 Task: Create a Psychology and Therapy Practice Website: Represents psychologists, therapists, or counseling services.
Action: Mouse moved to (865, 104)
Screenshot: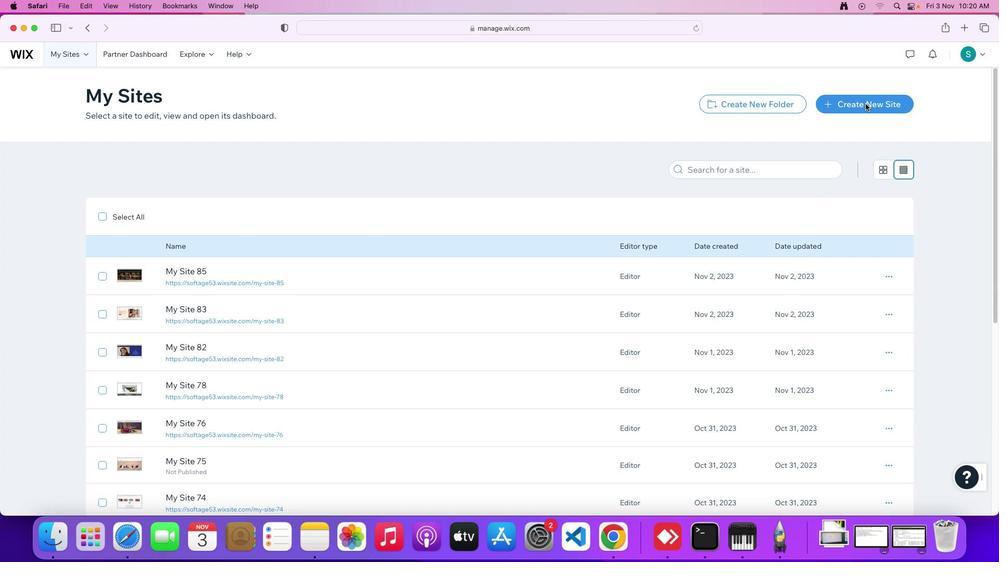 
Action: Mouse pressed left at (865, 104)
Screenshot: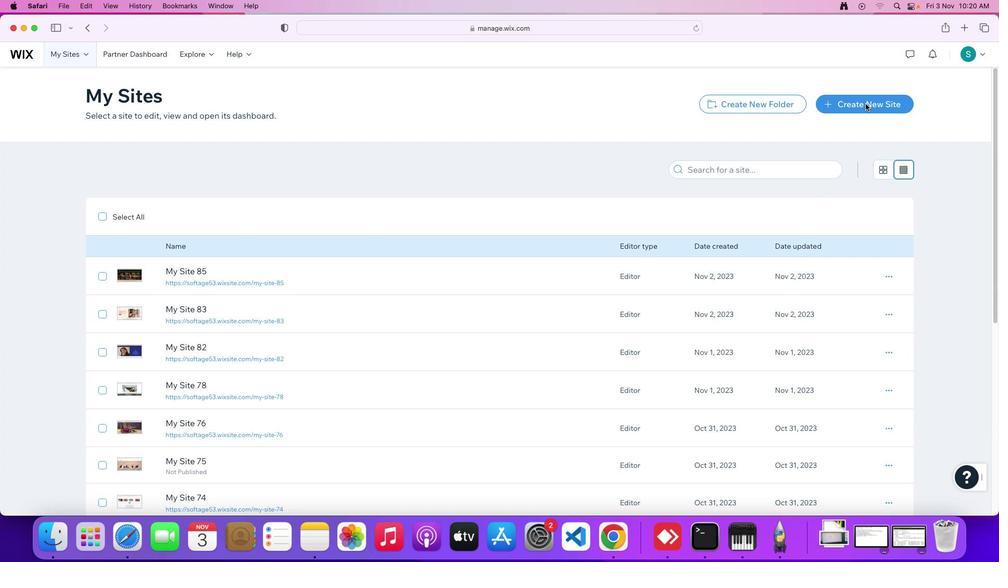 
Action: Mouse pressed left at (865, 104)
Screenshot: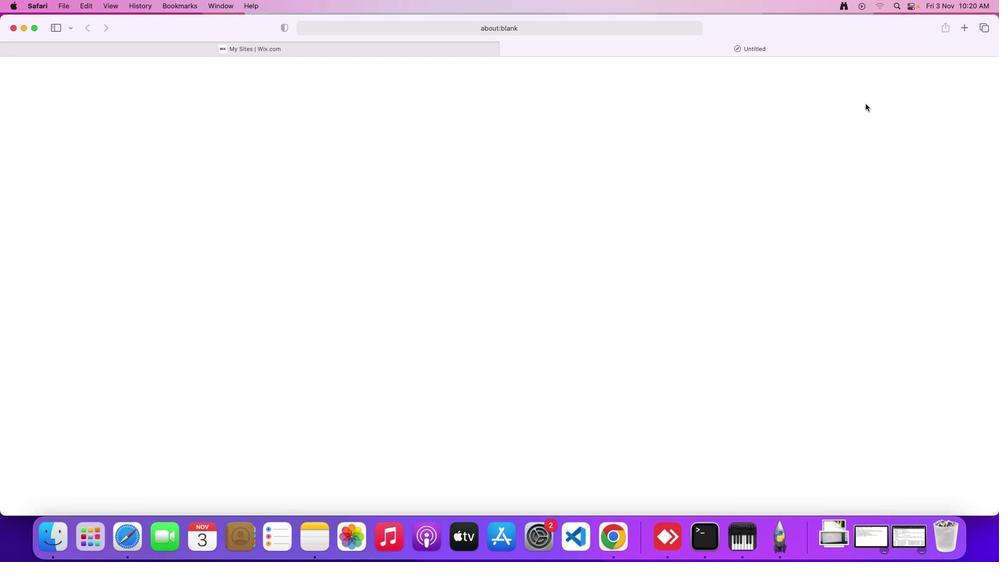 
Action: Mouse moved to (355, 241)
Screenshot: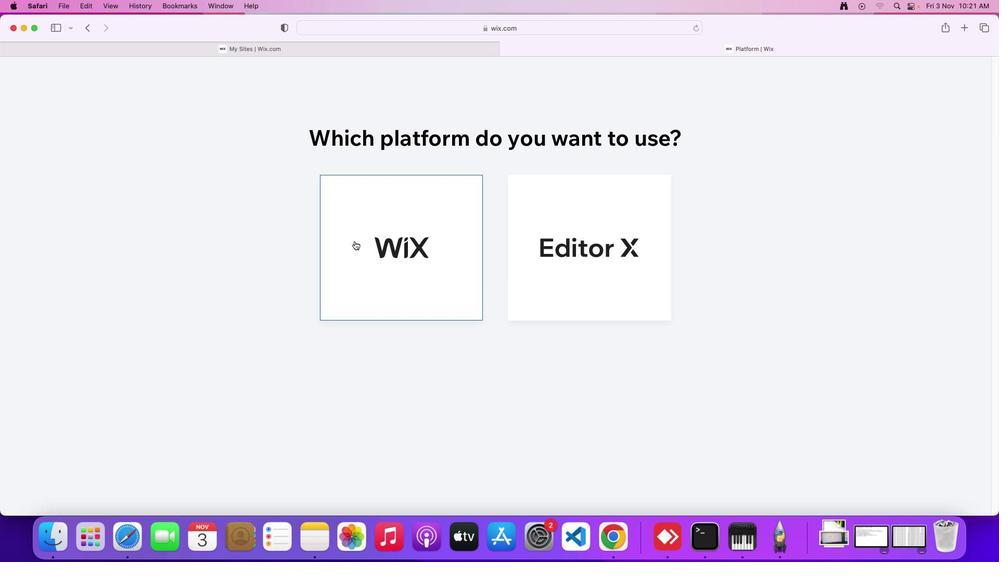 
Action: Mouse pressed left at (355, 241)
Screenshot: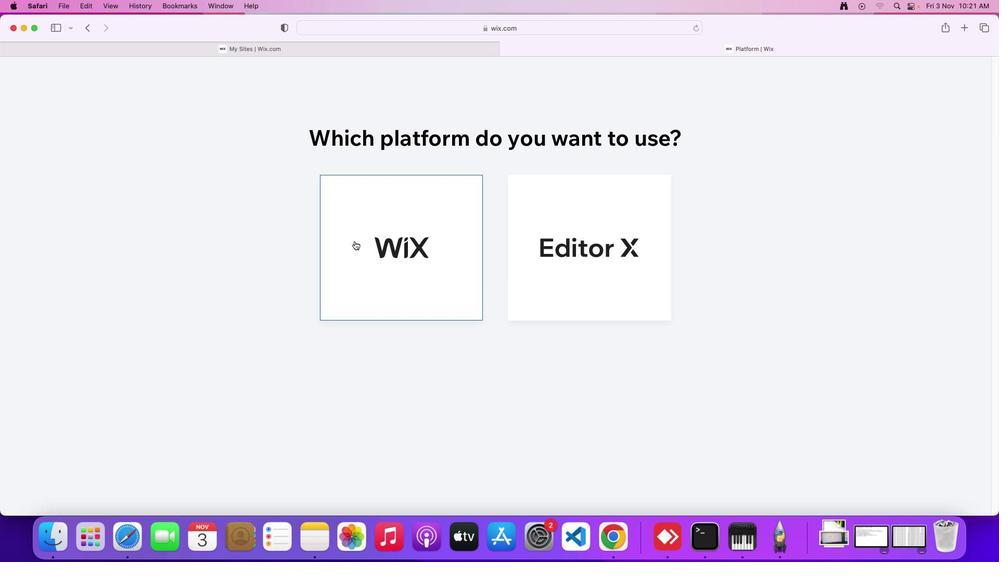 
Action: Mouse moved to (965, 487)
Screenshot: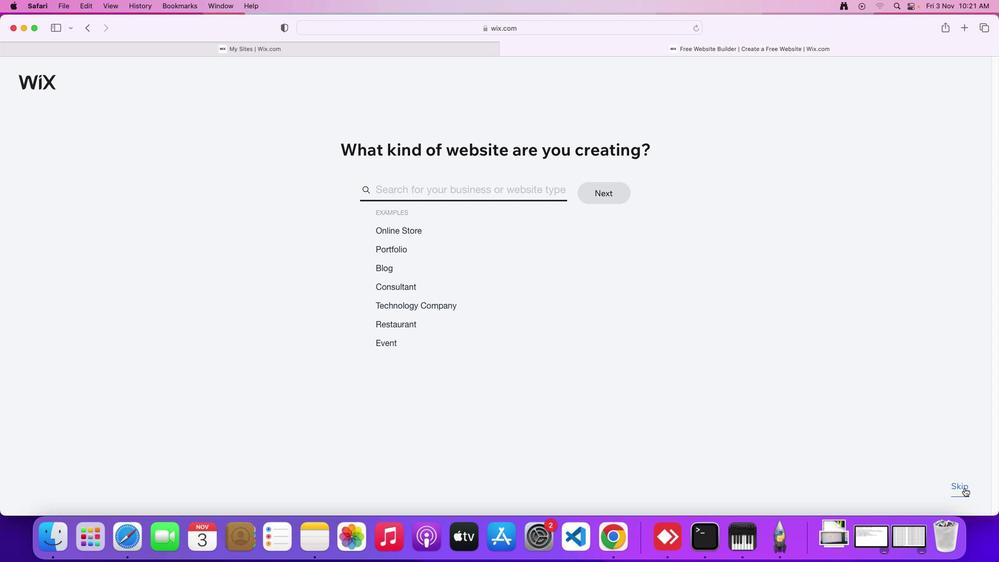 
Action: Mouse pressed left at (965, 487)
Screenshot: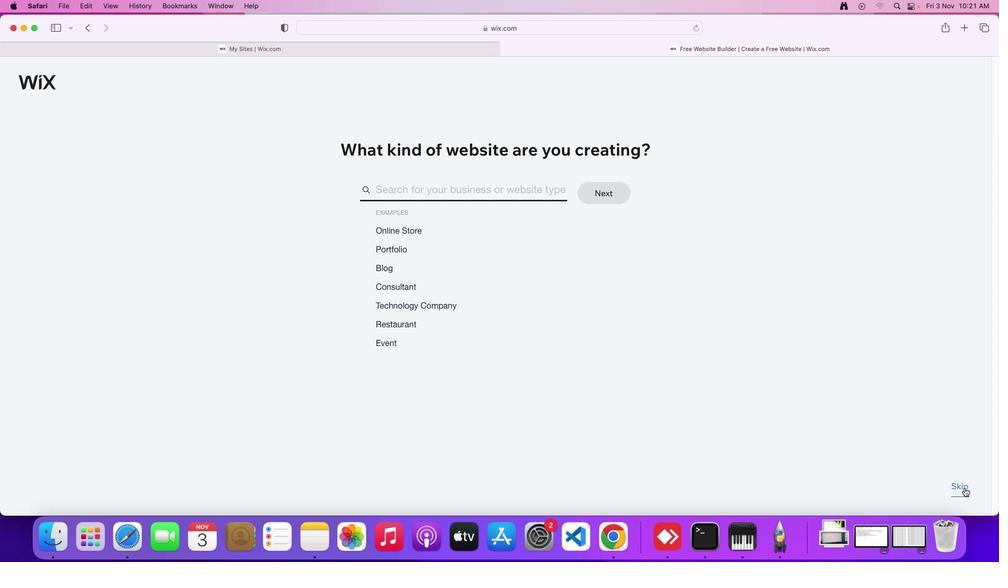 
Action: Mouse pressed left at (965, 487)
Screenshot: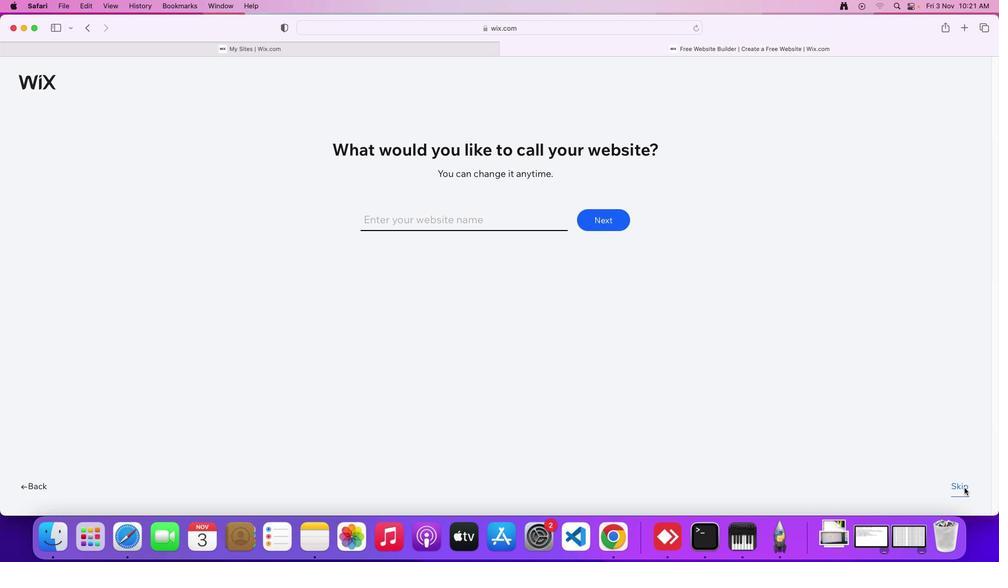 
Action: Mouse pressed left at (965, 487)
Screenshot: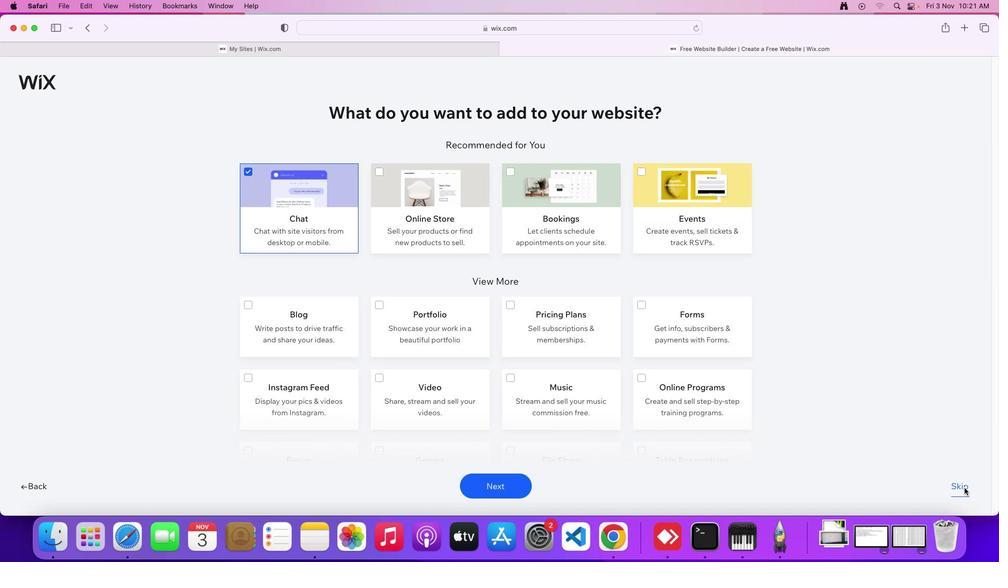 
Action: Mouse moved to (337, 287)
Screenshot: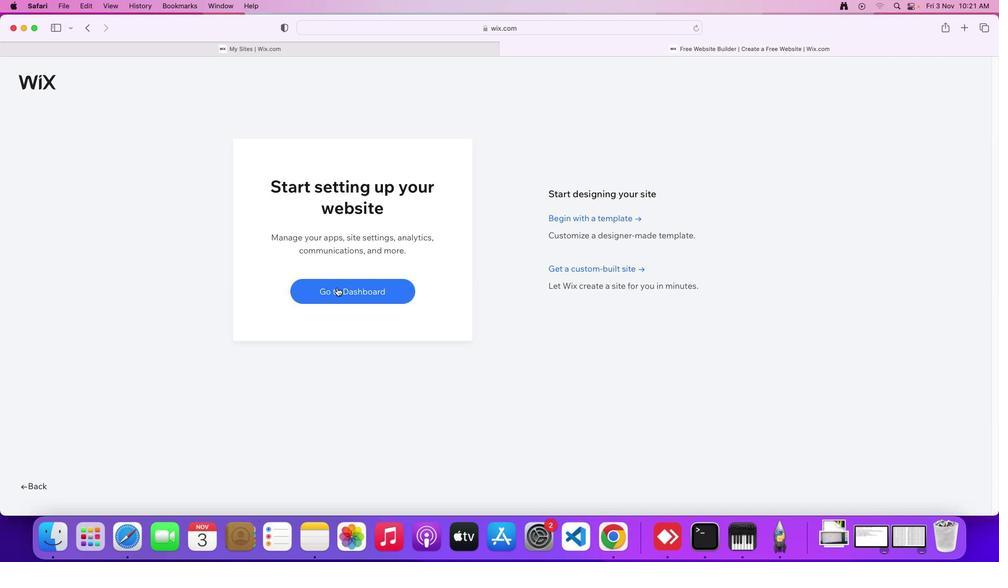 
Action: Mouse pressed left at (337, 287)
Screenshot: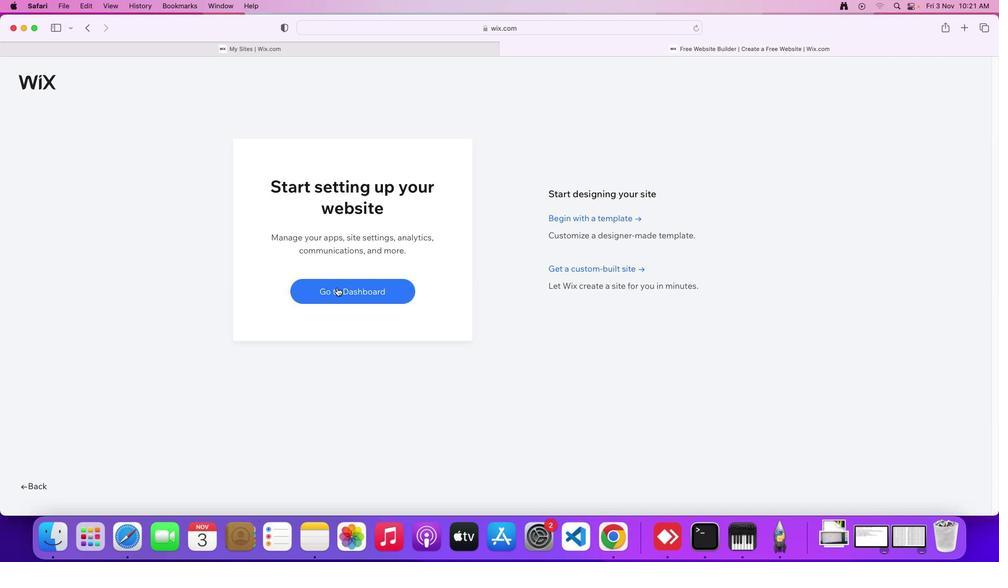 
Action: Mouse moved to (762, 293)
Screenshot: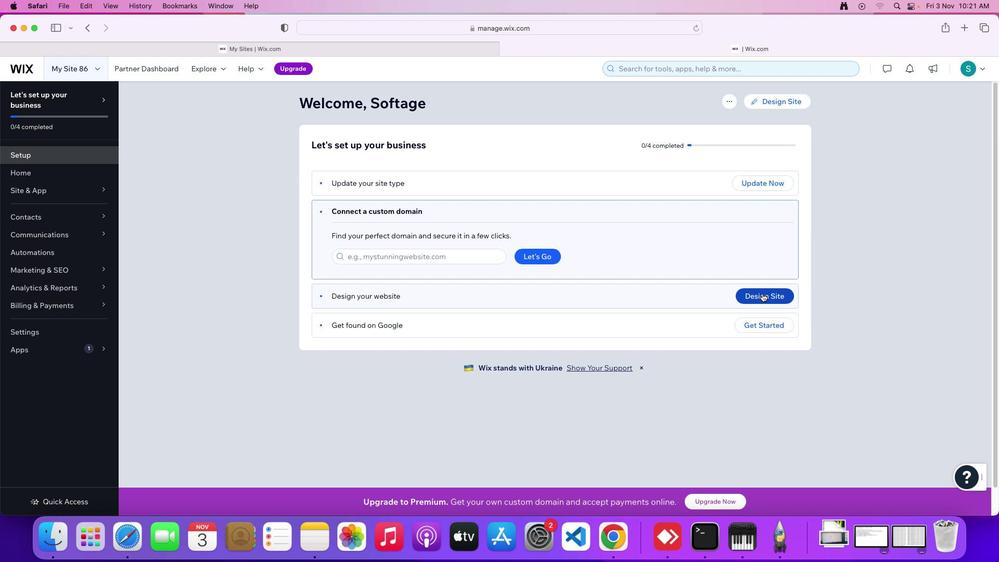 
Action: Mouse pressed left at (762, 293)
Screenshot: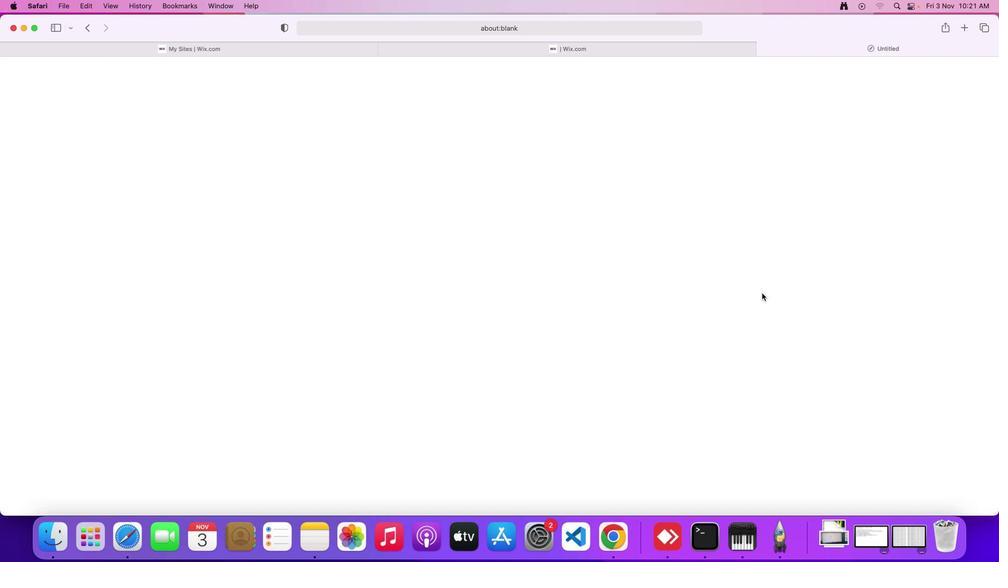
Action: Mouse moved to (618, 346)
Screenshot: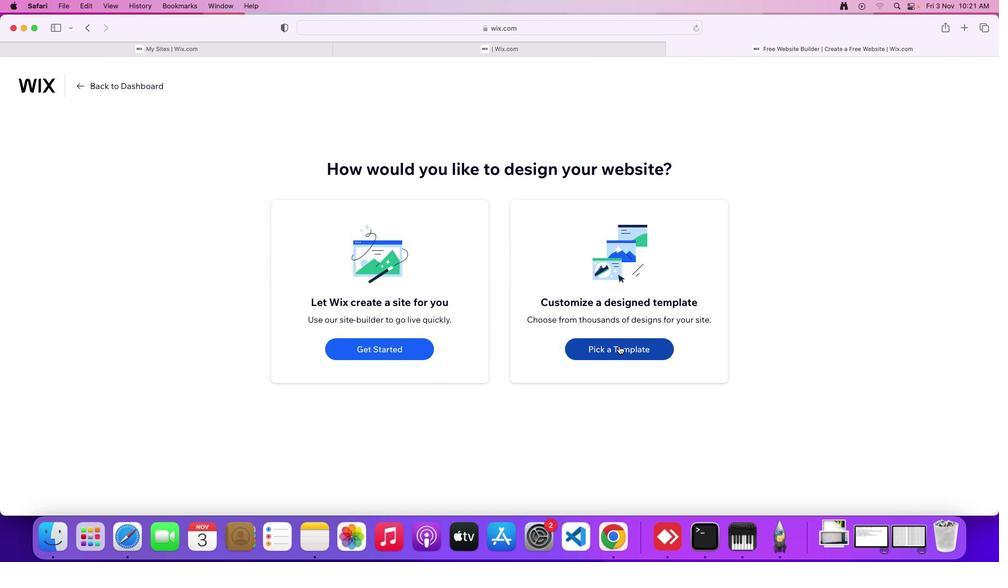 
Action: Mouse pressed left at (618, 346)
Screenshot: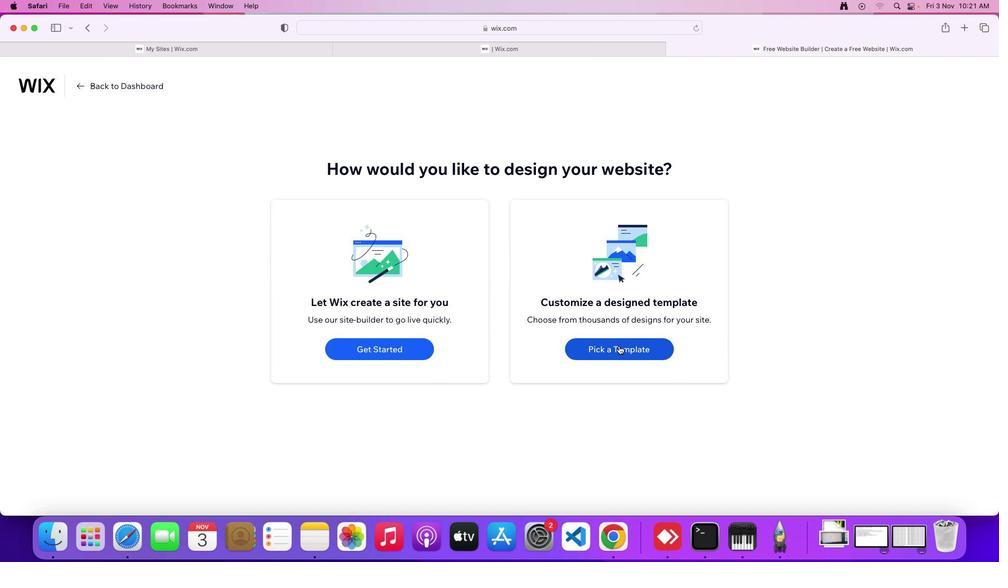 
Action: Mouse moved to (823, 132)
Screenshot: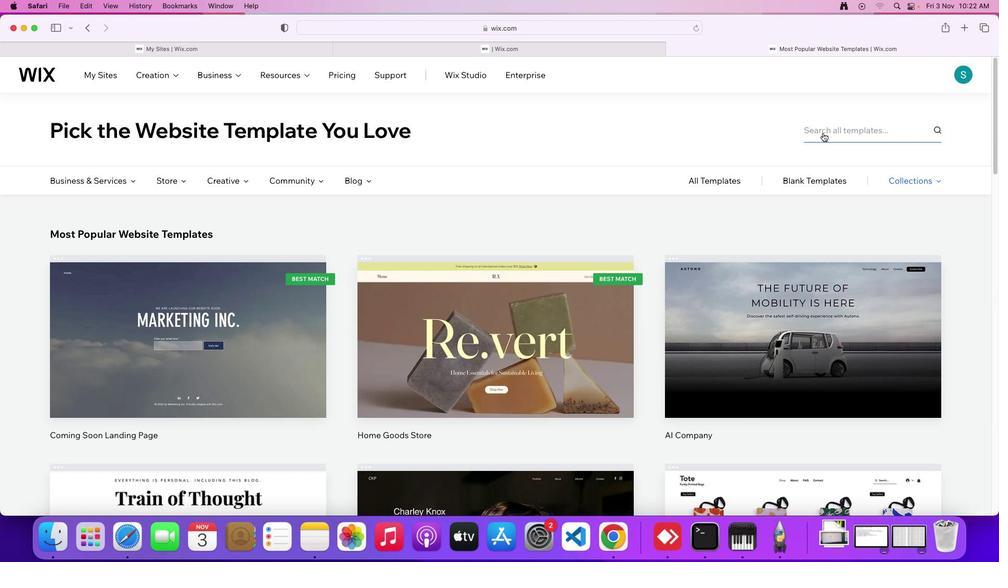 
Action: Mouse pressed left at (823, 132)
Screenshot: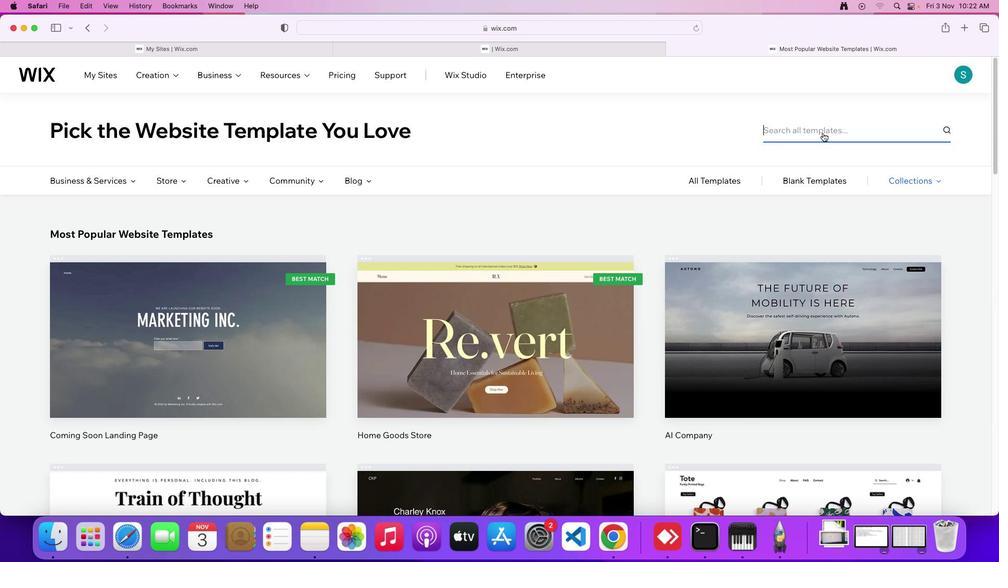 
Action: Mouse moved to (826, 239)
Screenshot: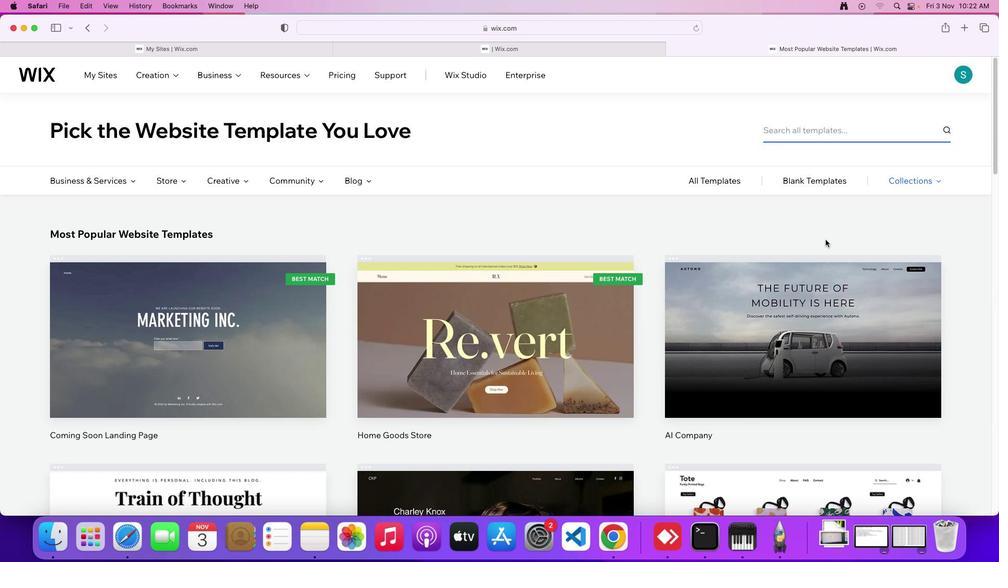 
Action: Key pressed 'P'Key.caps_lock'y'Key.backspace's''y''c''h''o''l''o''g''y'Key.space'a''n''d'Key.space't''h''e''r''a''p''y'Key.space's''i''t''e'Key.enter
Screenshot: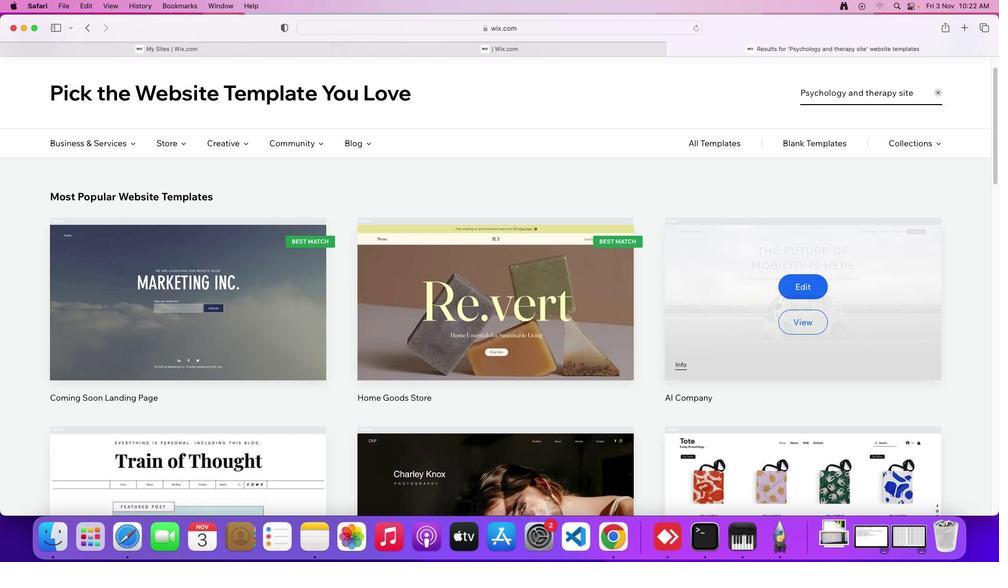 
Action: Mouse moved to (640, 327)
Screenshot: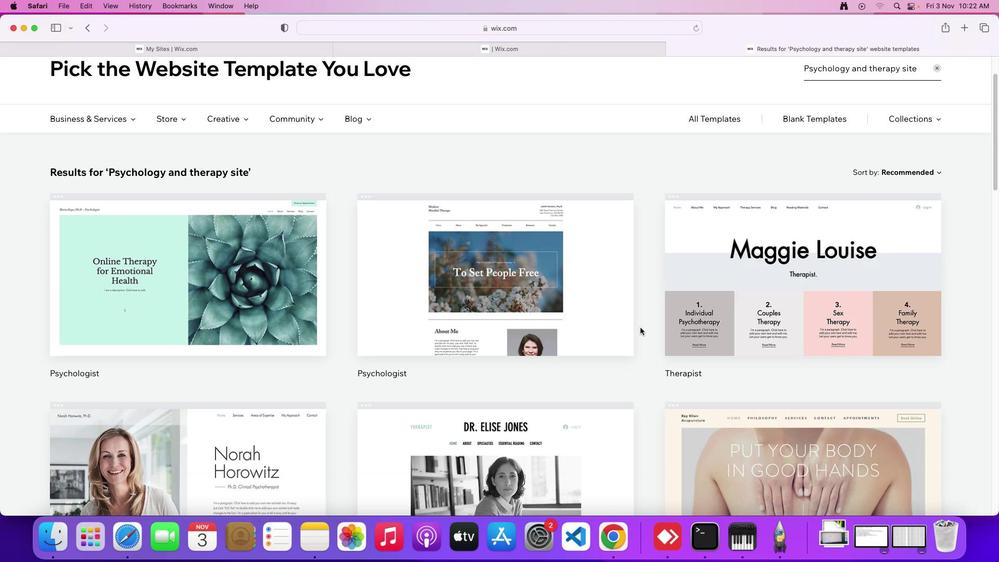 
Action: Mouse scrolled (640, 327) with delta (0, 0)
Screenshot: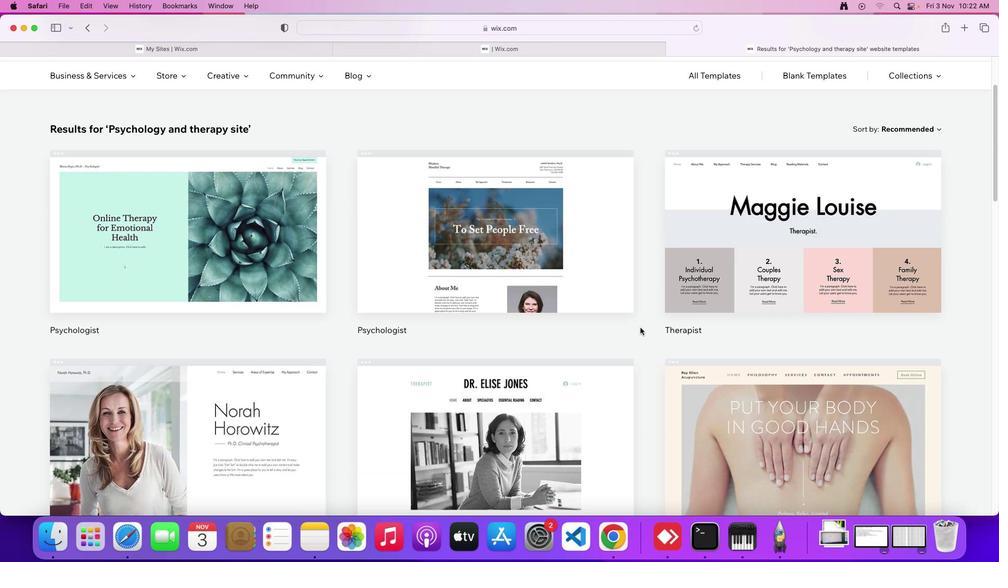 
Action: Mouse scrolled (640, 327) with delta (0, 0)
Screenshot: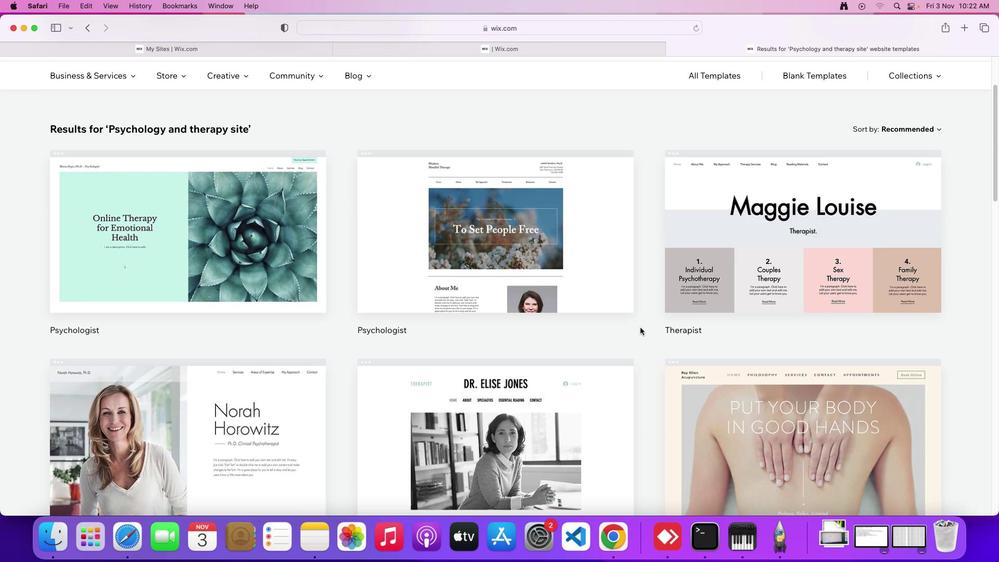 
Action: Mouse scrolled (640, 327) with delta (0, -1)
Screenshot: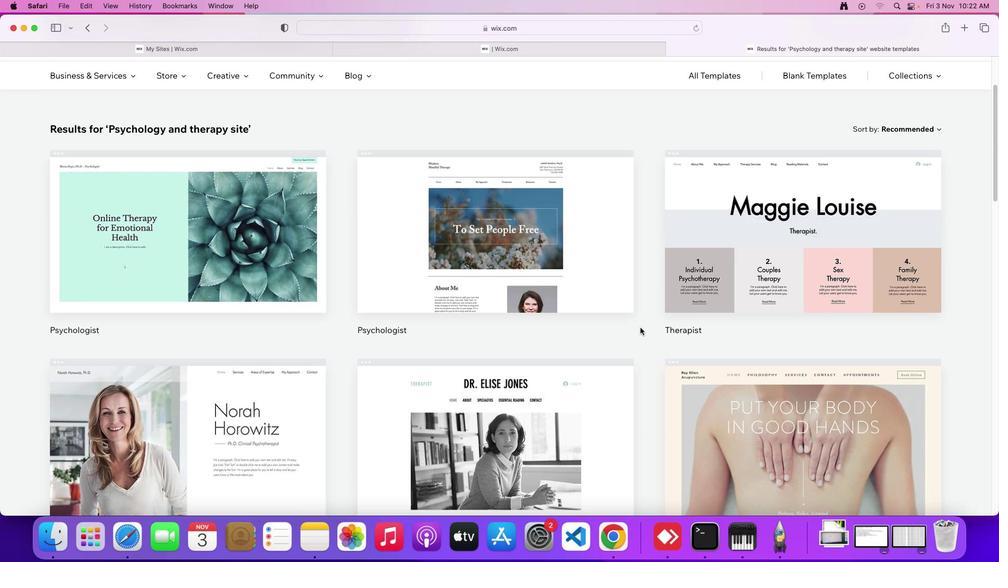 
Action: Mouse scrolled (640, 327) with delta (0, 0)
Screenshot: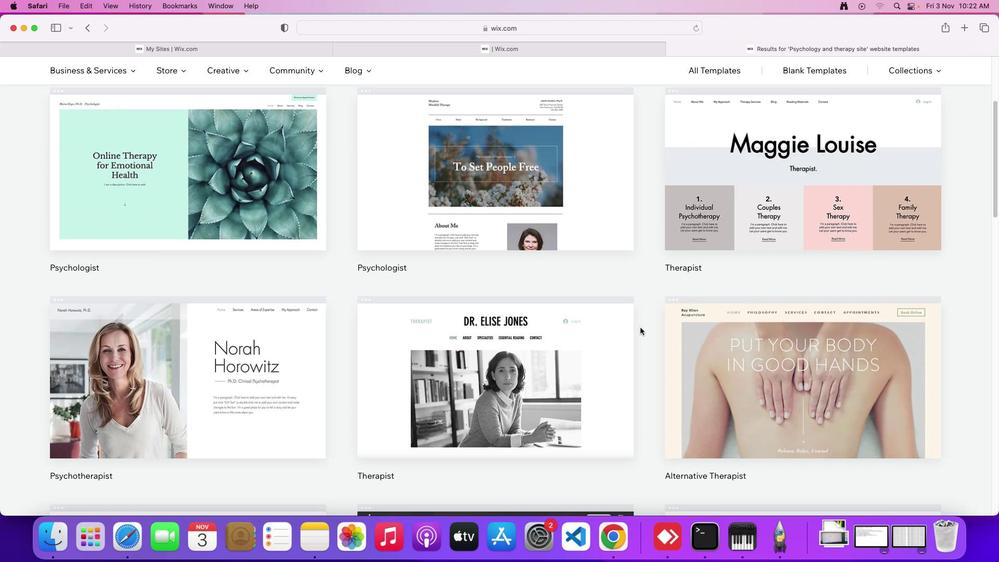
Action: Mouse scrolled (640, 327) with delta (0, 0)
Screenshot: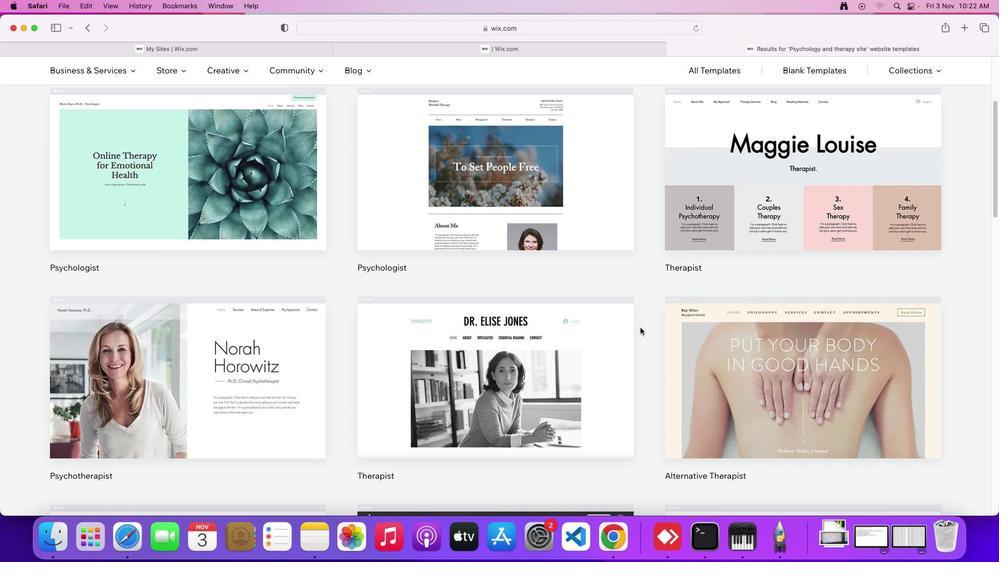 
Action: Mouse scrolled (640, 327) with delta (0, 0)
Screenshot: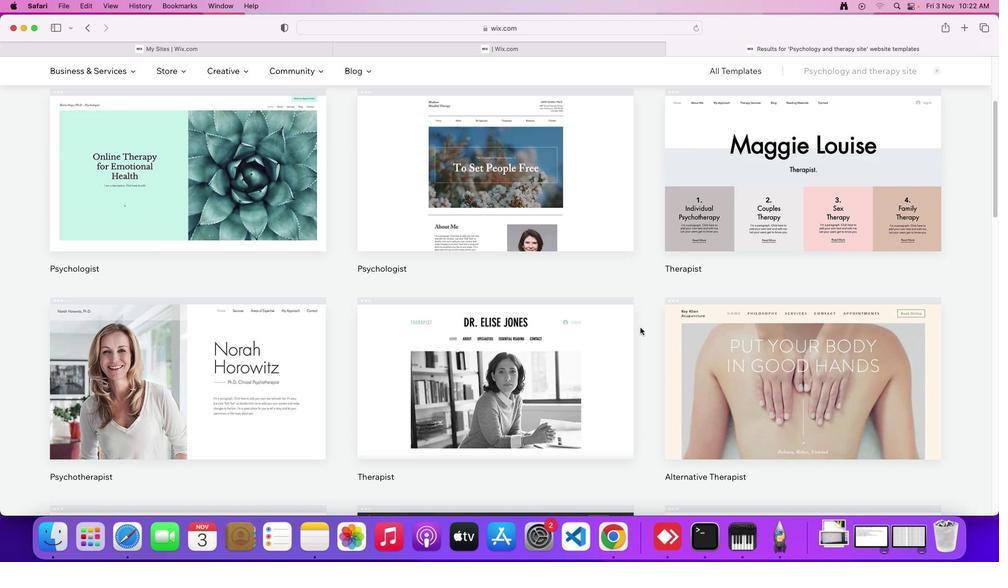 
Action: Mouse scrolled (640, 327) with delta (0, 0)
Screenshot: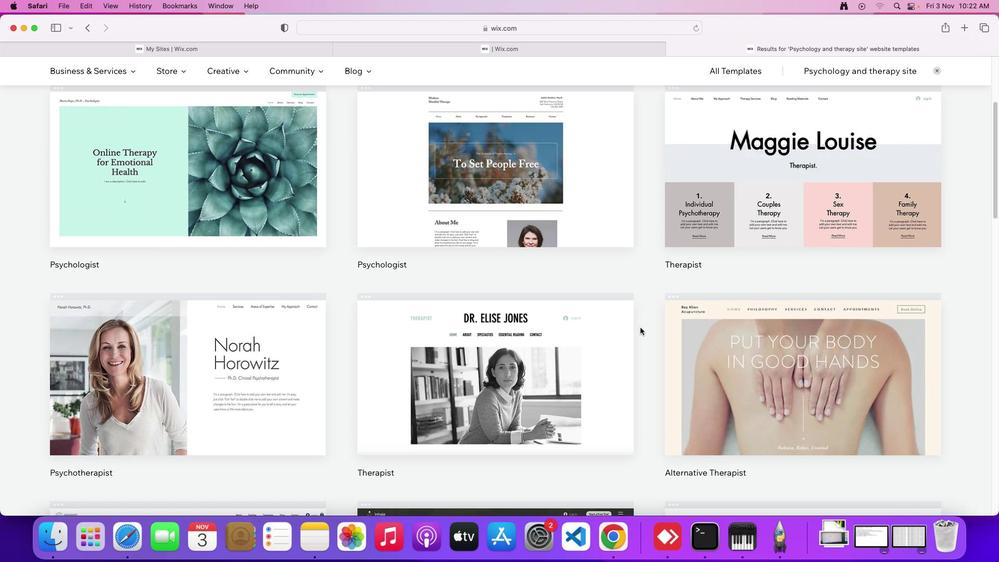 
Action: Mouse scrolled (640, 327) with delta (0, 0)
Screenshot: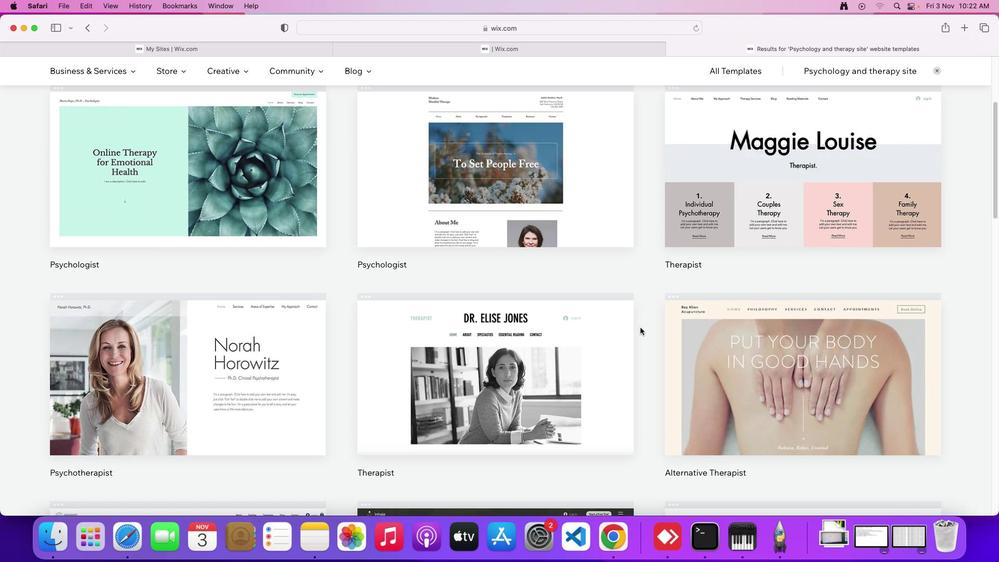 
Action: Mouse scrolled (640, 327) with delta (0, 0)
Screenshot: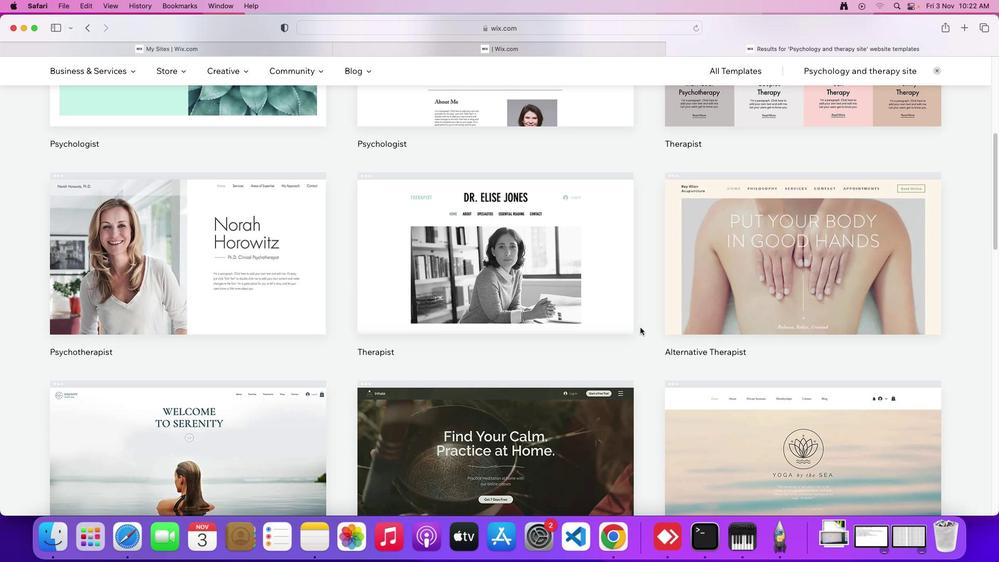 
Action: Mouse scrolled (640, 327) with delta (0, 0)
Screenshot: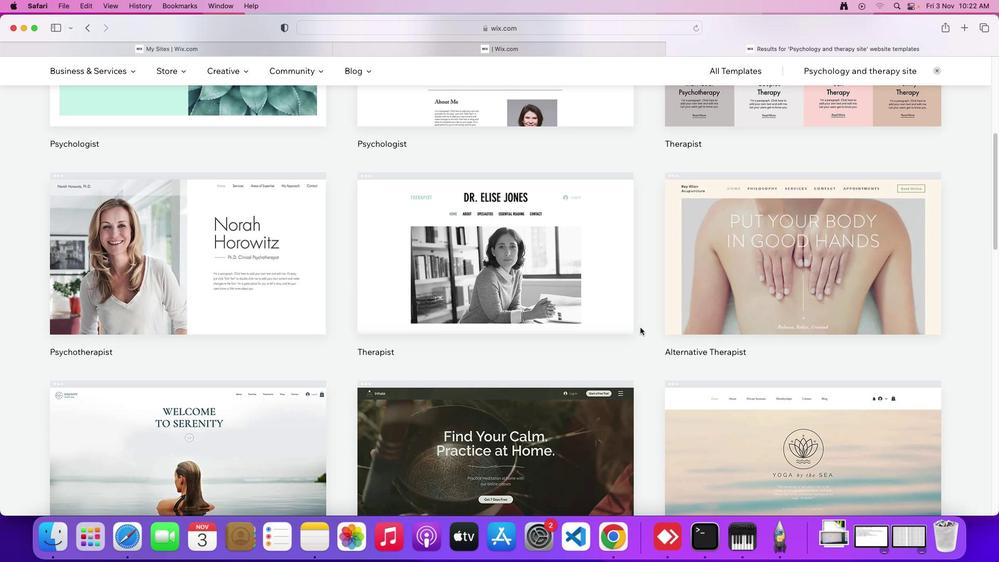 
Action: Mouse scrolled (640, 327) with delta (0, -2)
Screenshot: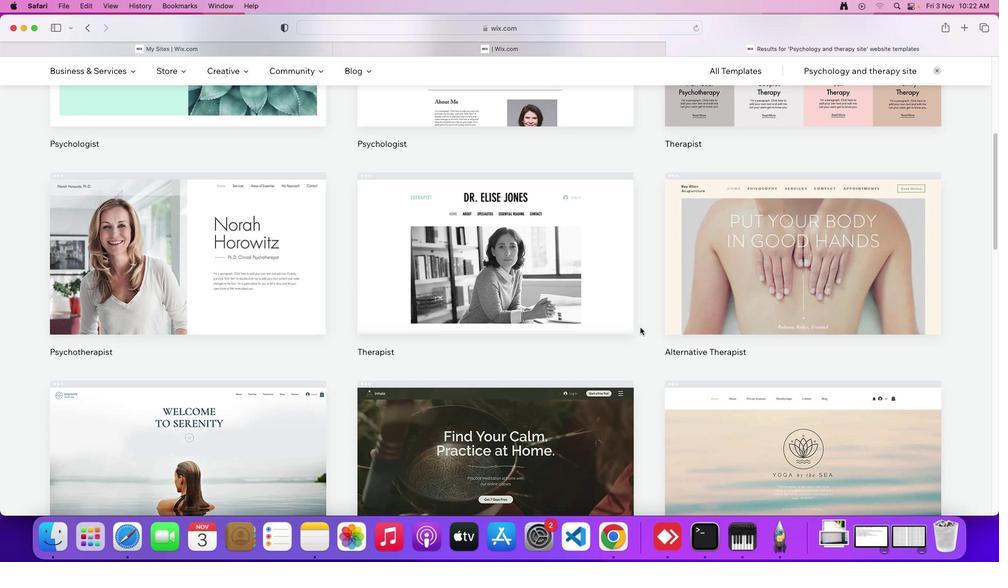 
Action: Mouse scrolled (640, 327) with delta (0, 0)
Screenshot: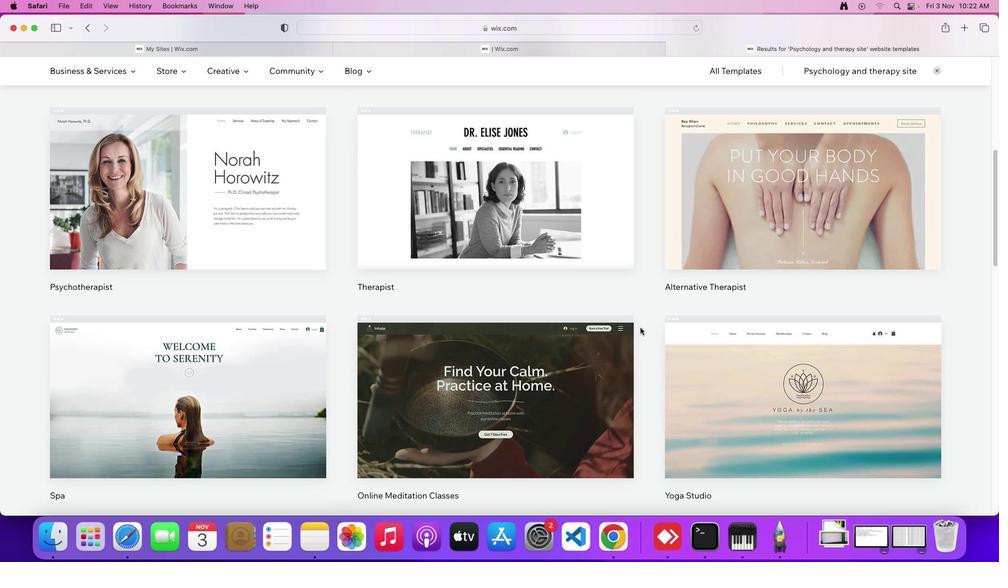 
Action: Mouse scrolled (640, 327) with delta (0, 0)
Screenshot: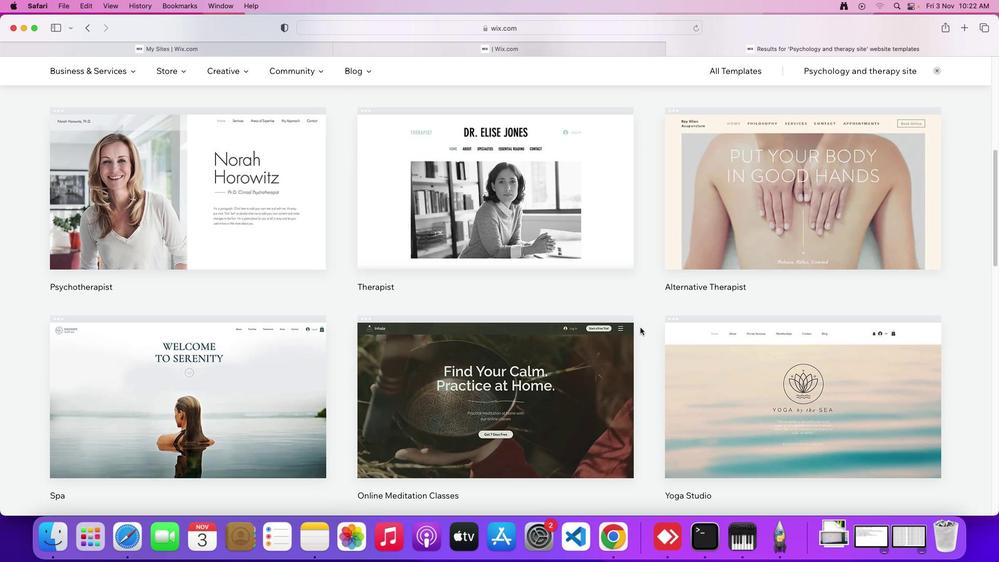 
Action: Mouse scrolled (640, 327) with delta (0, -1)
Screenshot: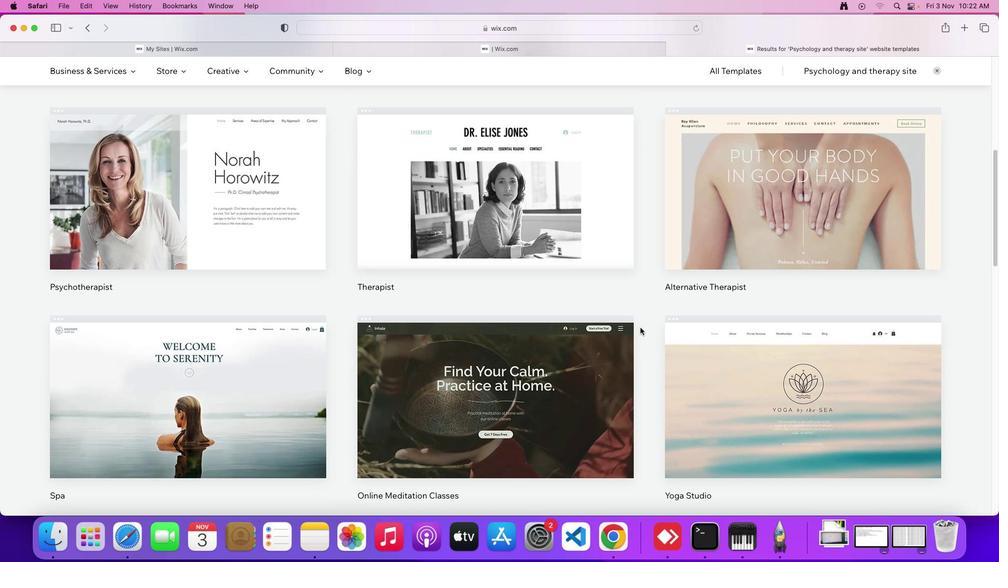
Action: Mouse scrolled (640, 327) with delta (0, 0)
Screenshot: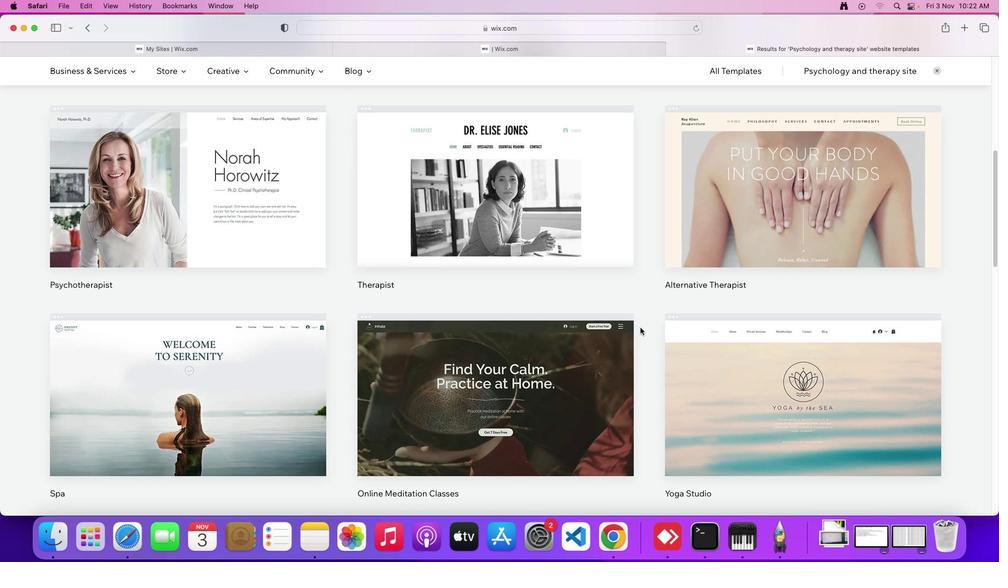 
Action: Mouse scrolled (640, 327) with delta (0, 0)
Screenshot: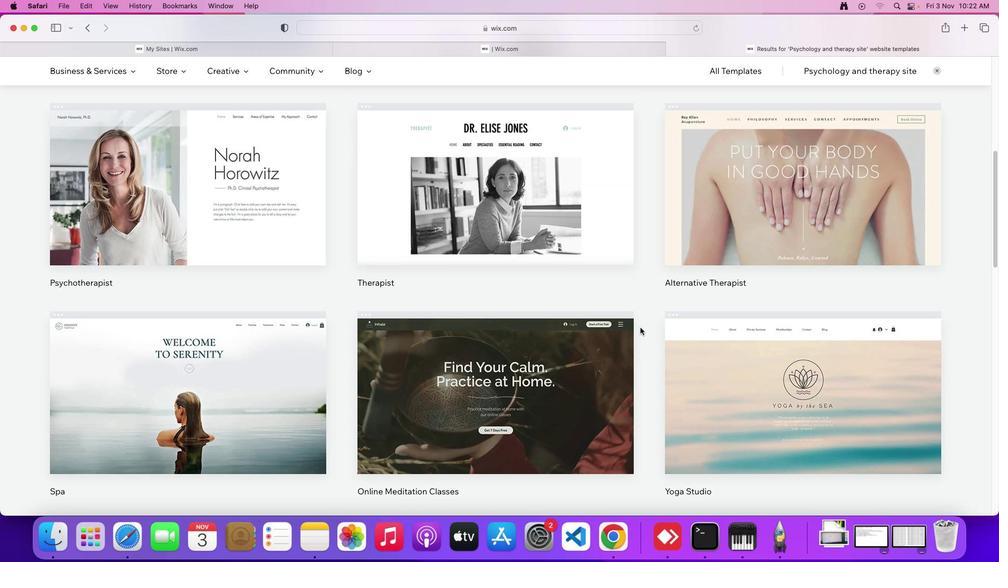 
Action: Mouse scrolled (640, 327) with delta (0, 0)
Screenshot: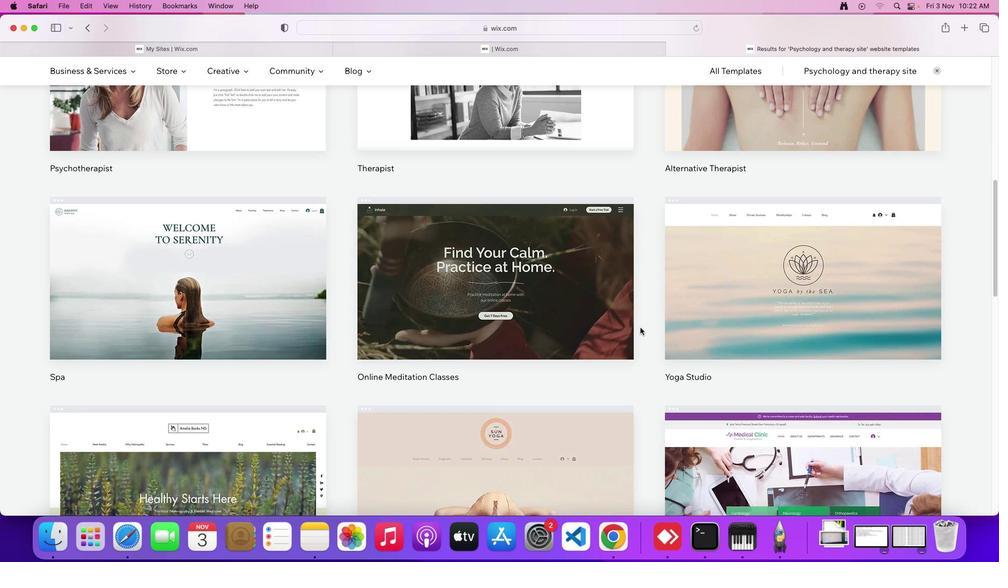 
Action: Mouse scrolled (640, 327) with delta (0, 0)
Screenshot: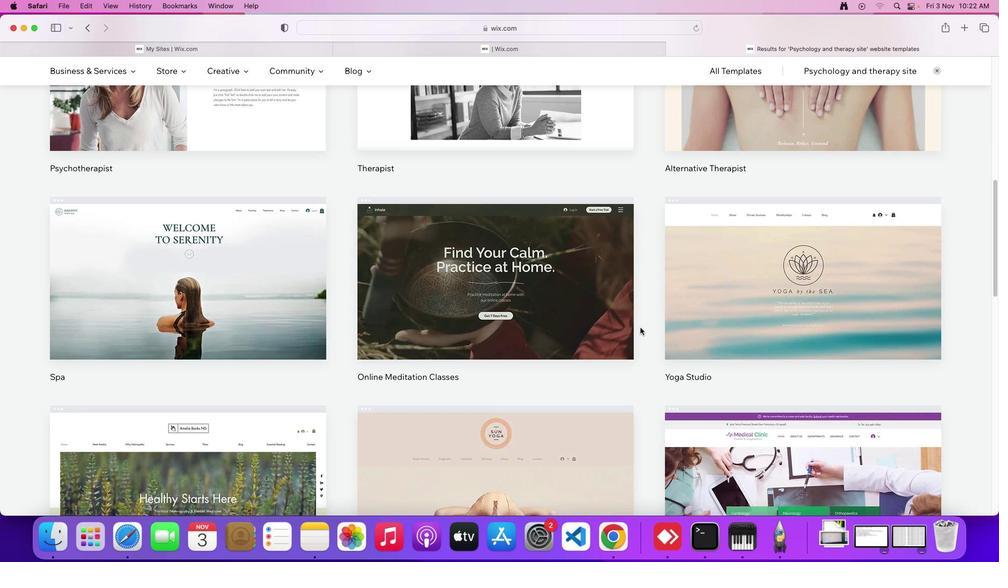 
Action: Mouse scrolled (640, 327) with delta (0, -2)
Screenshot: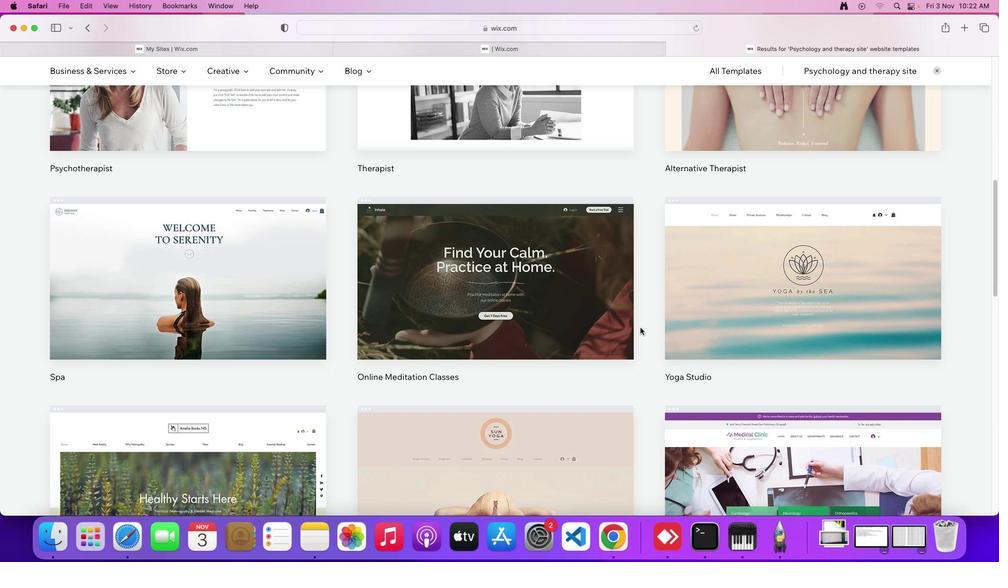 
Action: Mouse scrolled (640, 327) with delta (0, 0)
Screenshot: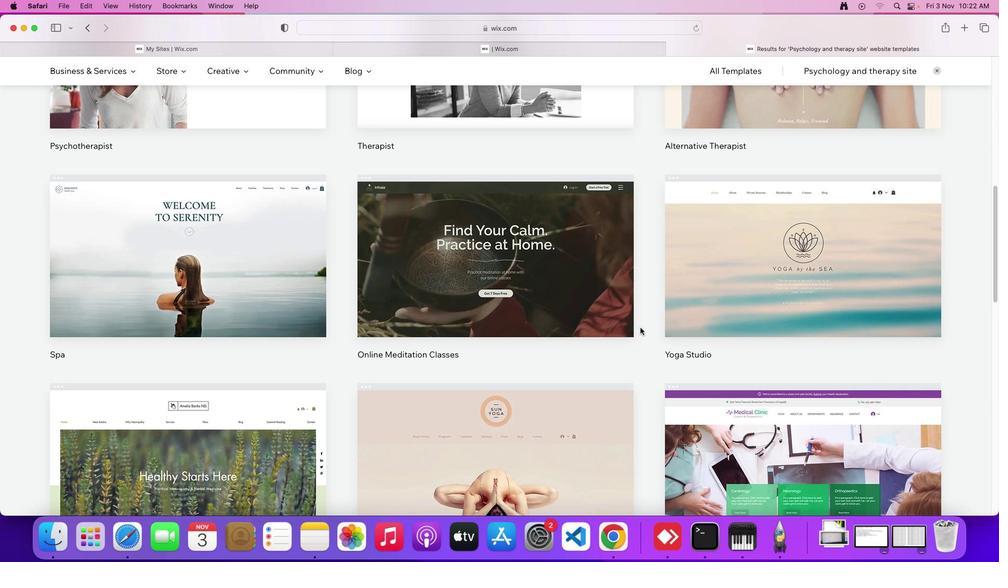 
Action: Mouse scrolled (640, 327) with delta (0, 0)
Screenshot: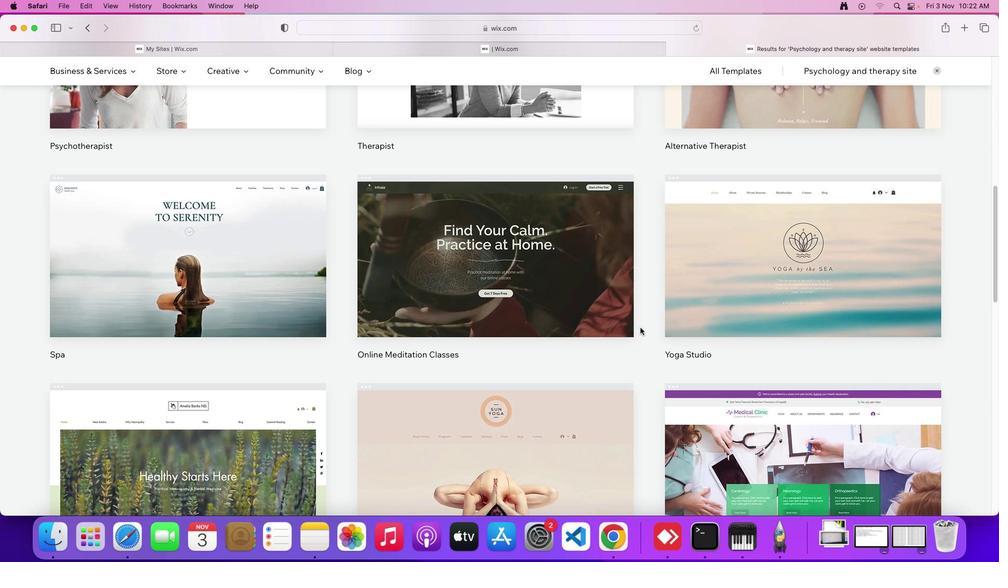 
Action: Mouse scrolled (640, 327) with delta (0, 0)
Screenshot: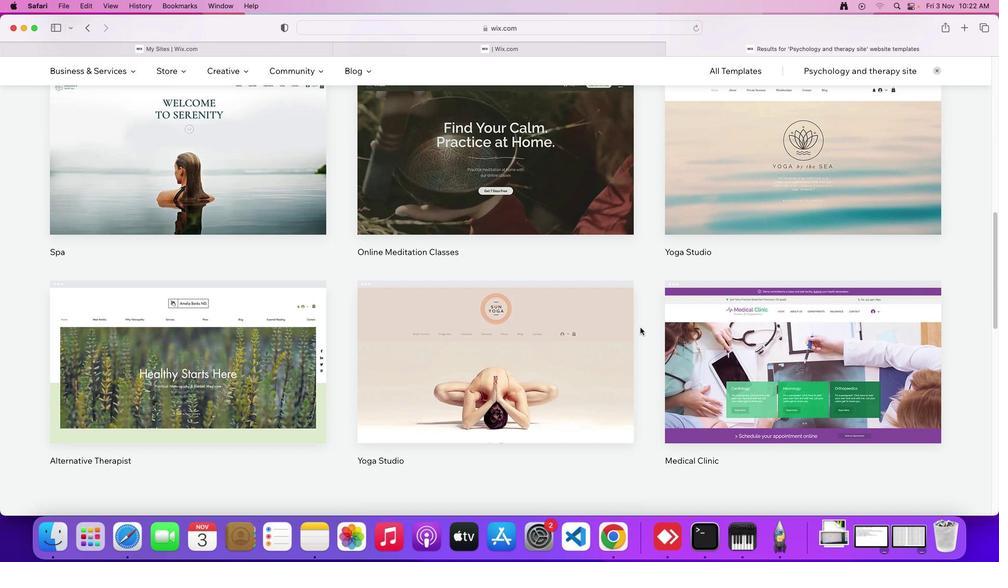 
Action: Mouse scrolled (640, 327) with delta (0, 0)
Screenshot: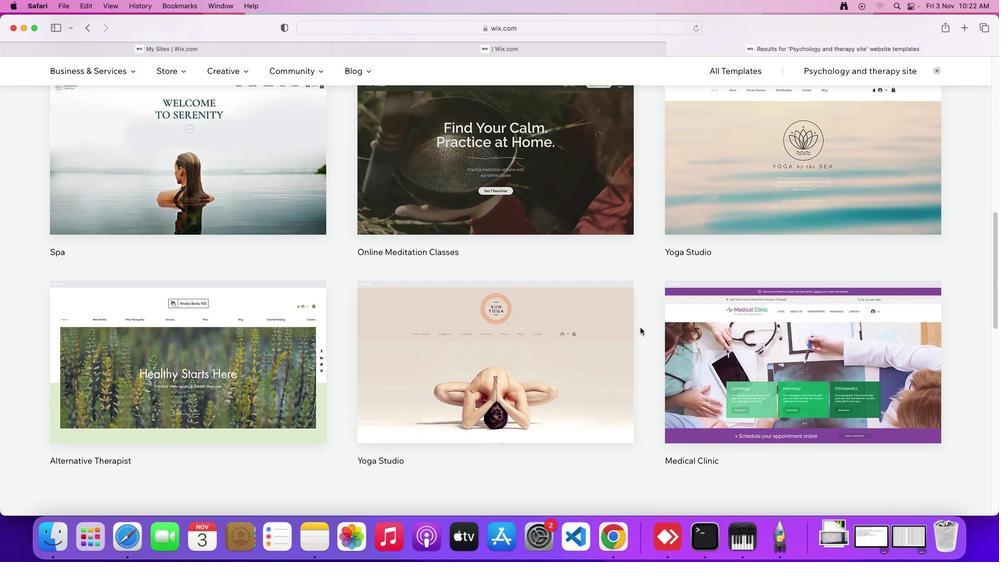 
Action: Mouse scrolled (640, 327) with delta (0, -1)
Screenshot: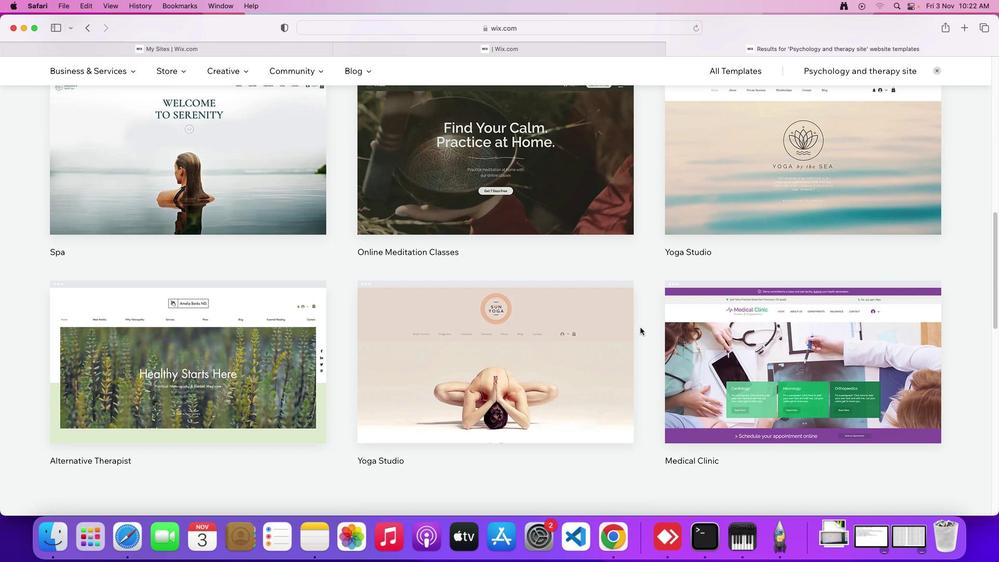 
Action: Mouse scrolled (640, 327) with delta (0, 0)
Screenshot: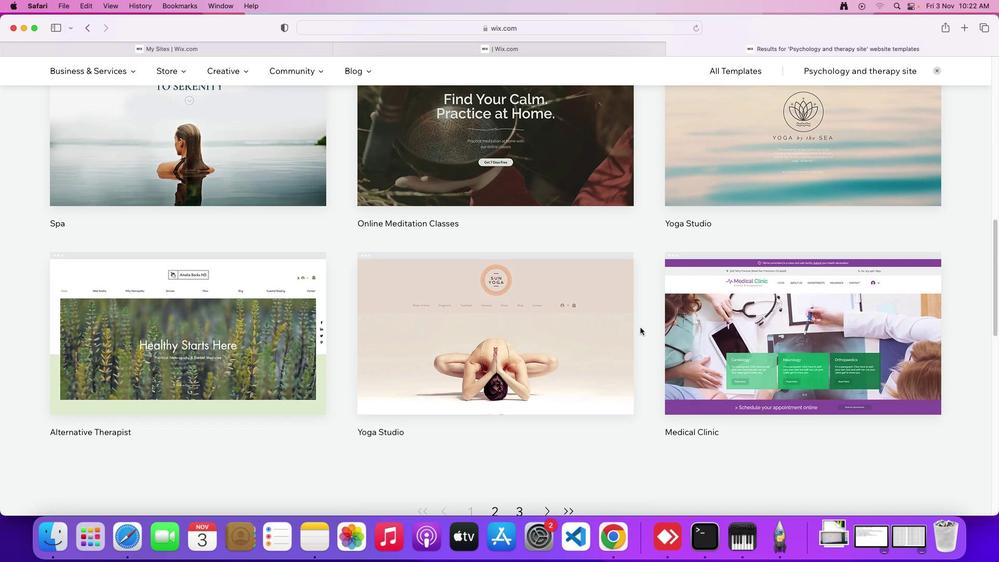 
Action: Mouse scrolled (640, 327) with delta (0, 0)
Screenshot: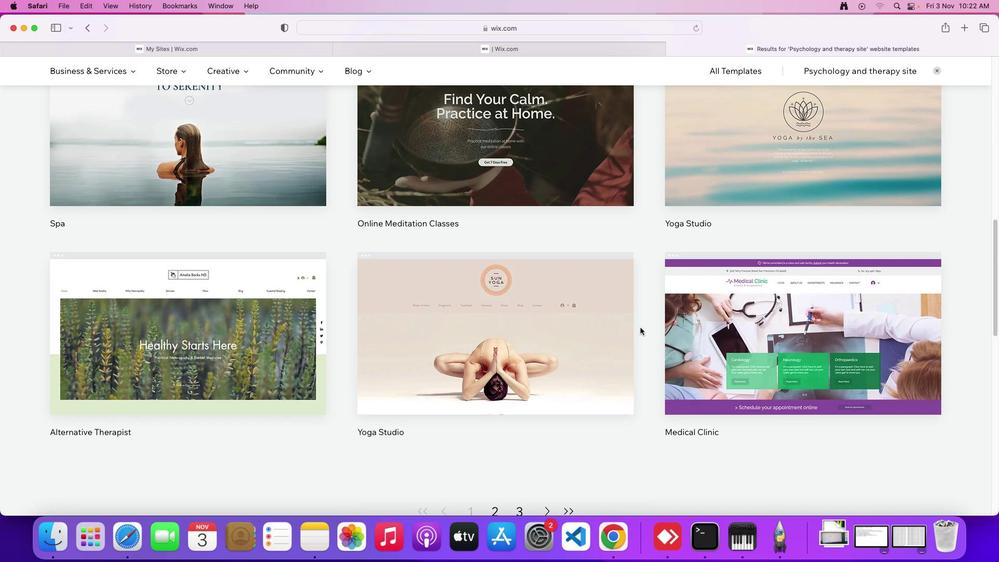 
Action: Mouse scrolled (640, 327) with delta (0, 0)
Screenshot: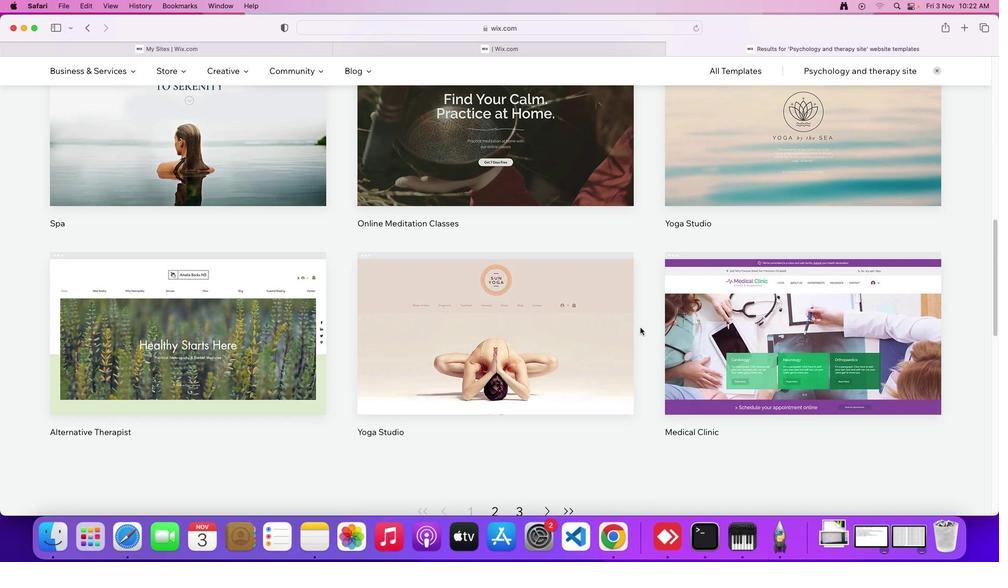 
Action: Mouse scrolled (640, 327) with delta (0, 0)
Screenshot: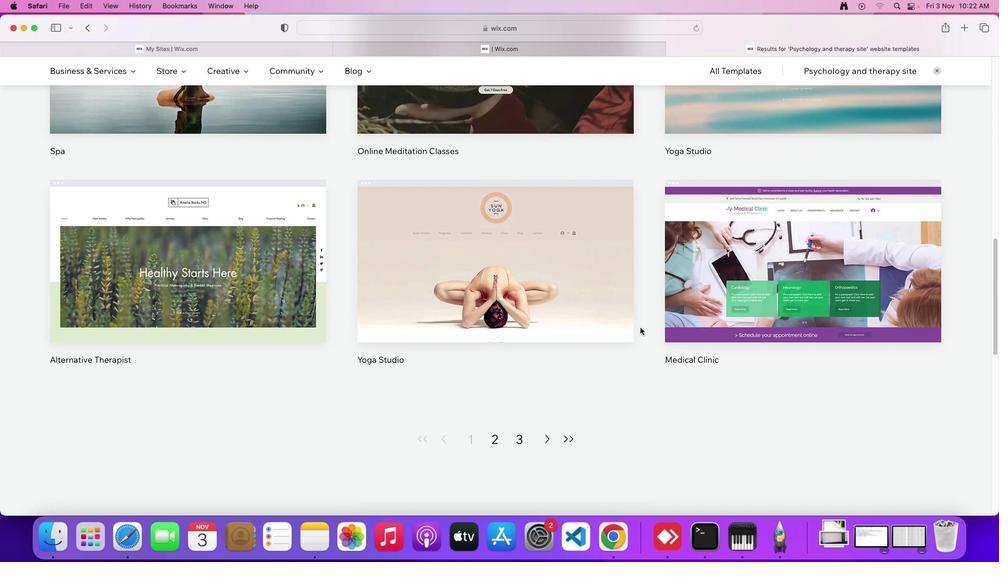 
Action: Mouse scrolled (640, 327) with delta (0, 0)
Screenshot: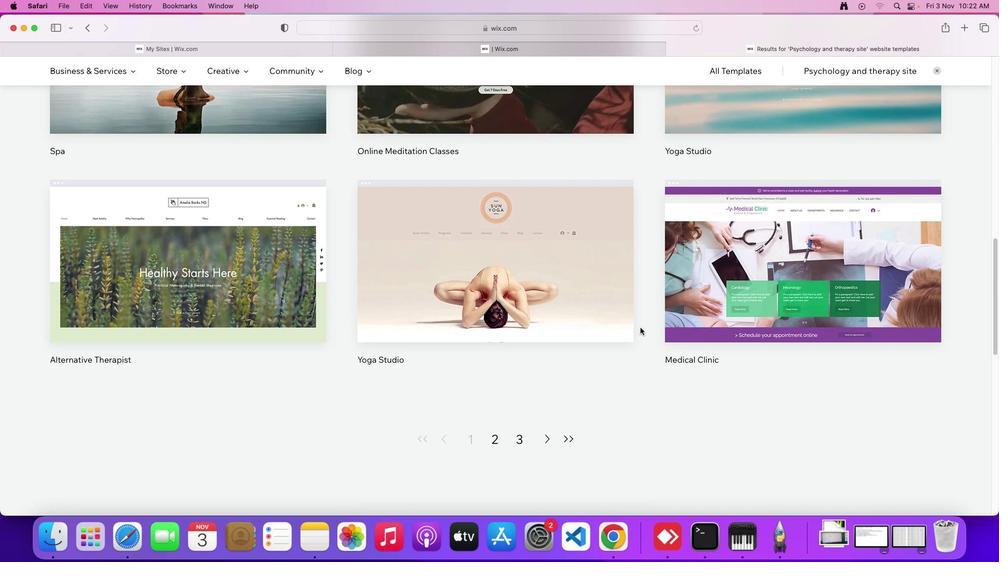 
Action: Mouse scrolled (640, 327) with delta (0, -1)
Screenshot: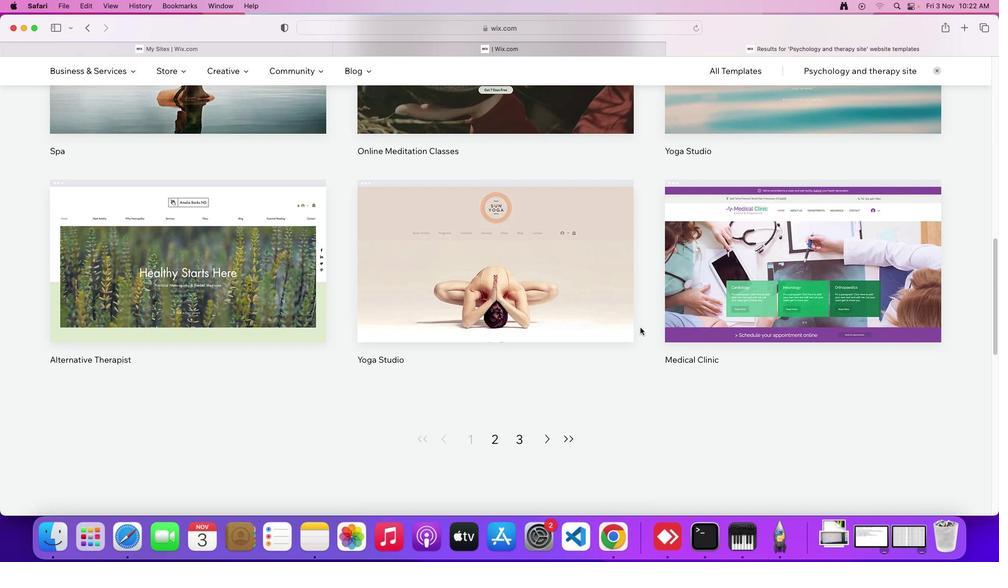 
Action: Mouse scrolled (640, 327) with delta (0, 0)
Screenshot: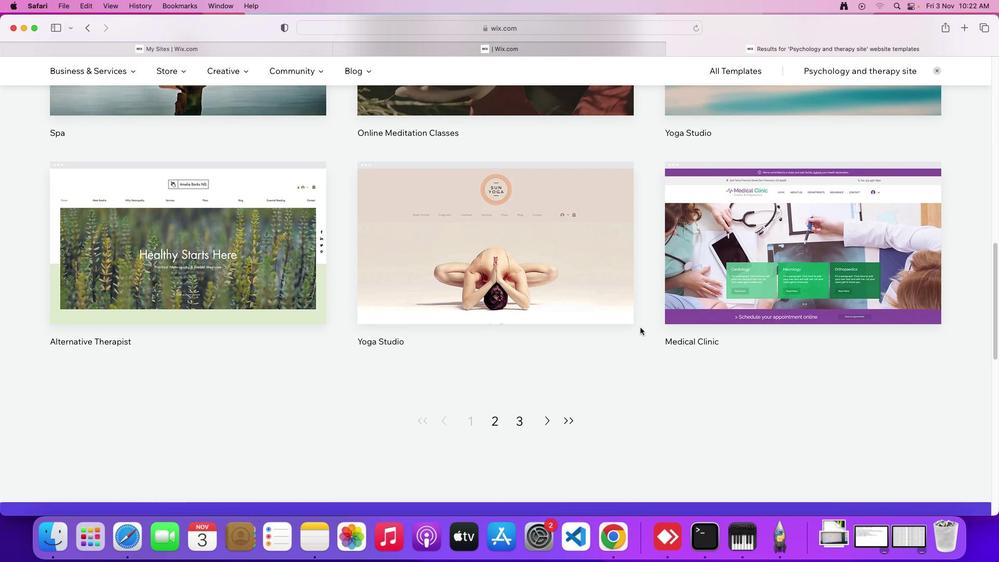 
Action: Mouse scrolled (640, 327) with delta (0, 0)
Screenshot: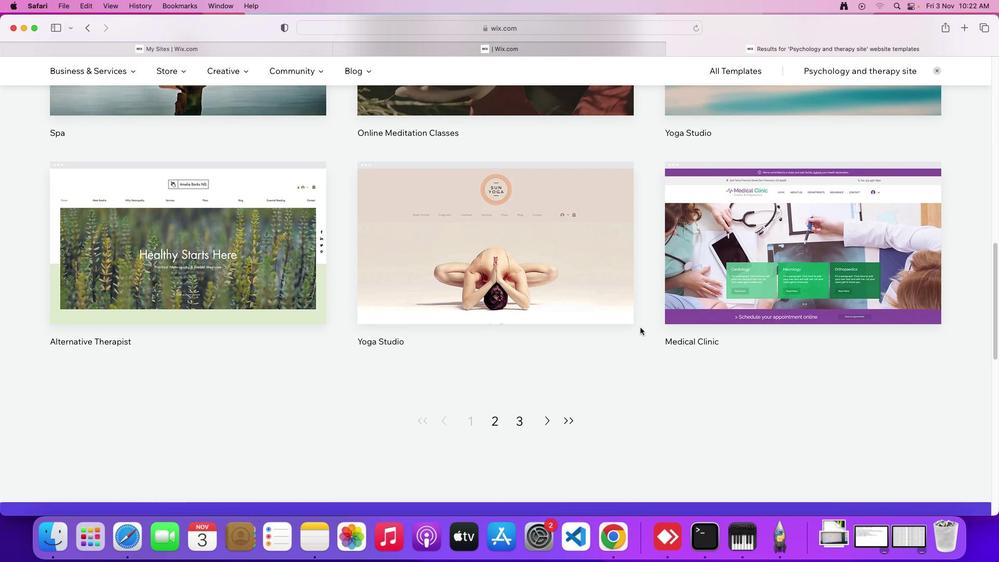 
Action: Mouse moved to (496, 421)
Screenshot: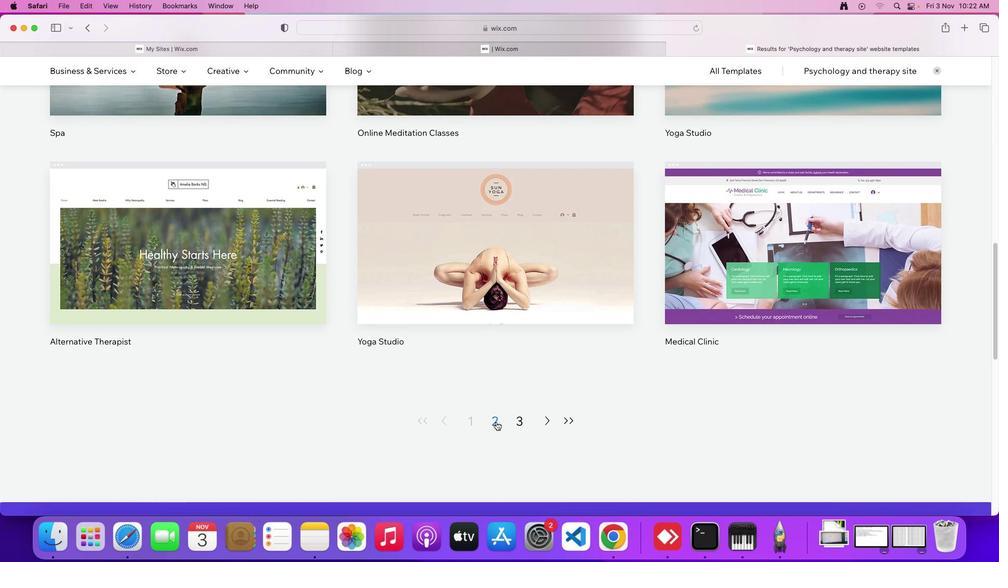 
Action: Mouse pressed left at (496, 421)
Screenshot: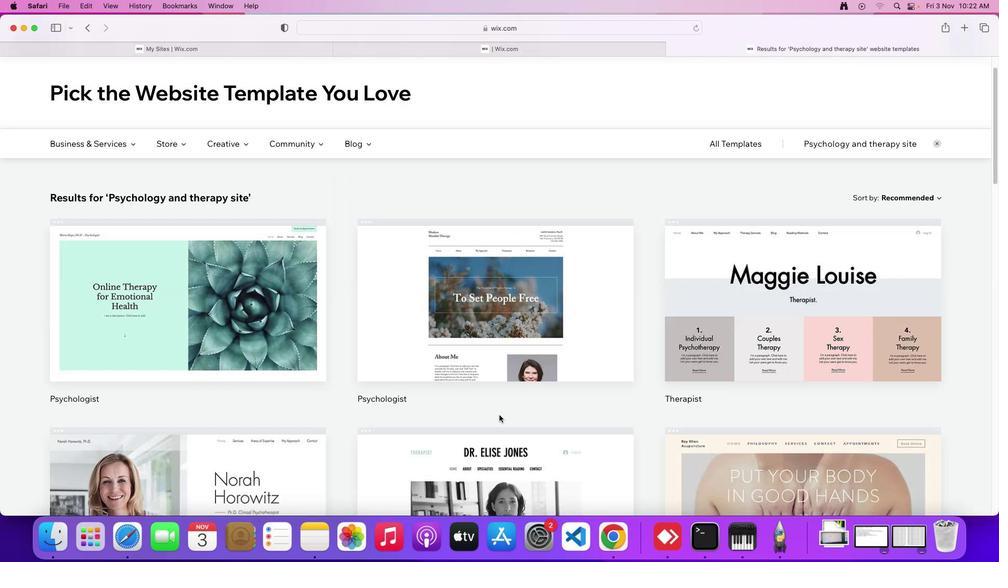 
Action: Mouse moved to (610, 395)
Screenshot: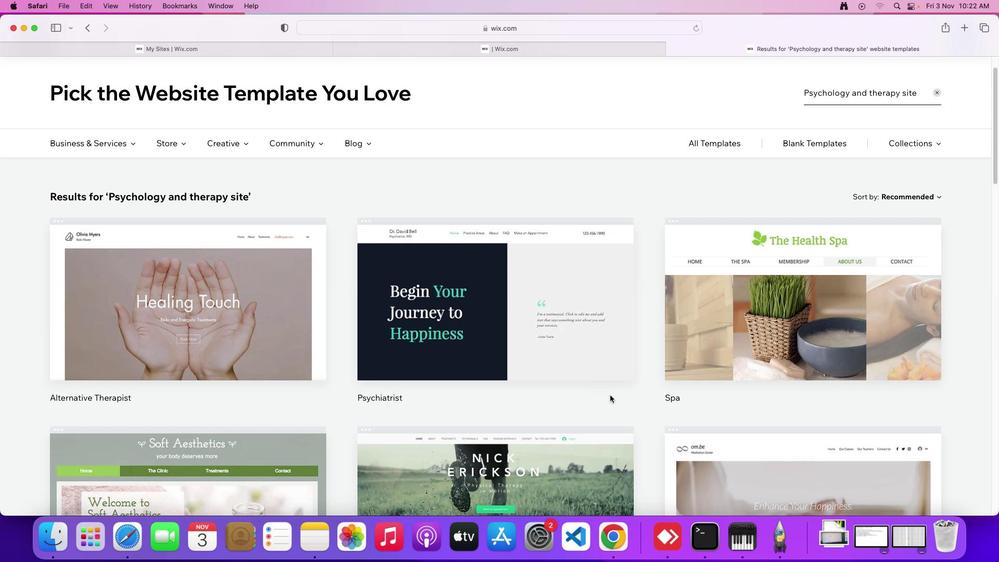 
Action: Mouse scrolled (610, 395) with delta (0, 0)
Screenshot: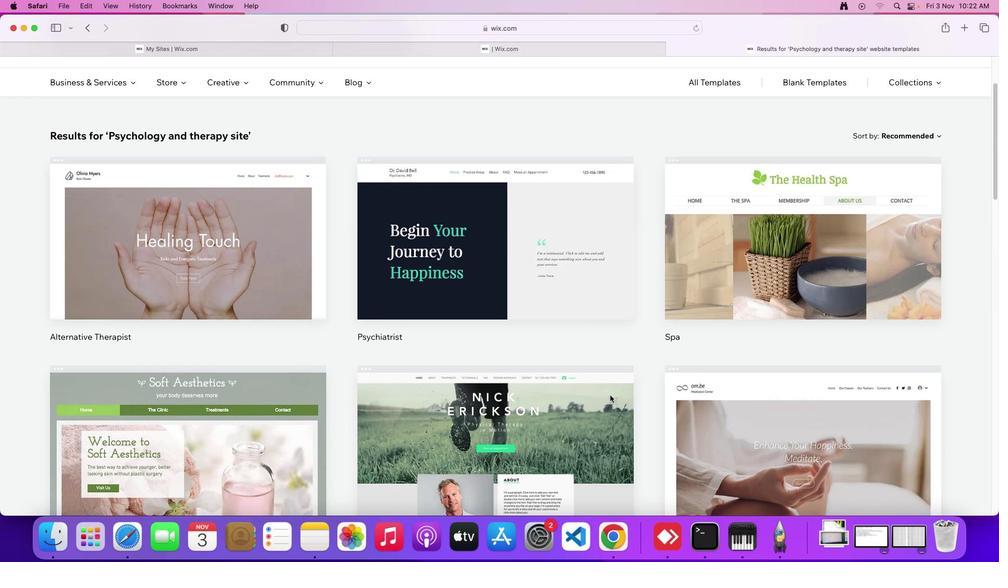 
Action: Mouse scrolled (610, 395) with delta (0, 0)
Screenshot: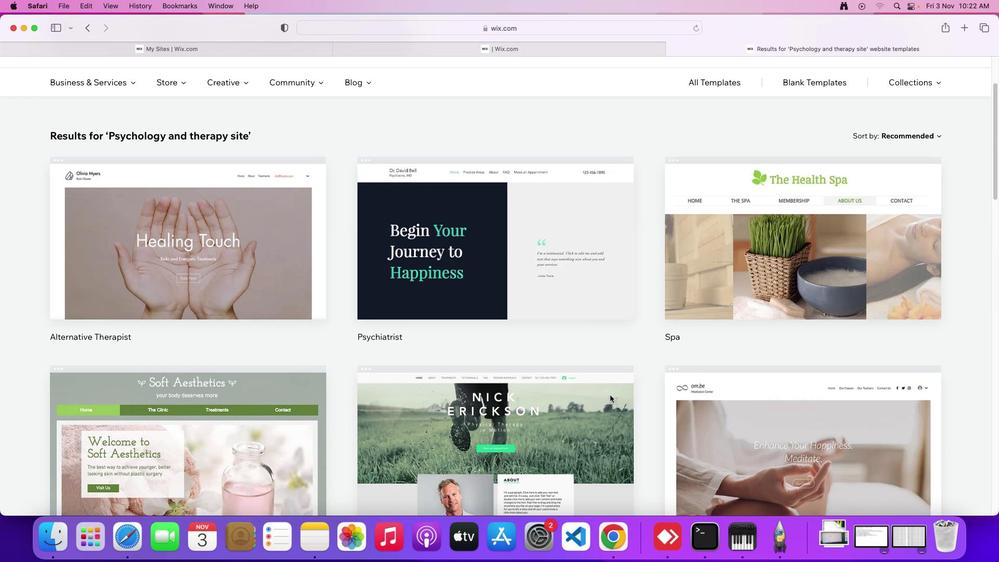 
Action: Mouse scrolled (610, 395) with delta (0, -1)
Screenshot: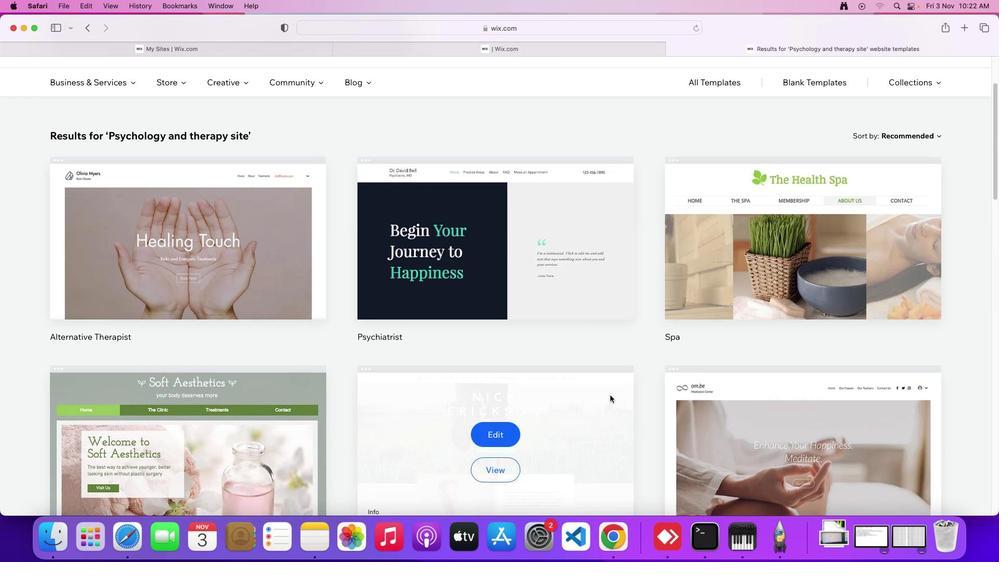 
Action: Mouse scrolled (610, 395) with delta (0, 0)
Screenshot: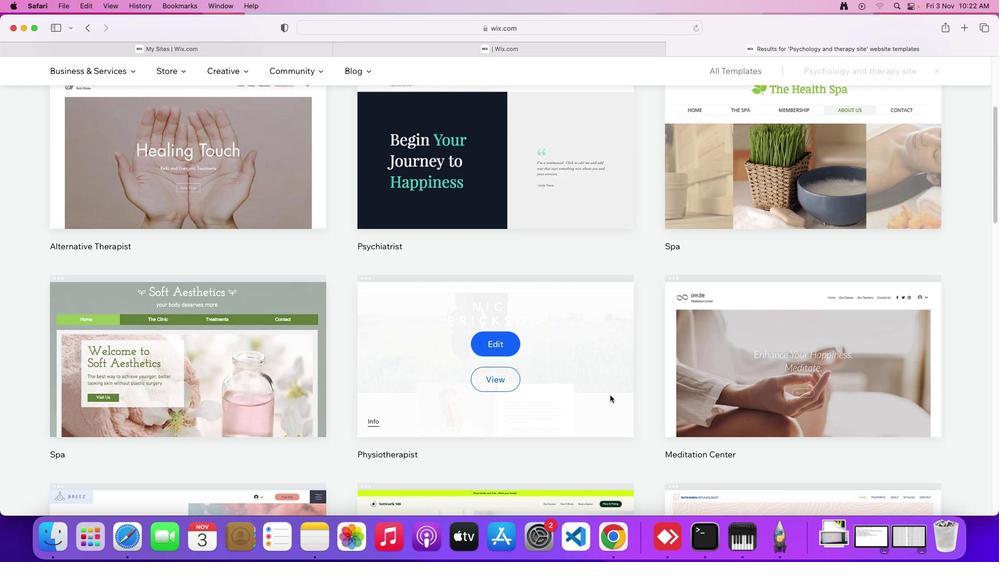 
Action: Mouse scrolled (610, 395) with delta (0, 0)
Screenshot: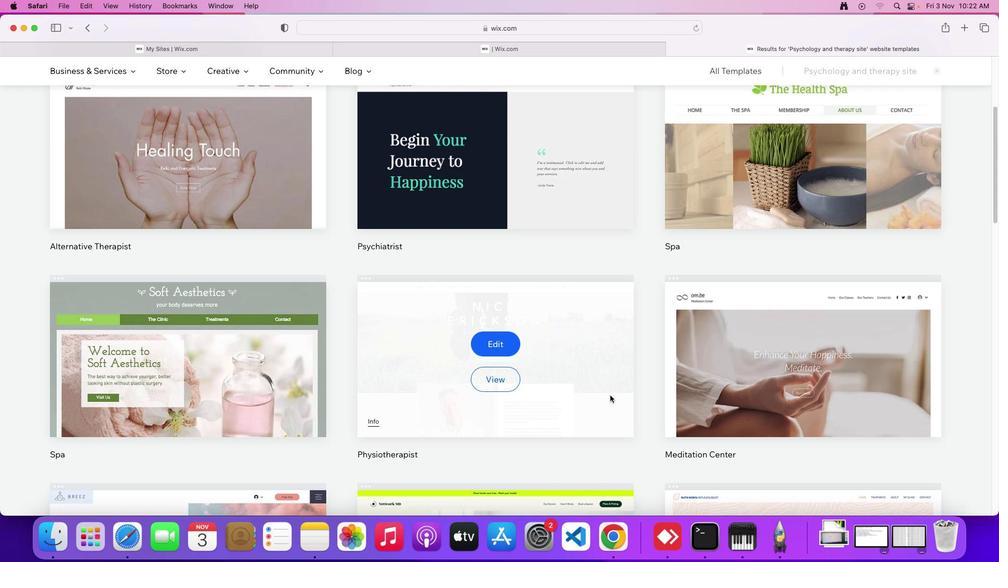 
Action: Mouse scrolled (610, 395) with delta (0, -1)
Screenshot: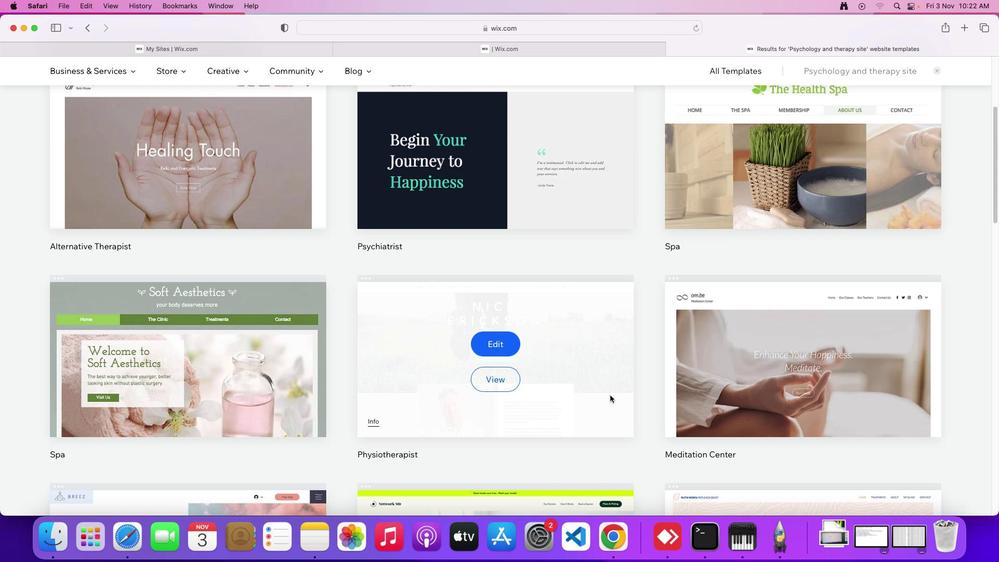 
Action: Mouse scrolled (610, 395) with delta (0, 0)
Screenshot: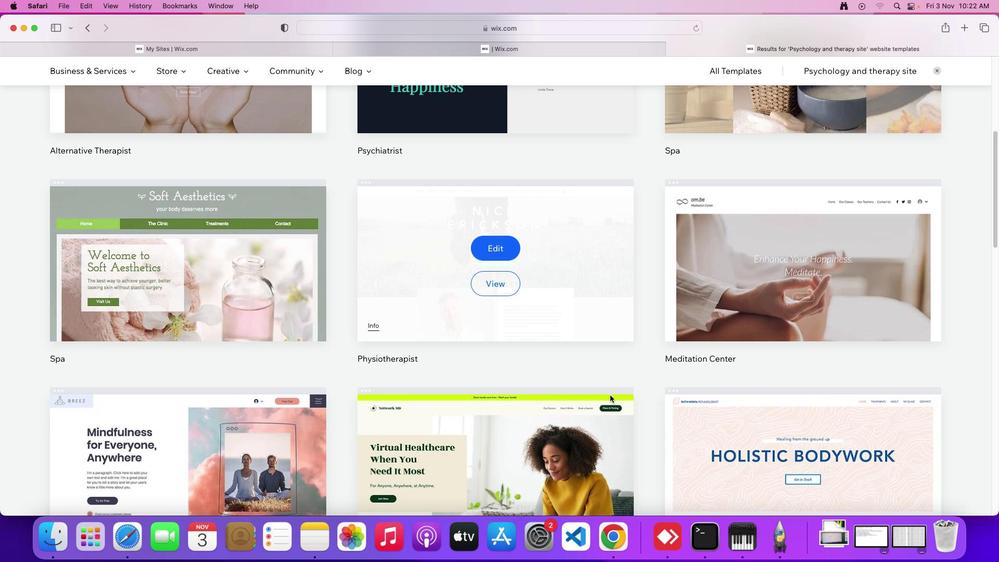 
Action: Mouse scrolled (610, 395) with delta (0, 0)
Screenshot: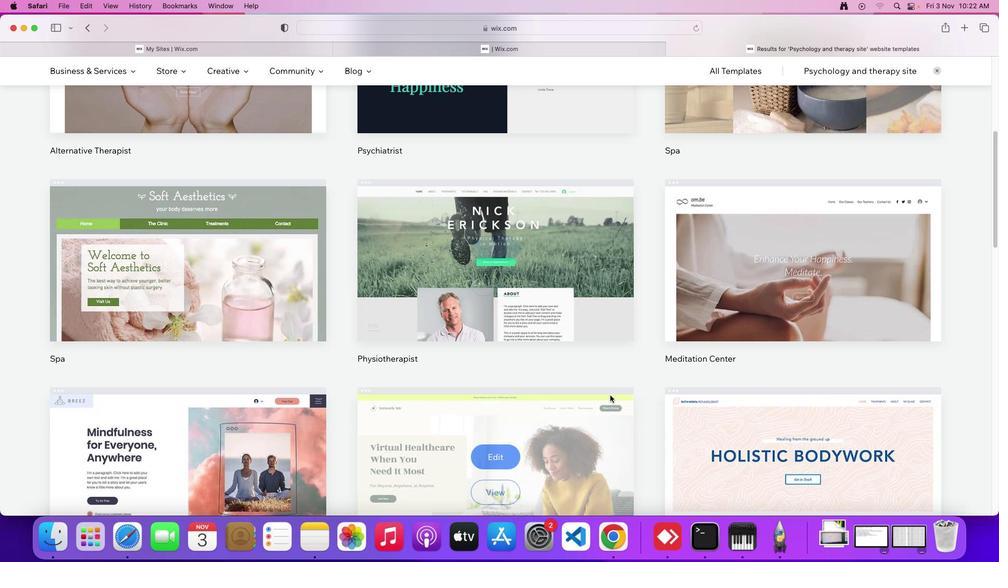 
Action: Mouse scrolled (610, 395) with delta (0, -1)
Screenshot: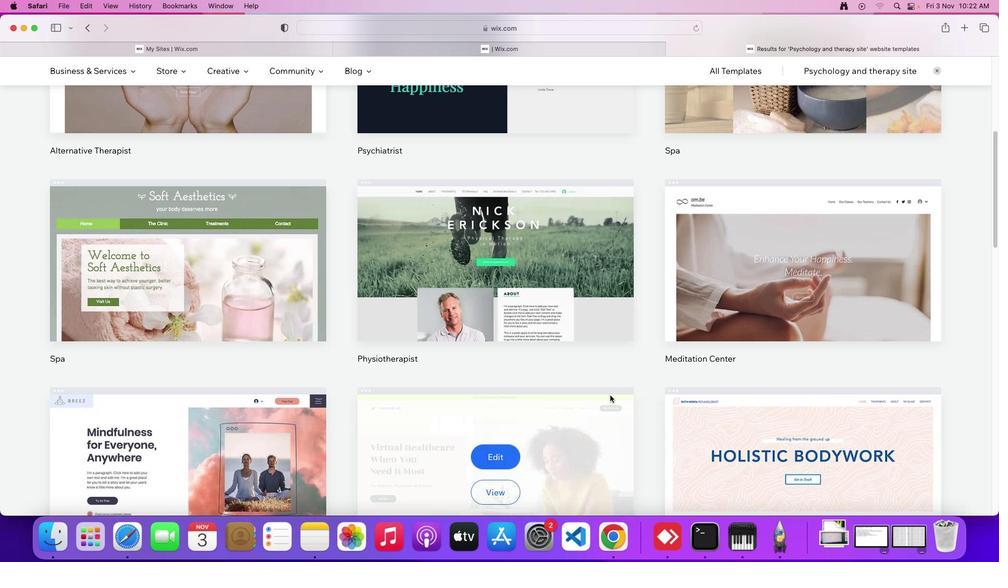 
Action: Mouse scrolled (610, 395) with delta (0, 0)
Screenshot: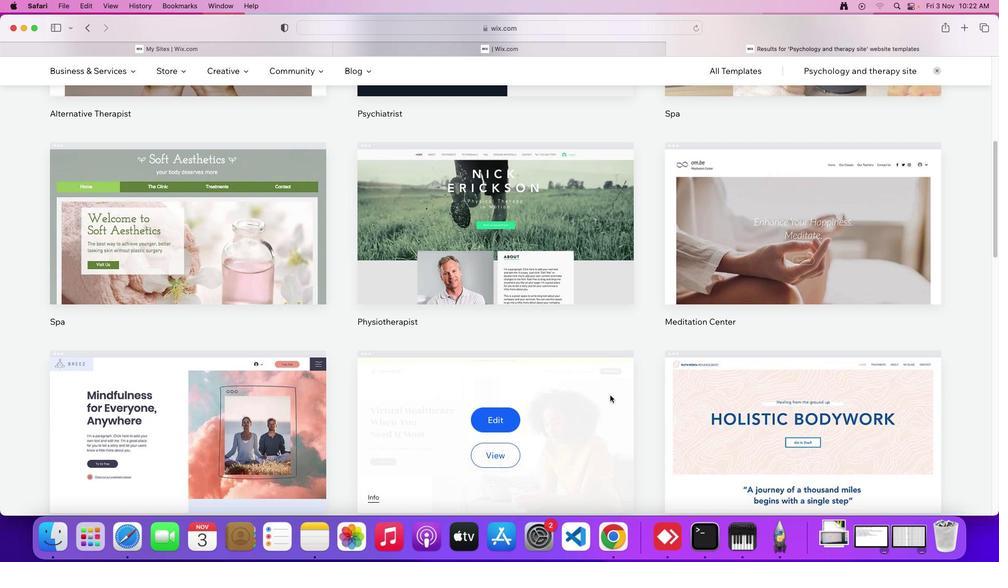 
Action: Mouse scrolled (610, 395) with delta (0, 0)
Screenshot: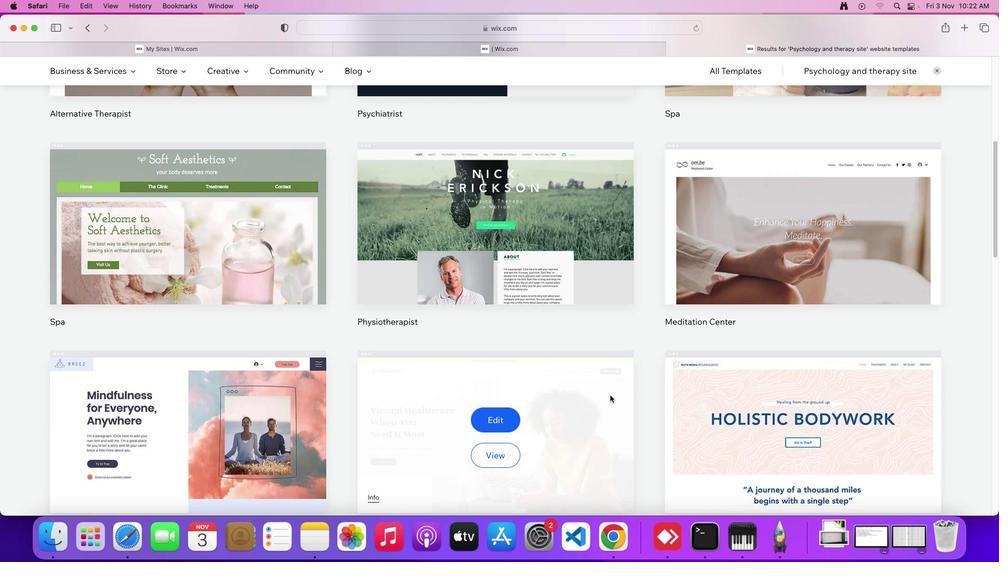 
Action: Mouse scrolled (610, 395) with delta (0, 0)
Screenshot: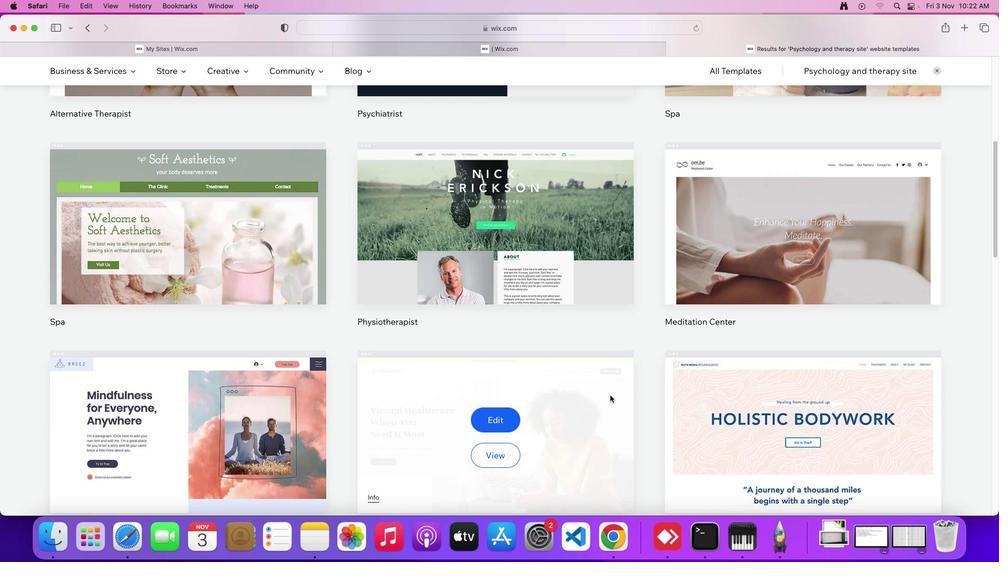 
Action: Mouse moved to (642, 396)
Screenshot: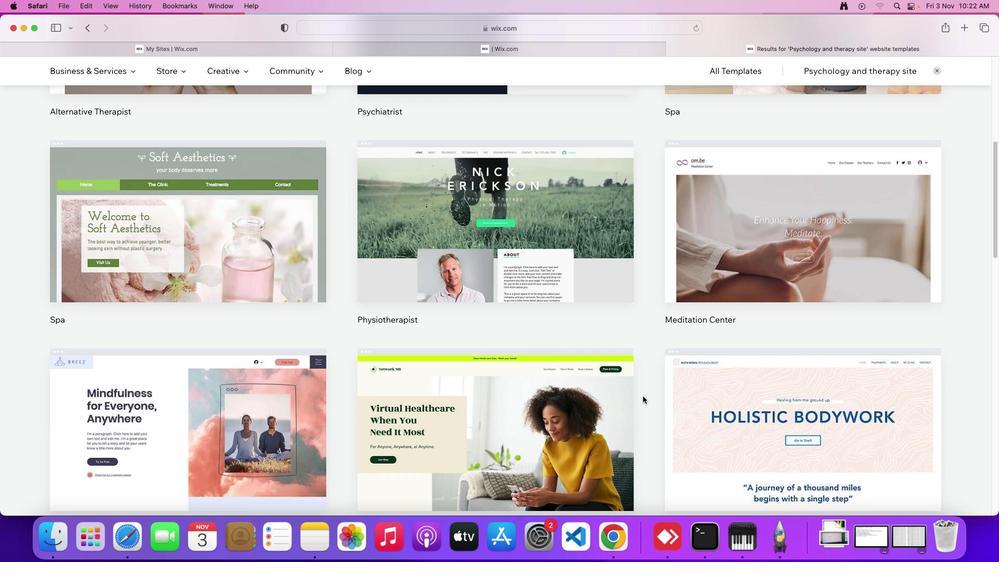 
Action: Mouse scrolled (642, 396) with delta (0, 0)
Screenshot: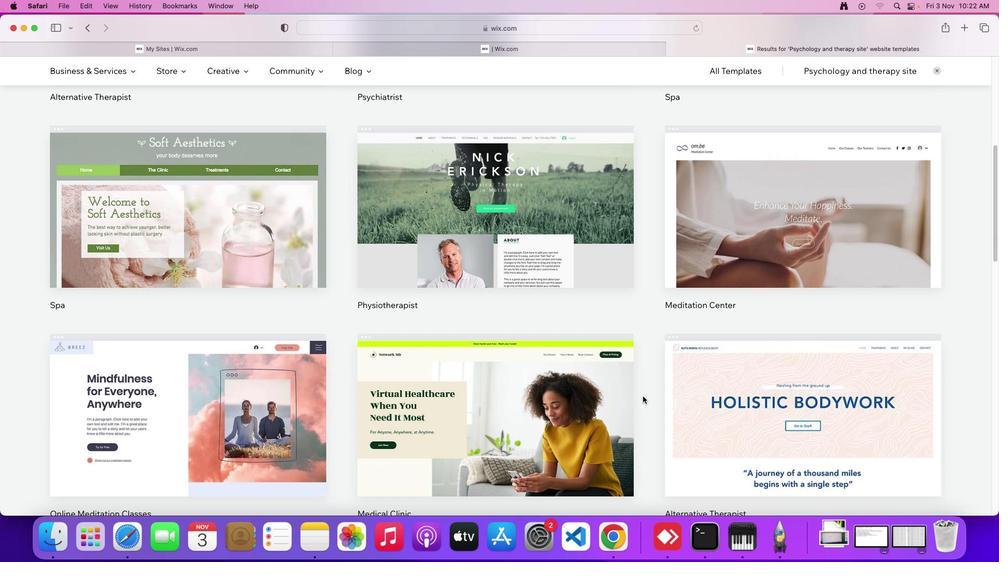
Action: Mouse scrolled (642, 396) with delta (0, 0)
Screenshot: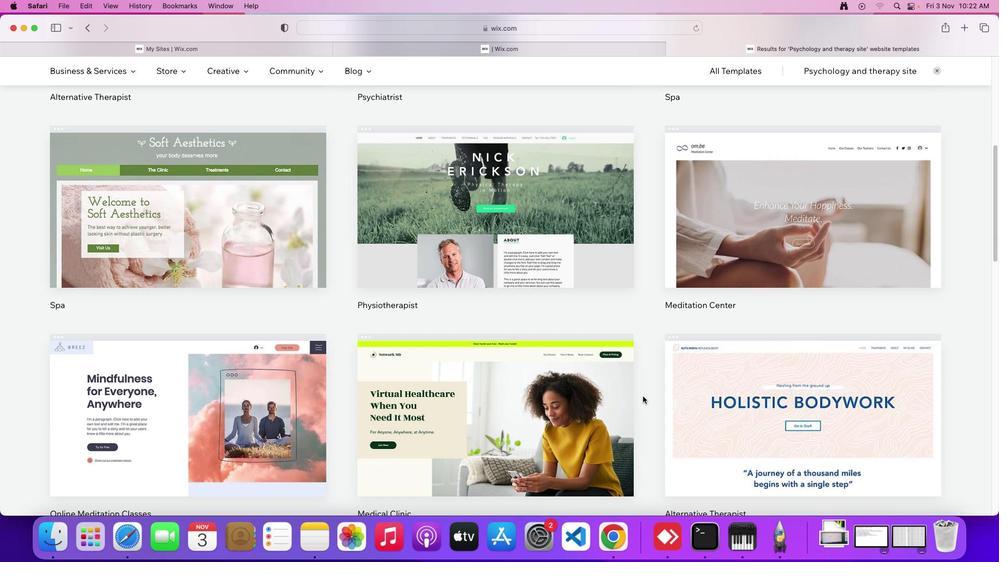 
Action: Mouse scrolled (642, 396) with delta (0, 0)
Screenshot: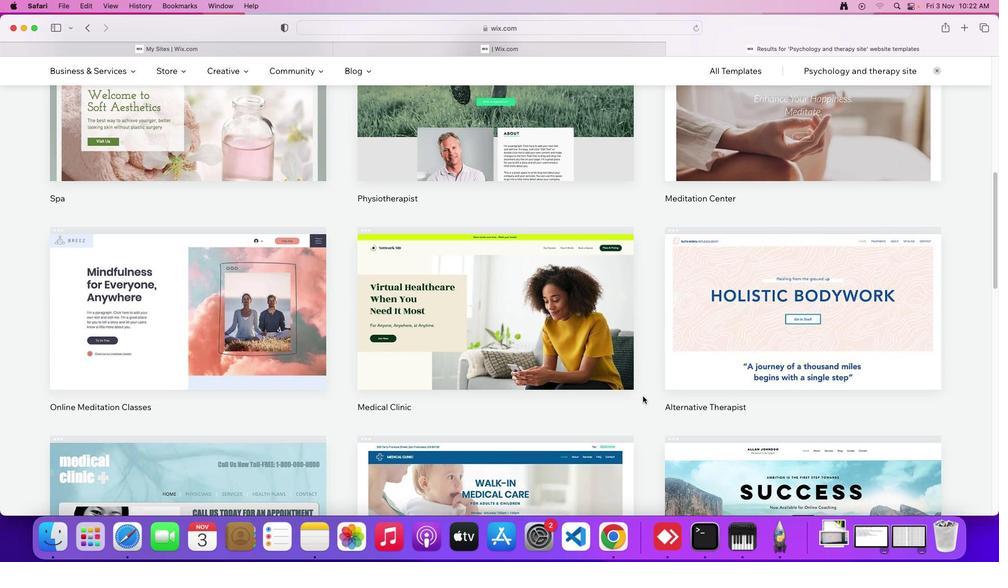 
Action: Mouse scrolled (642, 396) with delta (0, 0)
Screenshot: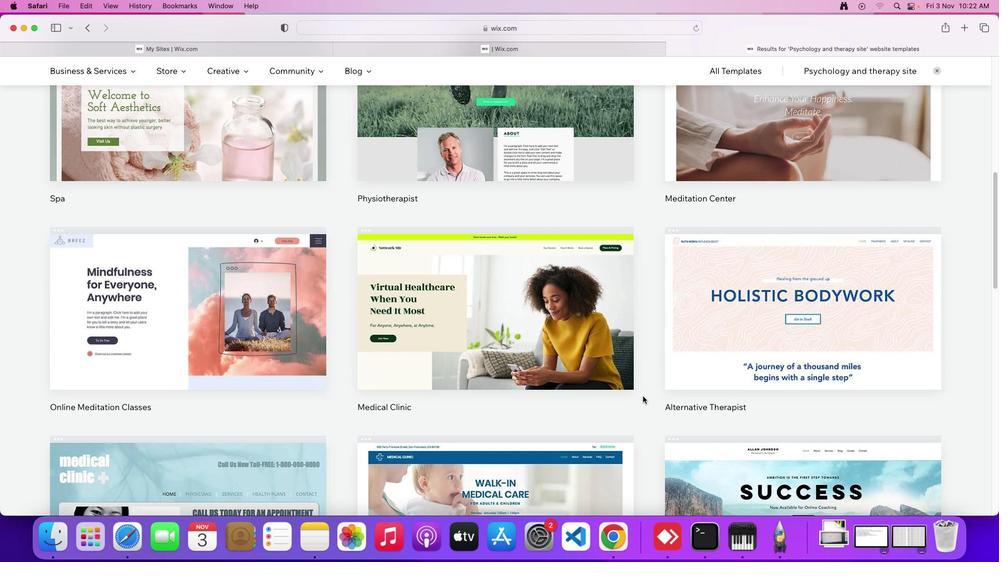 
Action: Mouse scrolled (642, 396) with delta (0, -1)
Screenshot: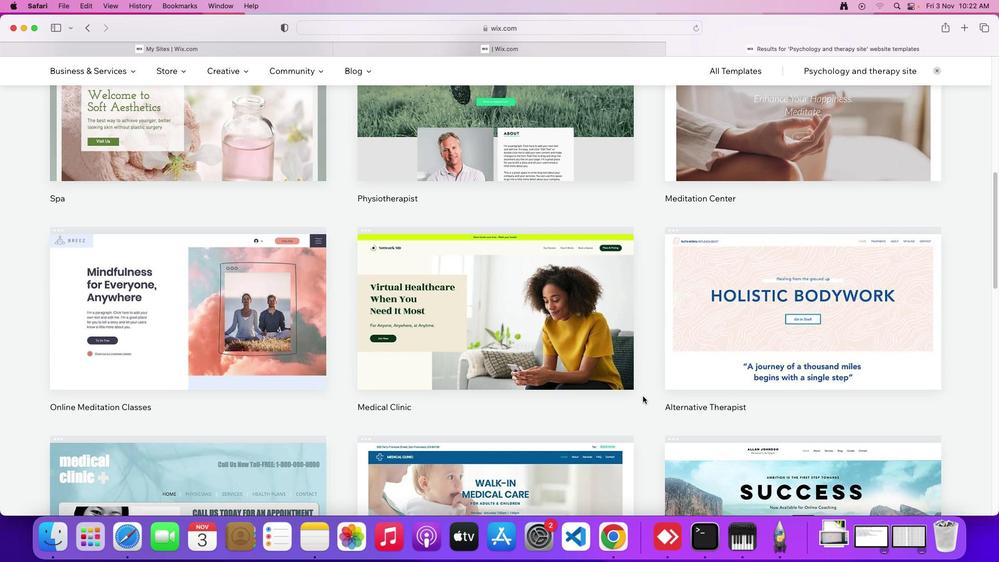 
Action: Mouse scrolled (642, 396) with delta (0, 0)
Screenshot: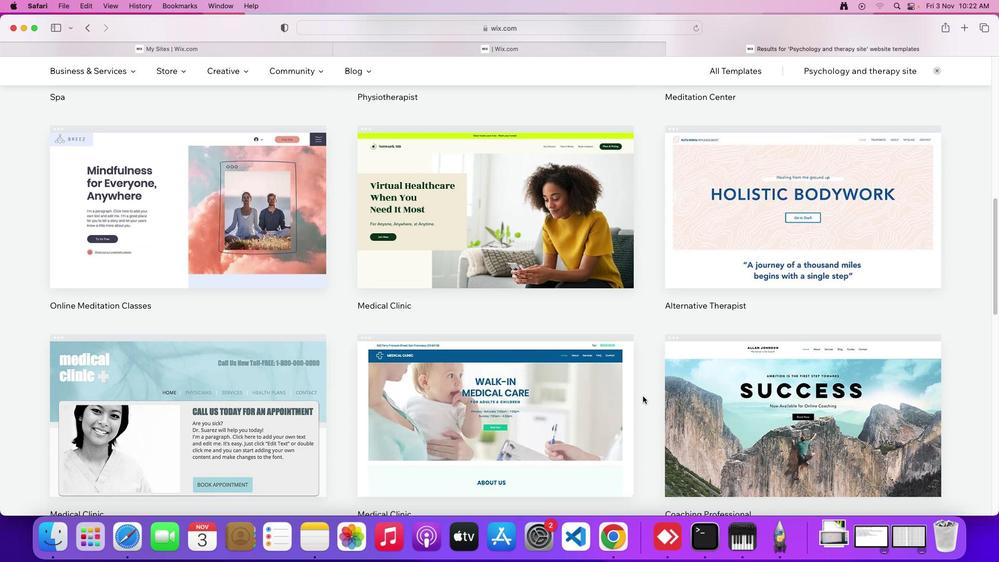 
Action: Mouse scrolled (642, 396) with delta (0, 0)
Screenshot: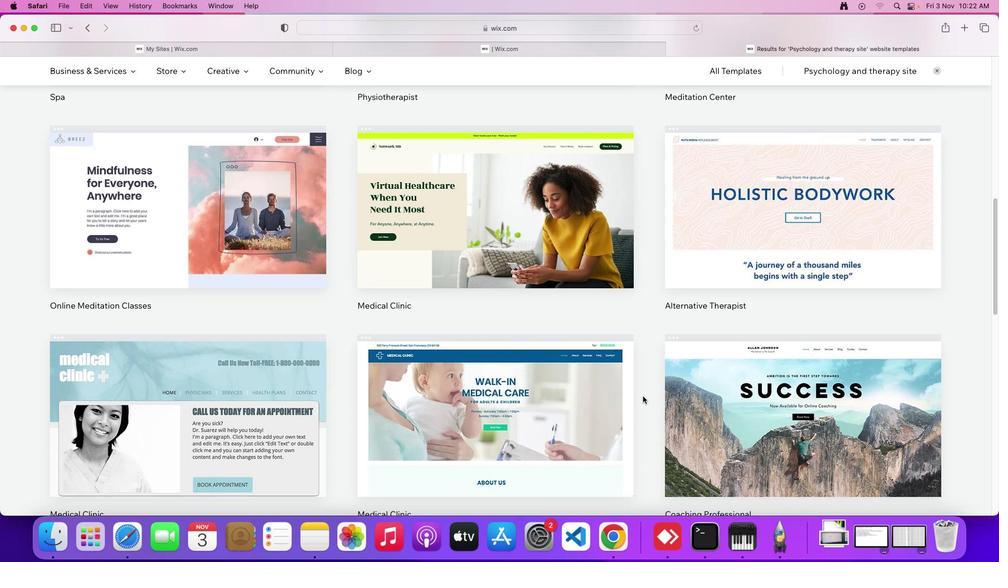 
Action: Mouse scrolled (642, 396) with delta (0, -1)
Screenshot: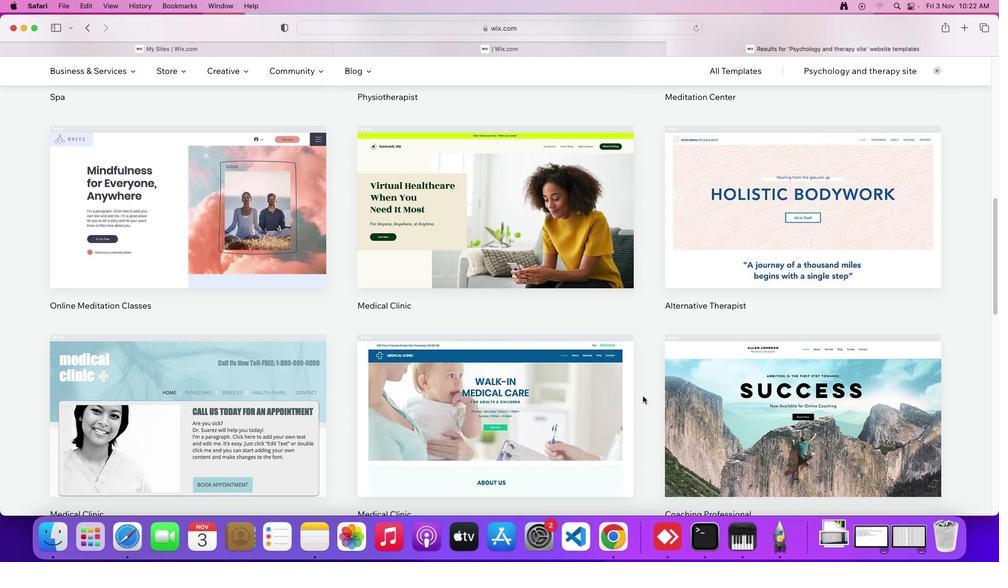 
Action: Mouse scrolled (642, 396) with delta (0, 0)
Screenshot: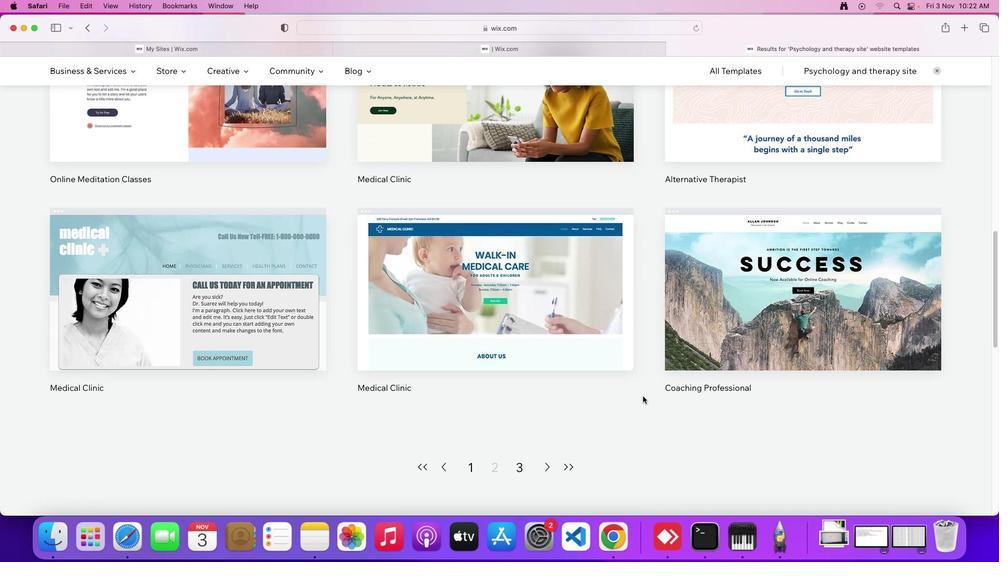 
Action: Mouse scrolled (642, 396) with delta (0, 0)
Screenshot: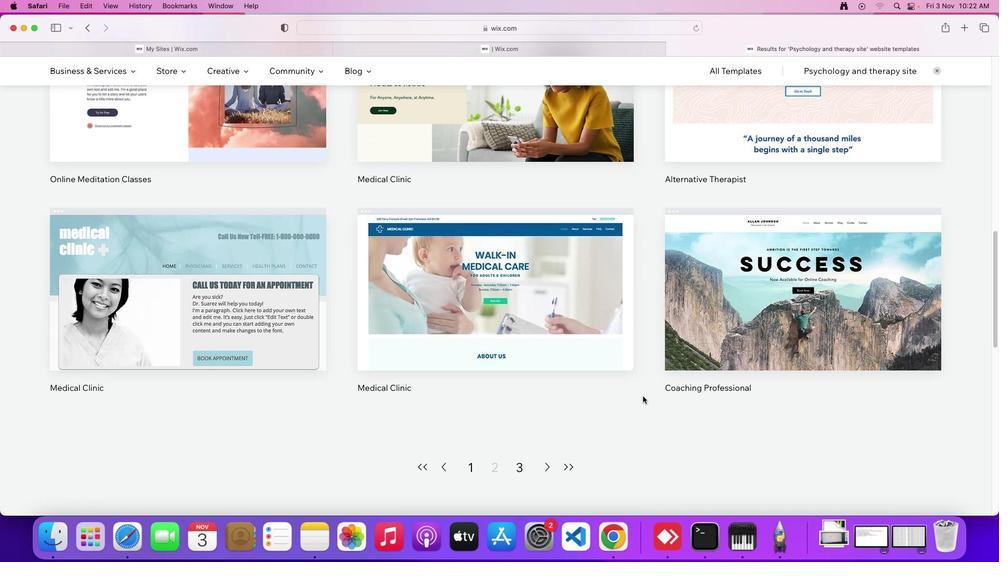 
Action: Mouse scrolled (642, 396) with delta (0, -2)
Screenshot: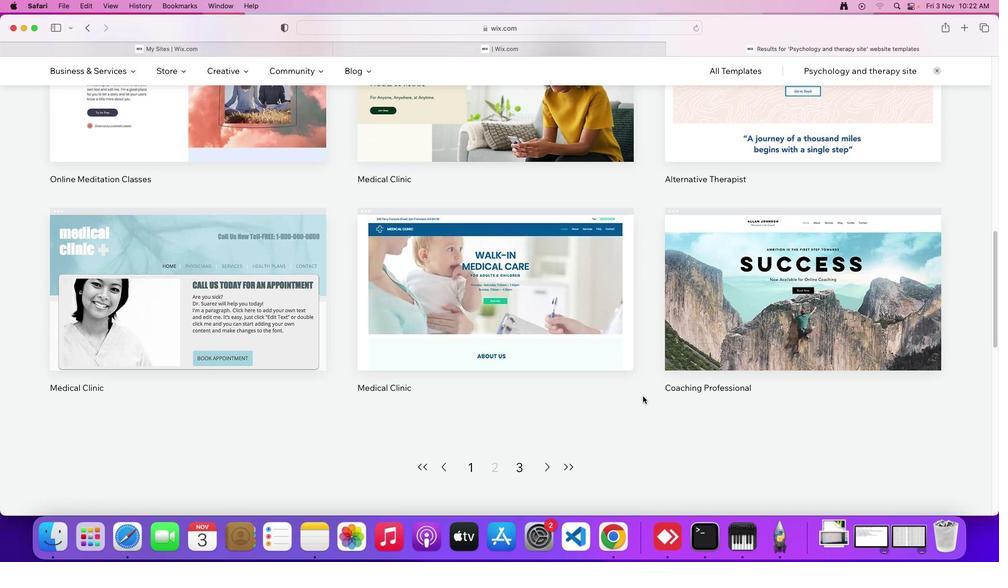 
Action: Mouse scrolled (642, 396) with delta (0, 0)
Screenshot: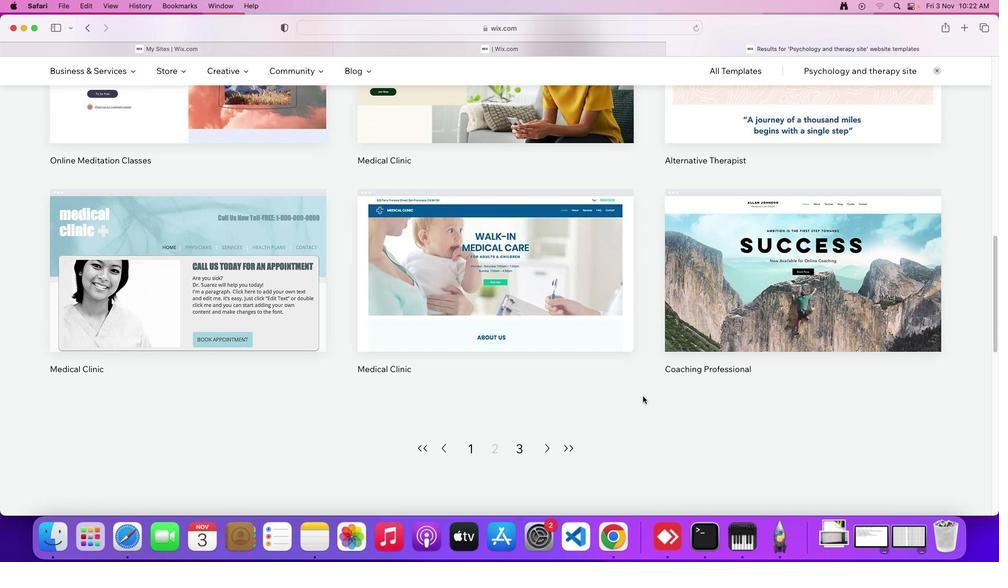 
Action: Mouse scrolled (642, 396) with delta (0, 0)
Screenshot: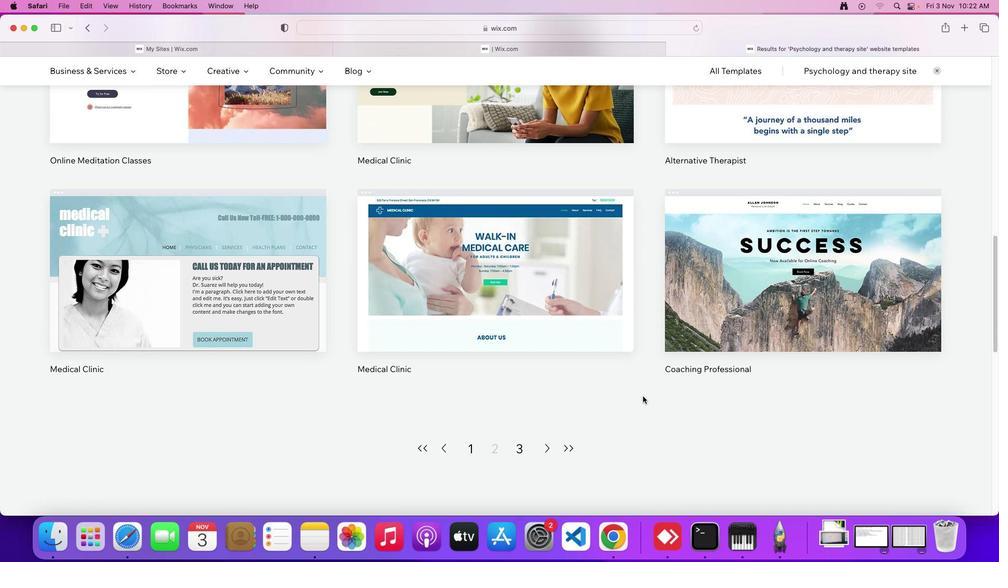 
Action: Mouse moved to (521, 445)
Screenshot: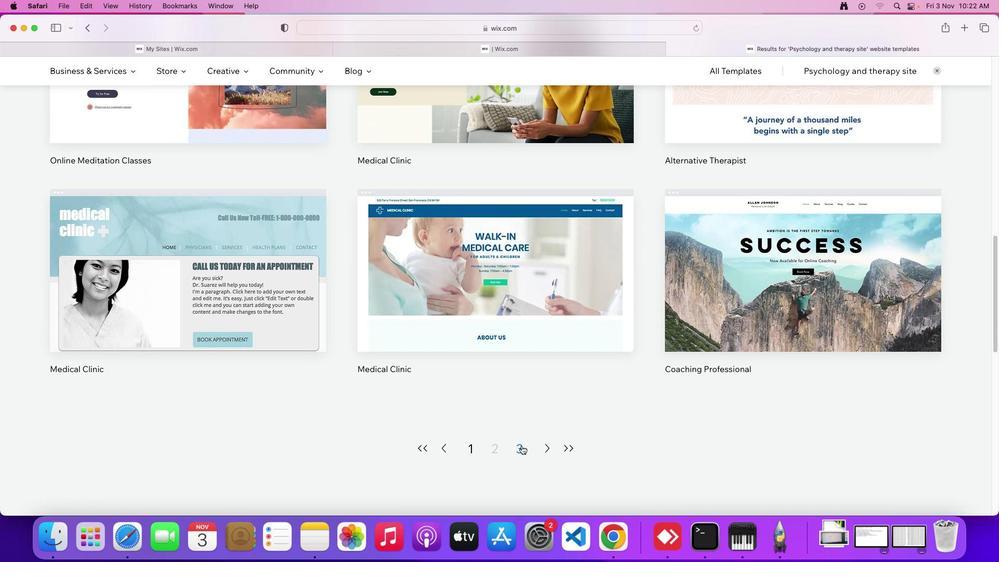 
Action: Mouse pressed left at (521, 445)
Screenshot: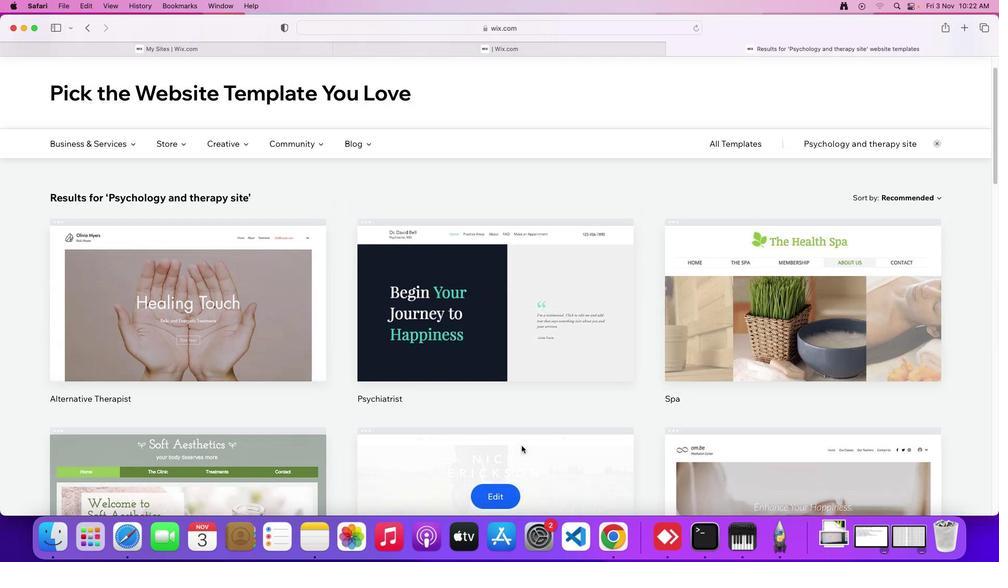 
Action: Mouse moved to (589, 409)
Screenshot: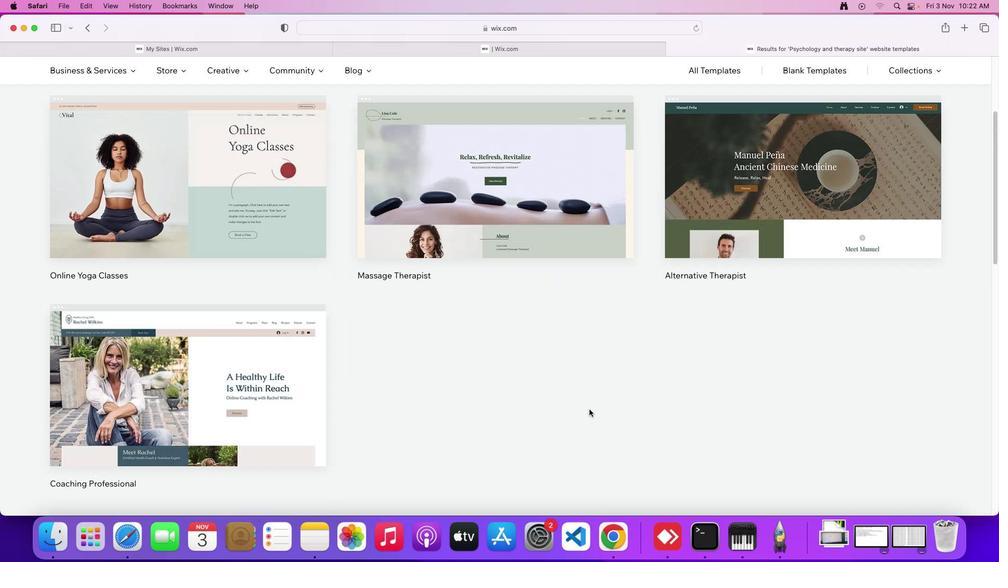 
Action: Mouse scrolled (589, 409) with delta (0, 0)
Screenshot: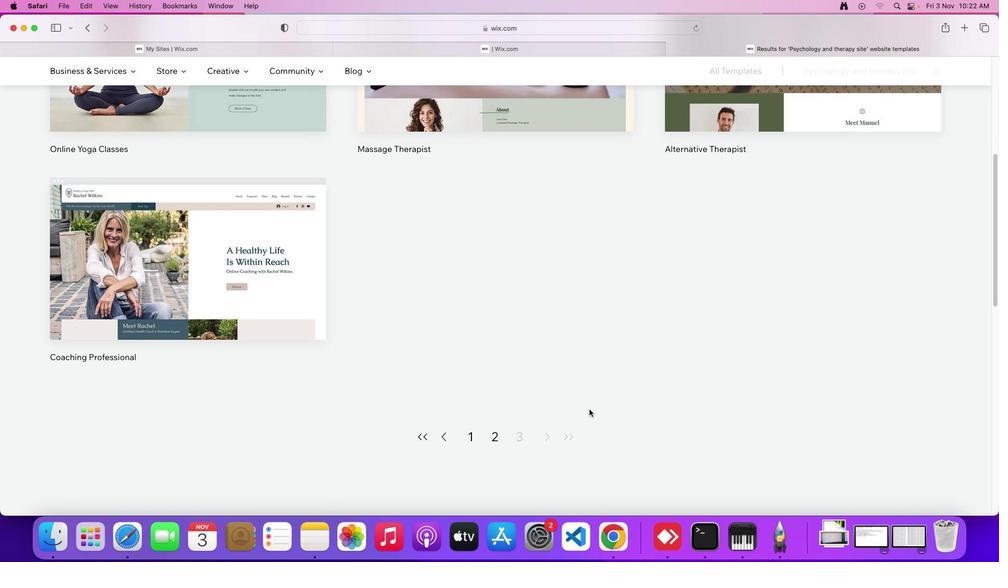 
Action: Mouse scrolled (589, 409) with delta (0, 0)
Screenshot: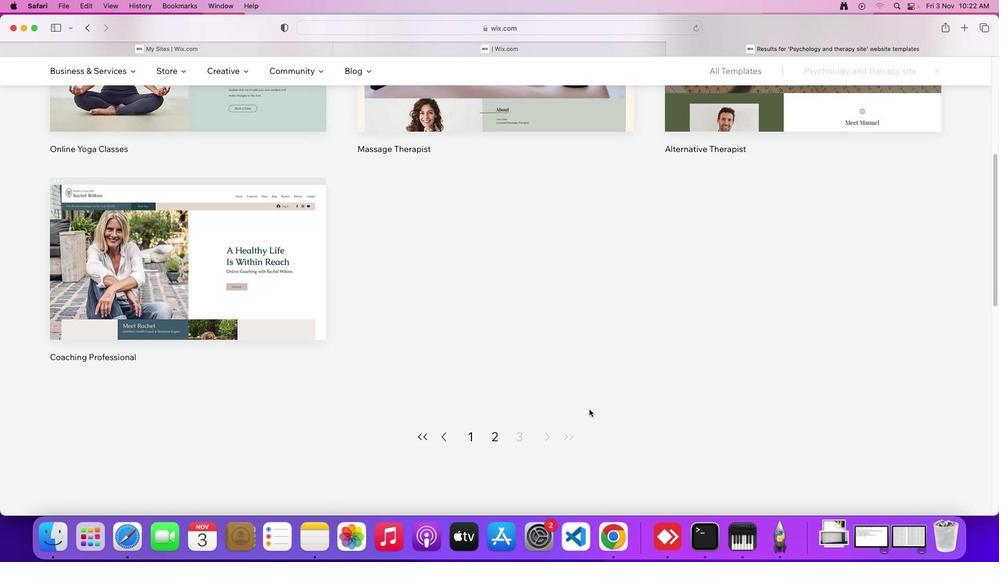 
Action: Mouse scrolled (589, 409) with delta (0, -2)
Screenshot: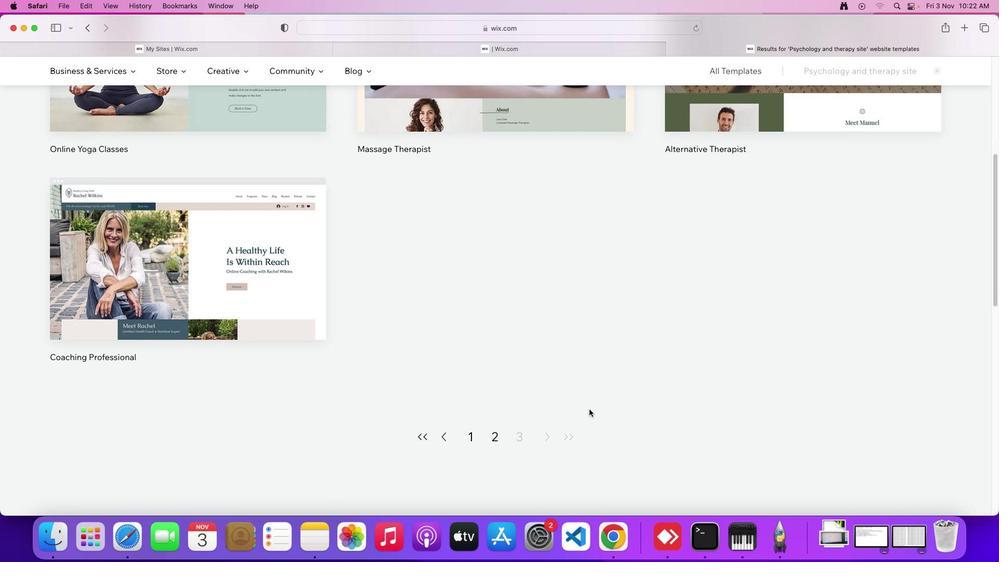 
Action: Mouse scrolled (589, 409) with delta (0, -3)
Screenshot: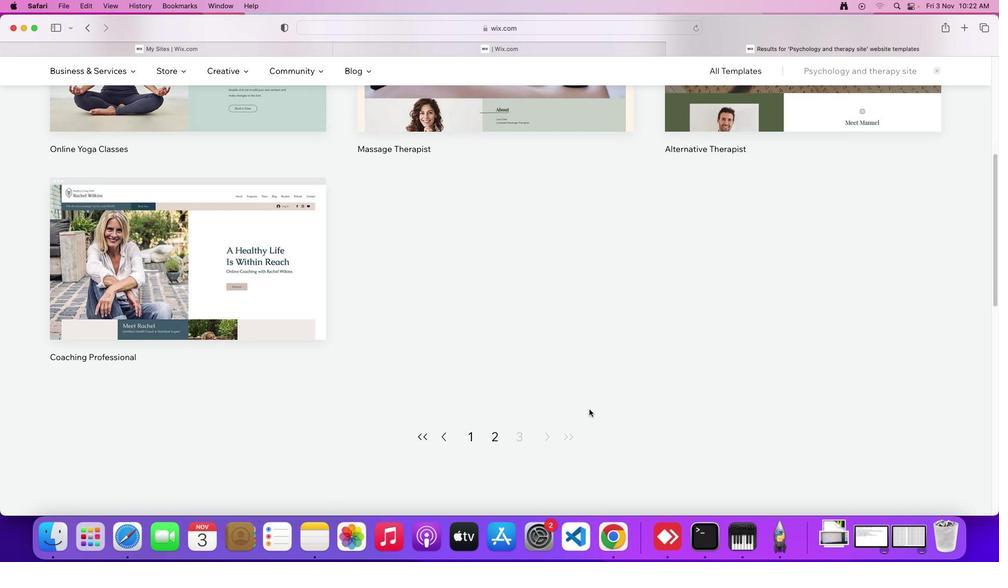 
Action: Mouse moved to (473, 440)
Screenshot: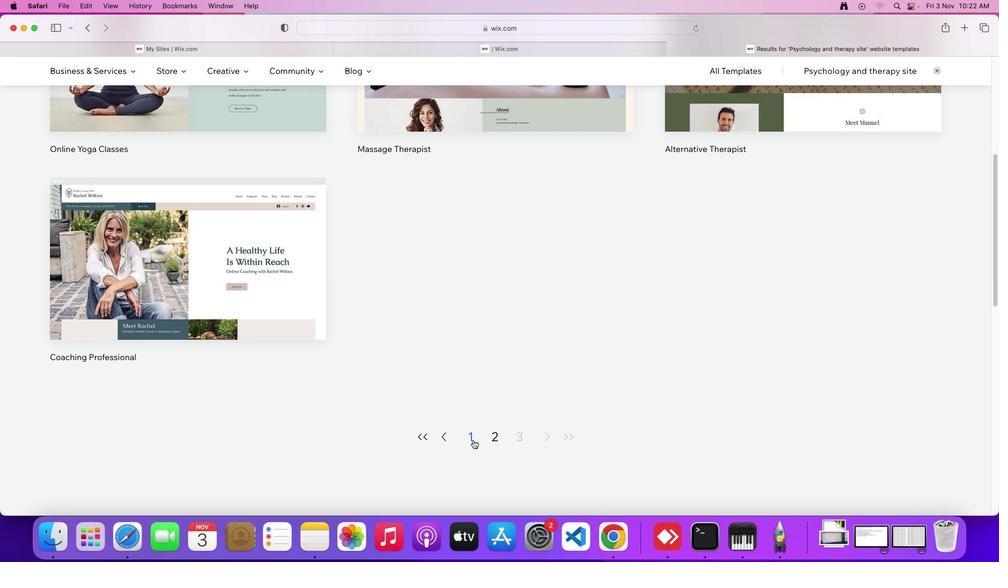 
Action: Mouse pressed left at (473, 440)
Screenshot: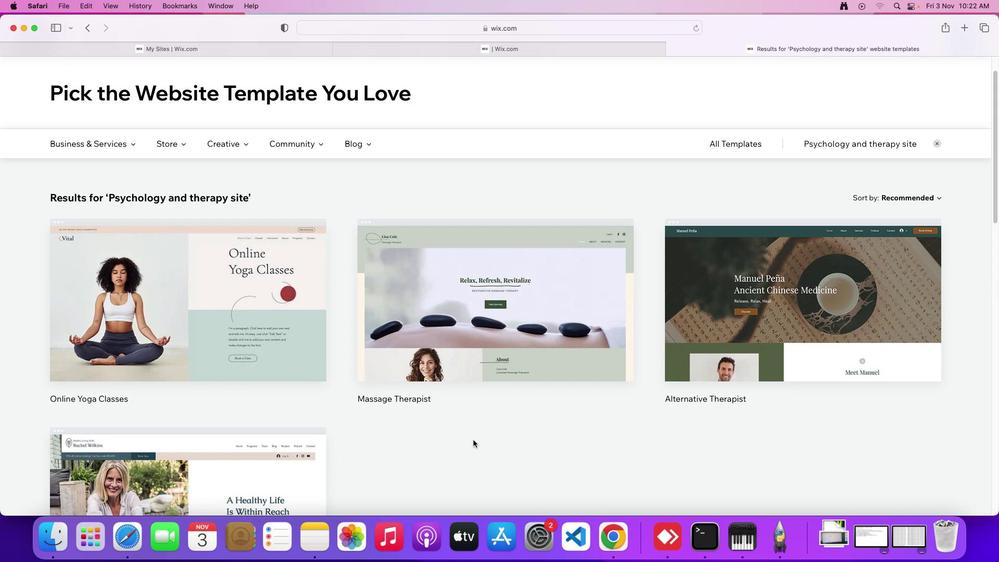
Action: Mouse moved to (623, 396)
Screenshot: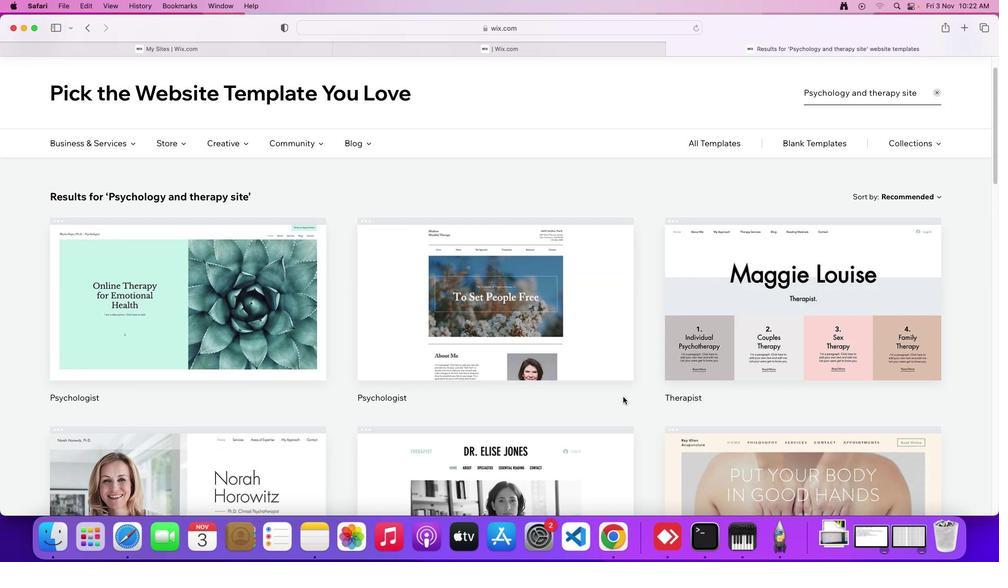 
Action: Mouse scrolled (623, 396) with delta (0, 0)
Screenshot: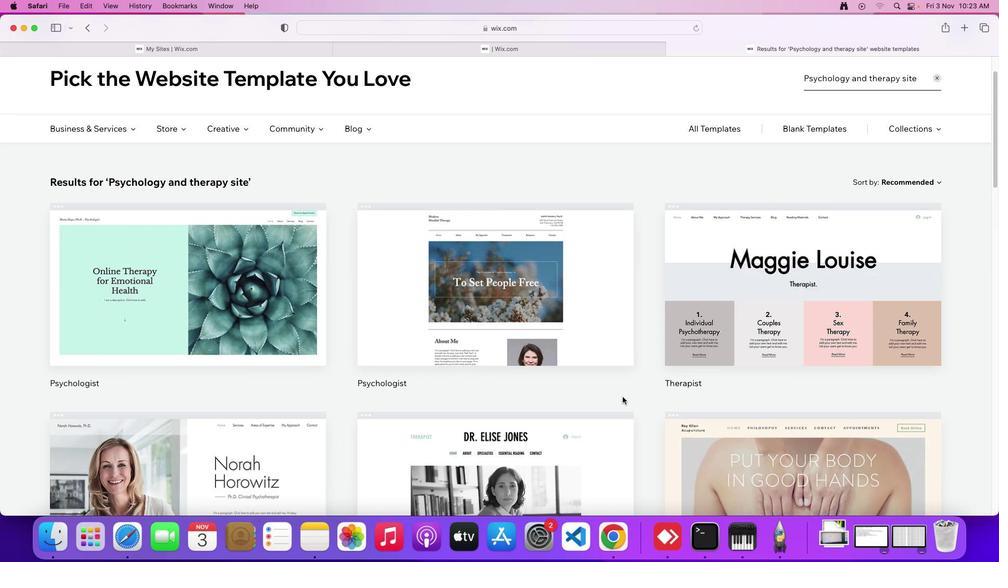 
Action: Mouse scrolled (623, 396) with delta (0, 0)
Screenshot: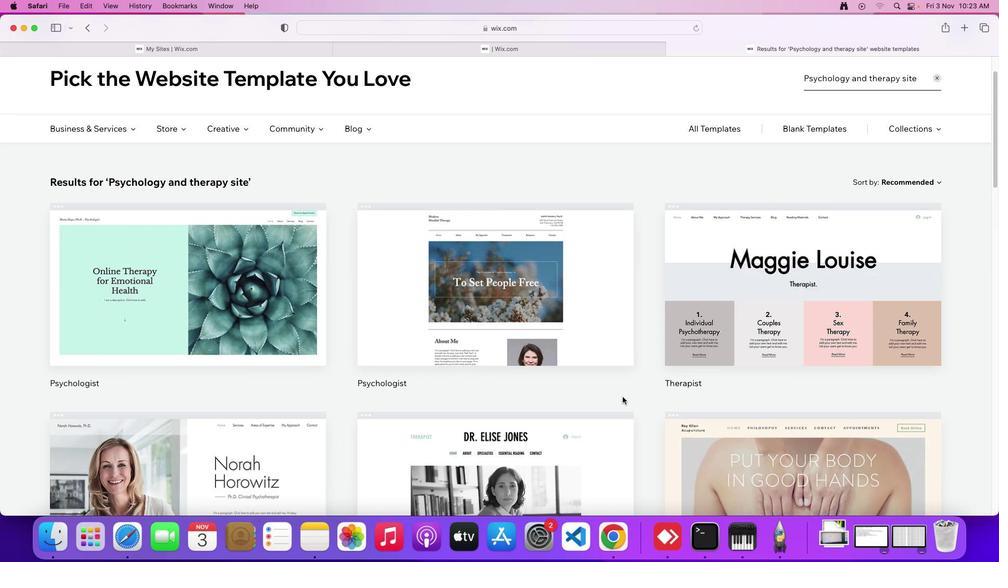 
Action: Mouse moved to (623, 397)
Screenshot: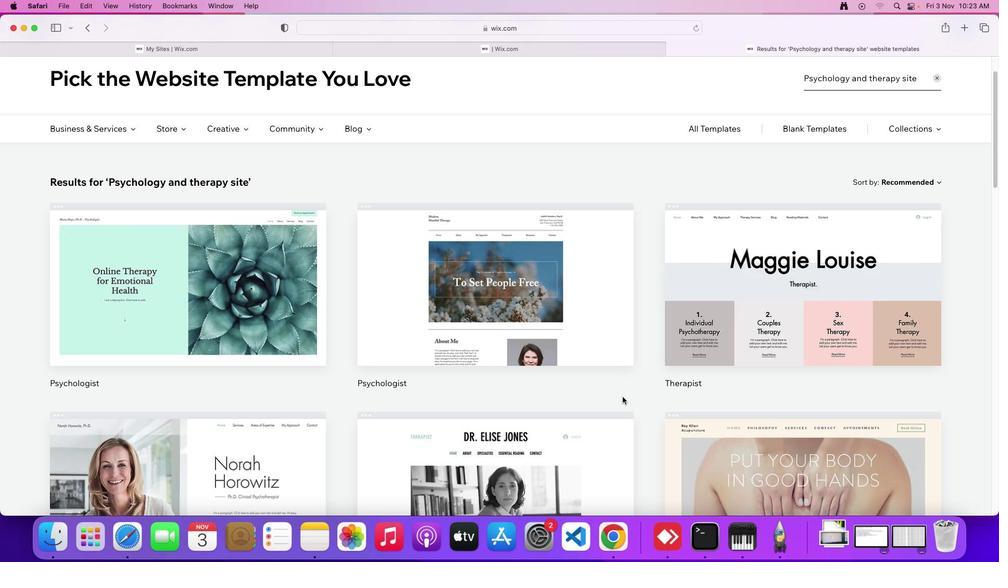 
Action: Mouse scrolled (623, 397) with delta (0, 0)
Screenshot: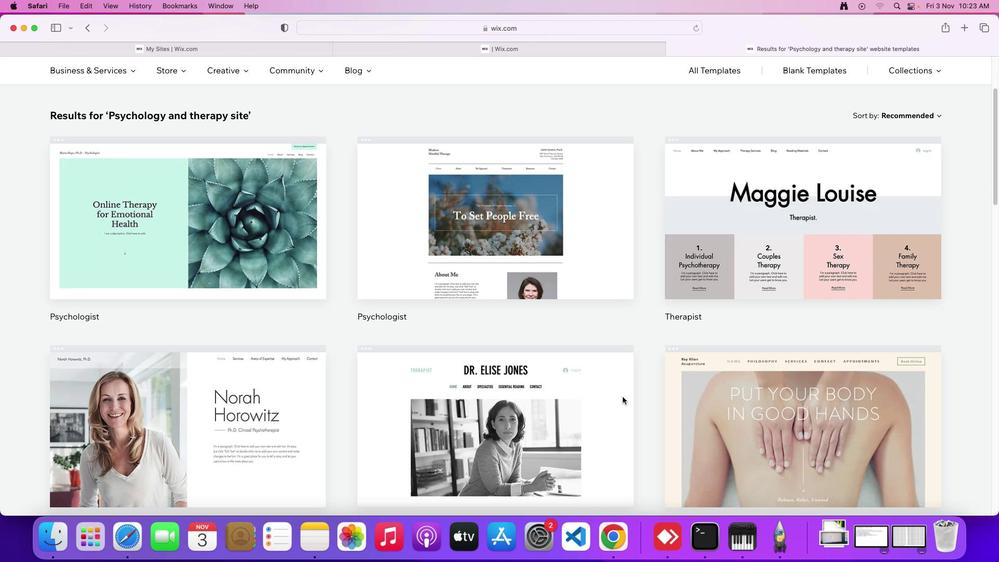 
Action: Mouse scrolled (623, 397) with delta (0, 0)
Screenshot: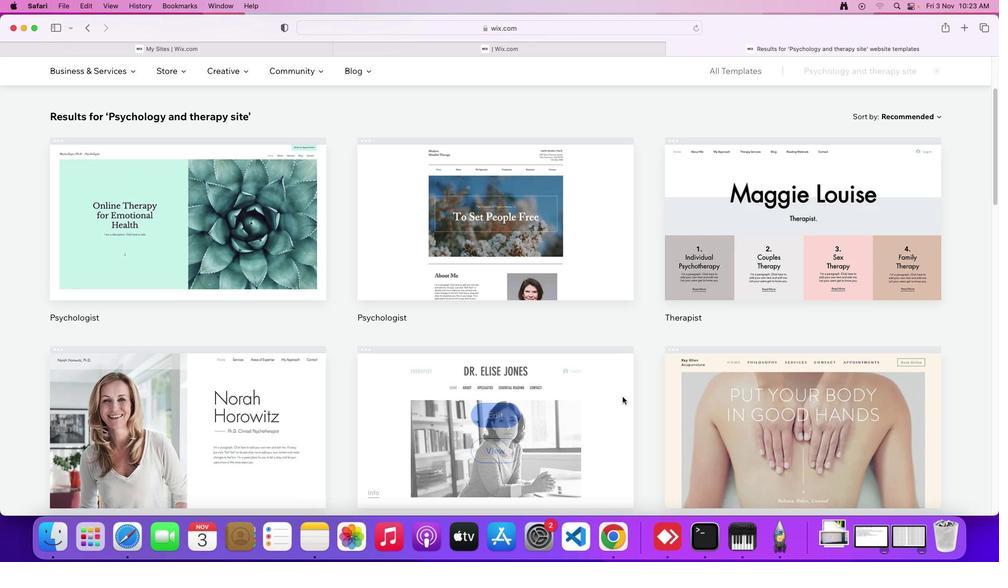 
Action: Mouse scrolled (623, 397) with delta (0, -1)
Screenshot: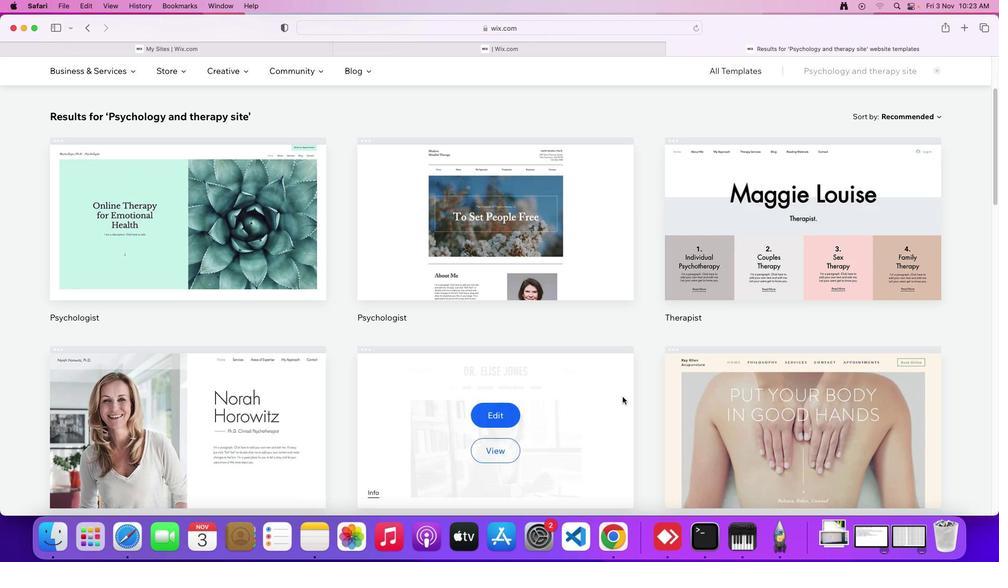 
Action: Mouse moved to (635, 393)
Screenshot: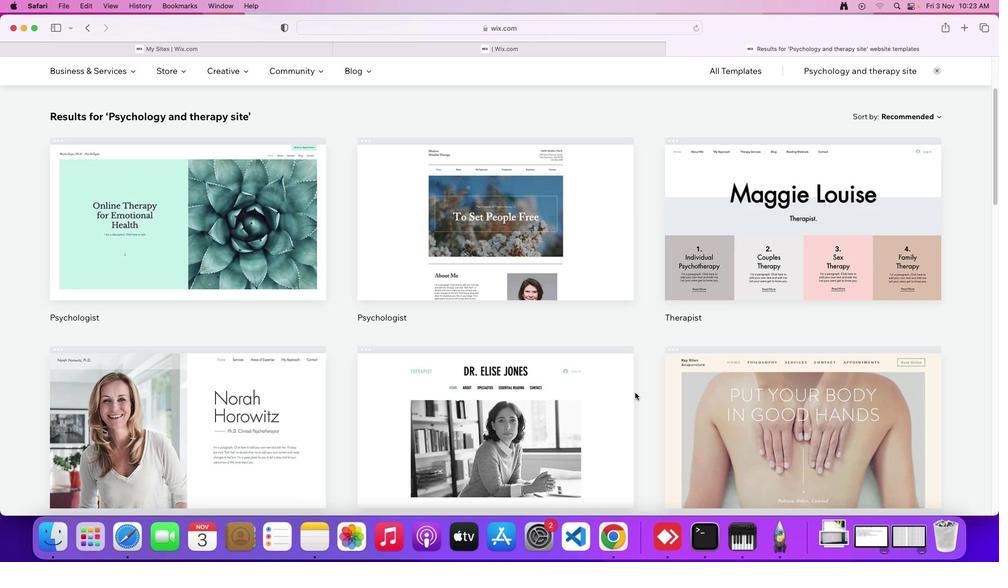
Action: Mouse scrolled (635, 393) with delta (0, 0)
Screenshot: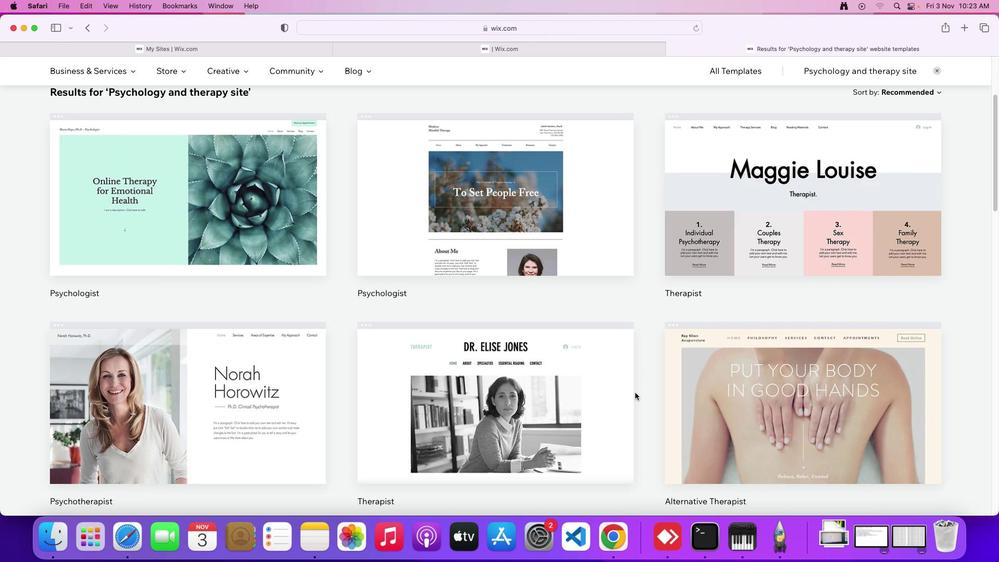 
Action: Mouse scrolled (635, 393) with delta (0, 0)
Screenshot: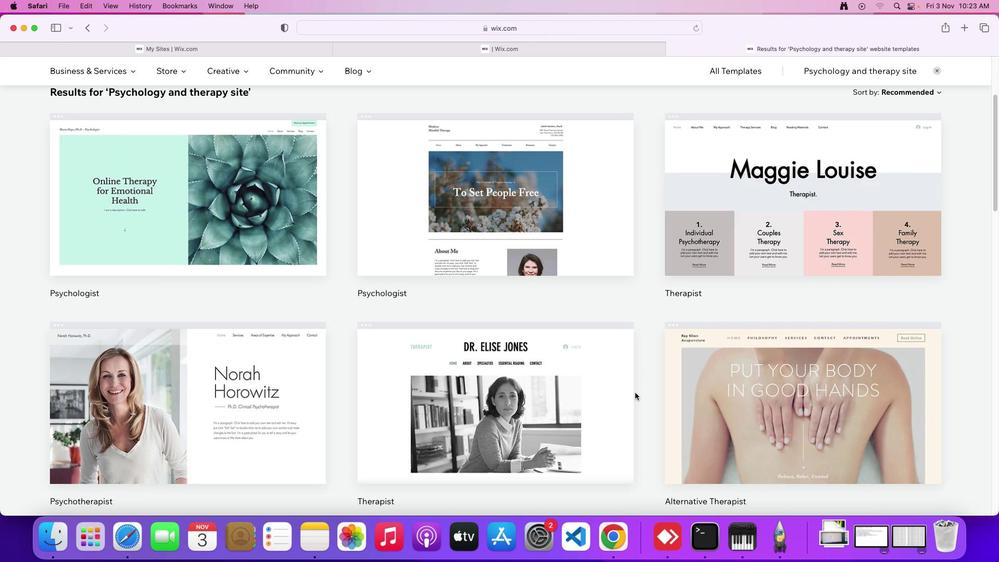 
Action: Mouse scrolled (635, 393) with delta (0, 0)
Screenshot: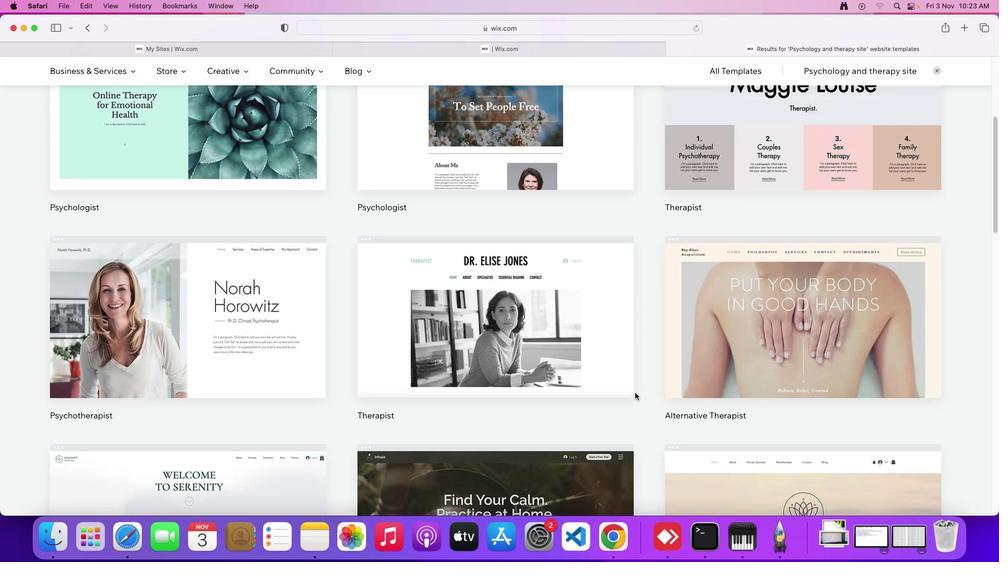 
Action: Mouse scrolled (635, 393) with delta (0, 0)
Screenshot: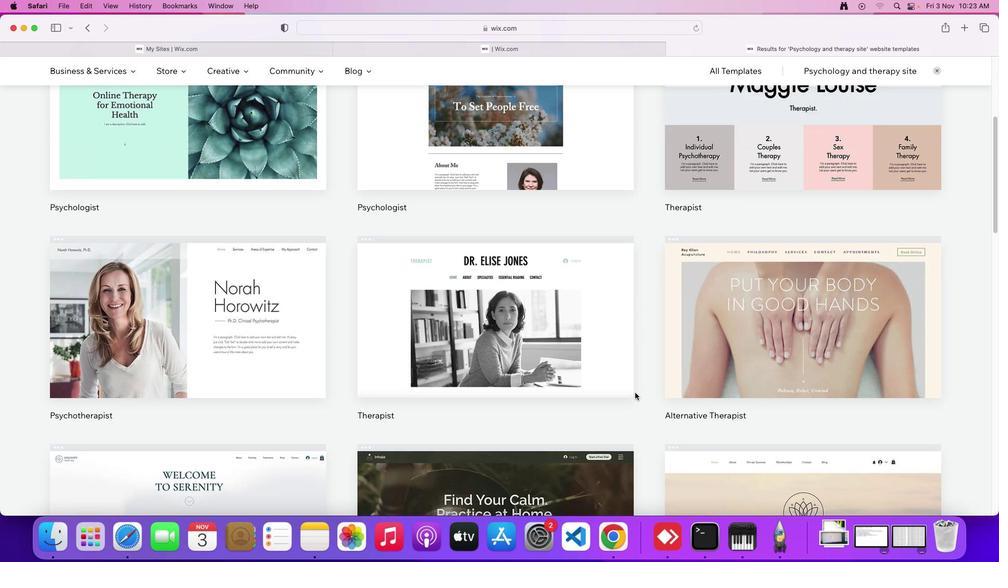 
Action: Mouse scrolled (635, 393) with delta (0, -1)
Screenshot: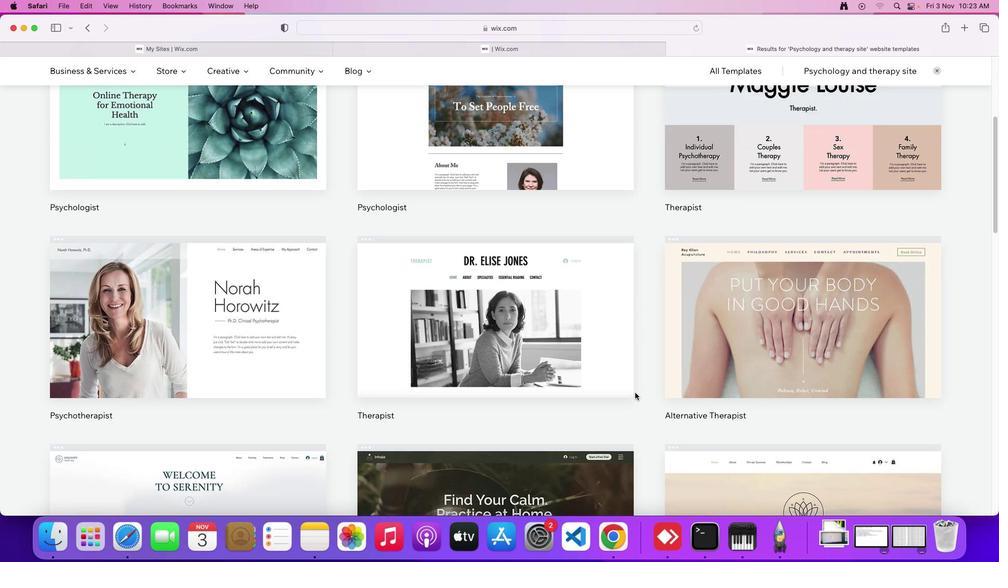 
Action: Mouse scrolled (635, 393) with delta (0, 0)
Screenshot: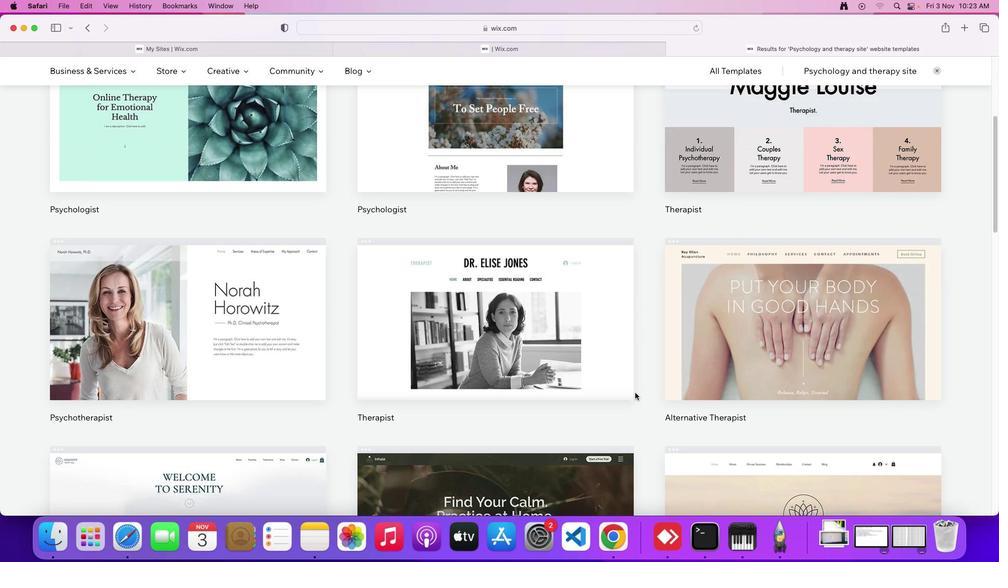 
Action: Mouse scrolled (635, 393) with delta (0, 0)
Screenshot: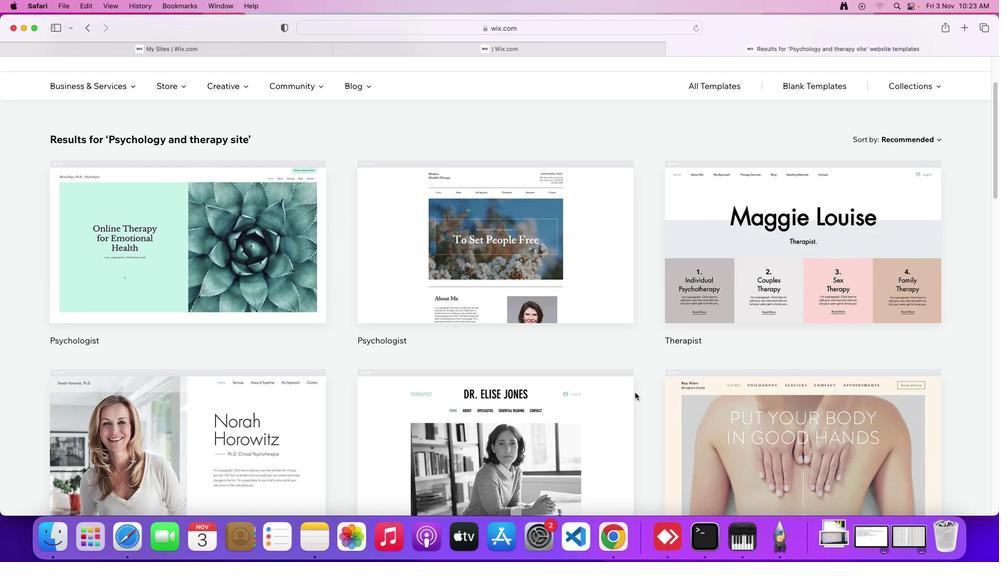 
Action: Mouse scrolled (635, 393) with delta (0, 0)
Screenshot: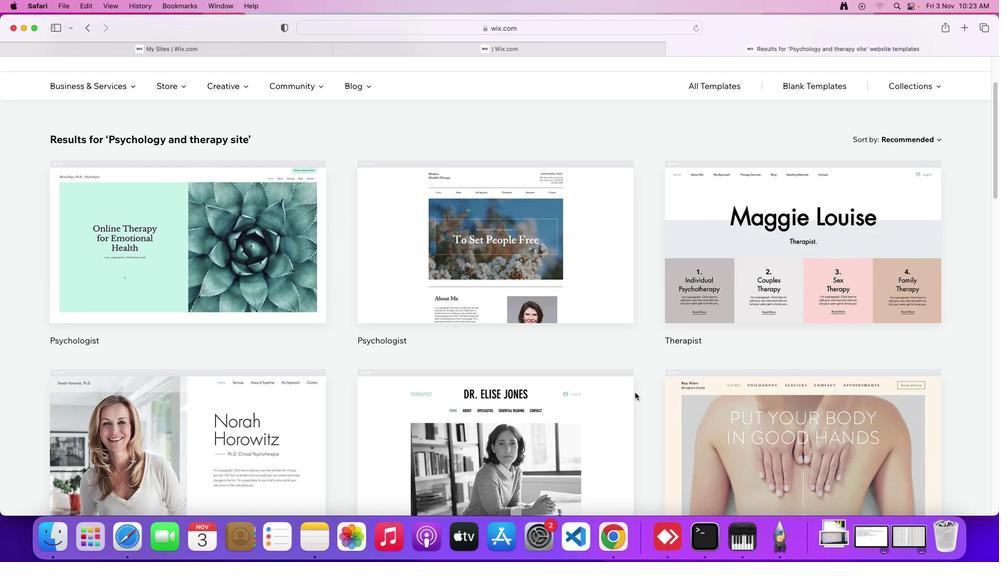 
Action: Mouse scrolled (635, 393) with delta (0, 2)
Screenshot: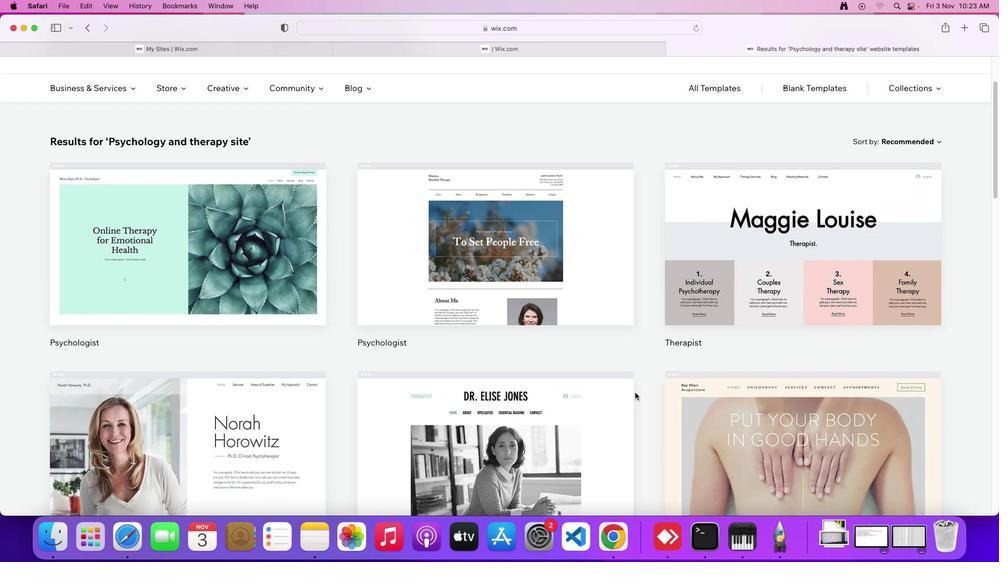 
Action: Mouse scrolled (635, 393) with delta (0, 0)
Screenshot: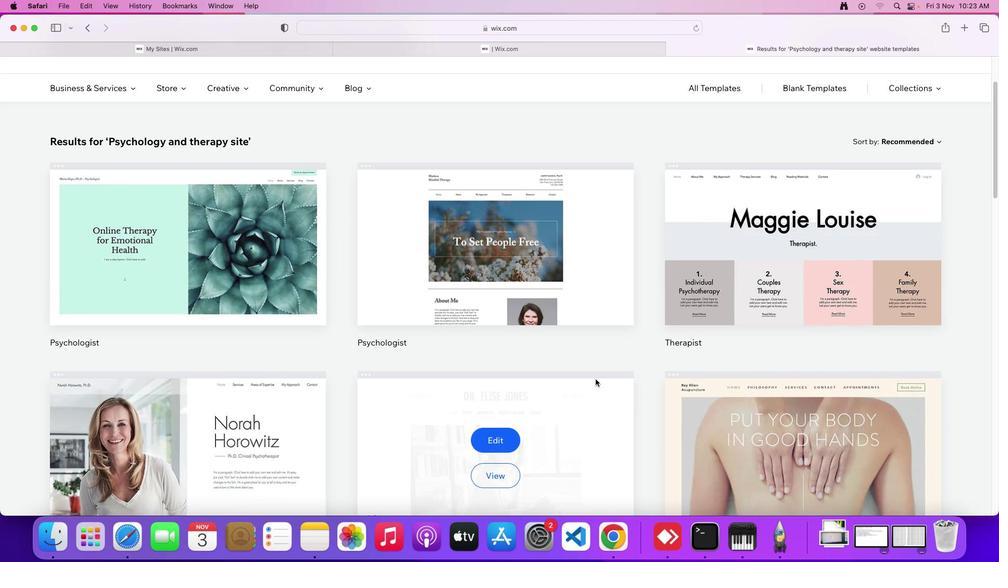 
Action: Mouse moved to (492, 231)
Screenshot: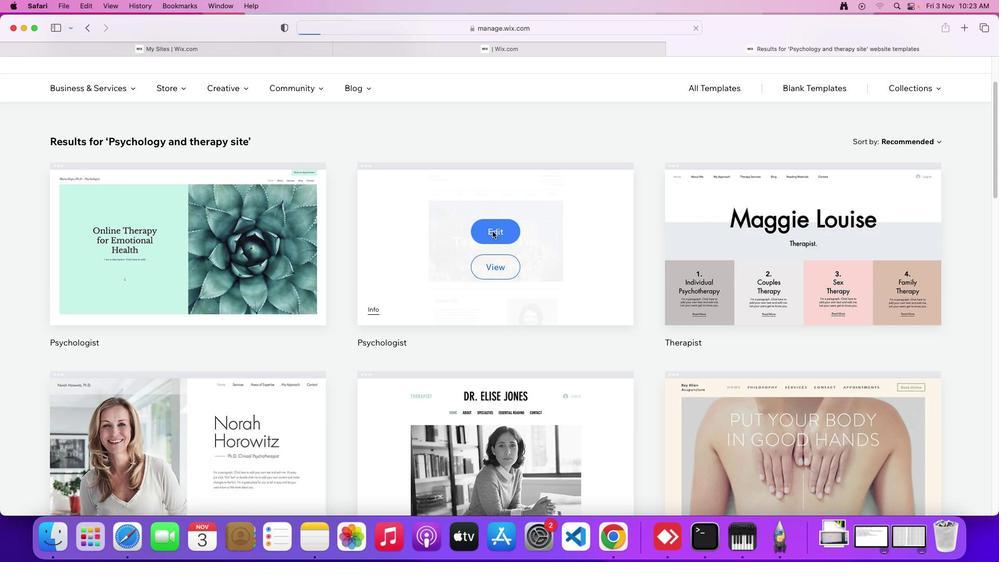 
Action: Mouse pressed left at (492, 231)
Screenshot: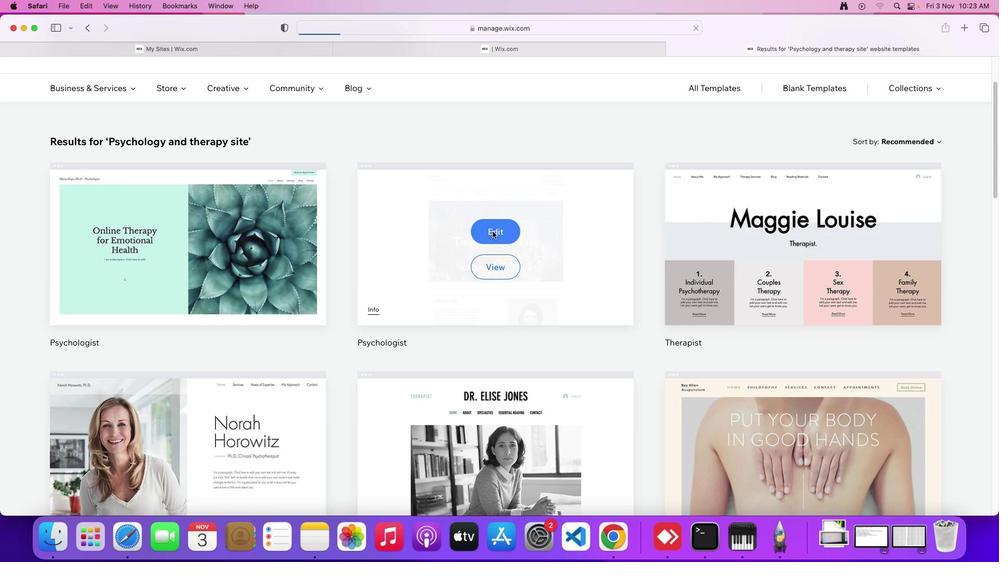 
Action: Mouse moved to (660, 110)
Screenshot: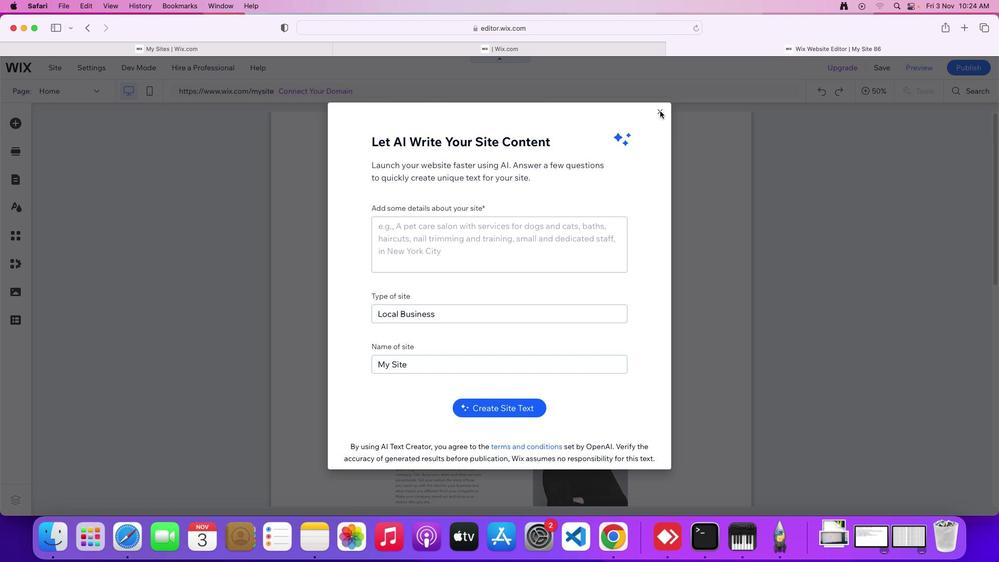 
Action: Mouse pressed left at (660, 110)
Screenshot: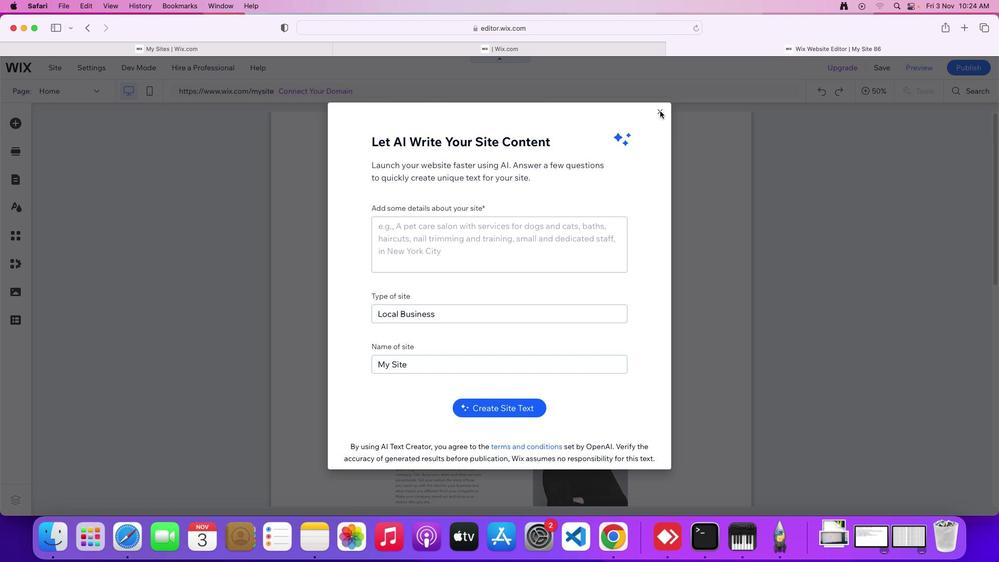 
Action: Mouse moved to (658, 111)
Screenshot: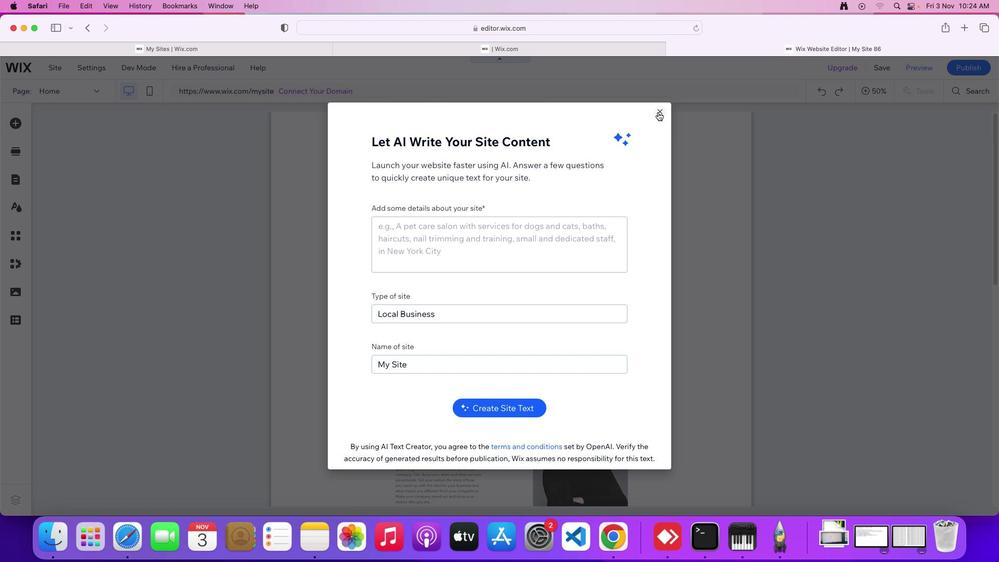 
Action: Mouse pressed left at (658, 111)
Screenshot: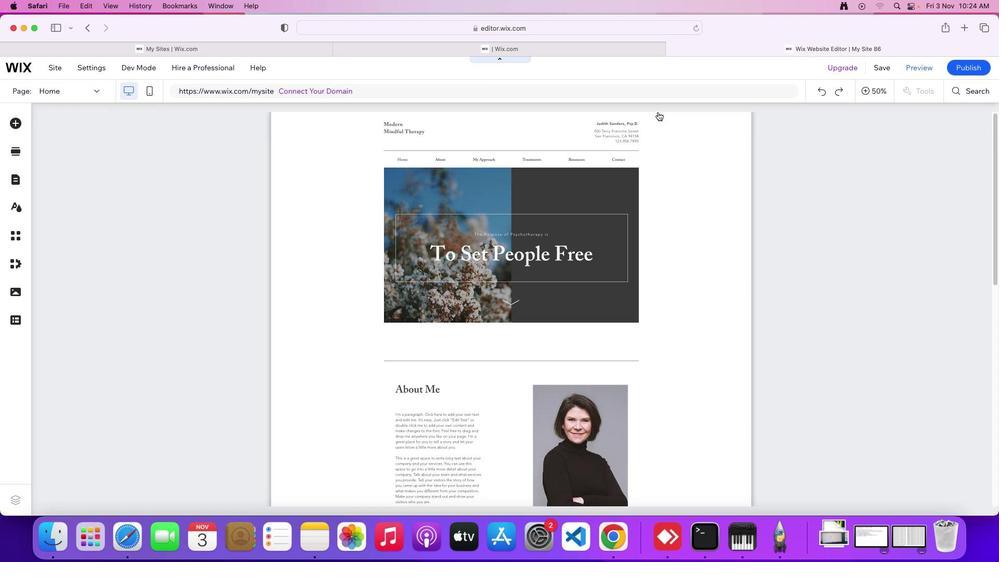 
Action: Mouse moved to (716, 274)
Screenshot: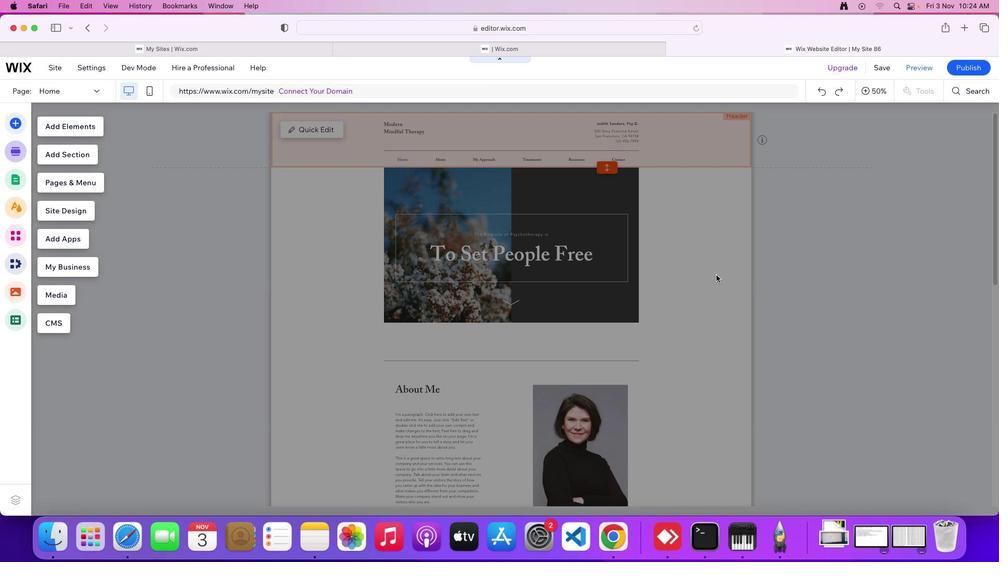 
Action: Mouse pressed left at (716, 274)
Screenshot: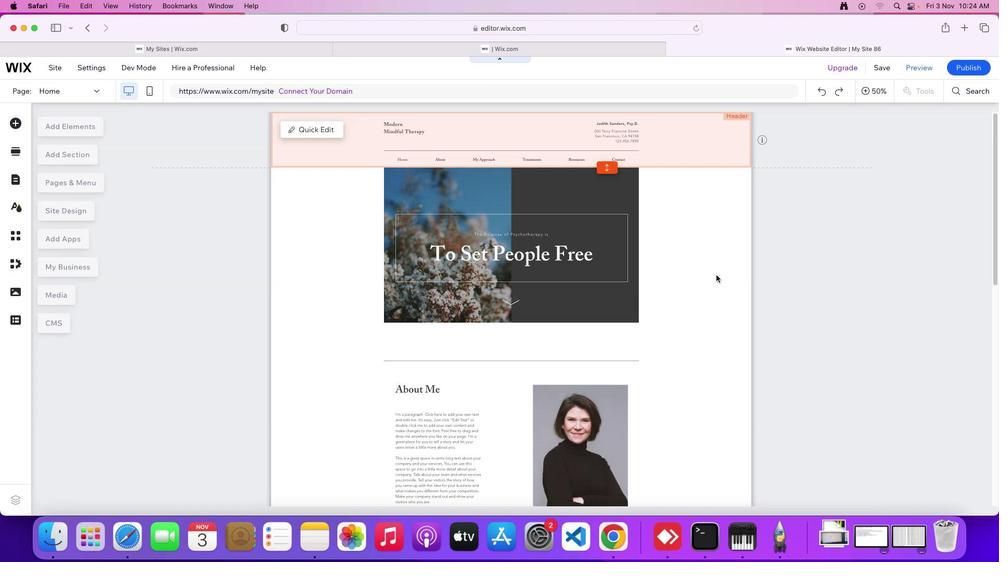 
Action: Mouse moved to (347, 148)
Screenshot: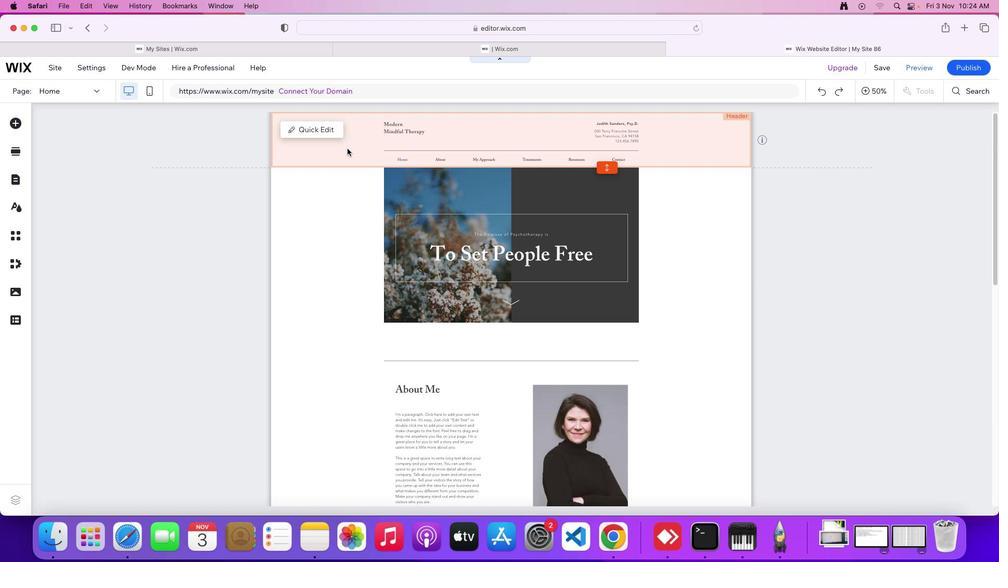
Action: Mouse pressed left at (347, 148)
Screenshot: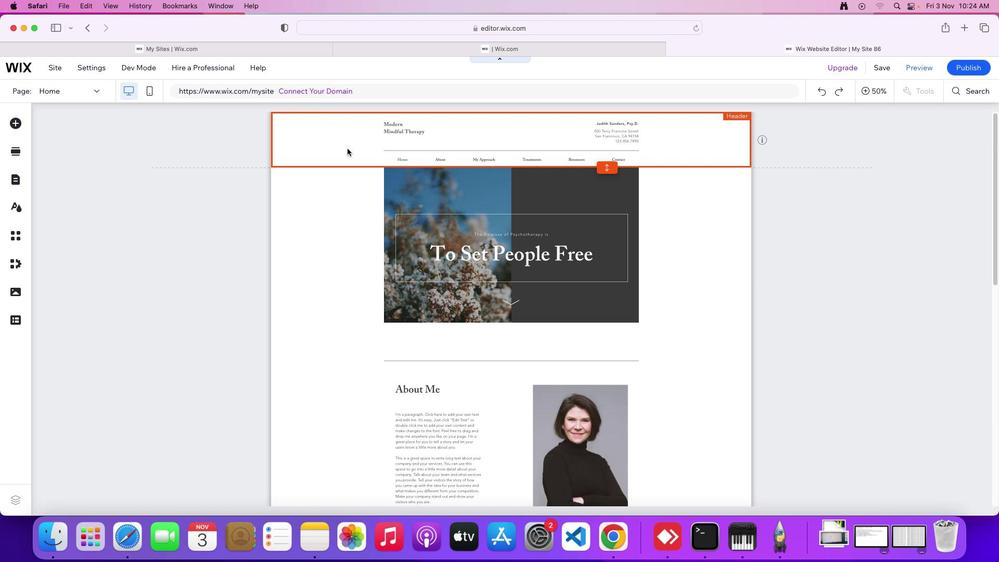 
Action: Mouse pressed left at (347, 148)
Screenshot: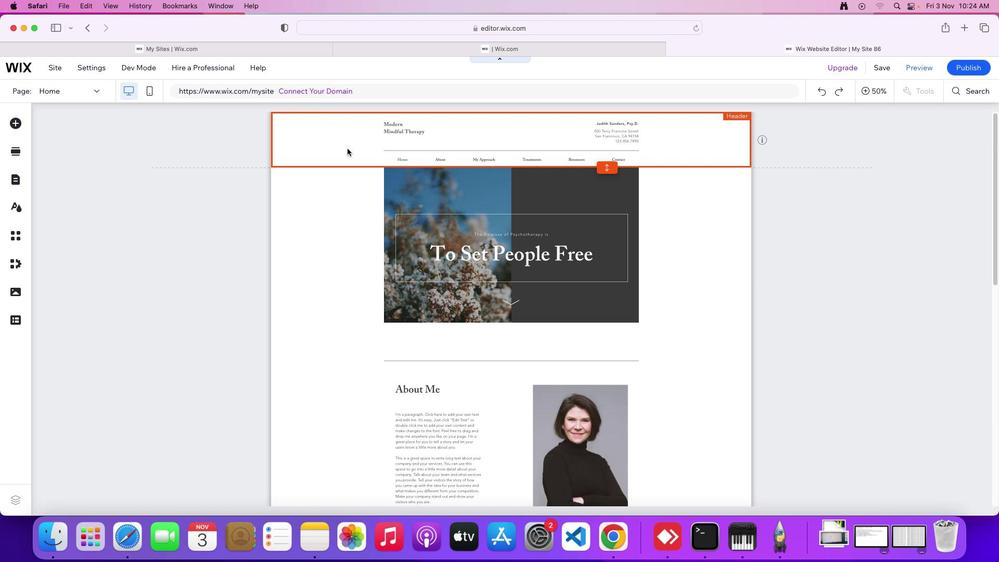 
Action: Mouse moved to (799, 343)
Screenshot: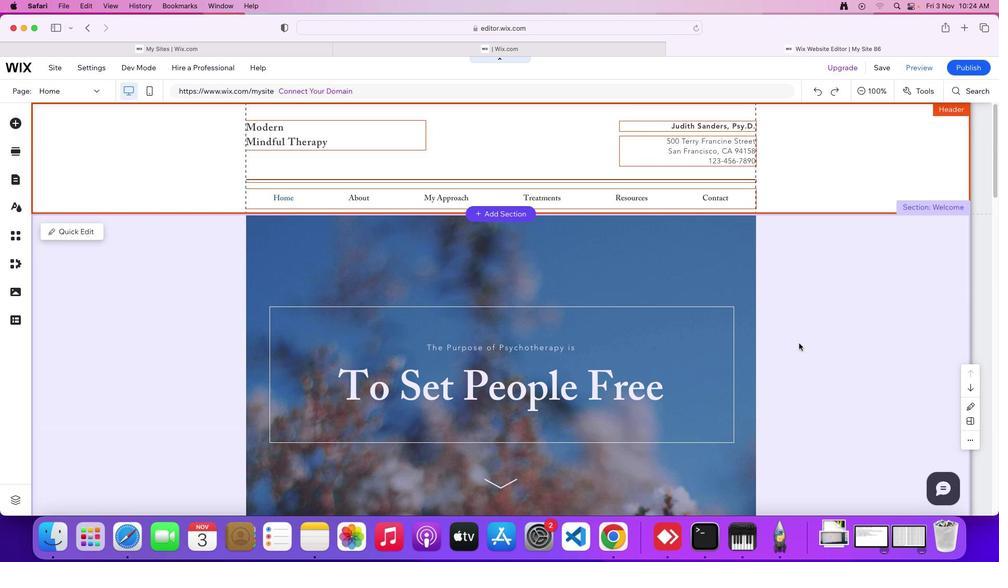 
Action: Mouse scrolled (799, 343) with delta (0, 0)
Screenshot: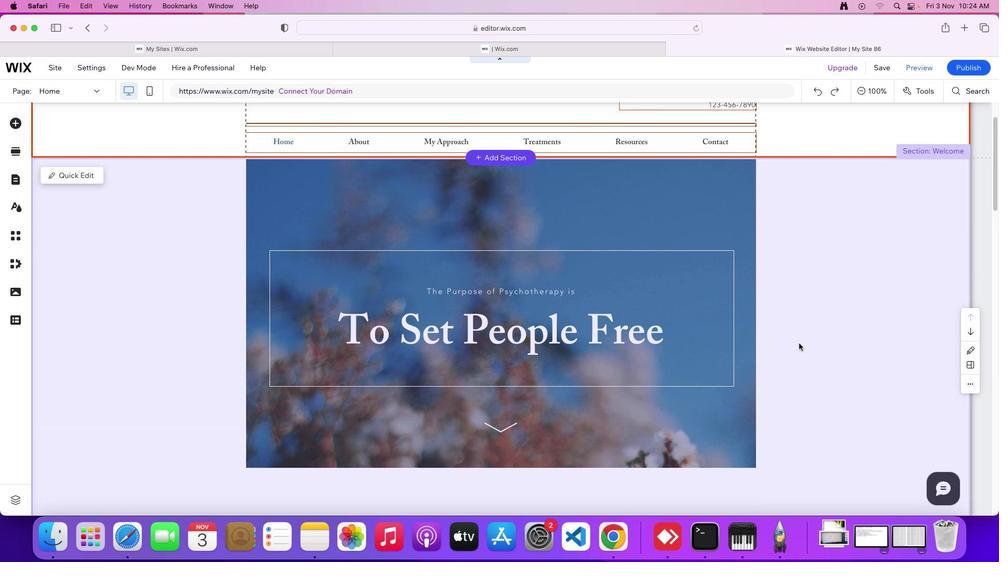 
Action: Mouse scrolled (799, 343) with delta (0, 0)
Screenshot: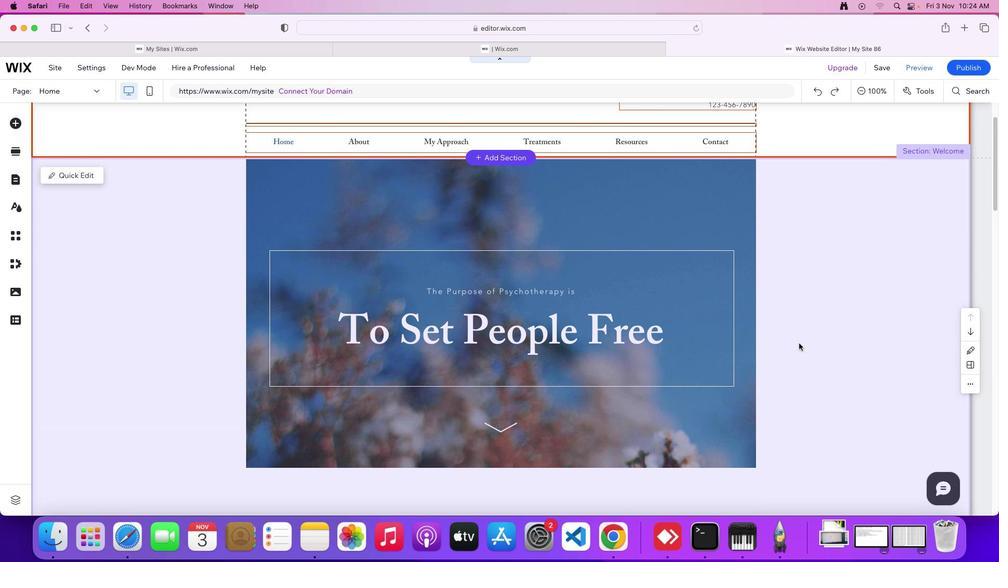 
Action: Mouse scrolled (799, 343) with delta (0, 0)
Screenshot: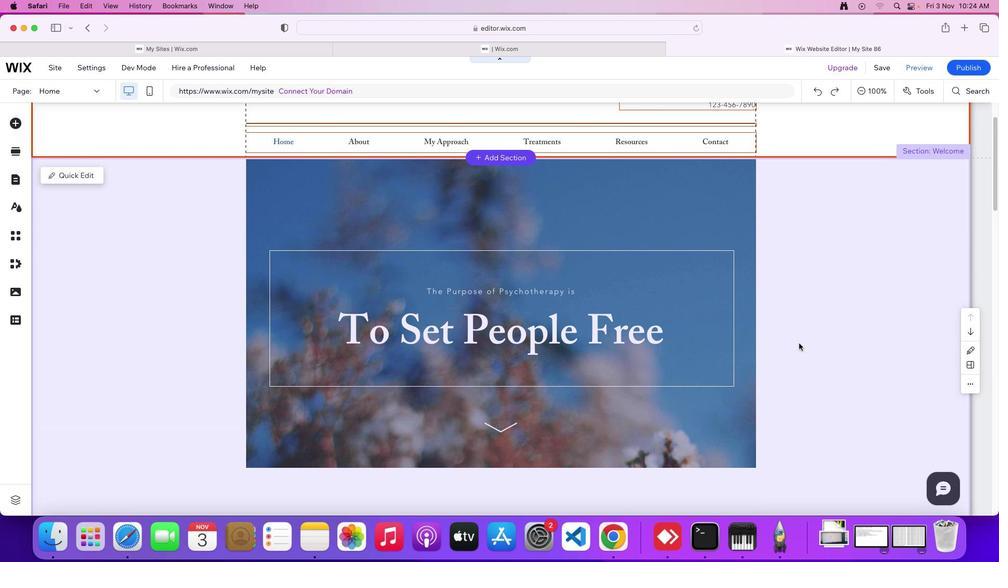 
Action: Mouse moved to (797, 344)
Screenshot: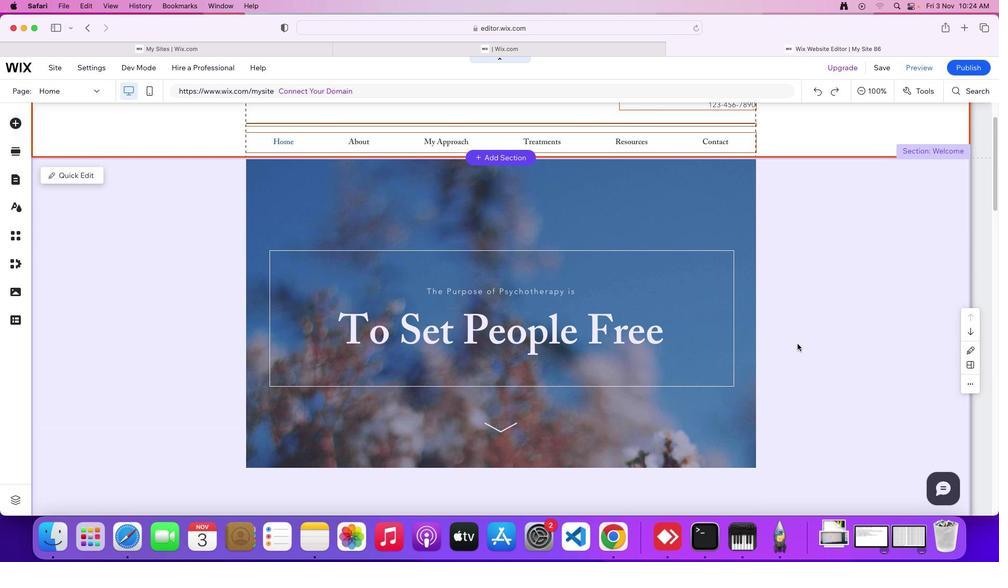
Action: Mouse scrolled (797, 344) with delta (0, 0)
Screenshot: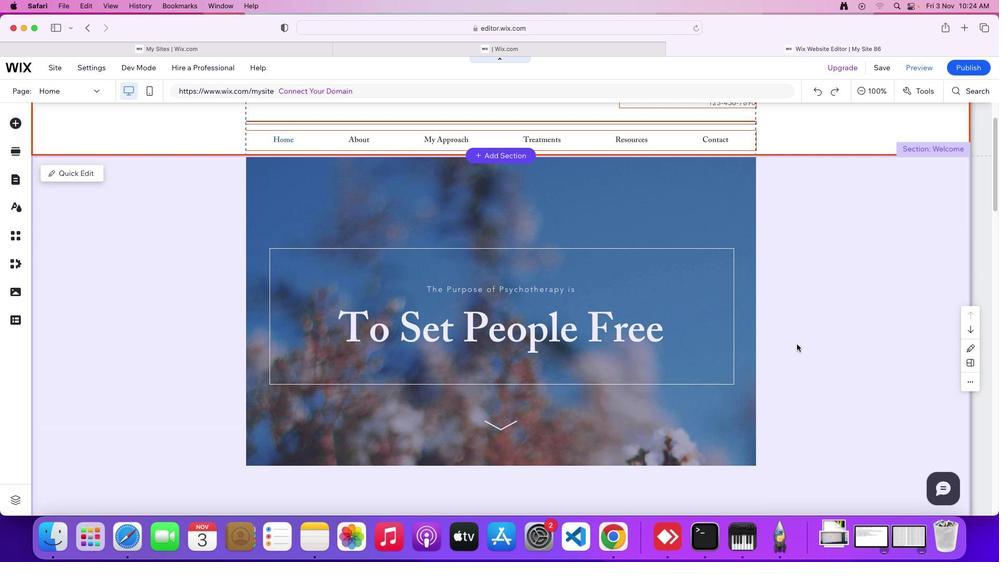 
Action: Mouse moved to (797, 344)
Screenshot: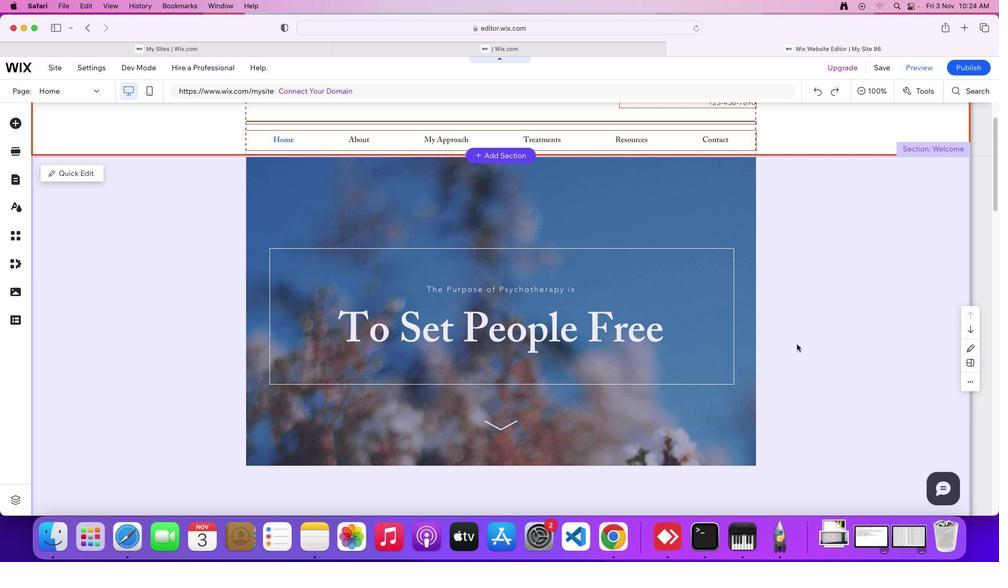 
Action: Mouse scrolled (797, 344) with delta (0, 0)
Screenshot: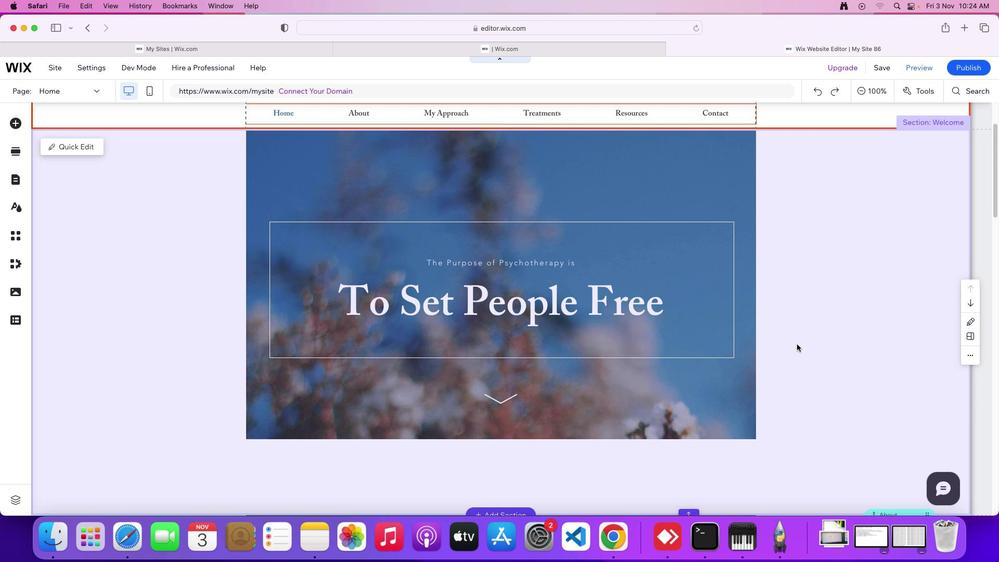 
Action: Mouse scrolled (797, 344) with delta (0, 0)
Screenshot: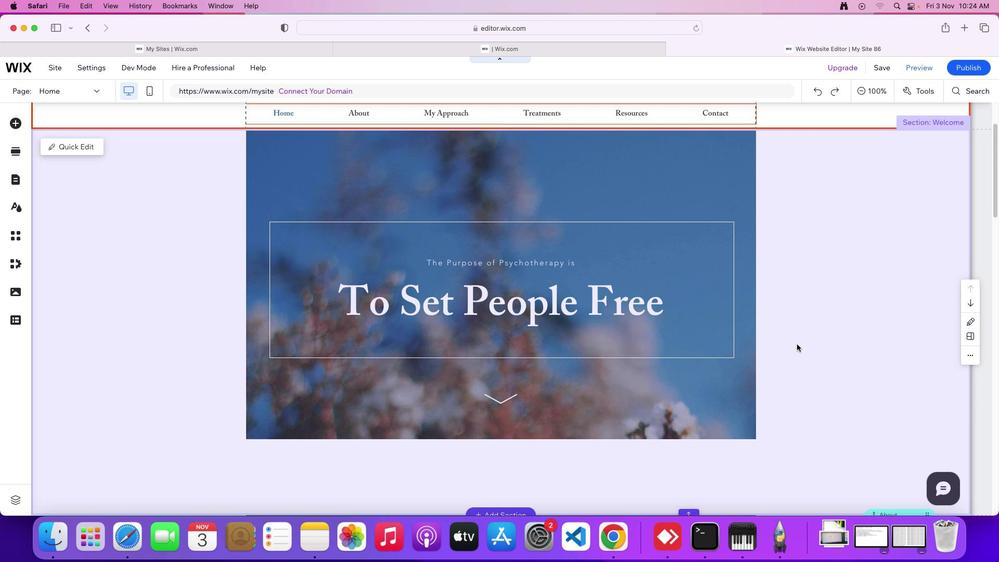 
Action: Mouse scrolled (797, 344) with delta (0, 0)
Screenshot: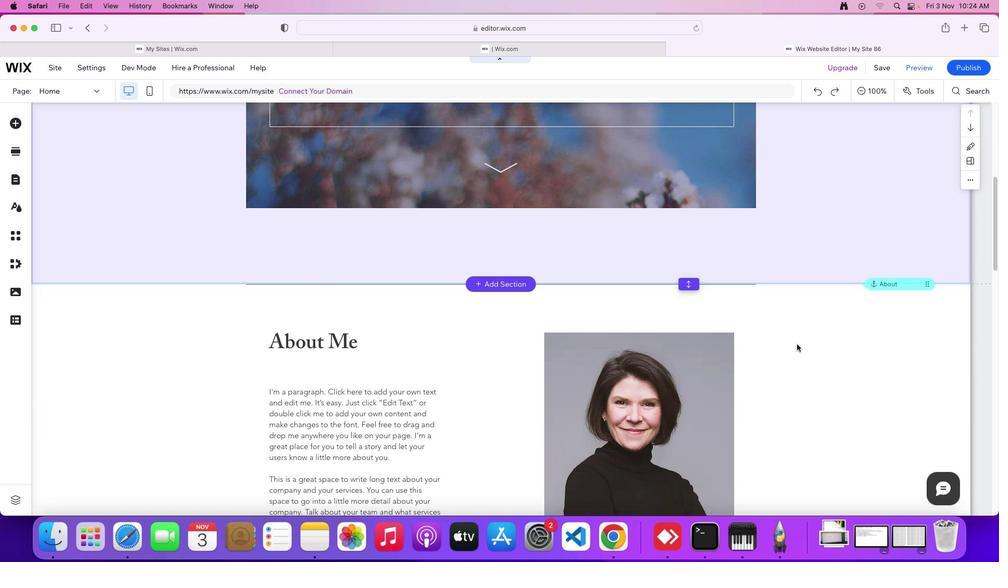 
Action: Mouse scrolled (797, 344) with delta (0, 0)
Screenshot: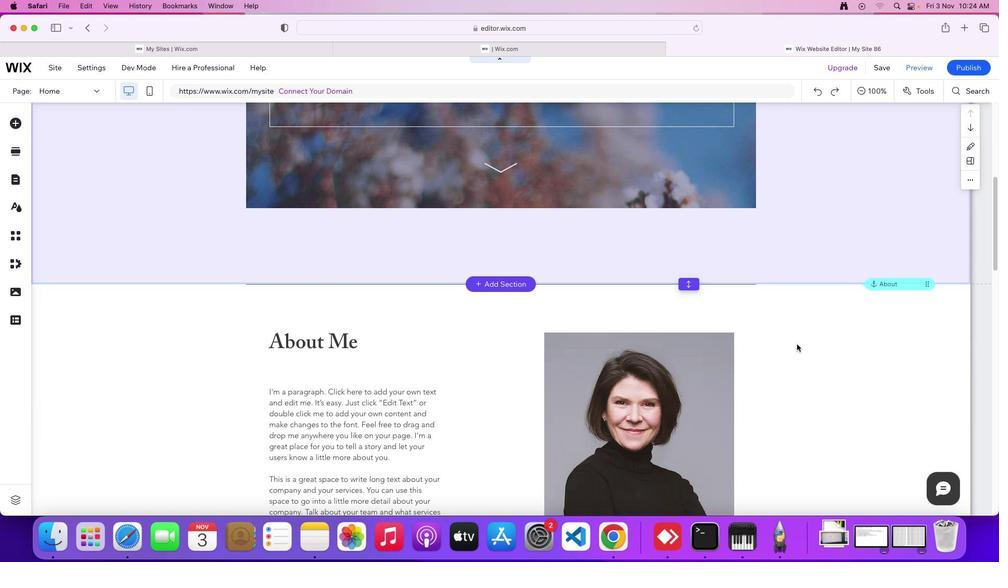 
Action: Mouse scrolled (797, 344) with delta (0, -2)
Screenshot: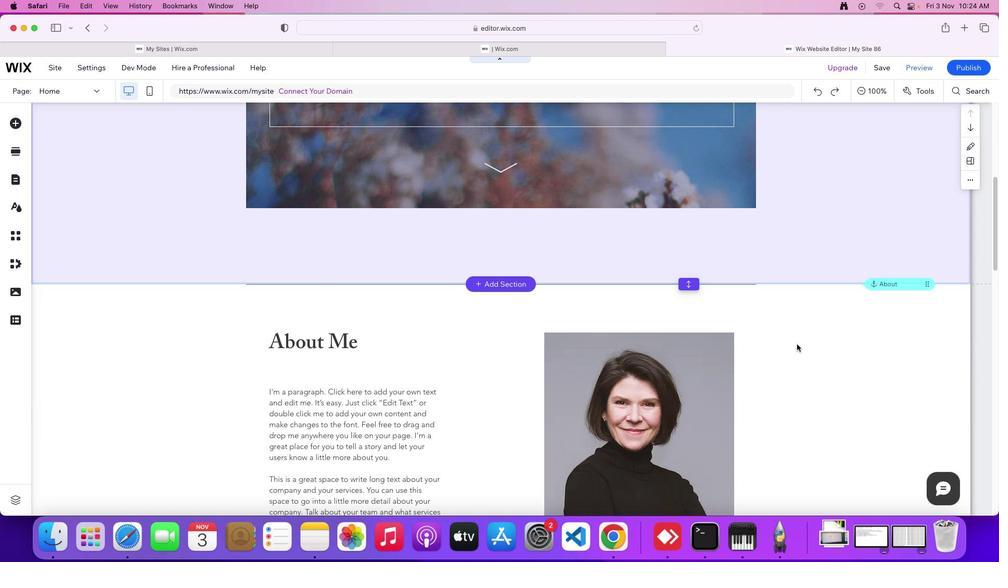 
Action: Mouse scrolled (797, 344) with delta (0, -2)
Screenshot: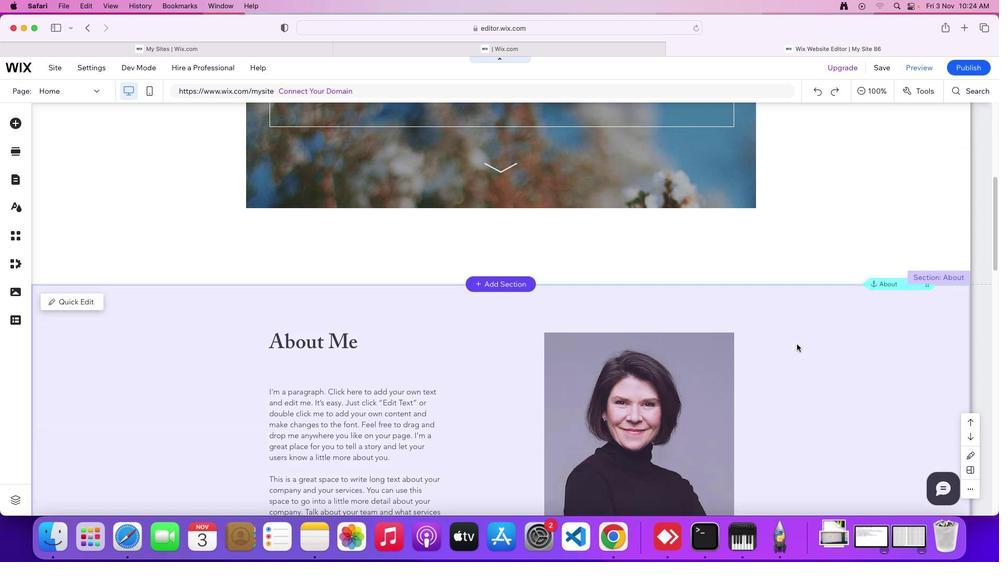 
Action: Mouse scrolled (797, 344) with delta (0, 0)
Screenshot: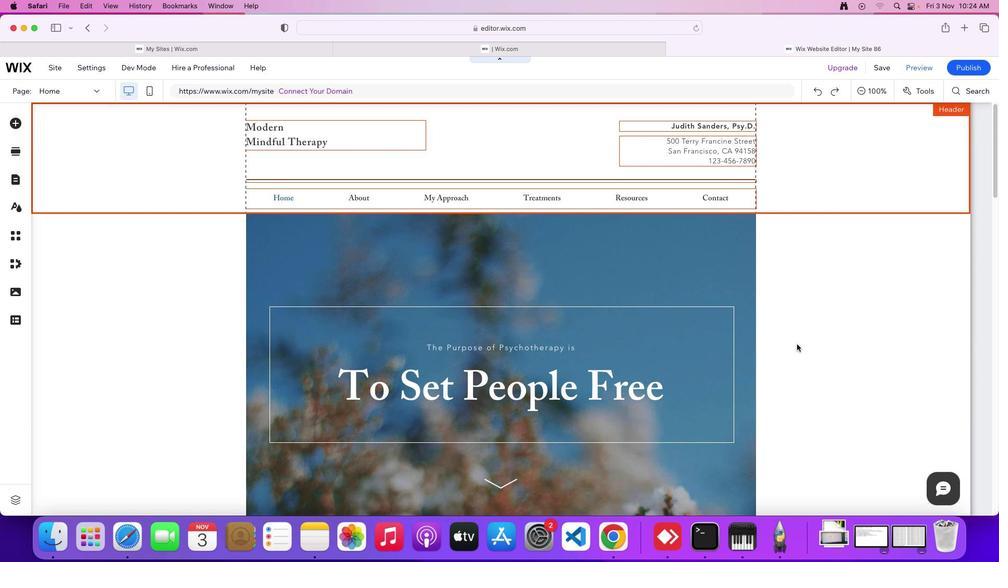 
Action: Mouse scrolled (797, 344) with delta (0, 0)
Screenshot: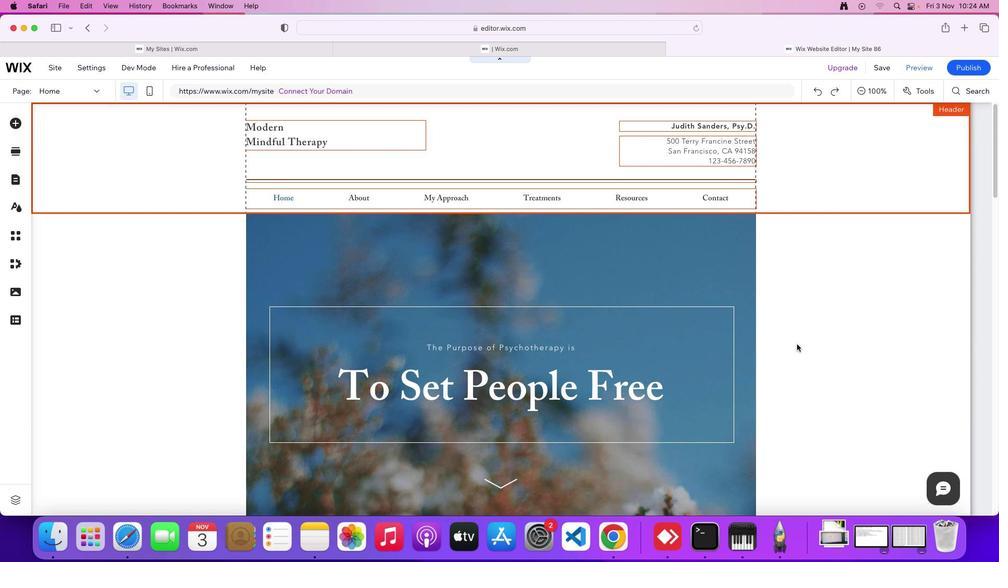 
Action: Mouse scrolled (797, 344) with delta (0, 2)
Screenshot: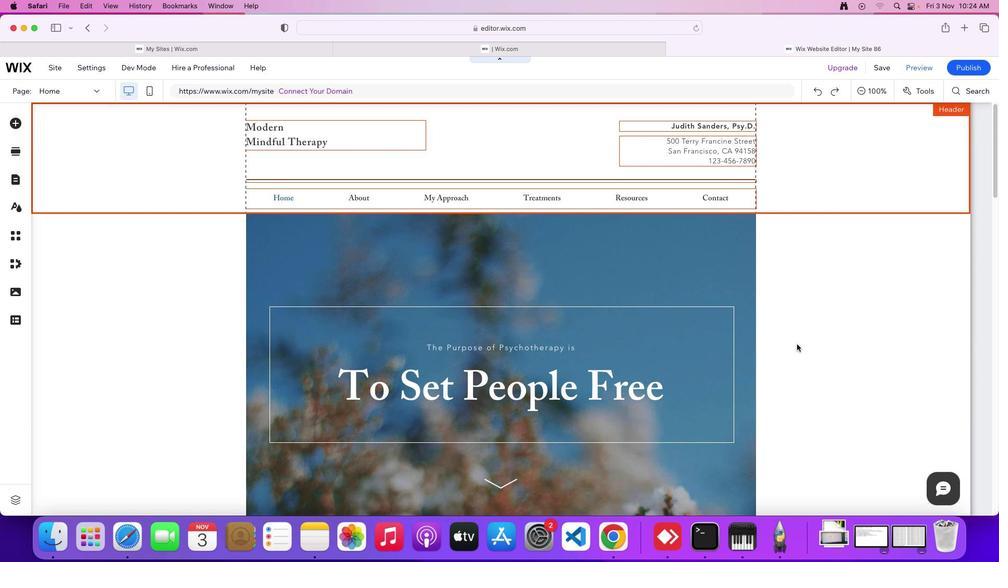 
Action: Mouse scrolled (797, 344) with delta (0, 4)
Screenshot: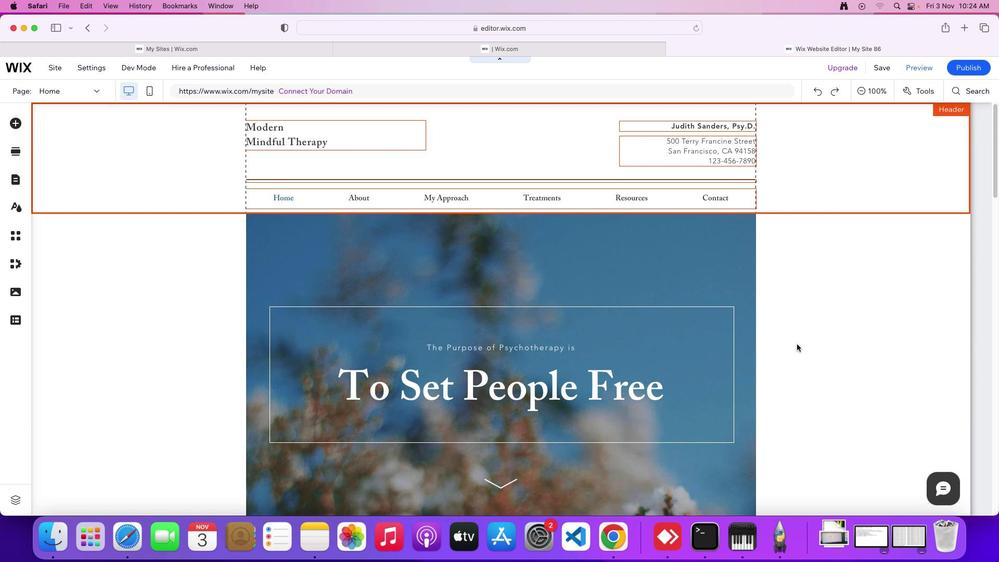 
Action: Mouse scrolled (797, 344) with delta (0, 0)
Screenshot: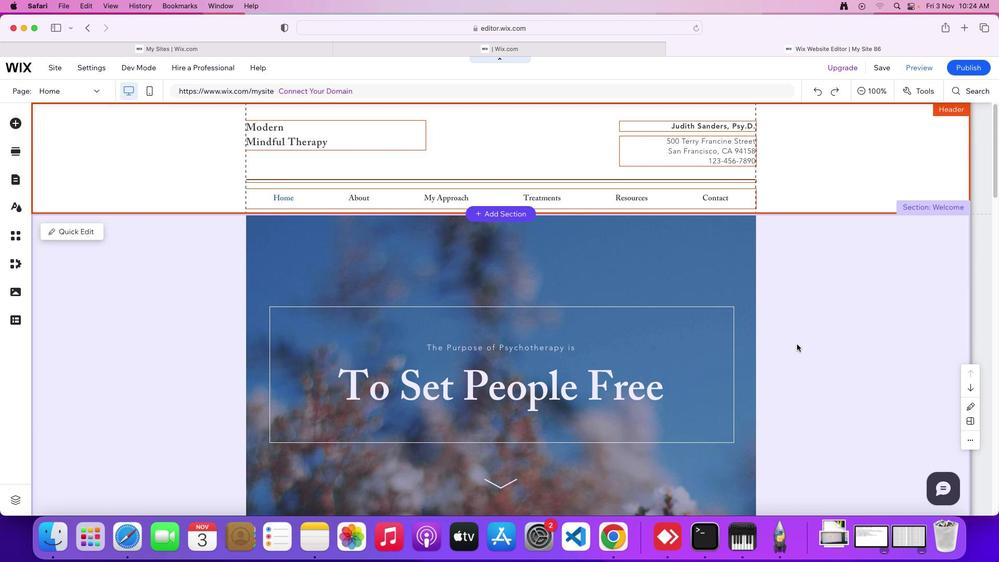 
Action: Mouse scrolled (797, 344) with delta (0, 0)
Screenshot: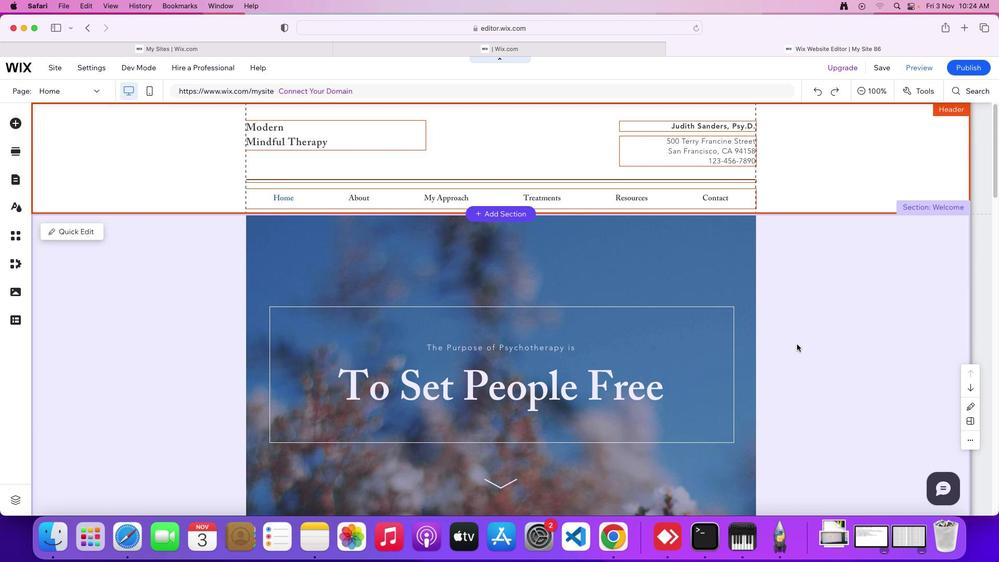 
Action: Mouse moved to (450, 255)
Screenshot: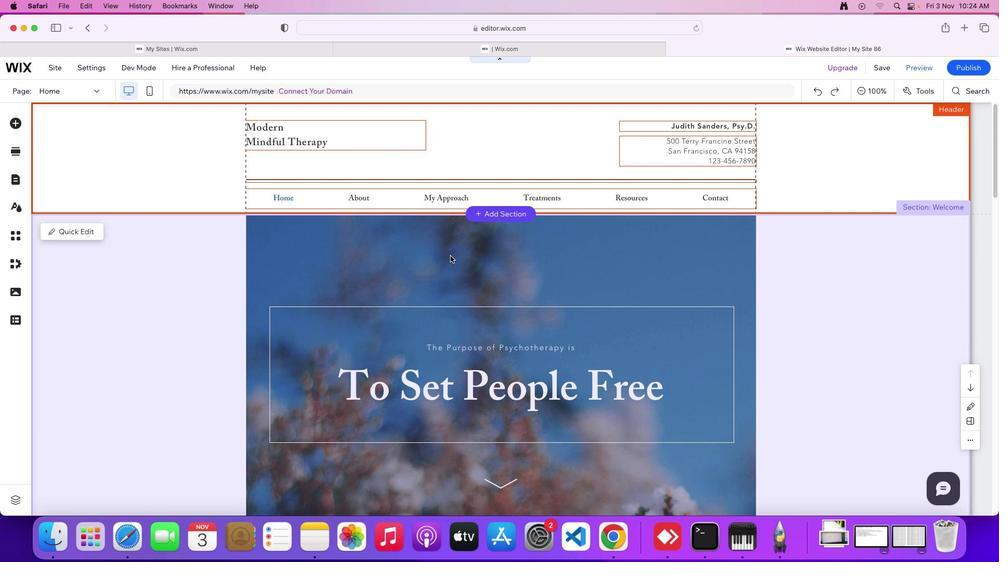 
Action: Mouse pressed left at (450, 255)
Screenshot: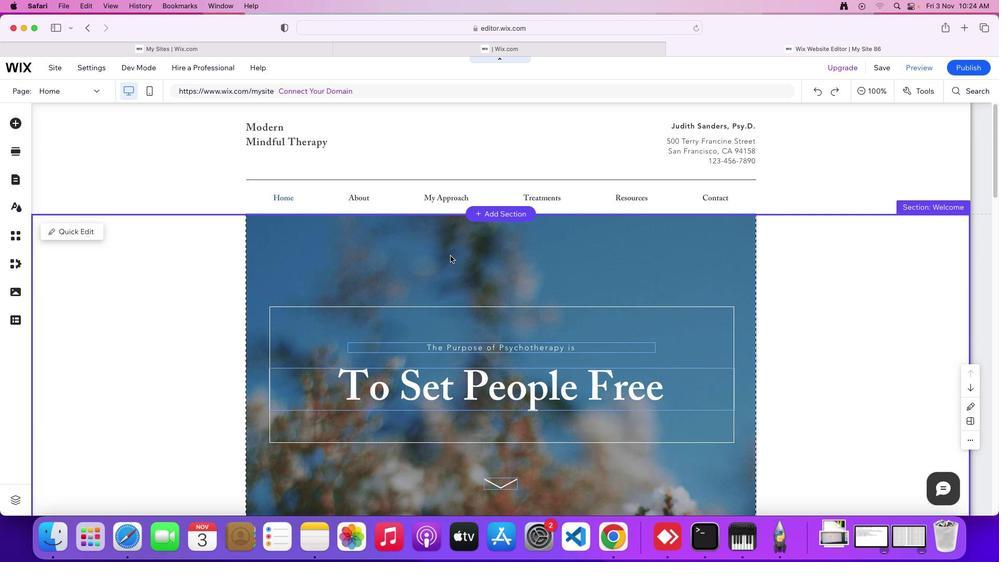 
Action: Mouse pressed left at (450, 255)
Screenshot: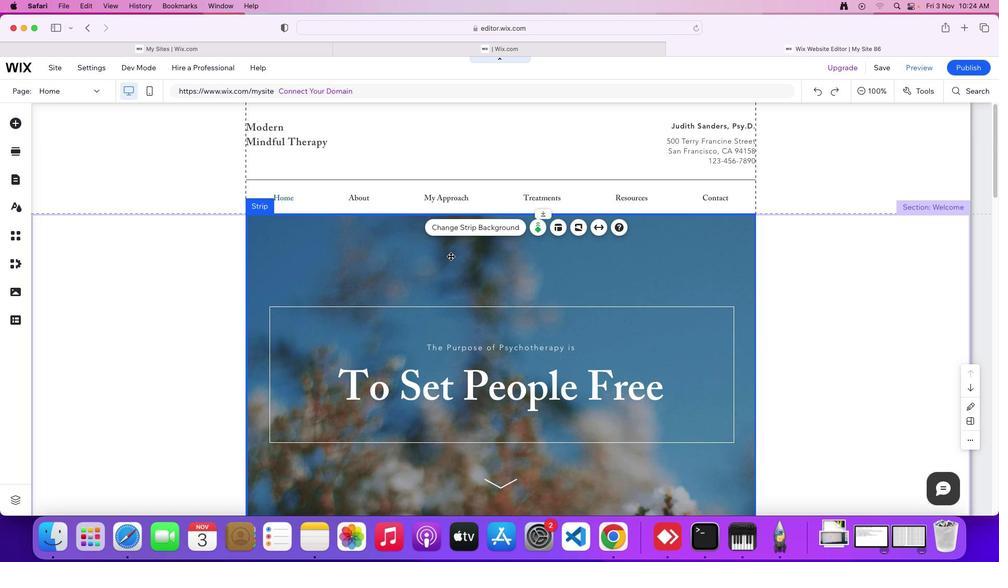 
Action: Mouse moved to (470, 231)
Screenshot: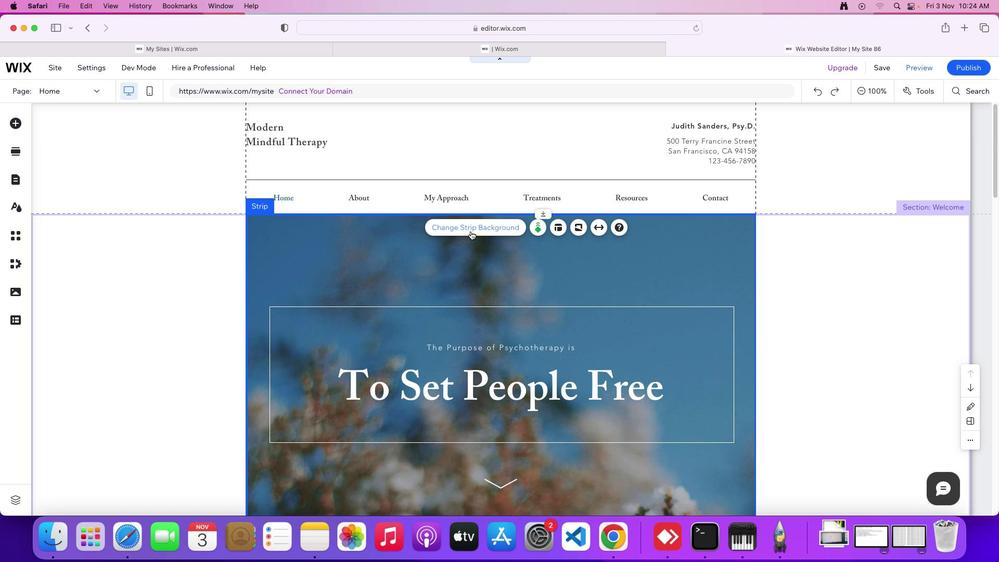 
Action: Mouse pressed left at (470, 231)
Screenshot: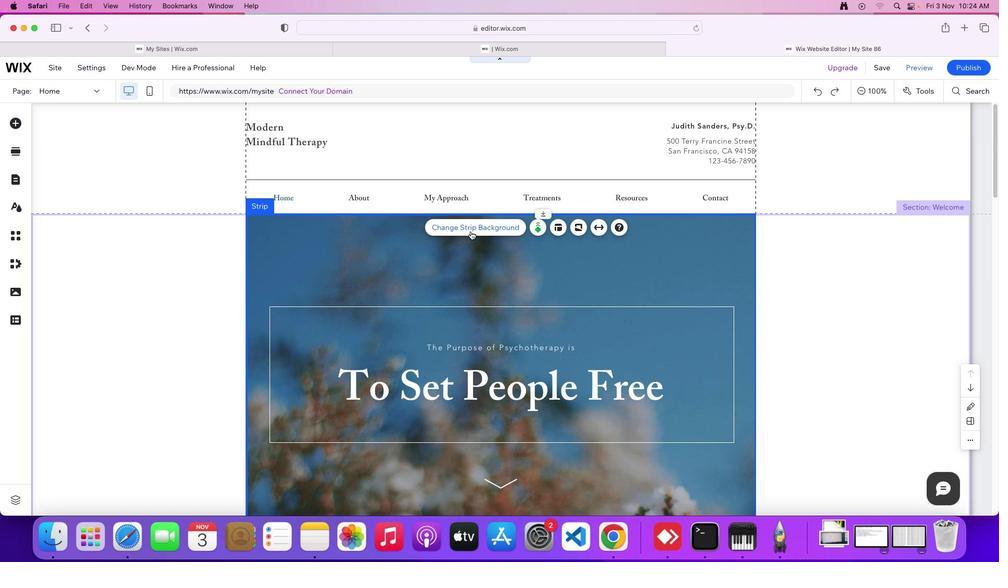
Action: Mouse moved to (853, 307)
Screenshot: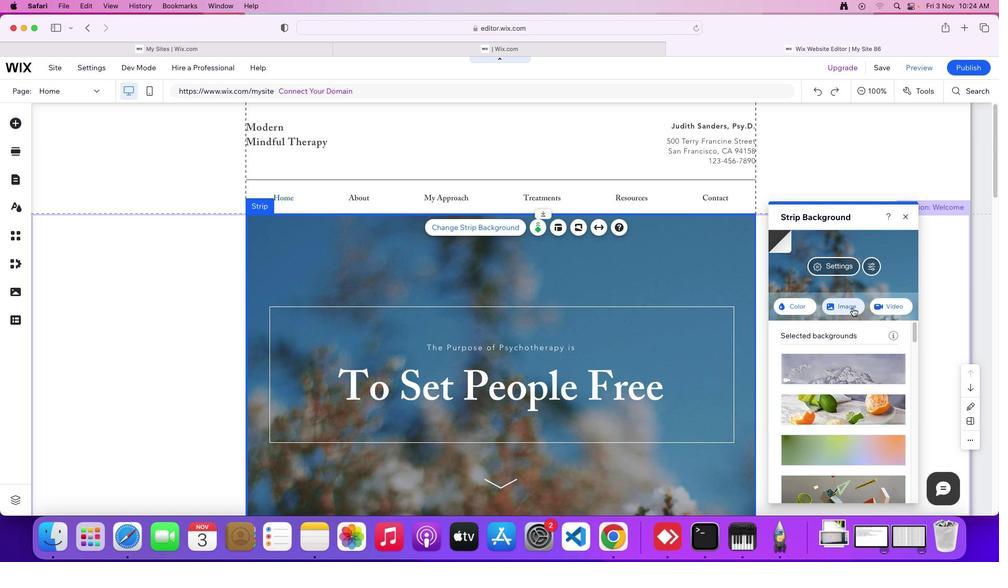
Action: Mouse pressed left at (853, 307)
Screenshot: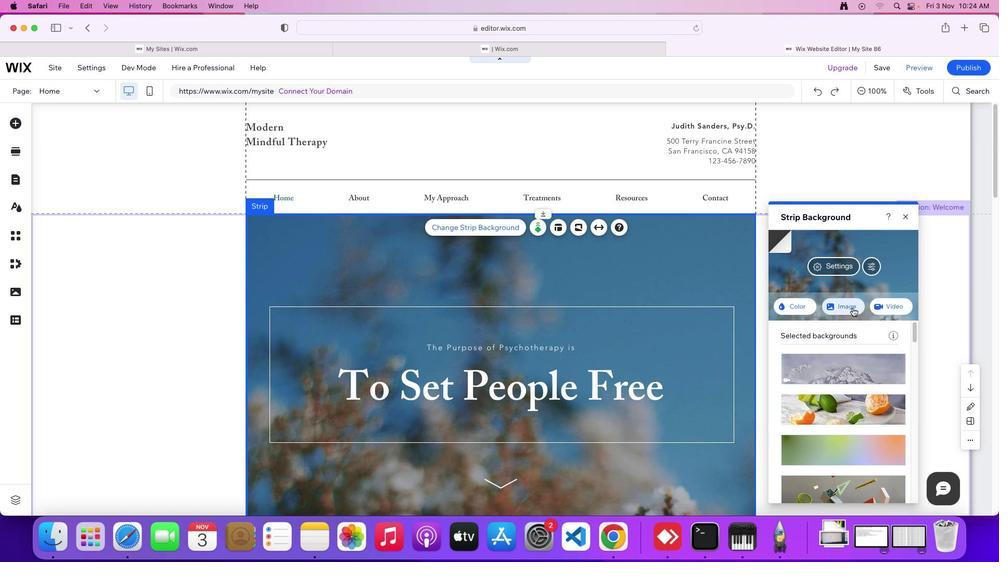 
Action: Mouse moved to (253, 139)
Screenshot: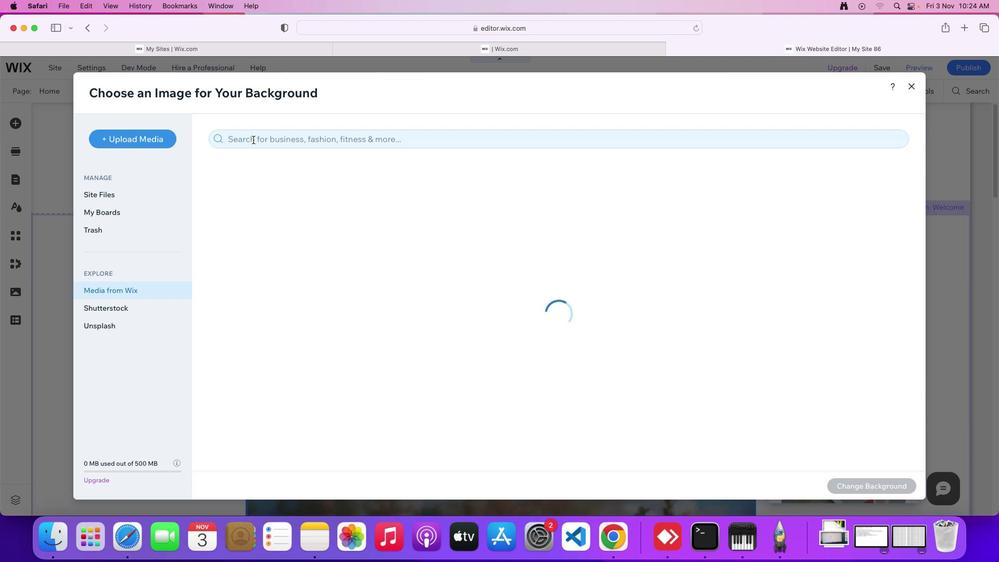
Action: Mouse pressed left at (253, 139)
Screenshot: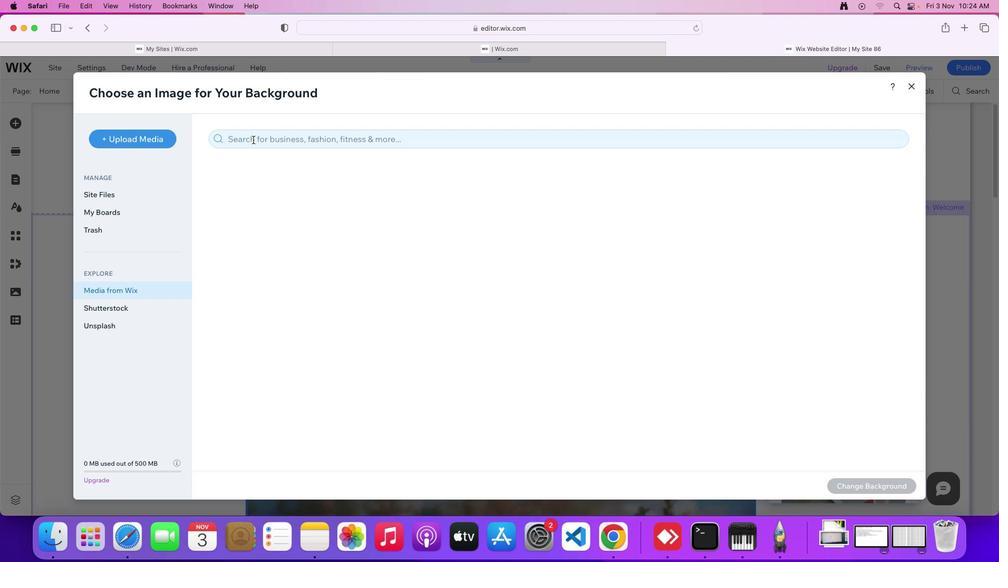 
Action: Key pressed Key.shift'T''h''e''r''a''p''y'Key.enter
Screenshot: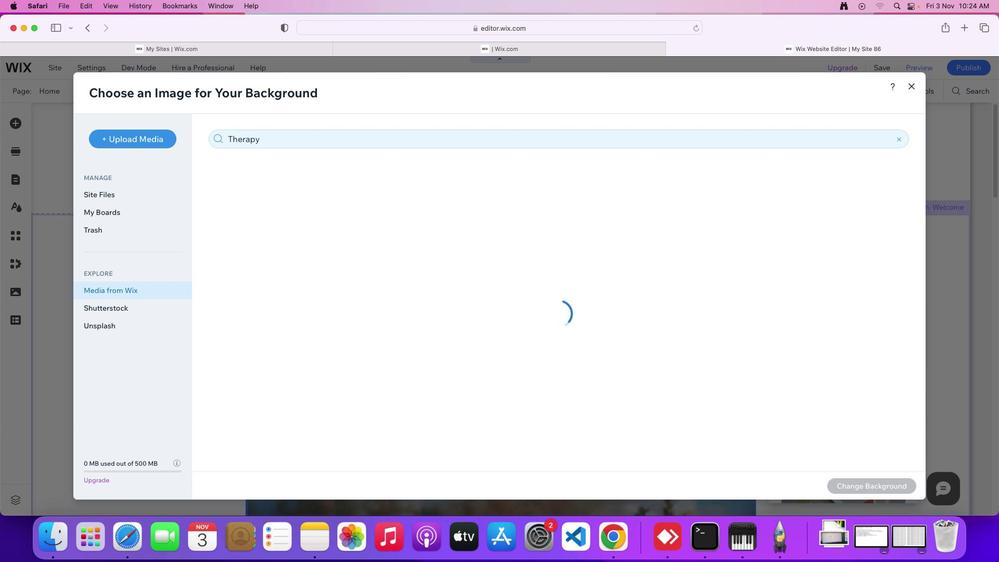 
Action: Mouse moved to (556, 382)
Screenshot: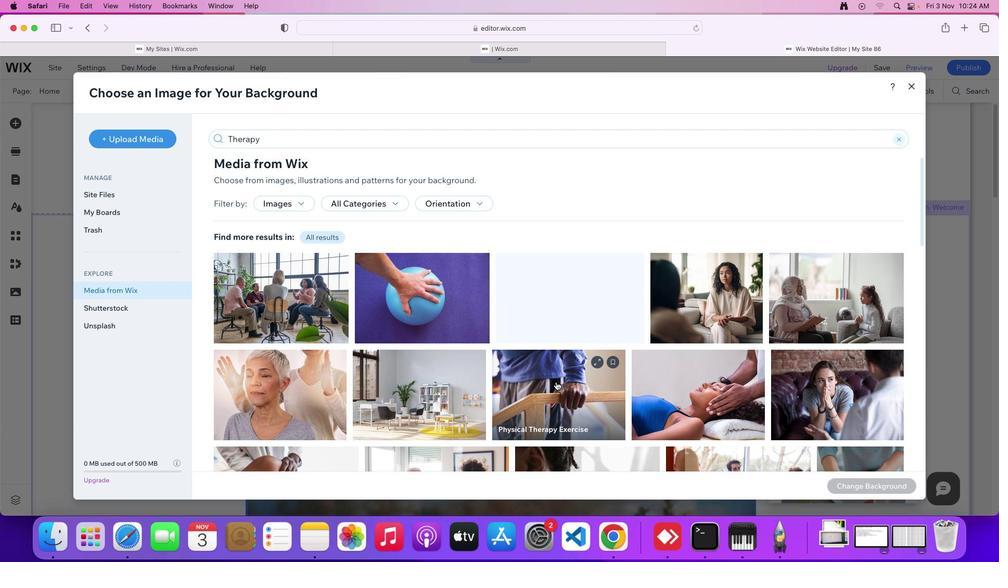 
Action: Mouse scrolled (556, 382) with delta (0, 0)
Screenshot: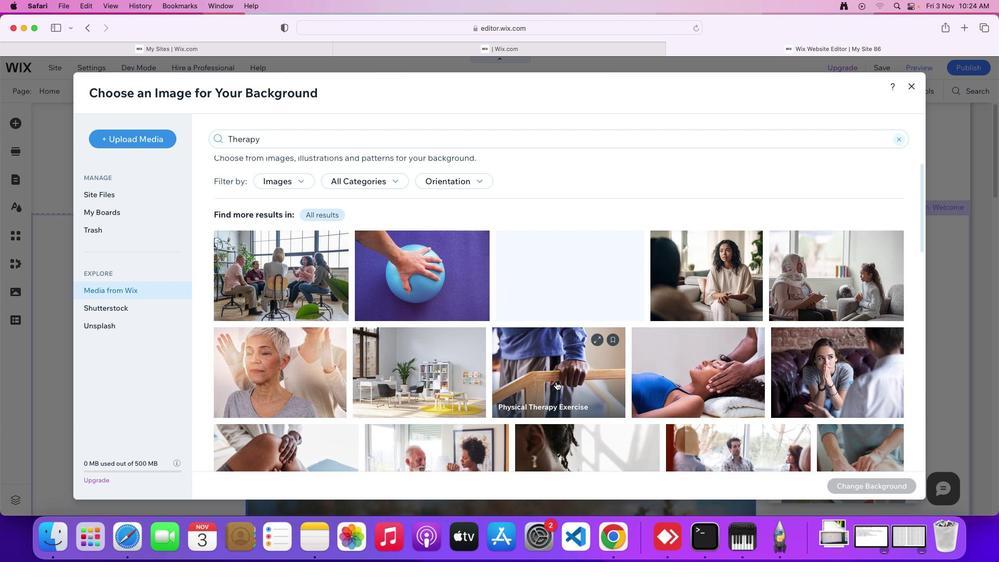
Action: Mouse scrolled (556, 382) with delta (0, 0)
Screenshot: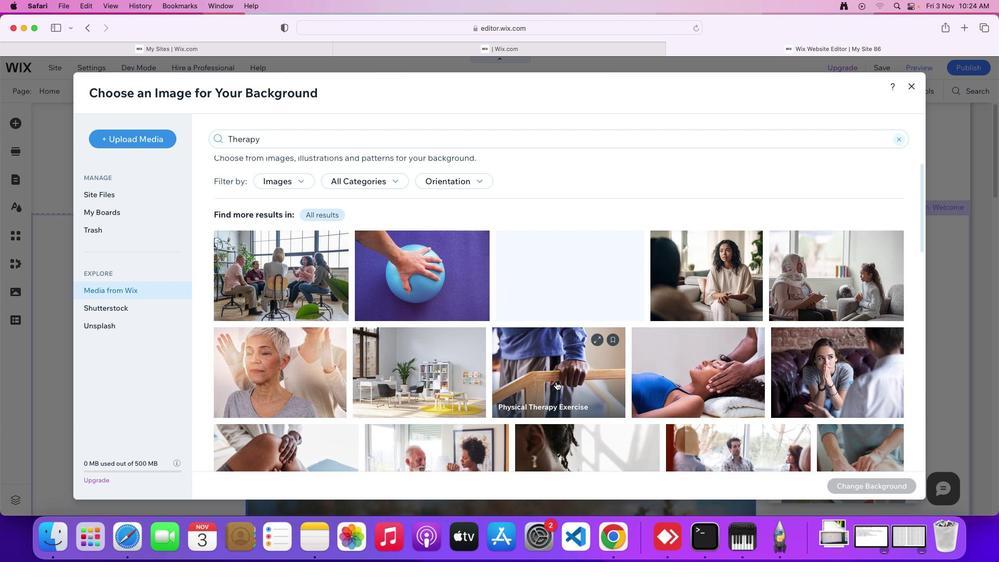 
Action: Mouse scrolled (556, 382) with delta (0, 0)
Screenshot: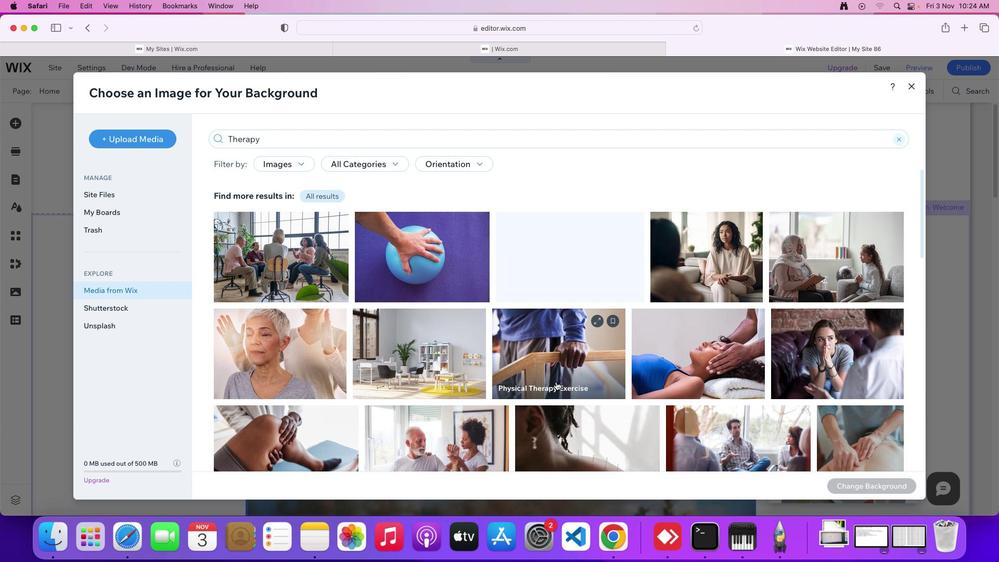 
Action: Mouse scrolled (556, 382) with delta (0, 0)
Screenshot: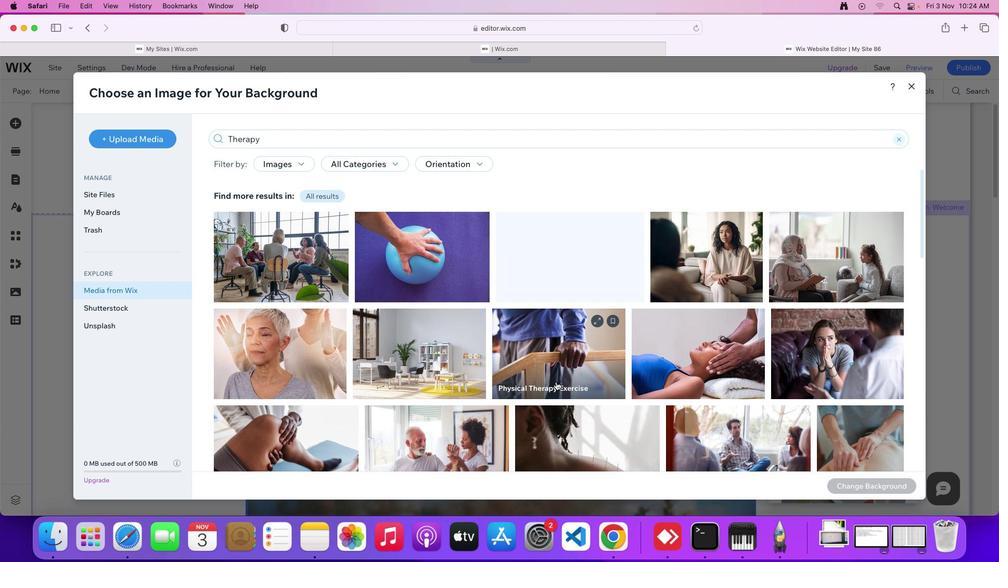 
Action: Mouse moved to (556, 382)
Screenshot: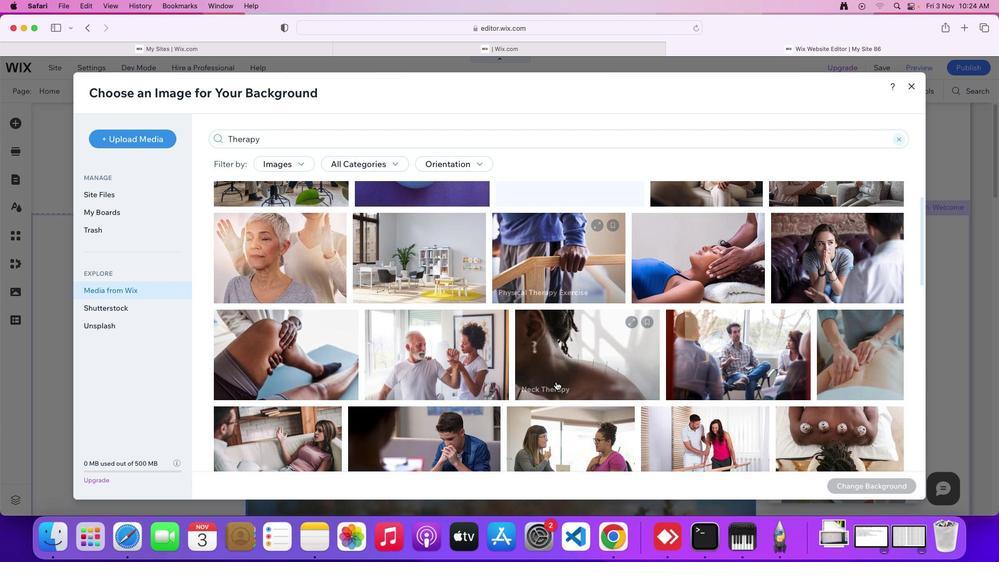 
Action: Mouse scrolled (556, 382) with delta (0, 0)
Screenshot: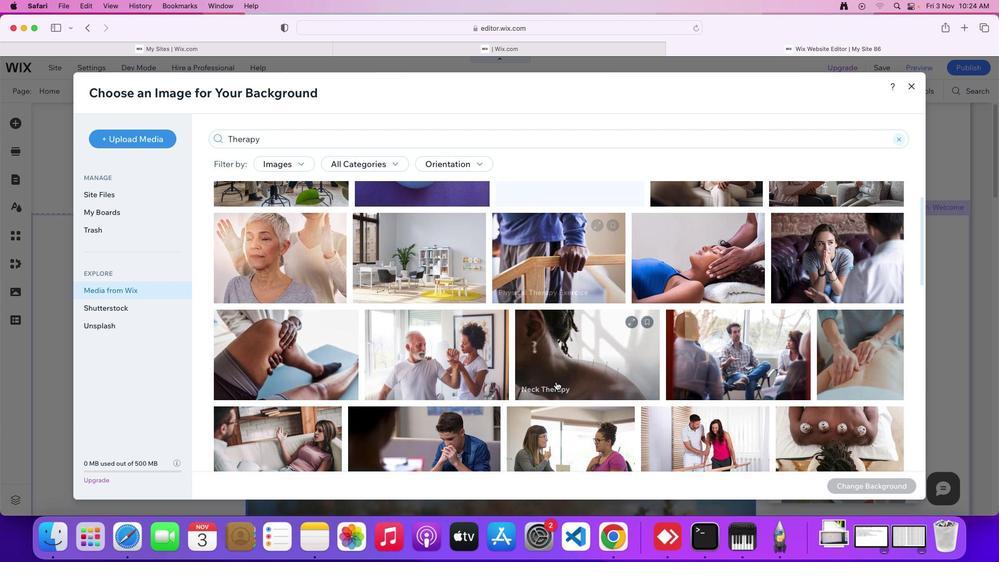 
Action: Mouse scrolled (556, 382) with delta (0, 0)
Screenshot: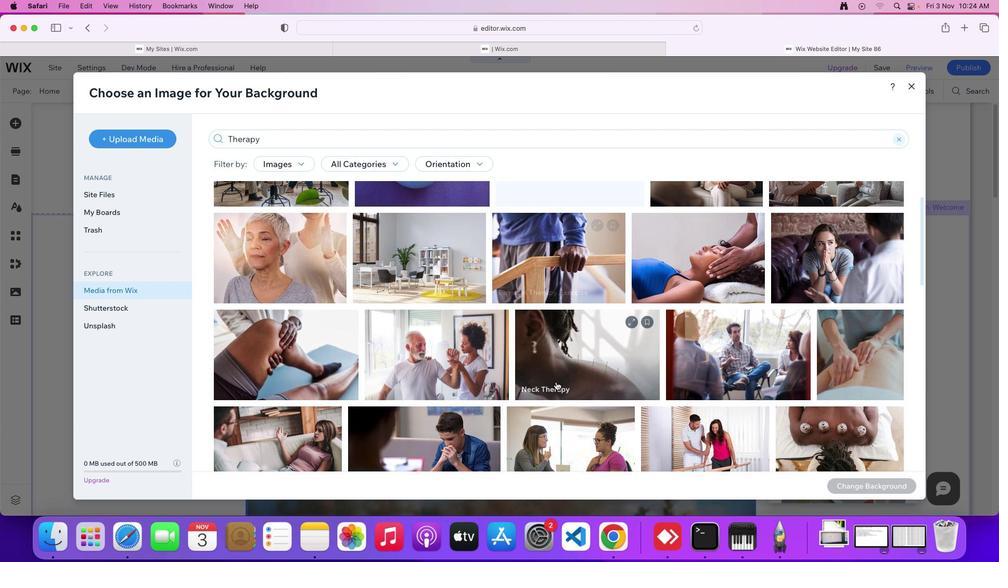 
Action: Mouse scrolled (556, 382) with delta (0, -1)
Screenshot: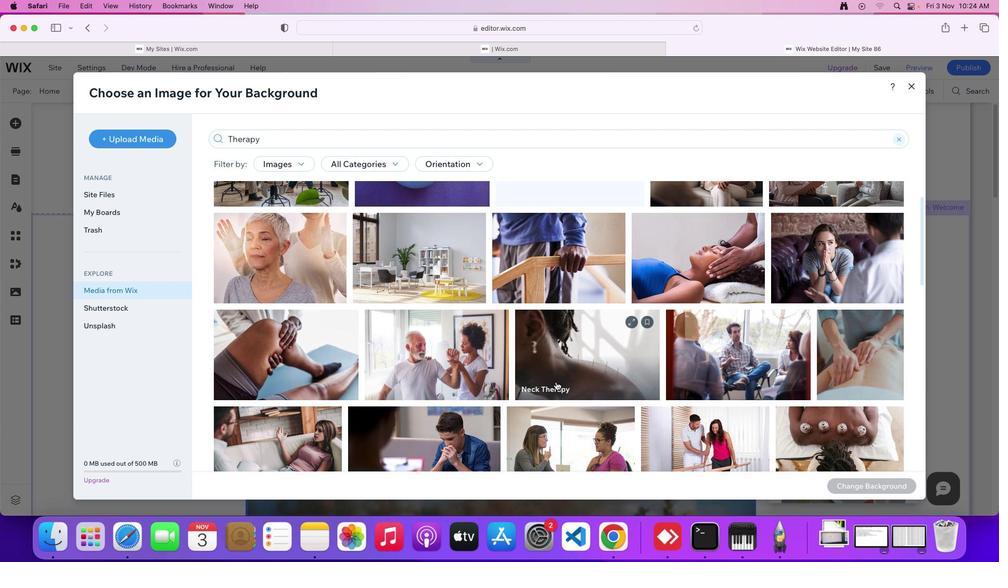 
Action: Mouse scrolled (556, 382) with delta (0, 0)
Screenshot: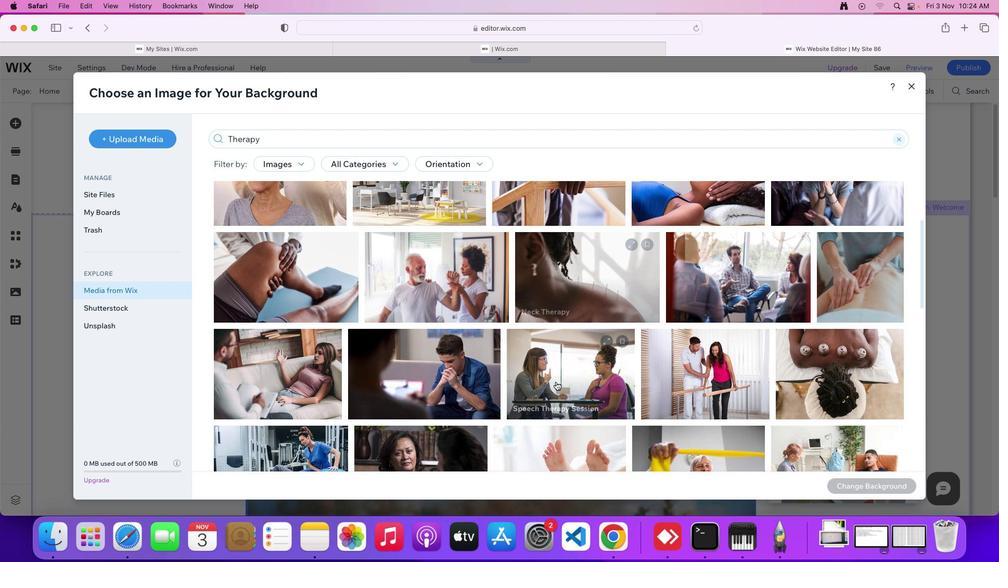 
Action: Mouse scrolled (556, 382) with delta (0, 0)
Screenshot: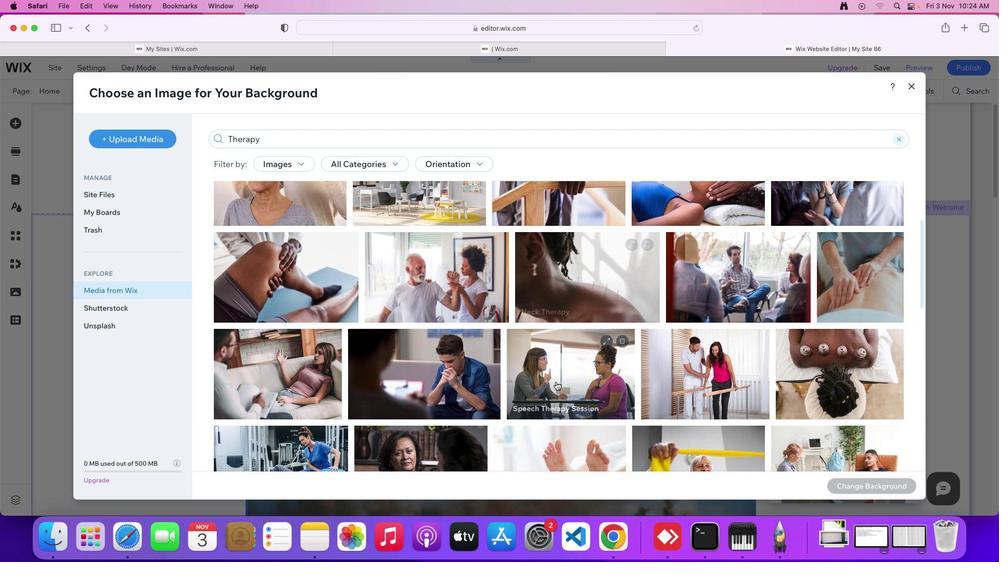
Action: Mouse scrolled (556, 382) with delta (0, -1)
Screenshot: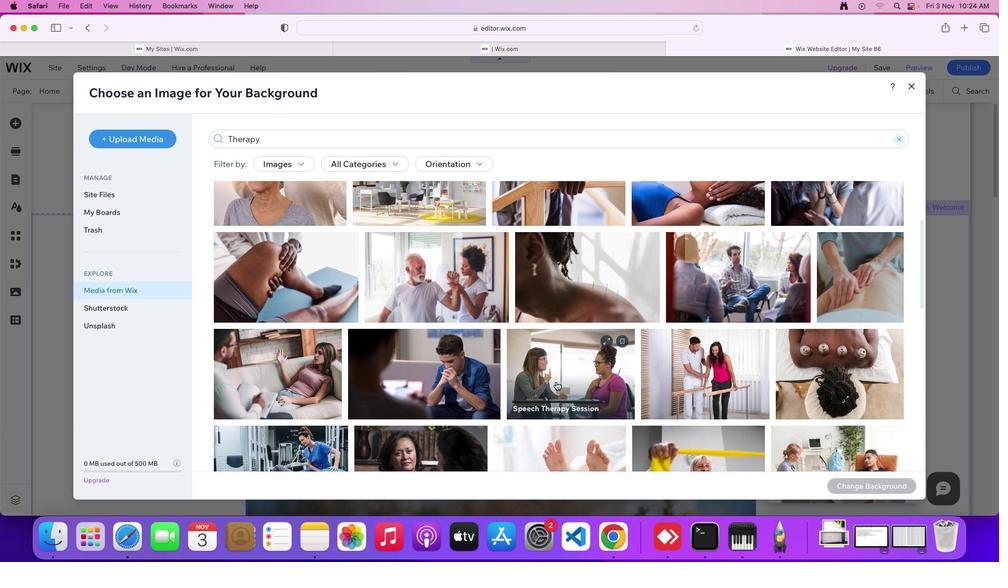 
Action: Mouse scrolled (556, 382) with delta (0, 0)
Screenshot: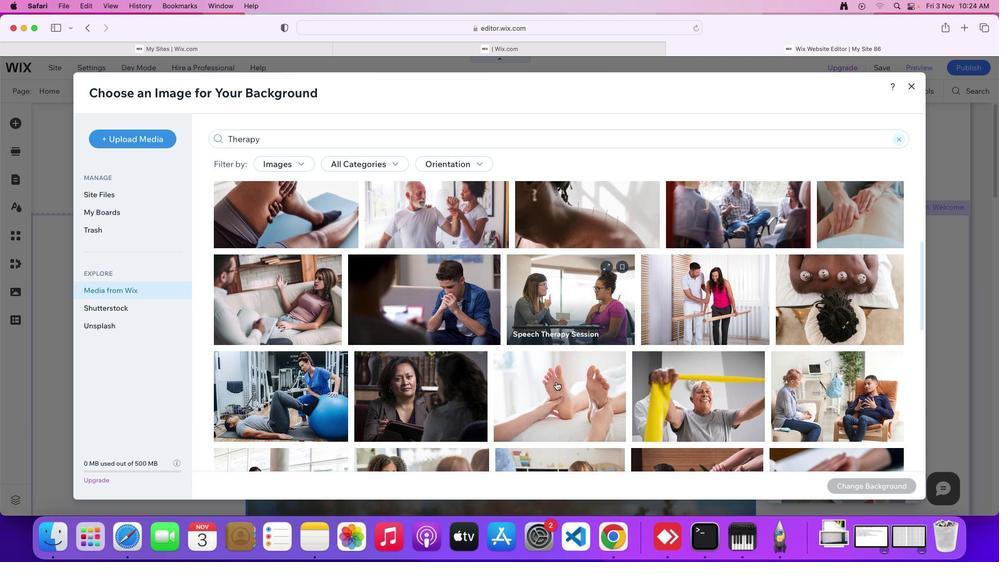 
Action: Mouse scrolled (556, 382) with delta (0, 0)
Screenshot: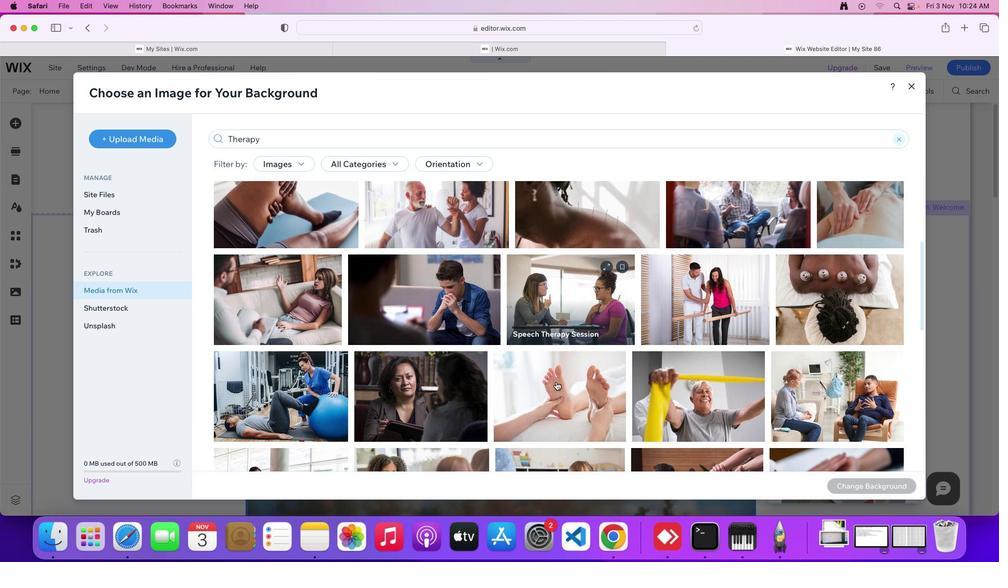 
Action: Mouse scrolled (556, 382) with delta (0, -1)
Screenshot: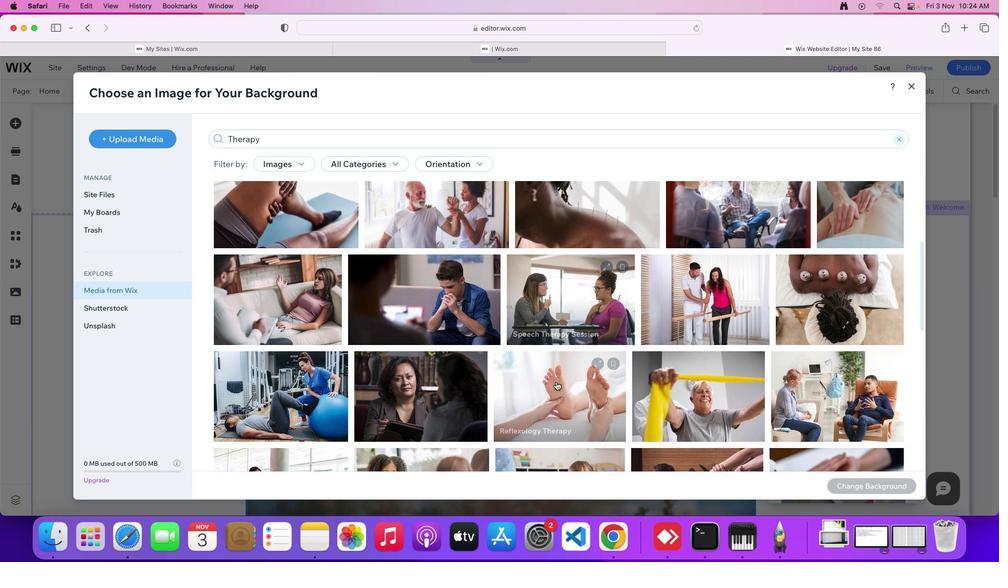 
Action: Mouse scrolled (556, 382) with delta (0, 0)
Screenshot: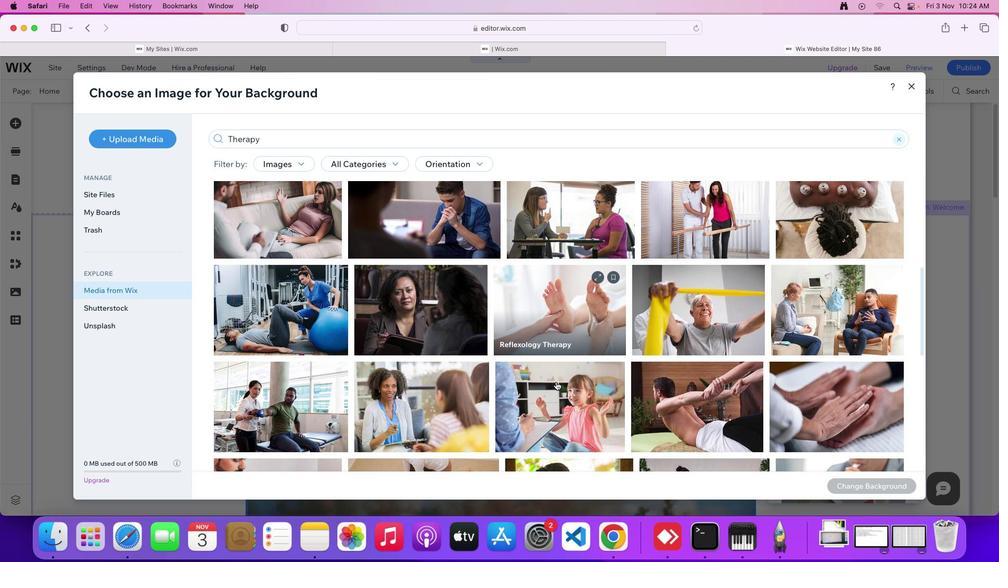
Action: Mouse scrolled (556, 382) with delta (0, 0)
Screenshot: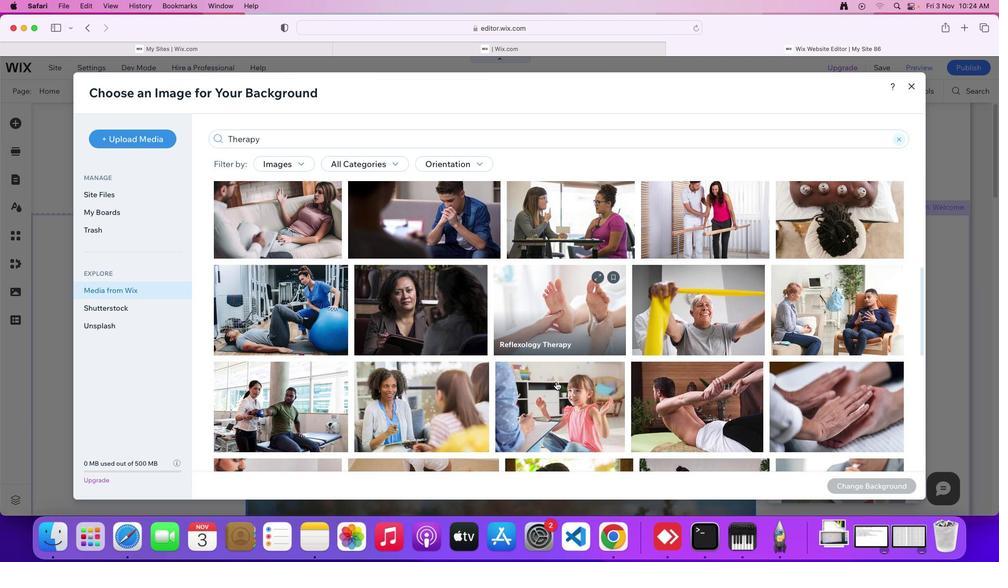 
Action: Mouse scrolled (556, 382) with delta (0, -1)
Screenshot: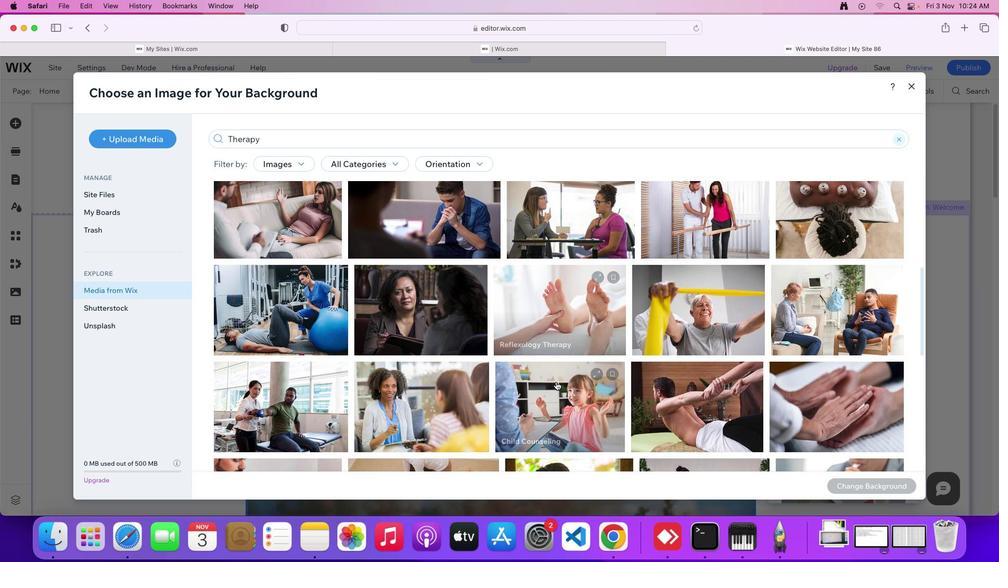
Action: Mouse scrolled (556, 382) with delta (0, 0)
Screenshot: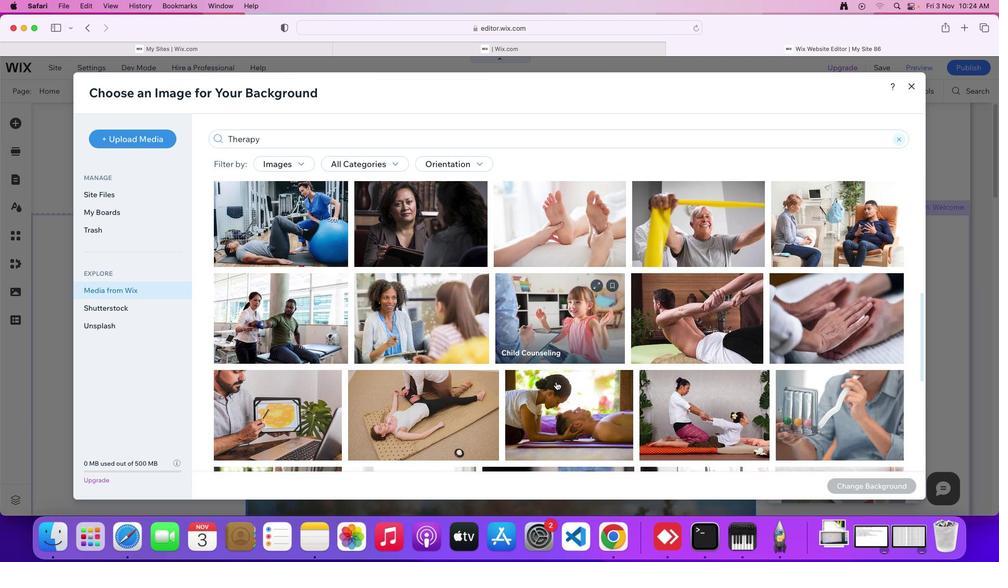 
Action: Mouse scrolled (556, 382) with delta (0, 0)
Screenshot: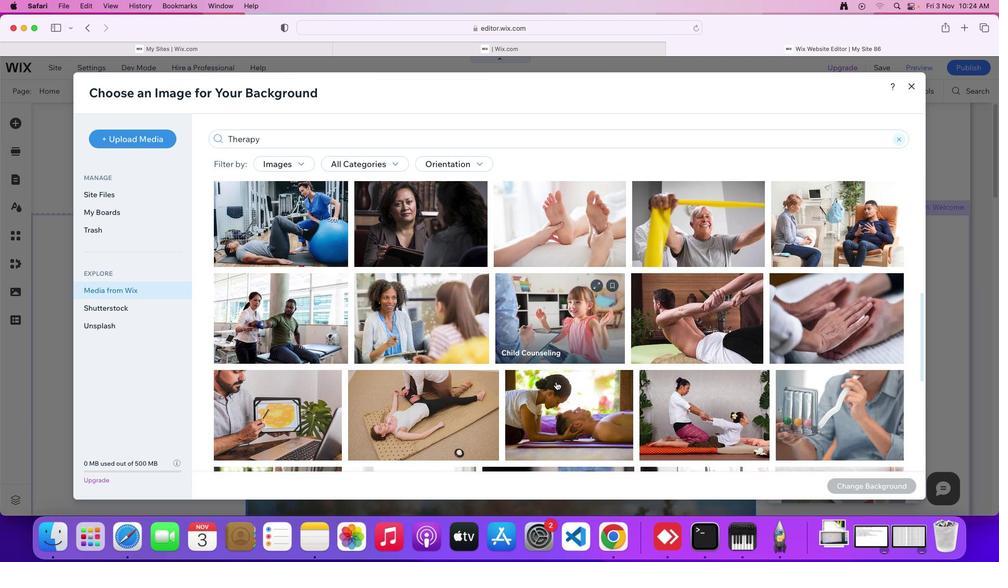 
Action: Mouse scrolled (556, 382) with delta (0, -1)
Screenshot: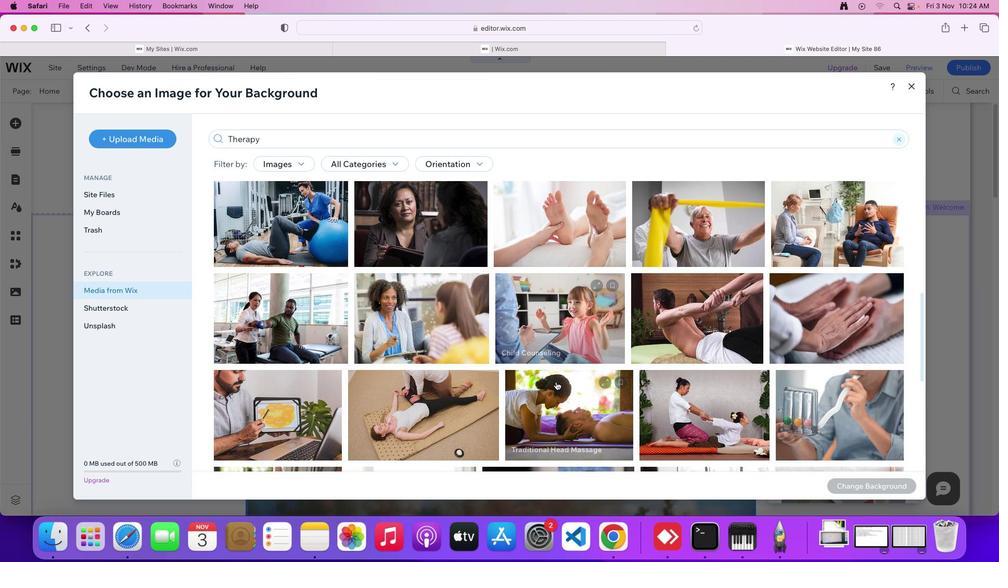 
Action: Mouse scrolled (556, 382) with delta (0, 0)
Screenshot: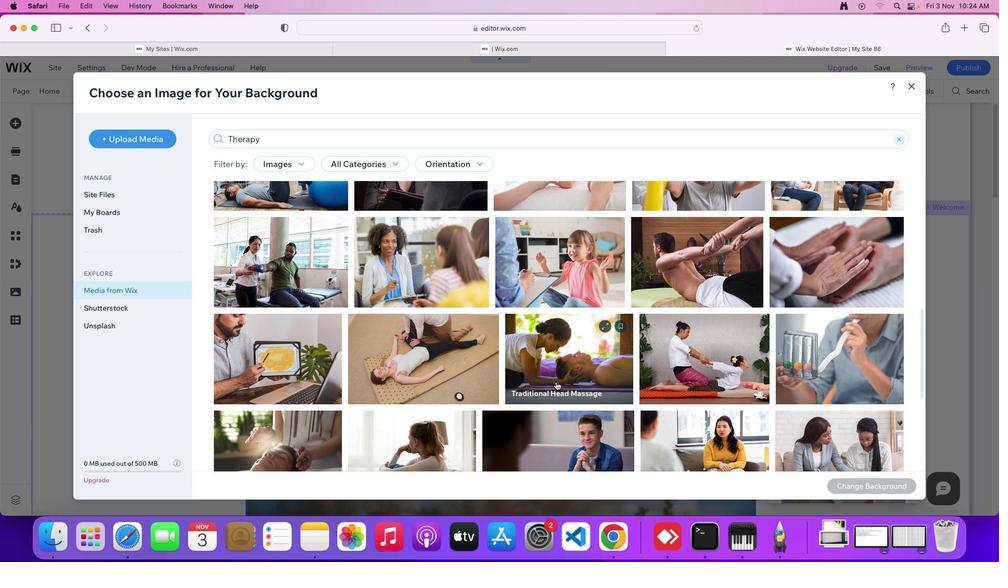
Action: Mouse scrolled (556, 382) with delta (0, 0)
Screenshot: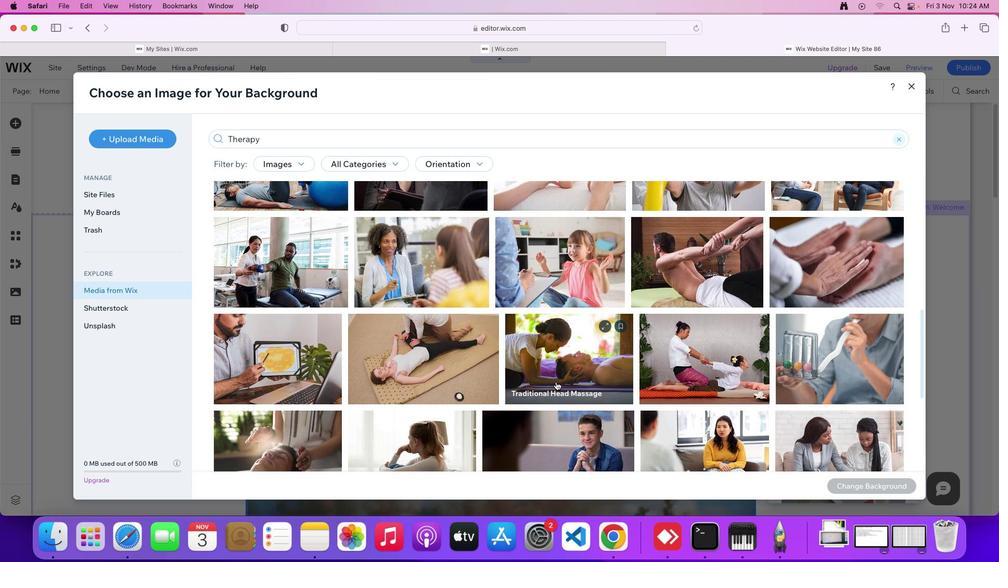 
Action: Mouse scrolled (556, 382) with delta (0, 0)
Screenshot: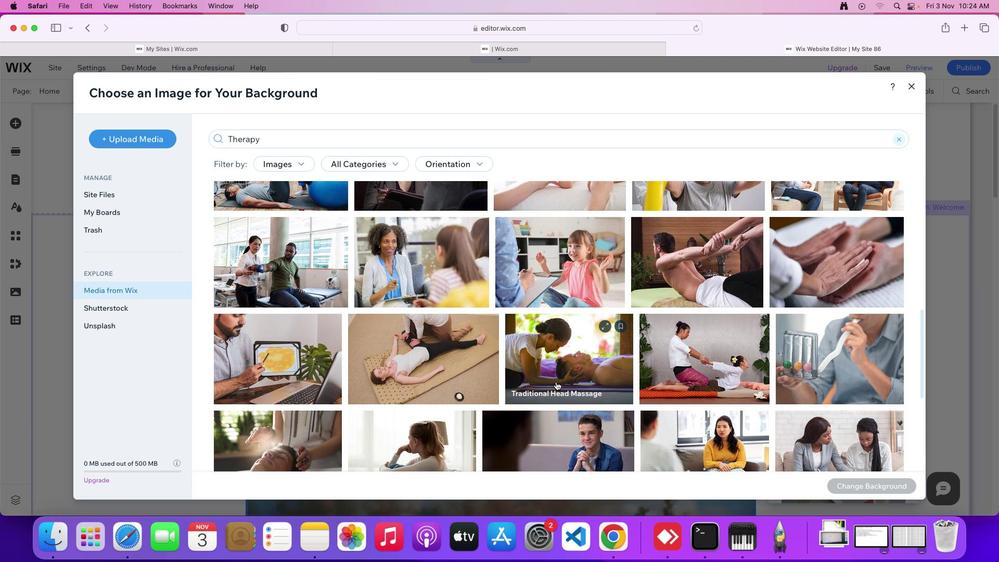 
Action: Mouse scrolled (556, 382) with delta (0, 0)
Screenshot: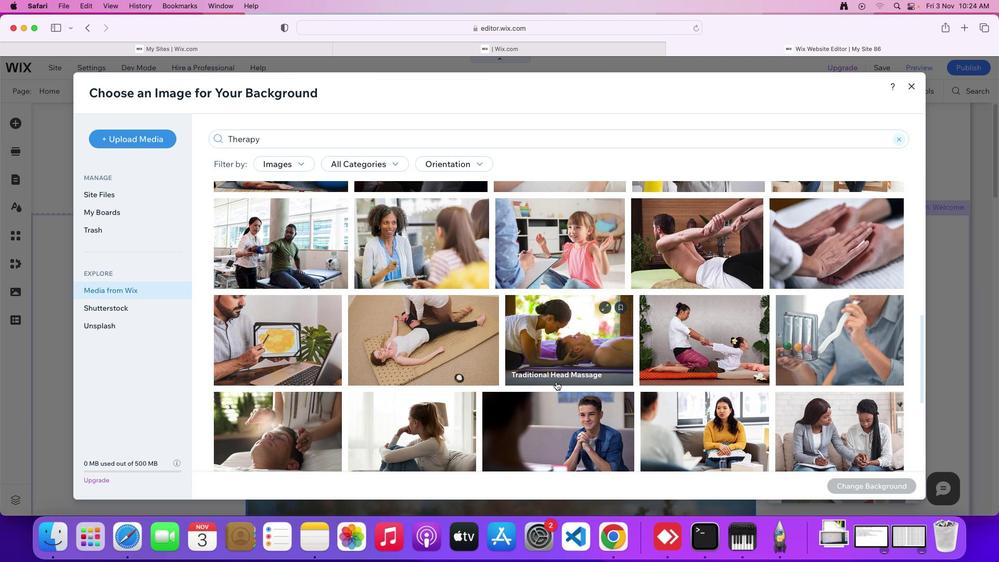 
Action: Mouse scrolled (556, 382) with delta (0, 0)
Screenshot: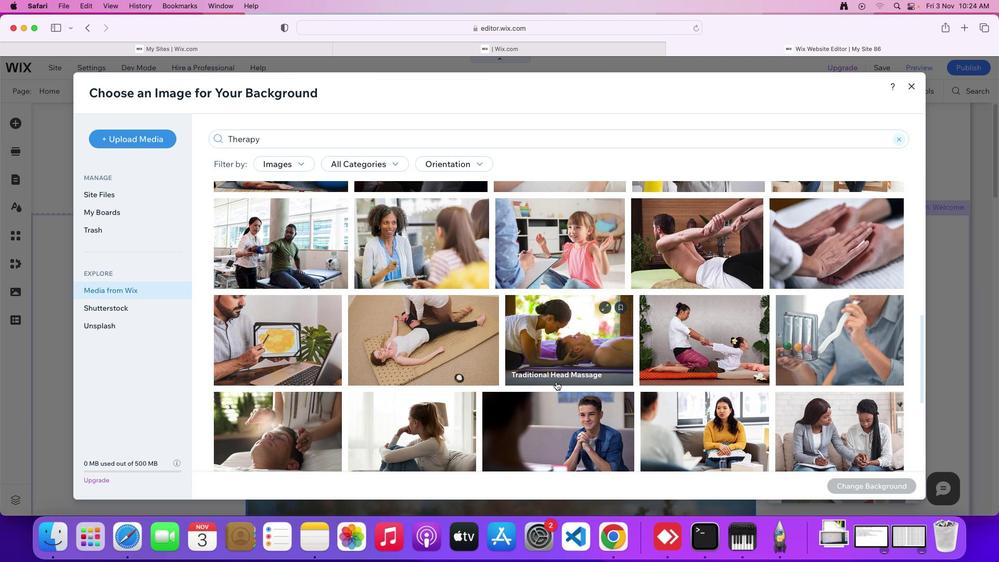 
Action: Mouse scrolled (556, 382) with delta (0, 0)
Screenshot: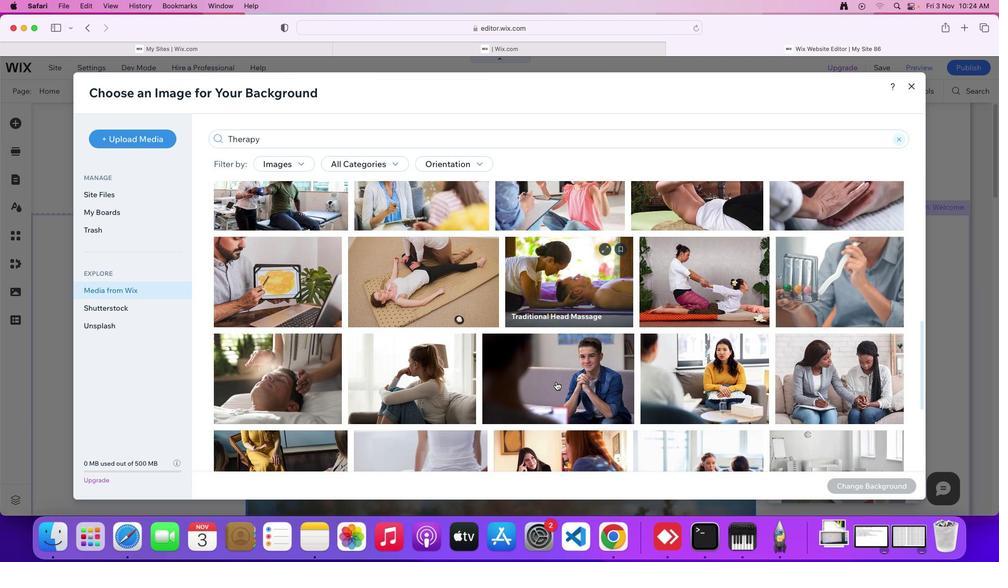 
Action: Mouse scrolled (556, 382) with delta (0, 0)
Screenshot: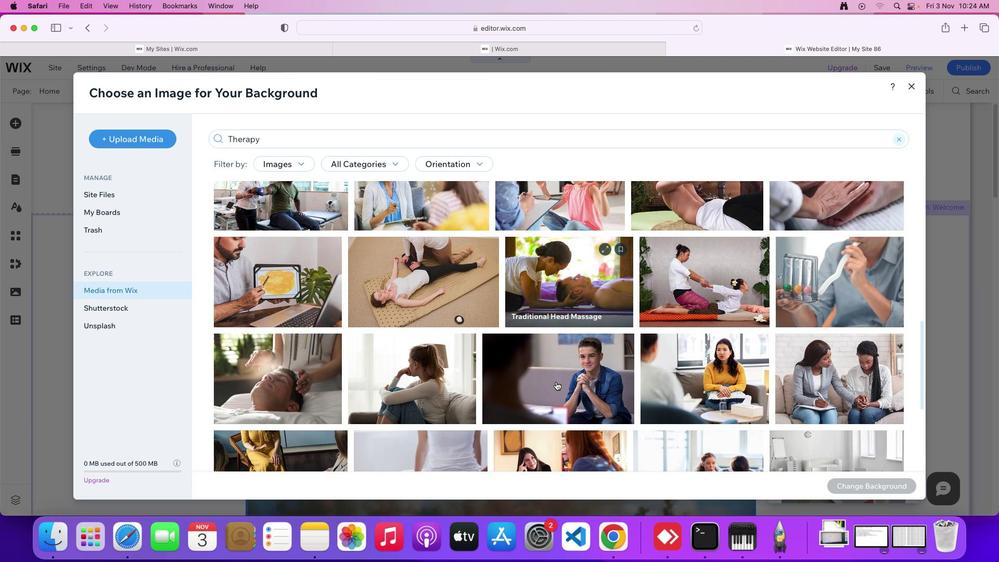 
Action: Mouse scrolled (556, 382) with delta (0, 0)
Screenshot: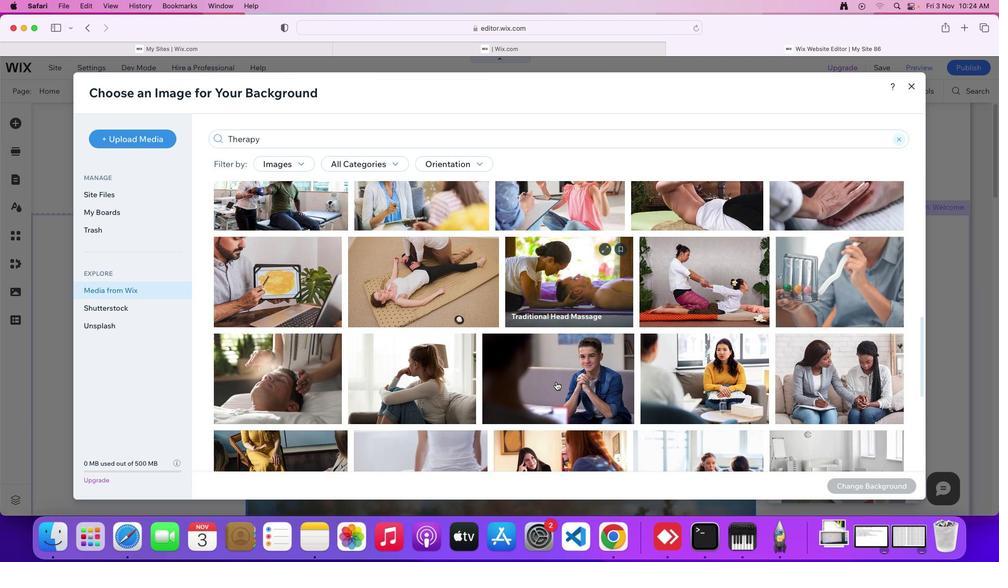 
Action: Mouse scrolled (556, 382) with delta (0, 0)
Screenshot: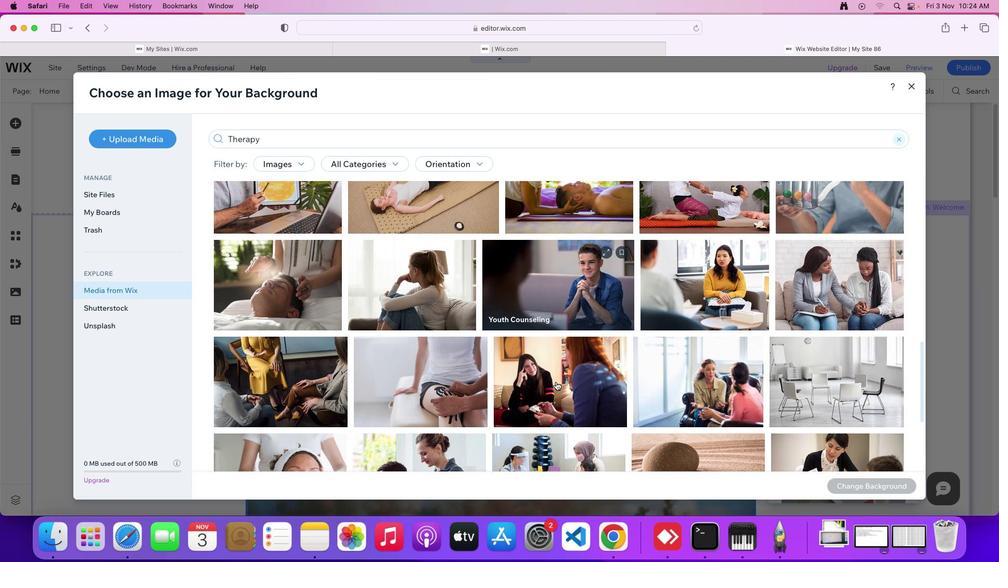 
Action: Mouse scrolled (556, 382) with delta (0, 0)
Screenshot: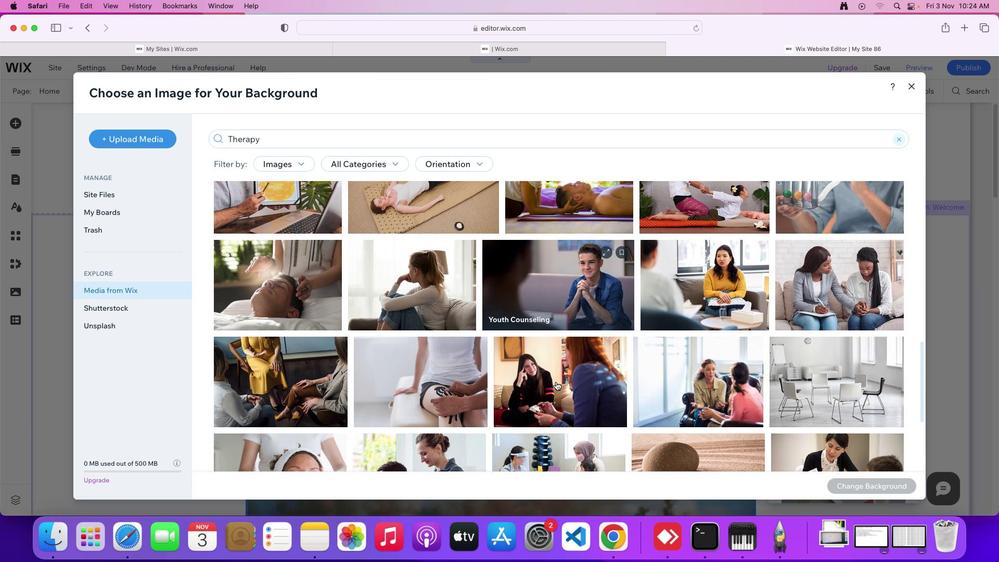 
Action: Mouse scrolled (556, 382) with delta (0, -1)
Screenshot: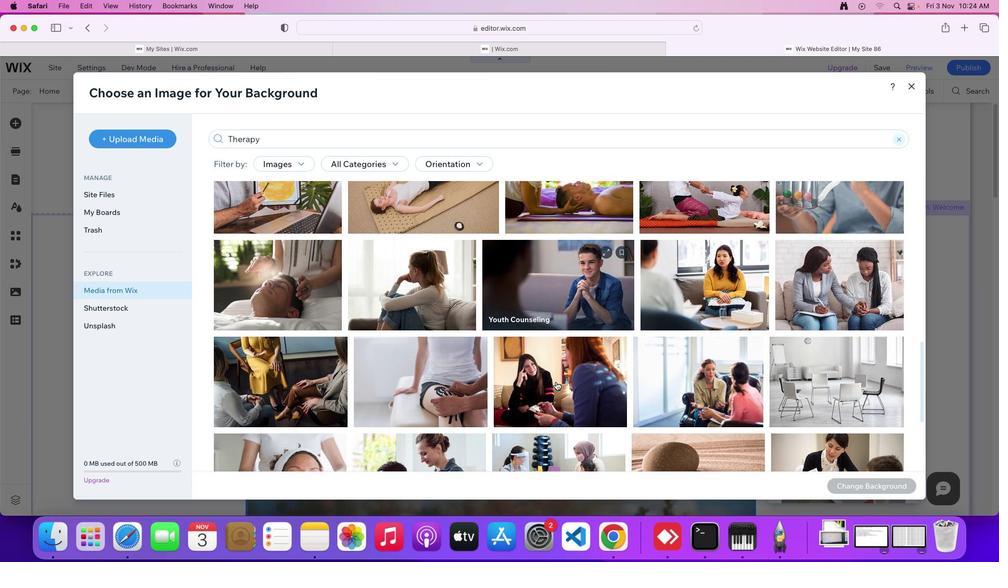 
Action: Mouse scrolled (556, 382) with delta (0, 0)
Screenshot: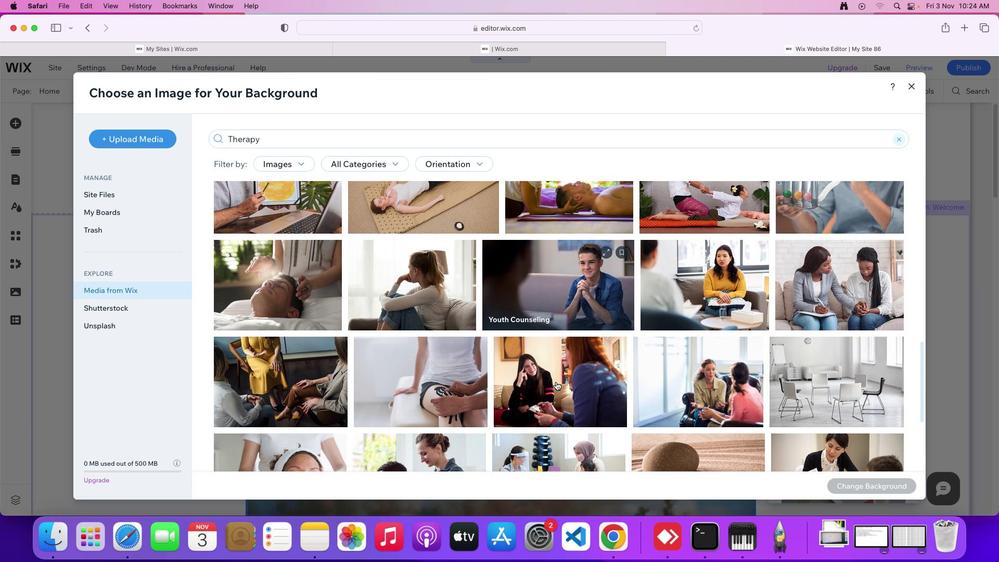 
Action: Mouse scrolled (556, 382) with delta (0, 0)
Screenshot: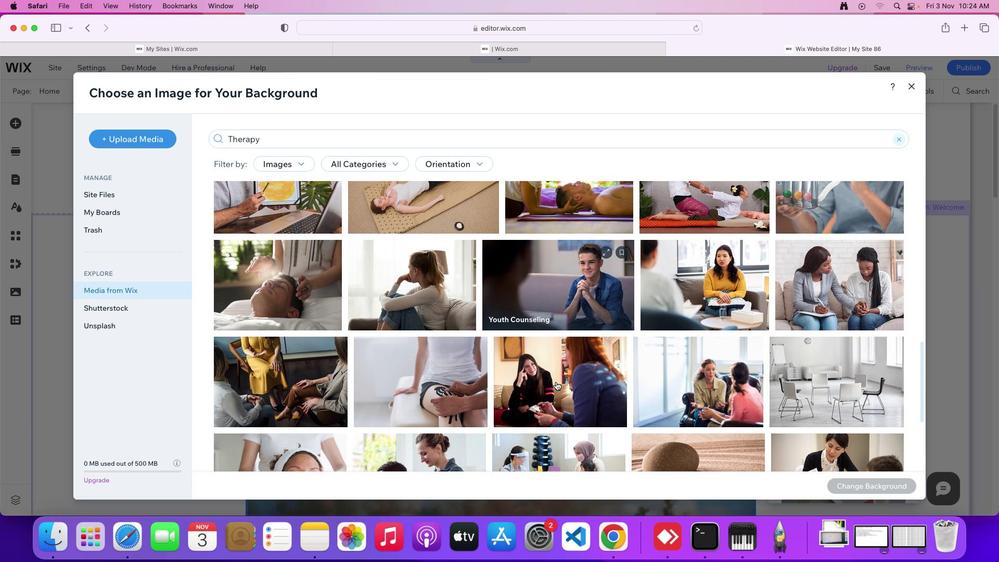 
Action: Mouse scrolled (556, 382) with delta (0, -1)
Screenshot: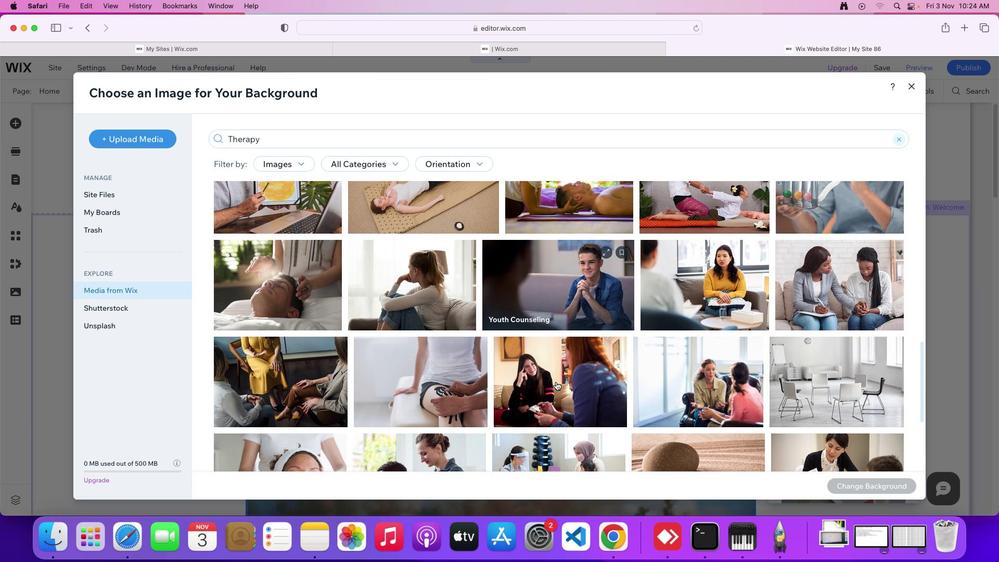 
Action: Mouse scrolled (556, 382) with delta (0, 0)
Screenshot: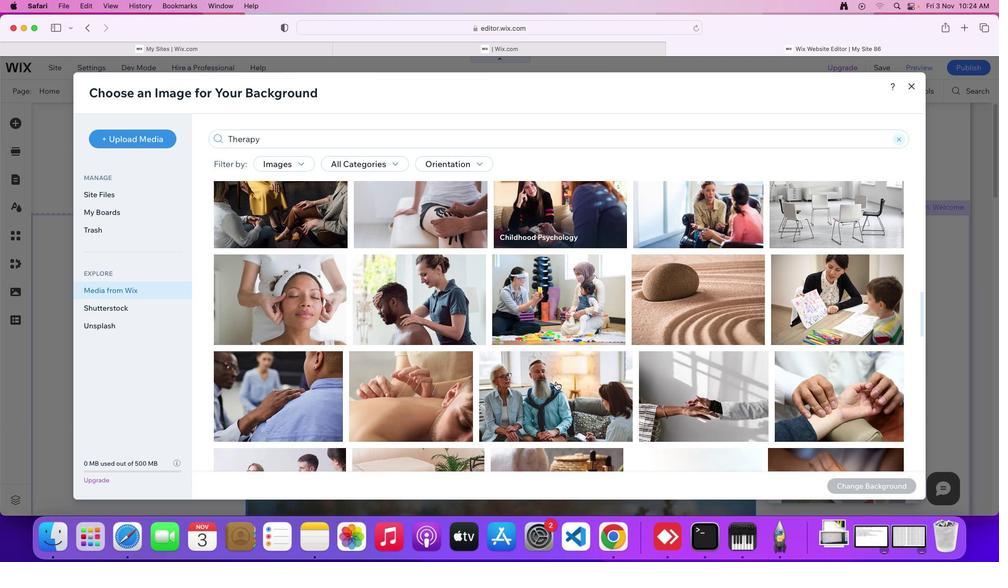 
Action: Mouse scrolled (556, 382) with delta (0, 0)
Screenshot: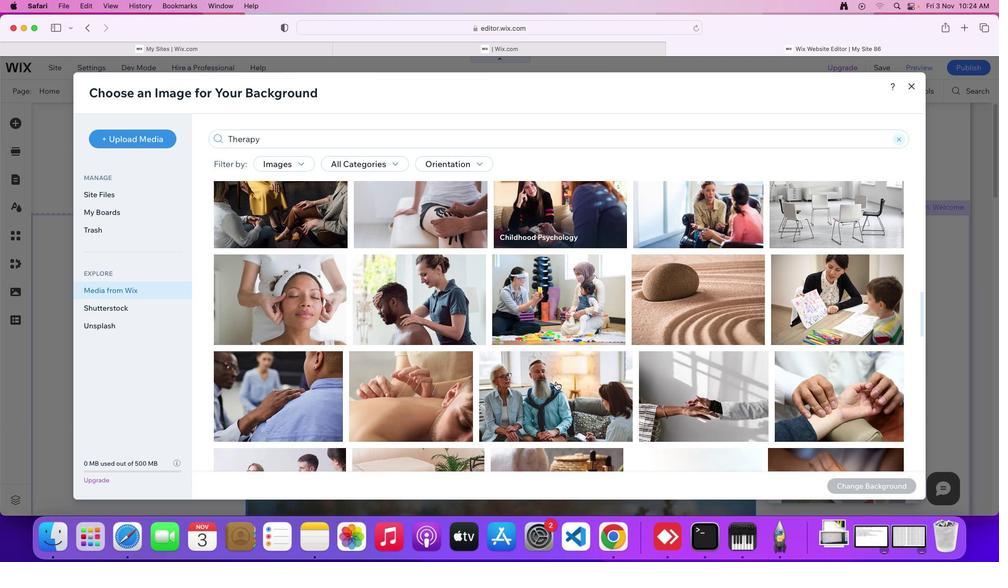 
Action: Mouse scrolled (556, 382) with delta (0, -1)
Screenshot: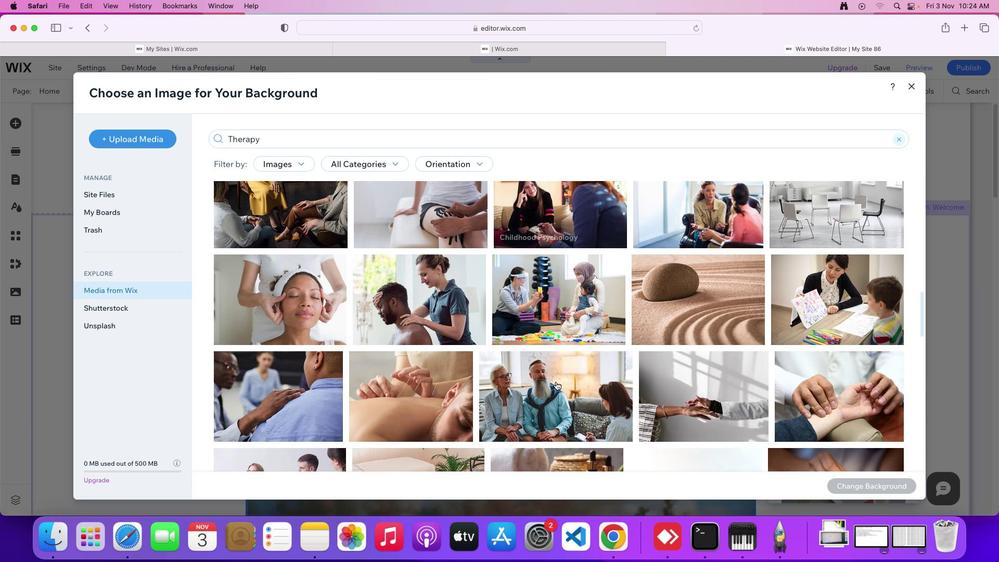 
Action: Mouse scrolled (556, 382) with delta (0, 0)
Screenshot: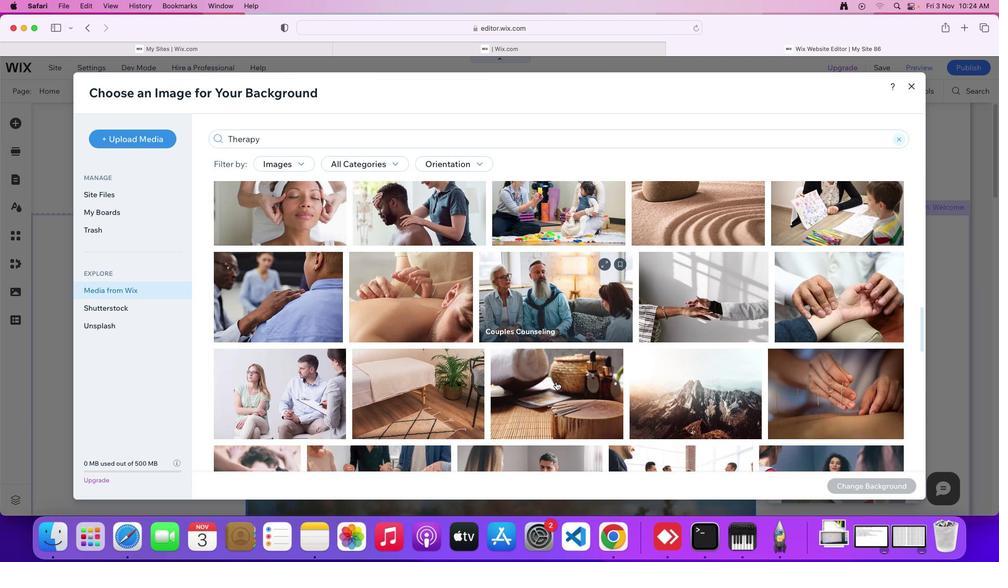 
Action: Mouse scrolled (556, 382) with delta (0, 0)
Screenshot: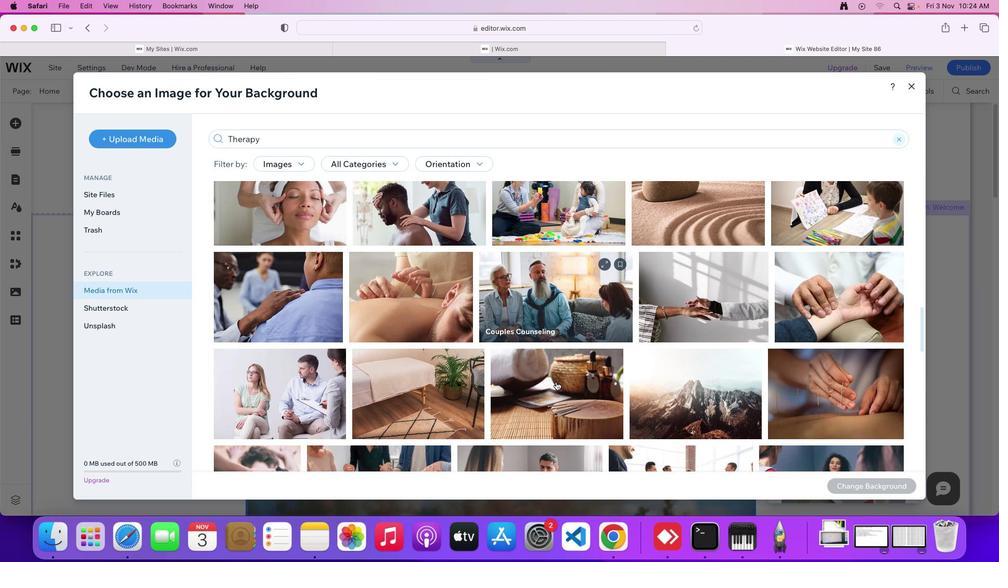 
Action: Mouse scrolled (556, 382) with delta (0, -1)
Screenshot: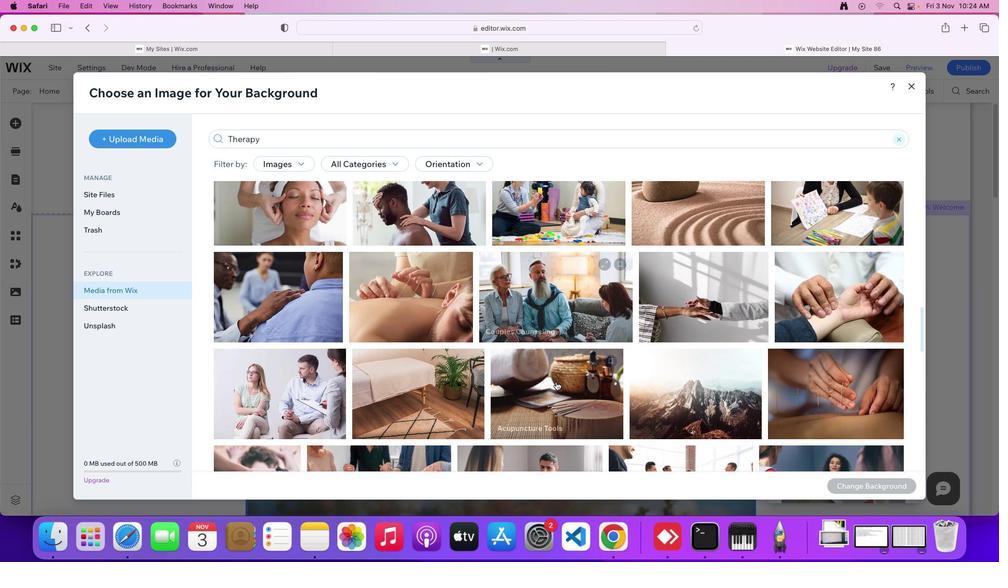 
Action: Mouse scrolled (556, 382) with delta (0, 0)
Screenshot: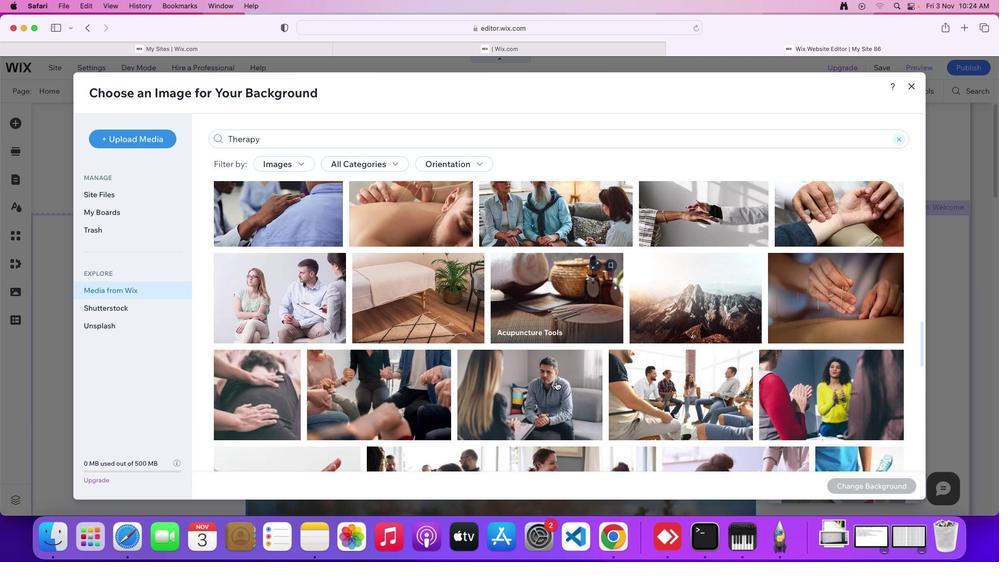 
Action: Mouse scrolled (556, 382) with delta (0, 0)
Screenshot: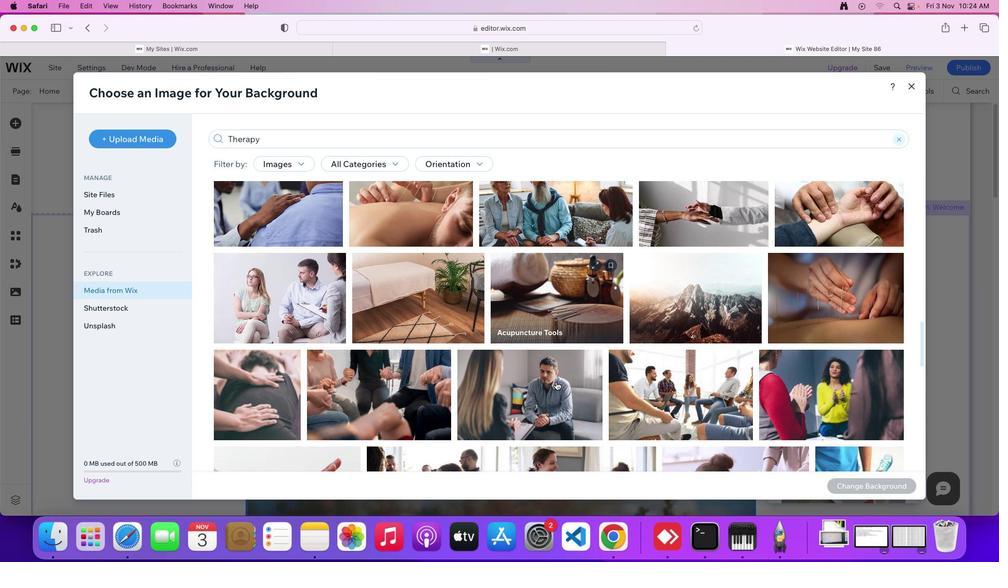 
Action: Mouse scrolled (556, 382) with delta (0, -1)
Screenshot: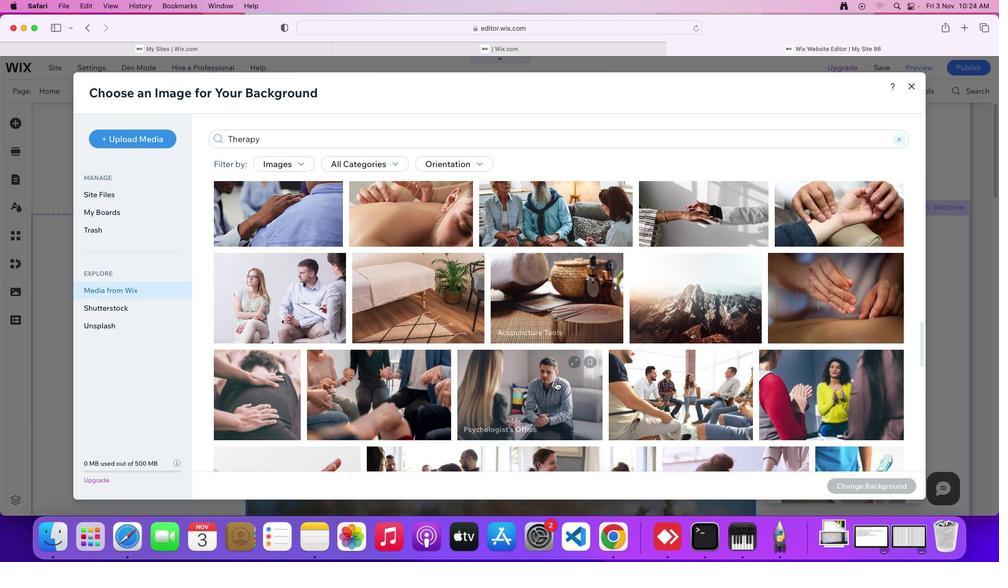 
Action: Mouse scrolled (556, 382) with delta (0, 0)
Screenshot: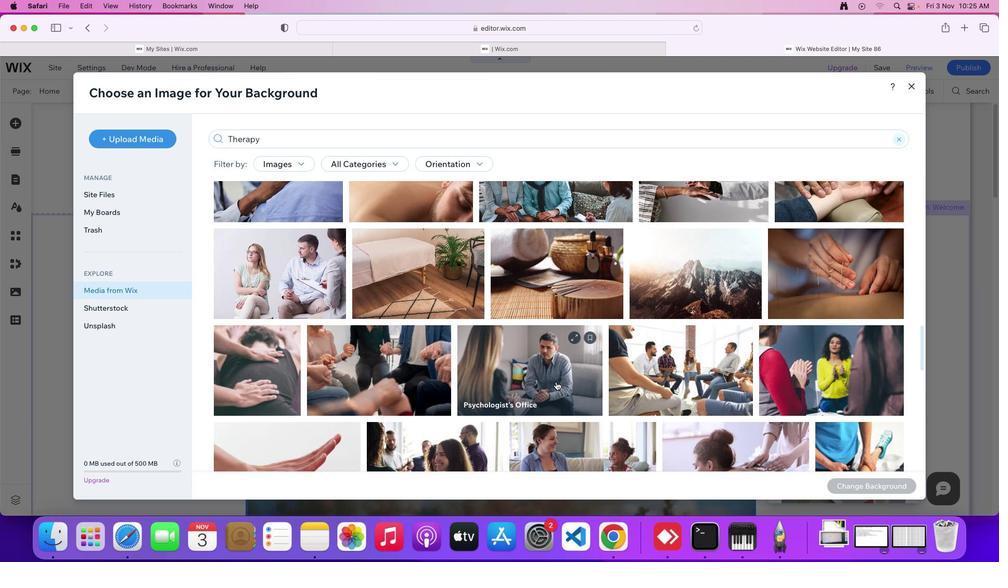 
Action: Mouse scrolled (556, 382) with delta (0, 0)
Screenshot: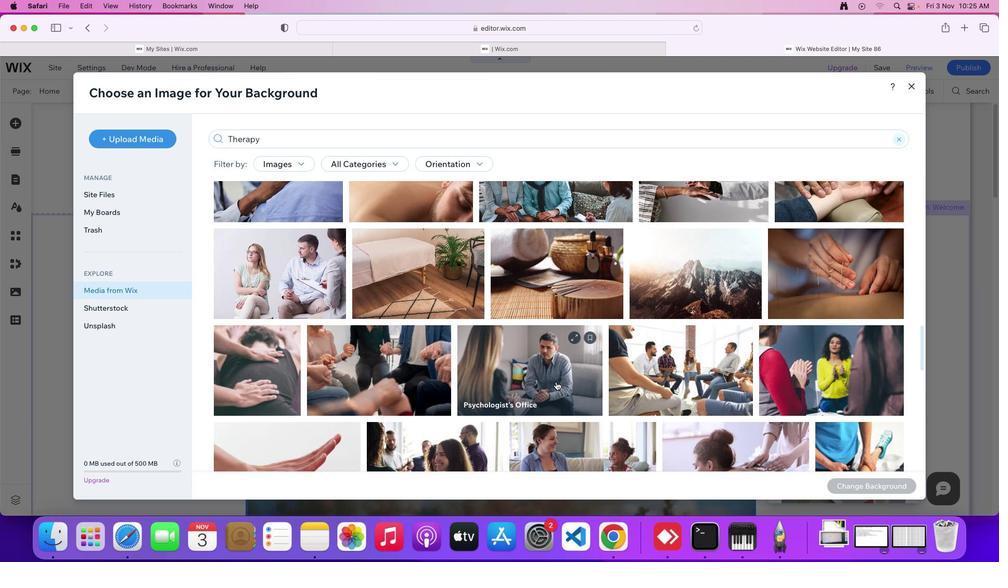 
Action: Mouse moved to (556, 381)
Screenshot: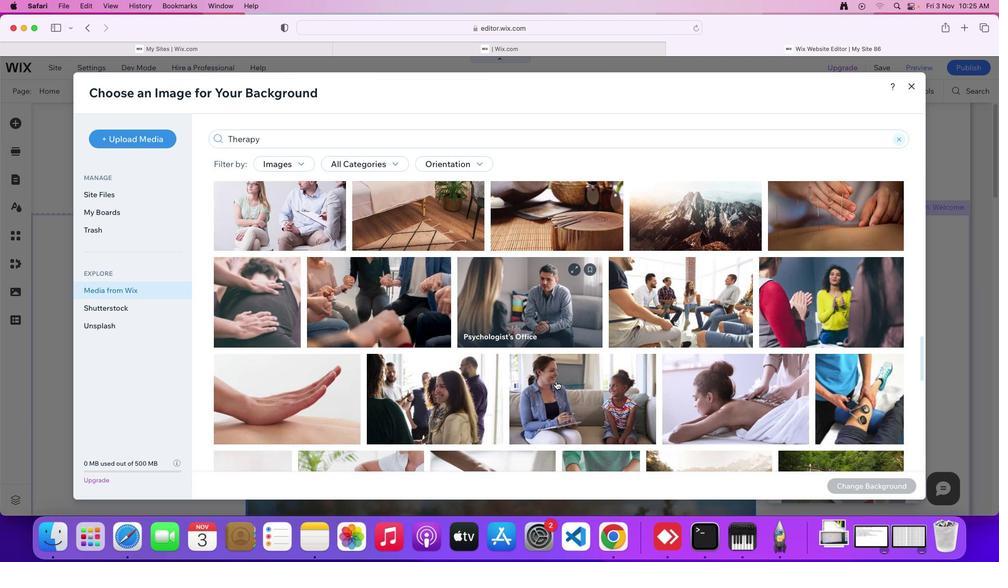 
Action: Mouse scrolled (556, 381) with delta (0, 0)
Screenshot: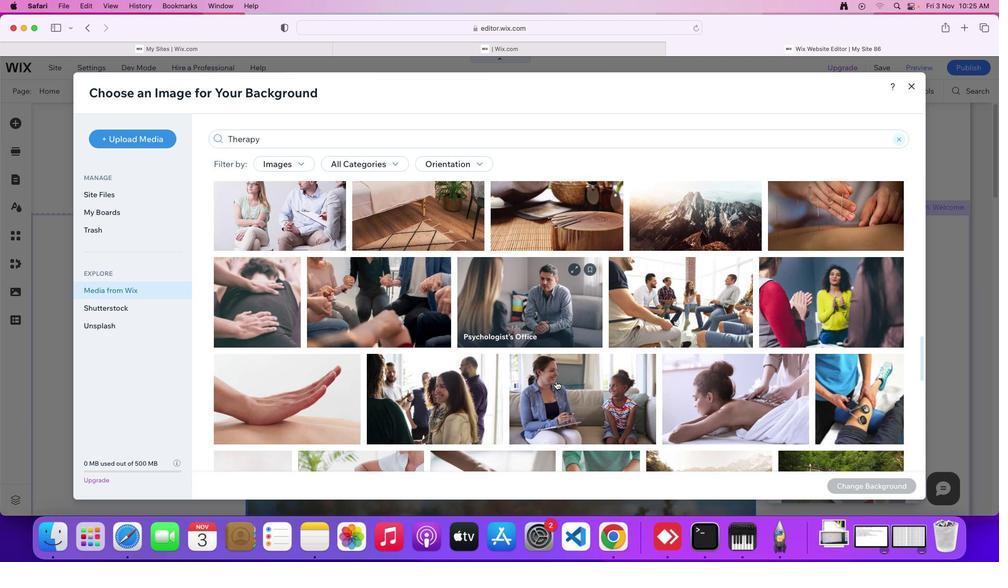 
Action: Mouse moved to (556, 381)
Screenshot: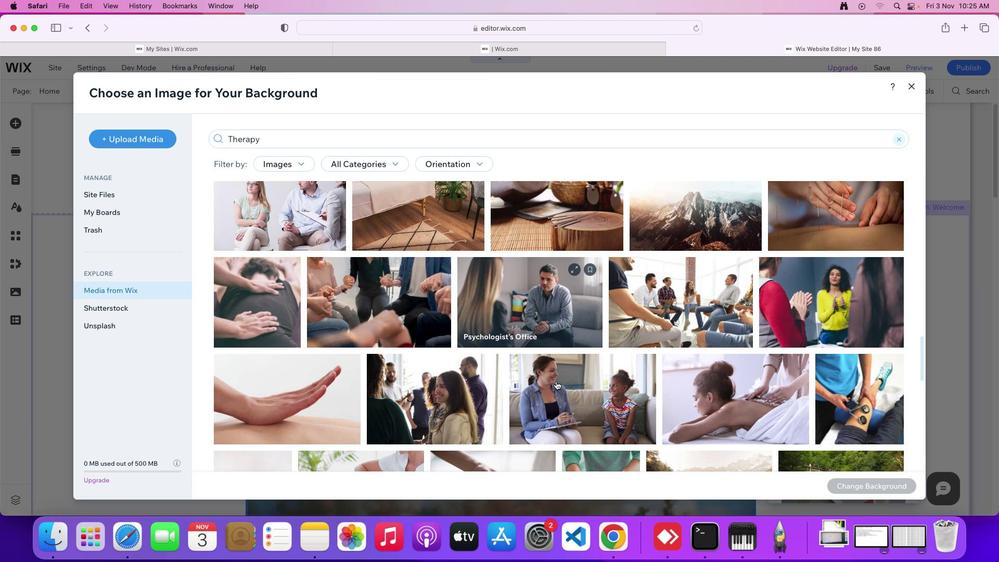 
Action: Mouse scrolled (556, 381) with delta (0, 0)
Screenshot: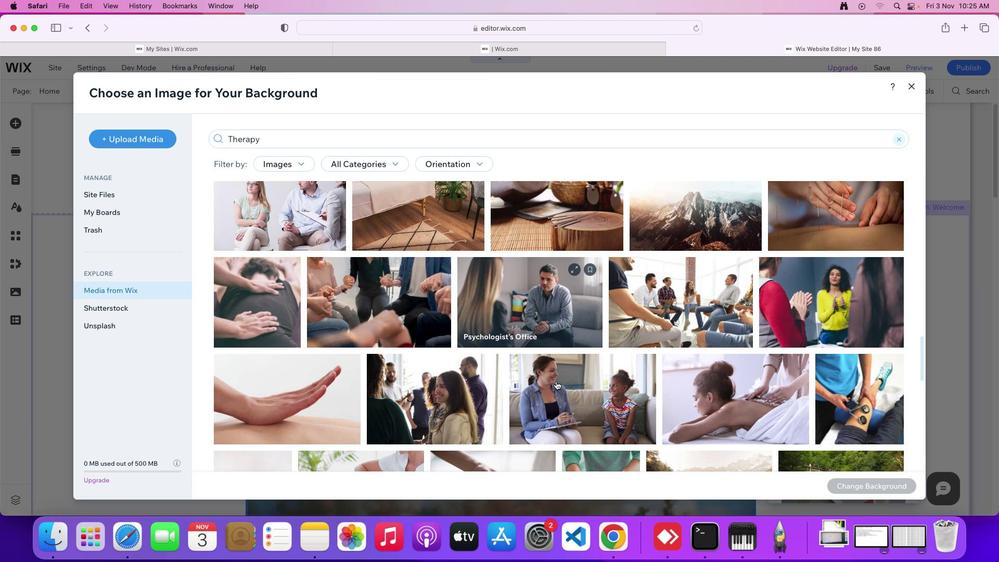 
Action: Mouse scrolled (556, 381) with delta (0, -1)
Screenshot: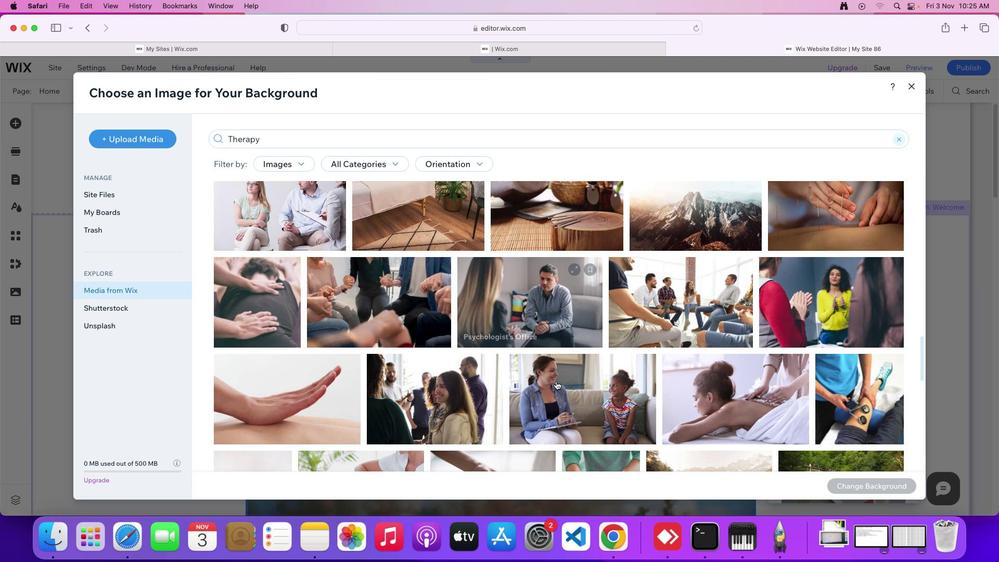 
Action: Mouse moved to (556, 381)
Screenshot: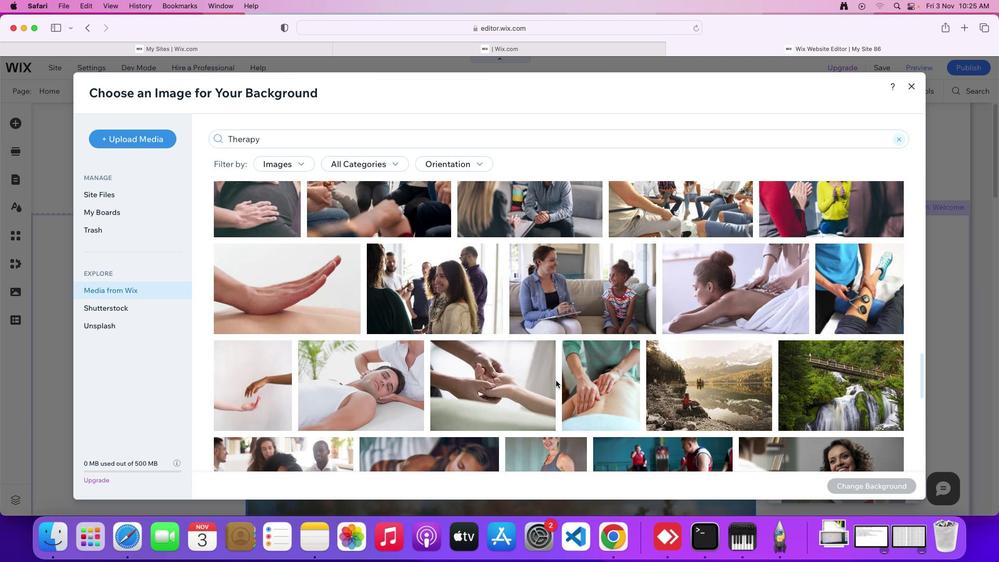 
Action: Mouse scrolled (556, 381) with delta (0, 0)
Screenshot: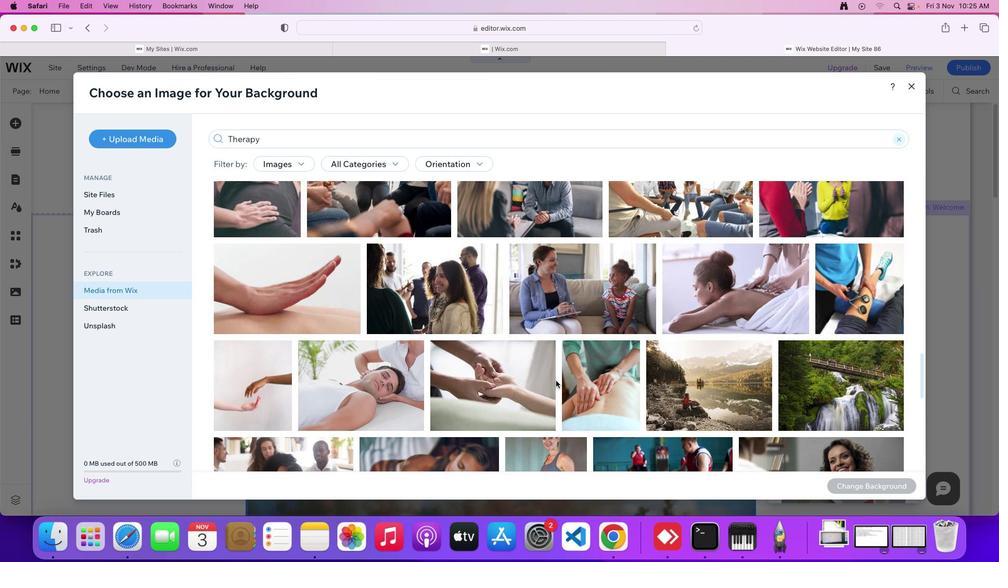 
Action: Mouse scrolled (556, 381) with delta (0, 0)
Screenshot: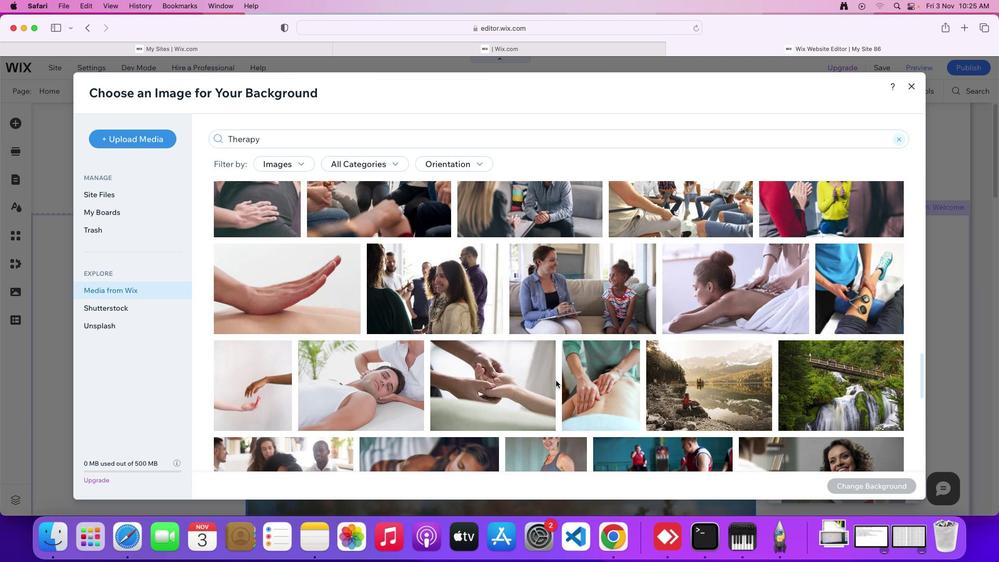 
Action: Mouse moved to (555, 381)
Screenshot: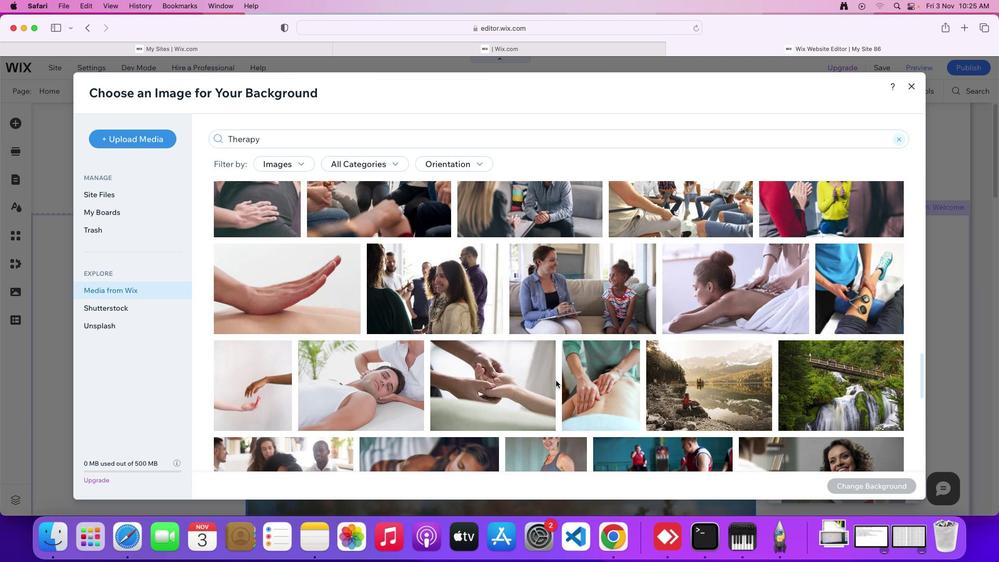 
Action: Mouse scrolled (555, 381) with delta (0, -2)
Screenshot: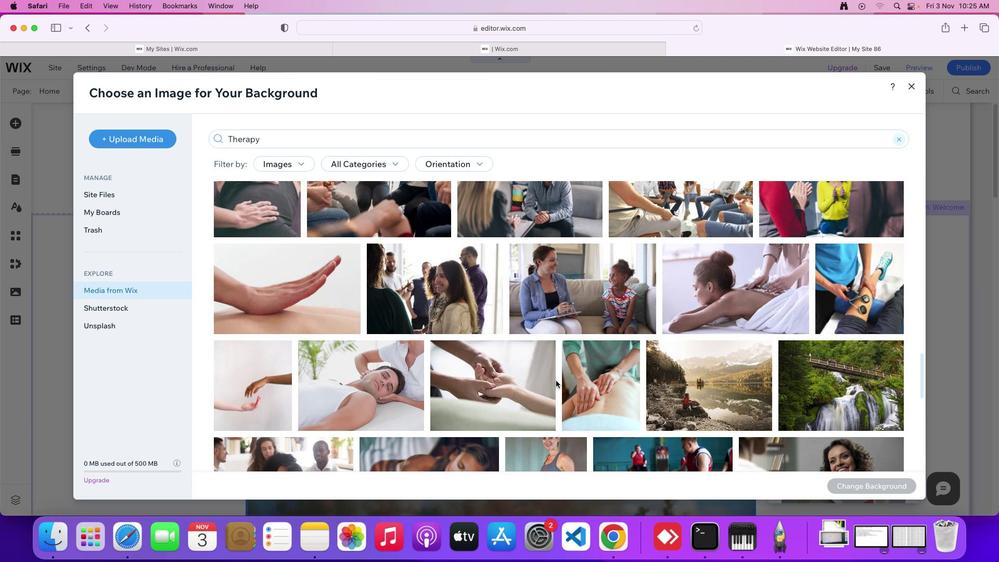 
Action: Mouse moved to (555, 380)
Screenshot: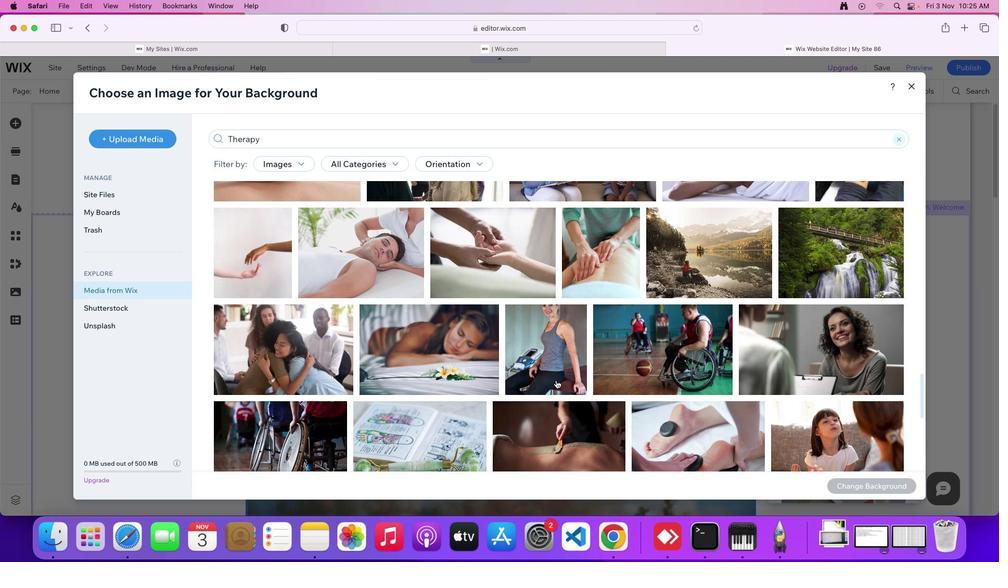 
Action: Mouse scrolled (555, 380) with delta (0, 0)
Screenshot: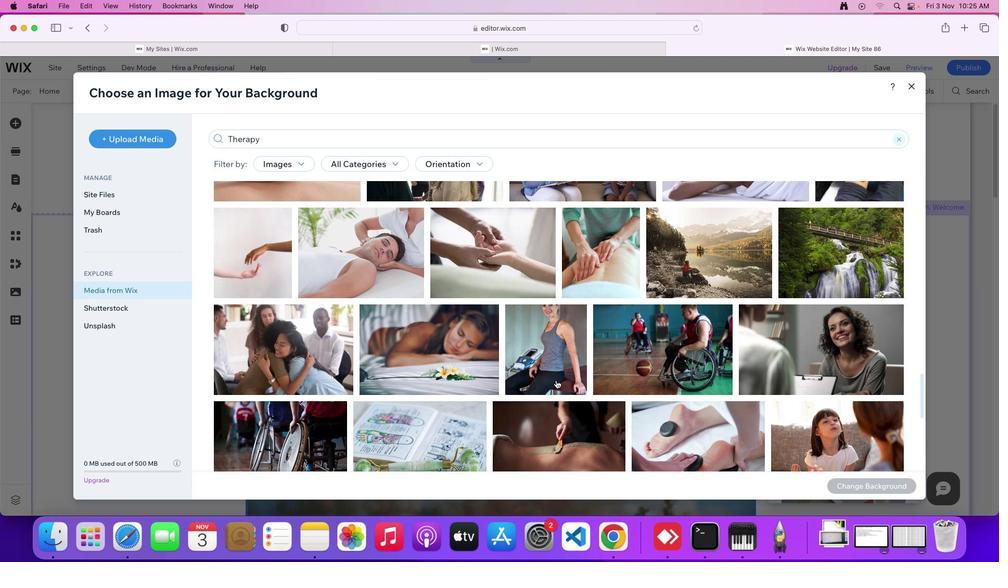 
Action: Mouse scrolled (555, 380) with delta (0, 0)
Screenshot: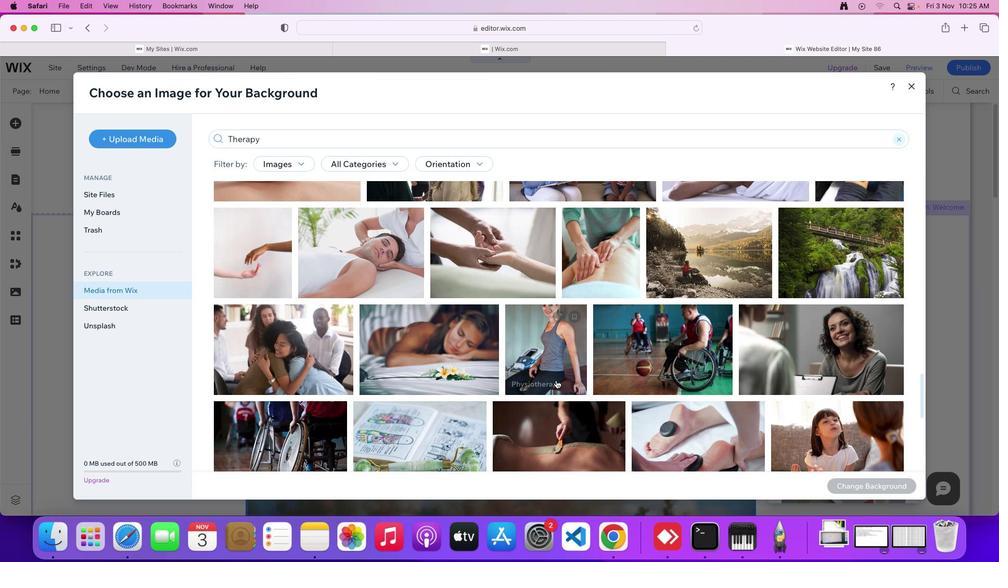 
Action: Mouse moved to (555, 380)
Screenshot: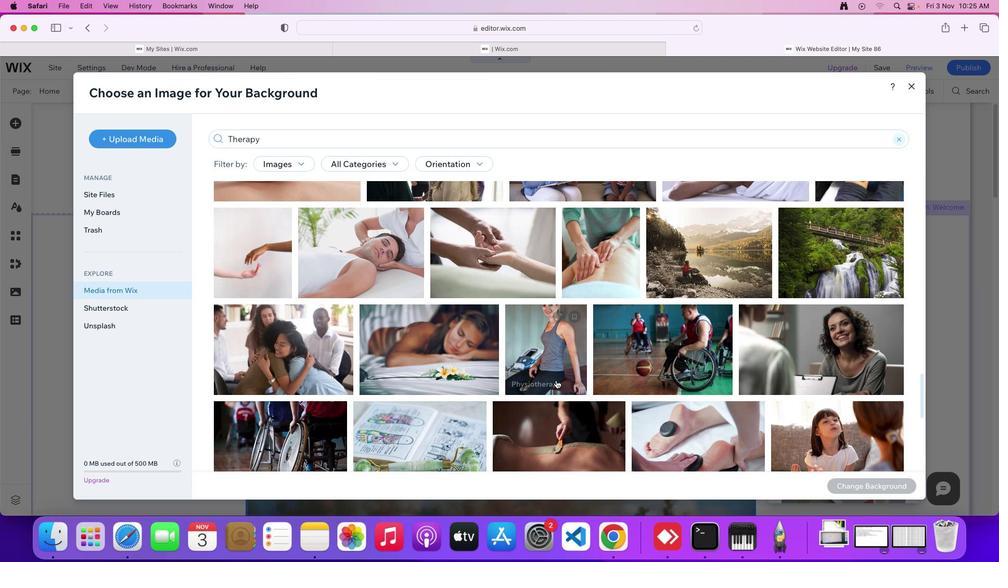 
Action: Mouse scrolled (555, 380) with delta (0, -2)
Screenshot: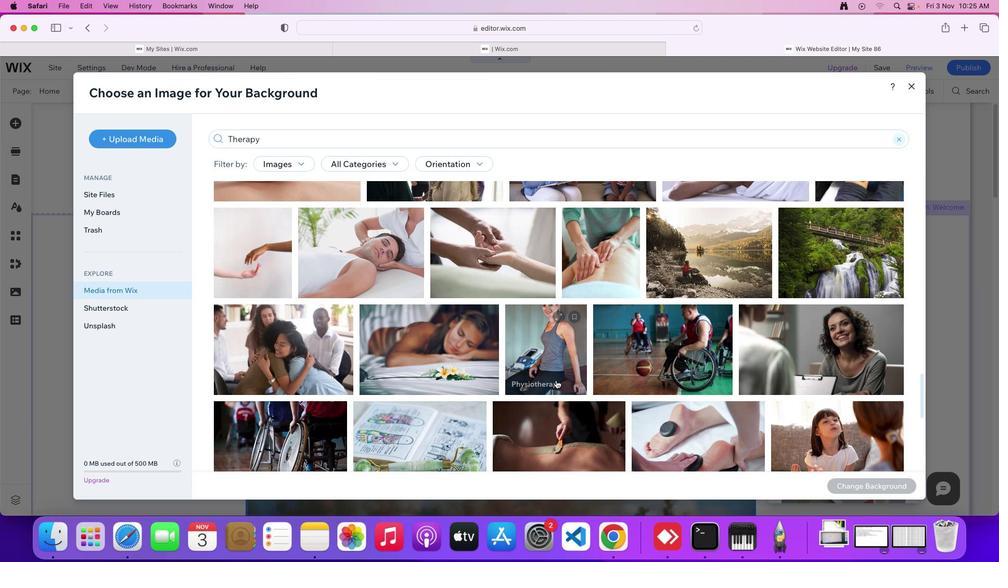 
Action: Mouse scrolled (555, 380) with delta (0, 0)
Screenshot: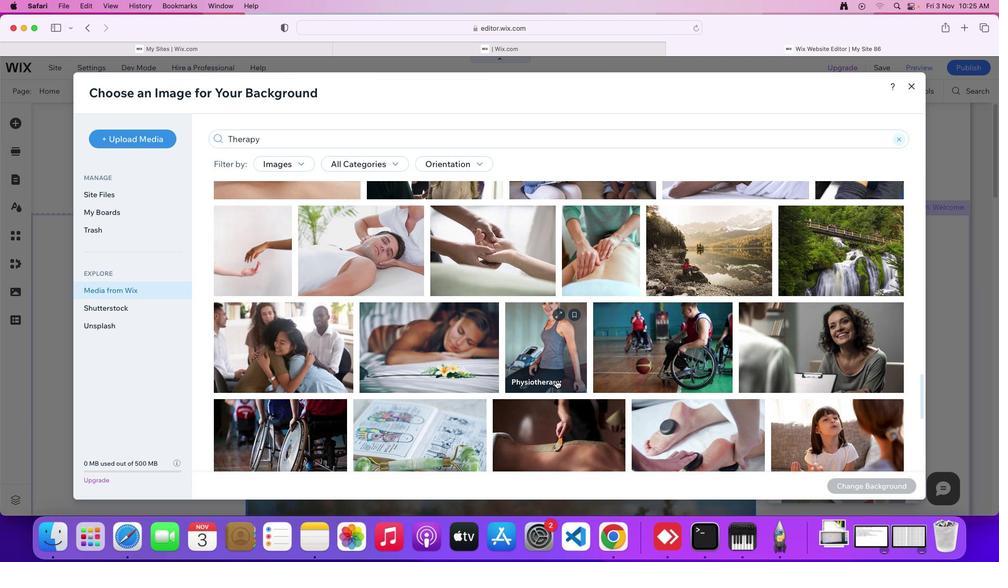 
Action: Mouse scrolled (555, 380) with delta (0, 0)
Screenshot: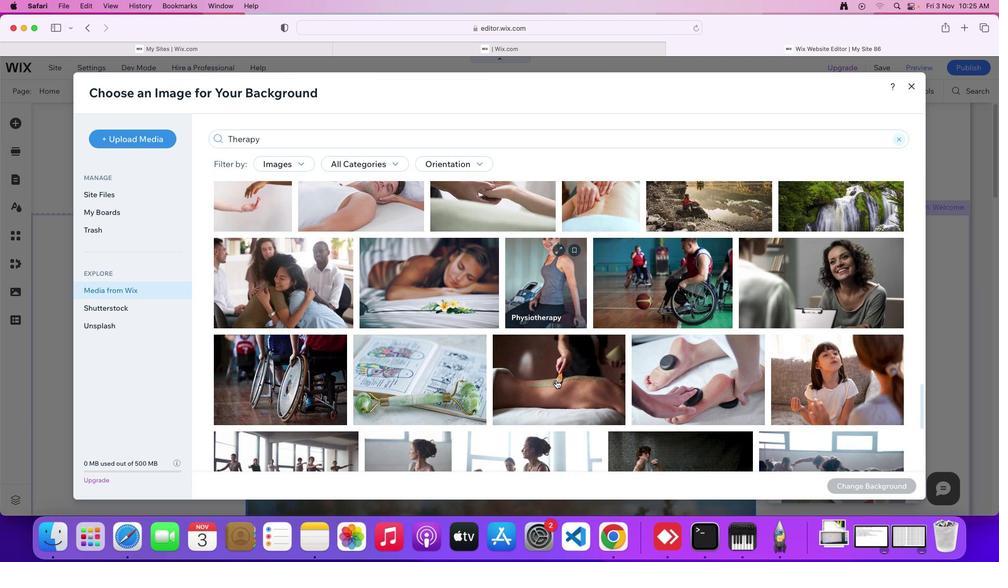 
Action: Mouse scrolled (555, 380) with delta (0, 0)
Screenshot: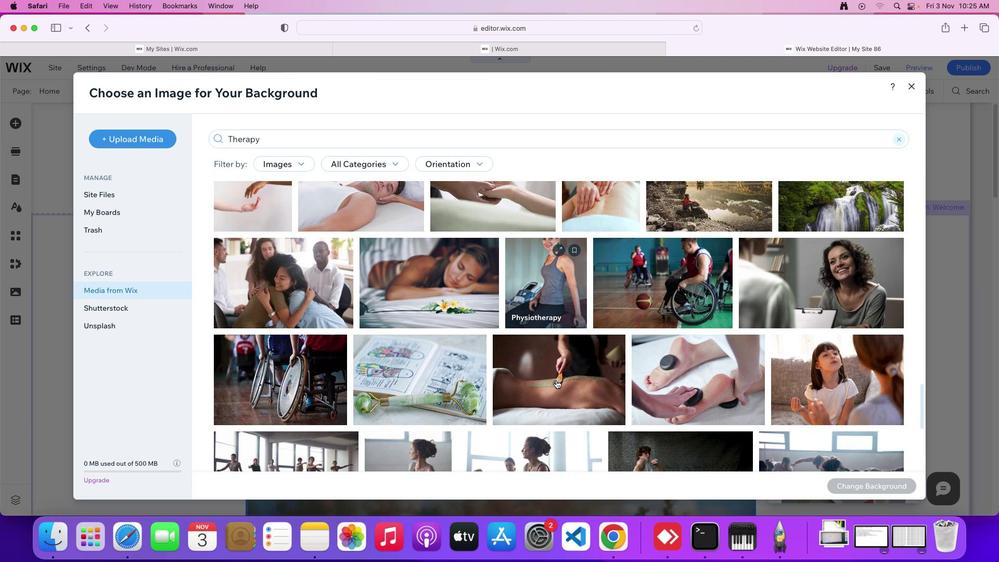 
Action: Mouse scrolled (555, 380) with delta (0, 0)
Screenshot: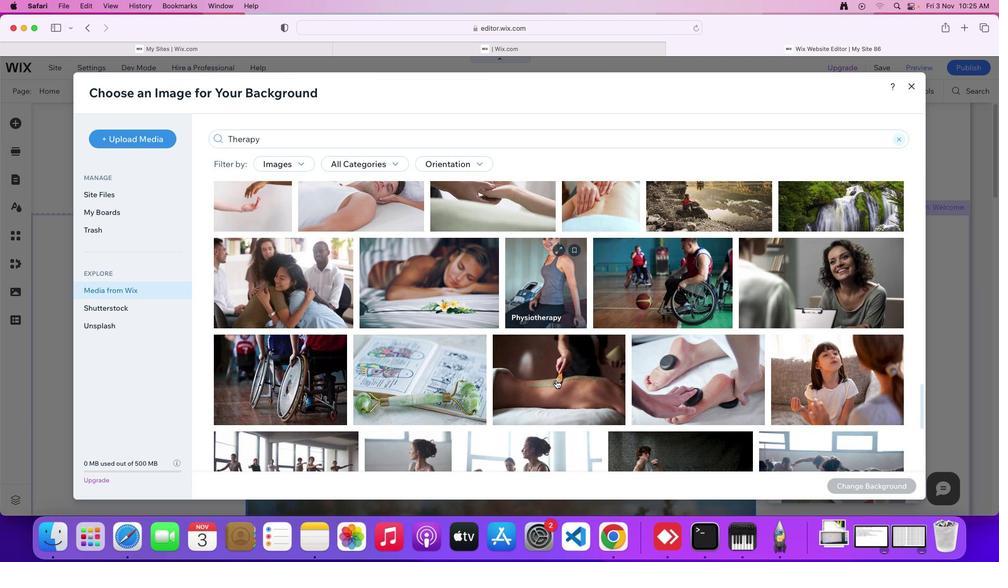 
Action: Mouse scrolled (555, 380) with delta (0, 0)
Screenshot: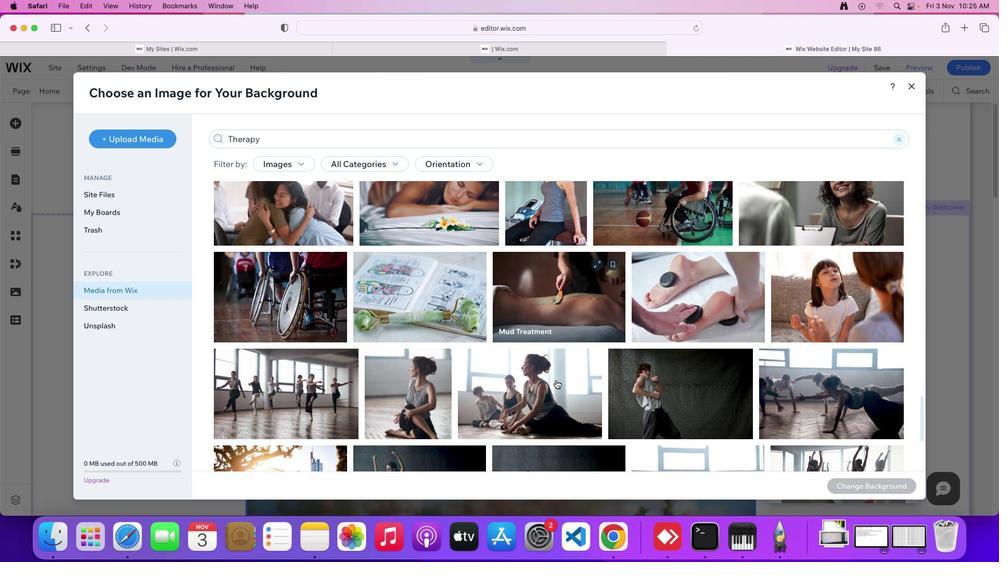 
Action: Mouse scrolled (555, 380) with delta (0, 0)
Screenshot: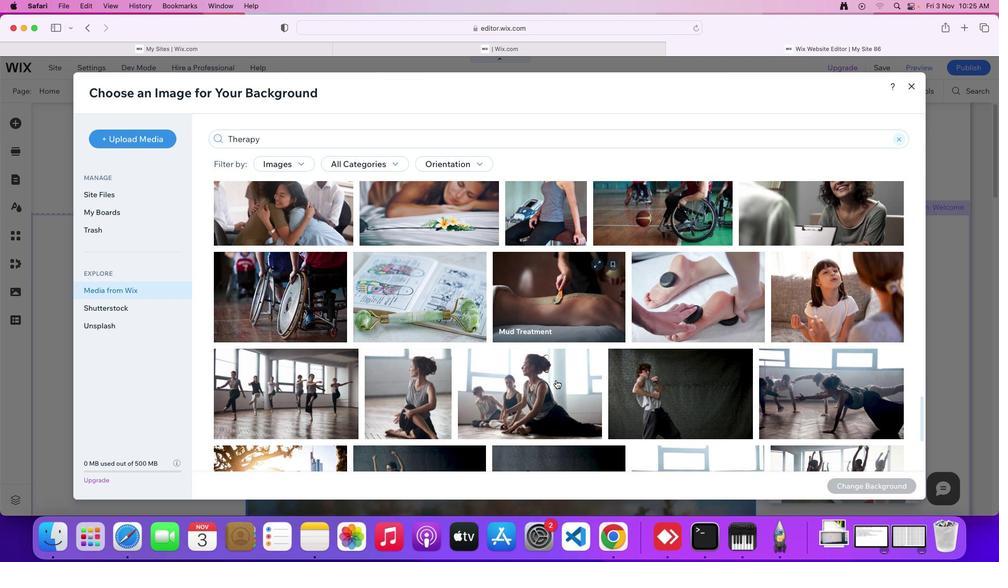 
Action: Mouse scrolled (555, 380) with delta (0, -1)
Screenshot: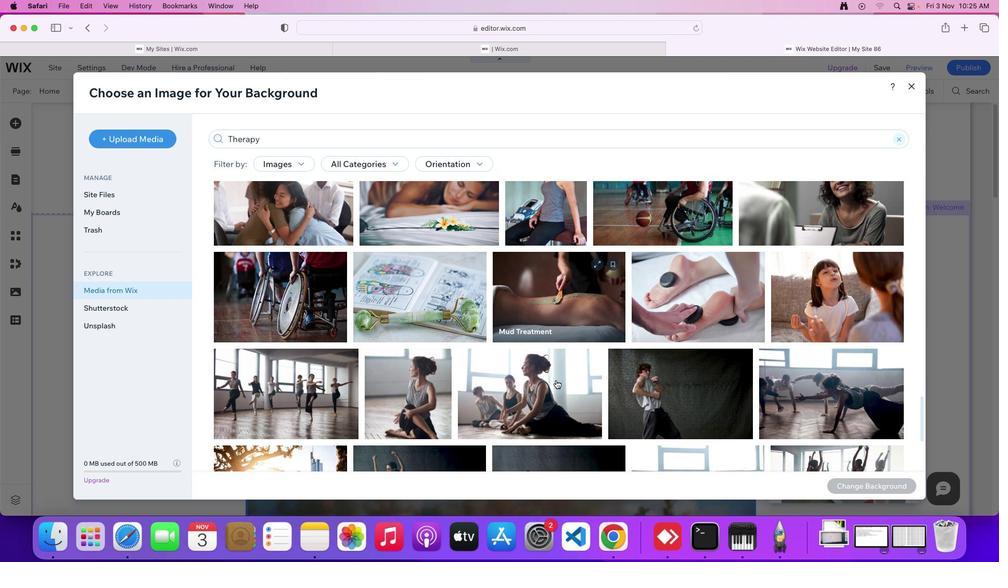 
Action: Mouse scrolled (555, 380) with delta (0, 0)
Screenshot: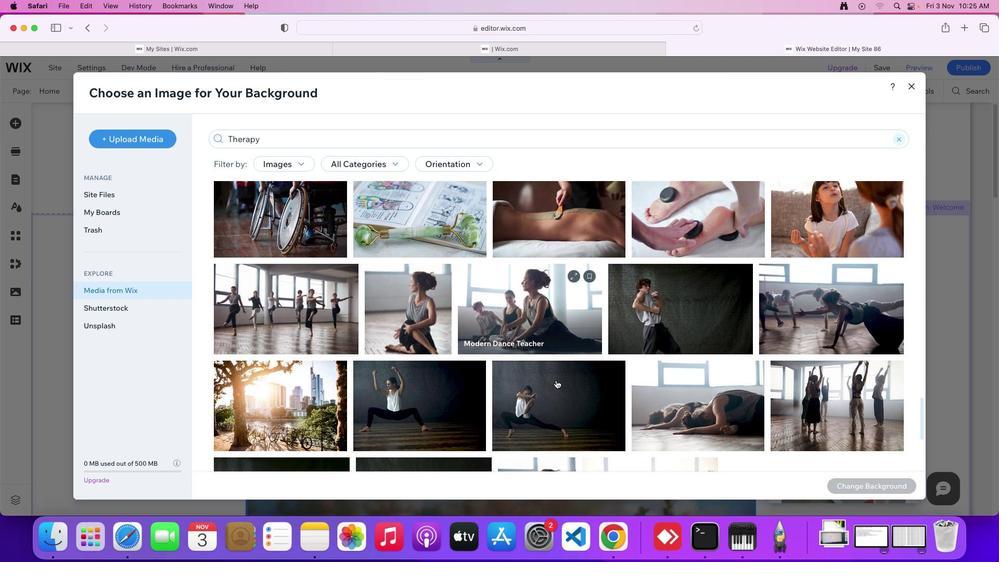 
Action: Mouse scrolled (555, 380) with delta (0, 0)
Screenshot: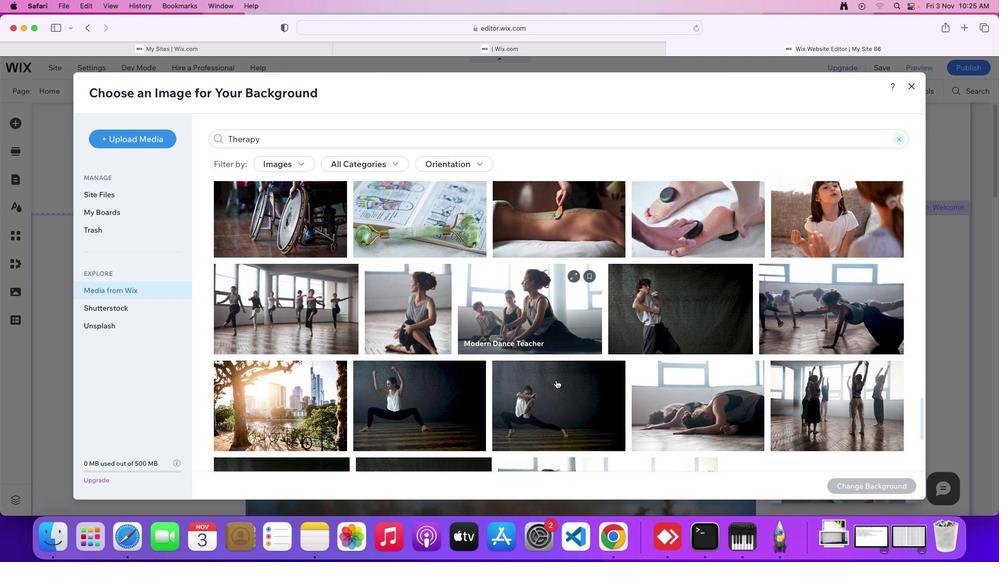 
Action: Mouse scrolled (555, 380) with delta (0, -1)
Screenshot: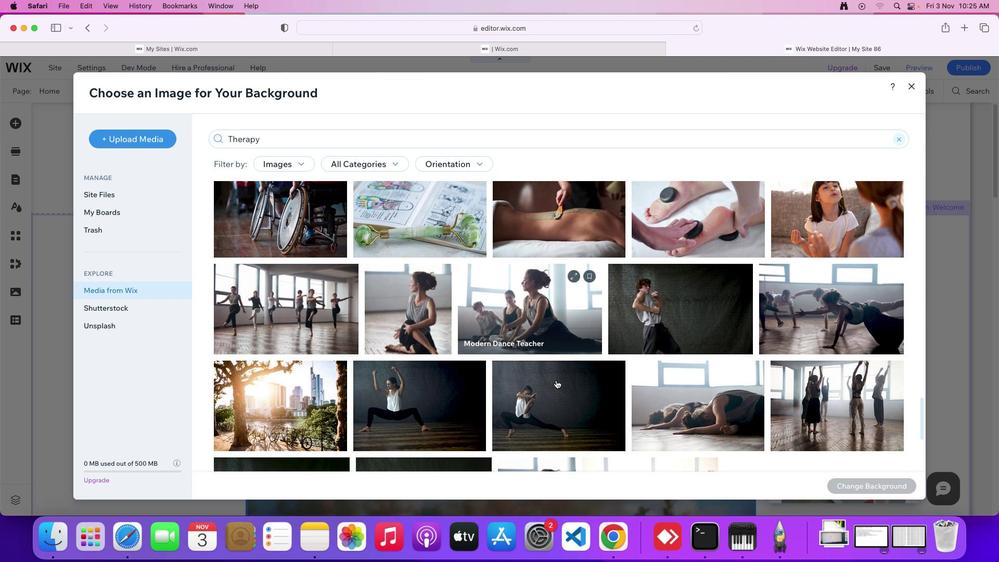
Action: Mouse scrolled (555, 380) with delta (0, 0)
Screenshot: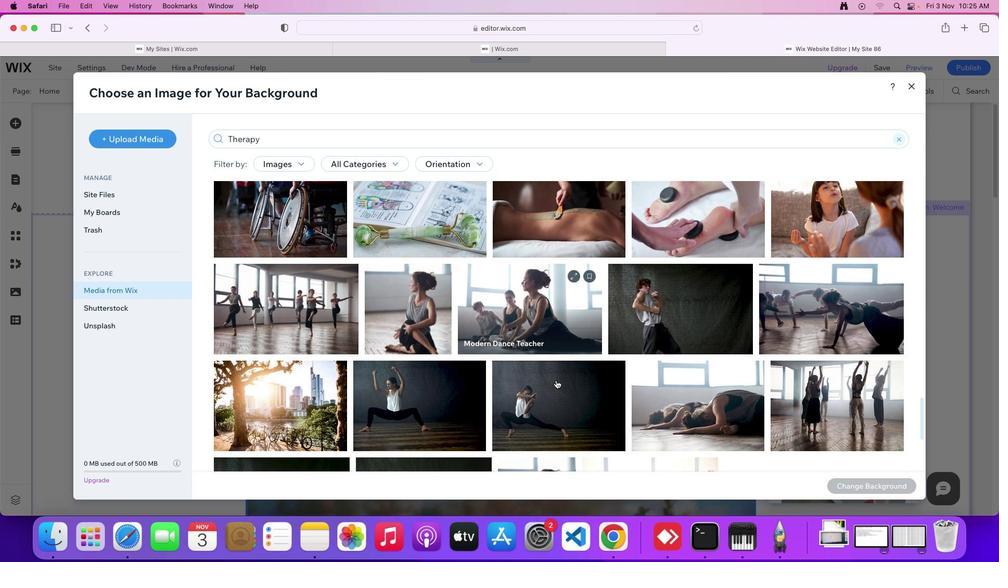 
Action: Mouse scrolled (555, 380) with delta (0, 0)
Screenshot: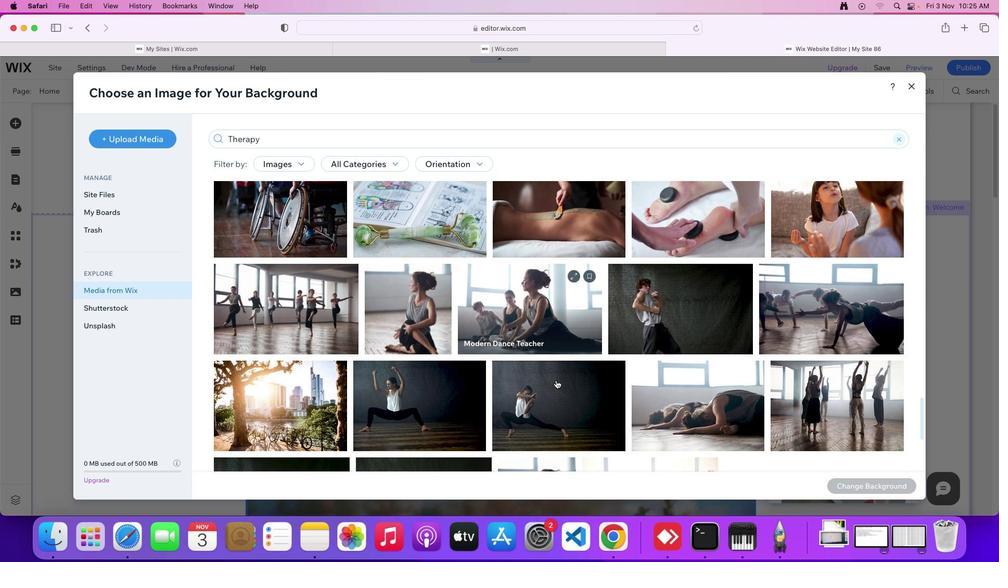 
Action: Mouse scrolled (555, 380) with delta (0, -2)
Screenshot: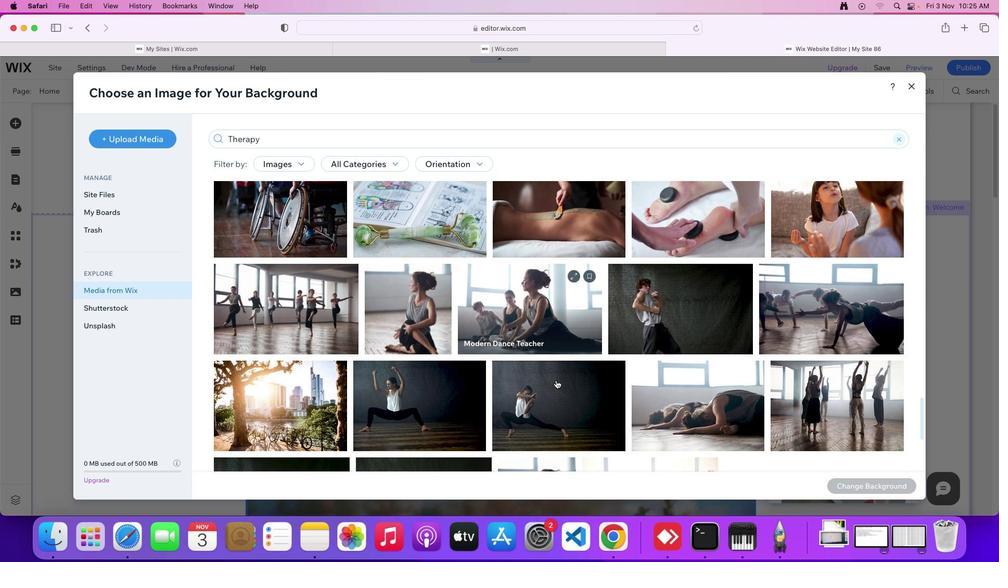 
Action: Mouse scrolled (555, 380) with delta (0, 0)
Screenshot: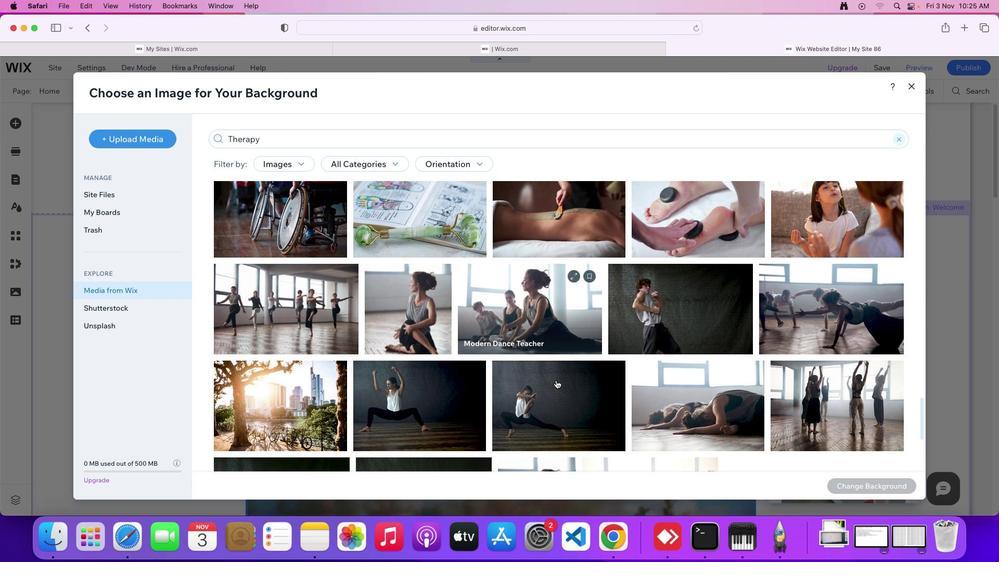 
Action: Mouse scrolled (555, 380) with delta (0, 0)
Screenshot: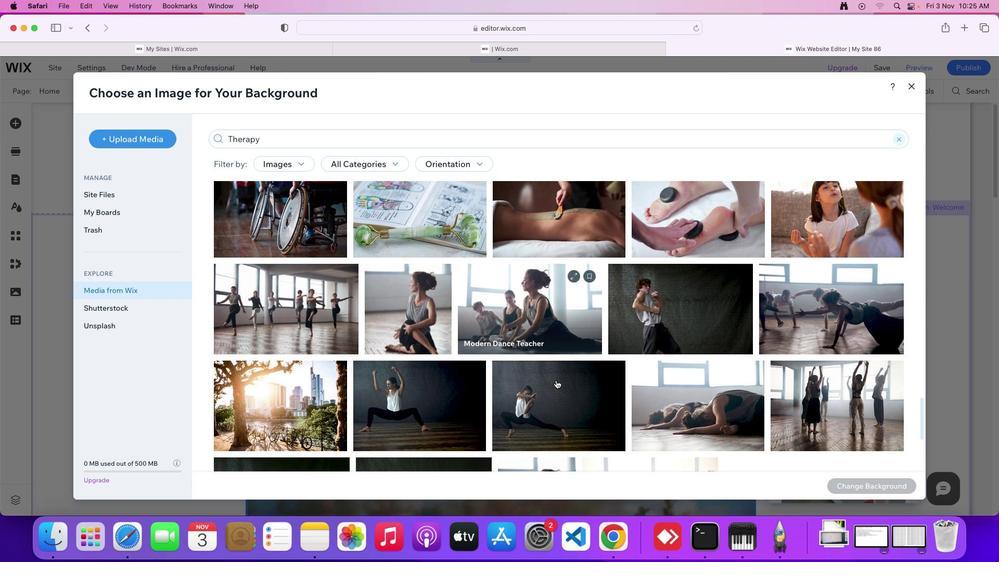 
Action: Mouse scrolled (555, 380) with delta (0, -2)
Screenshot: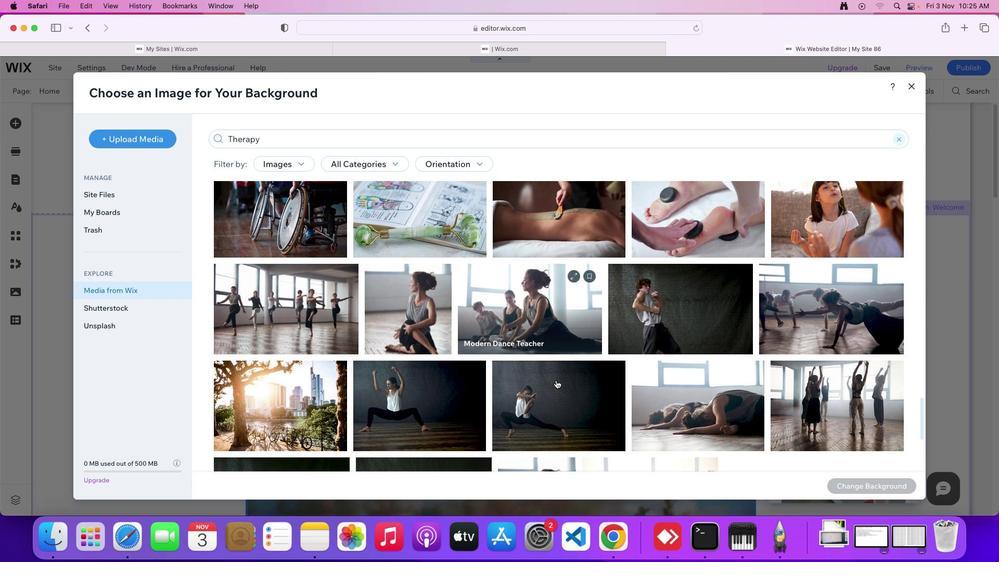 
Action: Mouse scrolled (555, 380) with delta (0, 0)
Screenshot: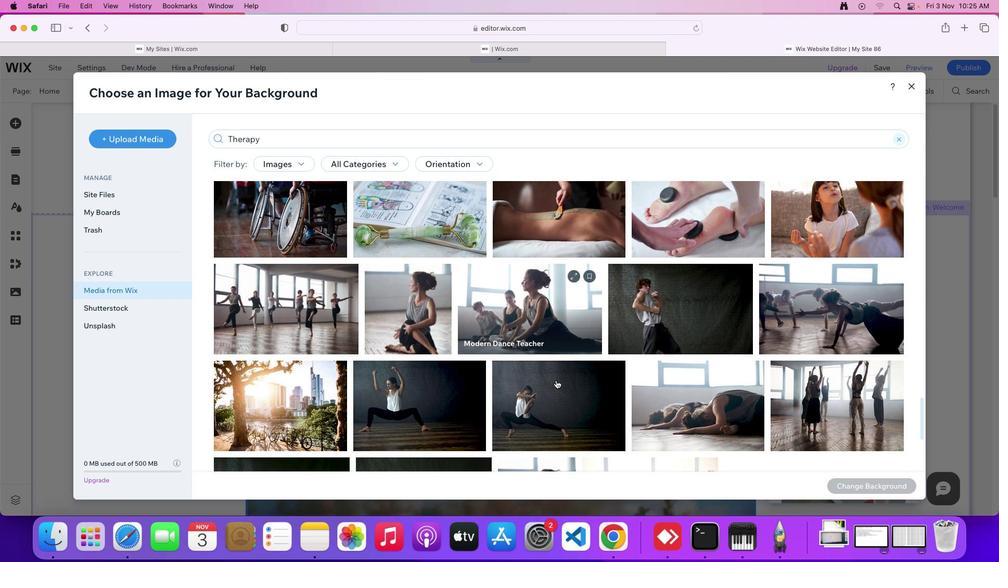 
Action: Mouse scrolled (555, 380) with delta (0, 0)
Screenshot: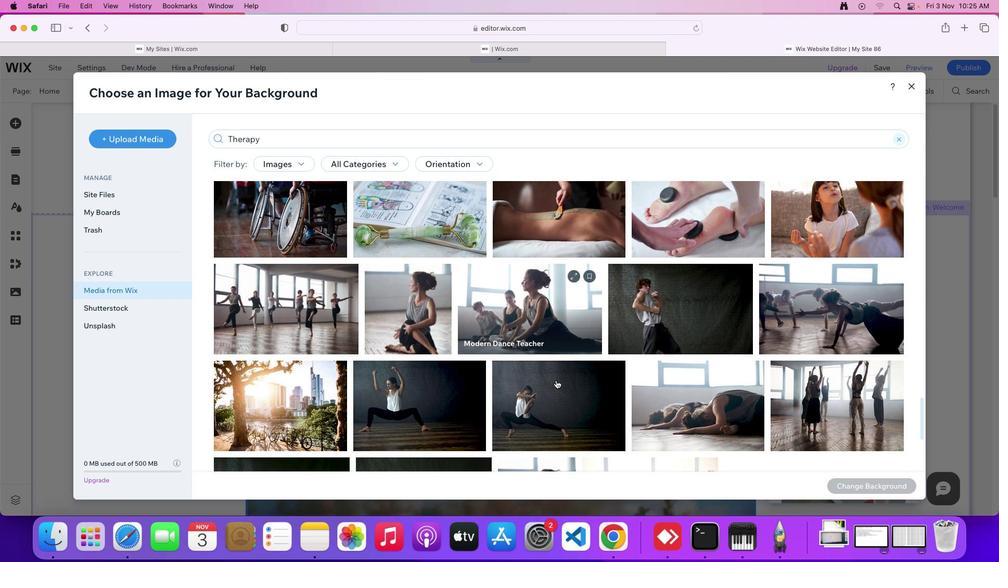 
Action: Mouse scrolled (555, 380) with delta (0, 2)
Screenshot: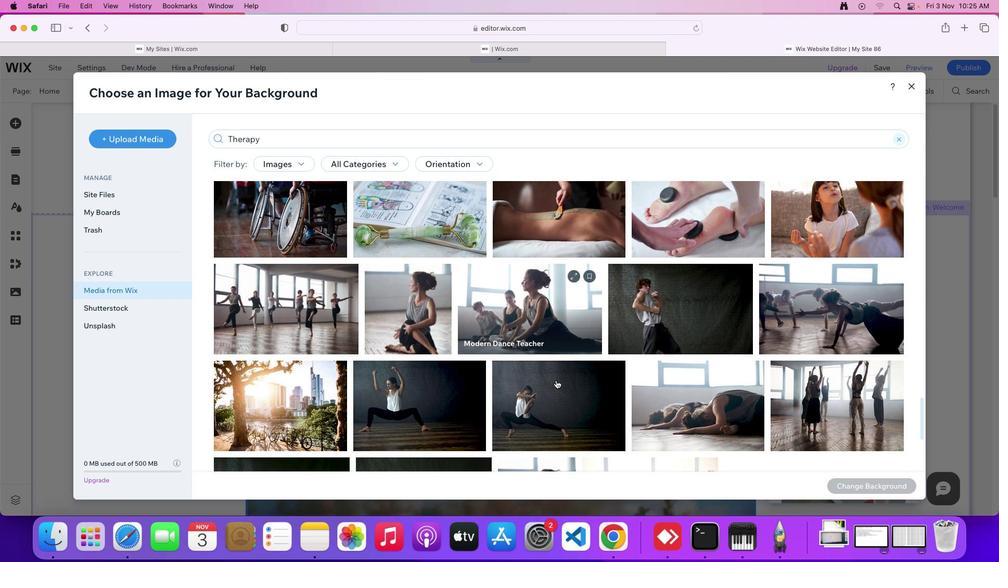 
Action: Mouse moved to (504, 367)
Screenshot: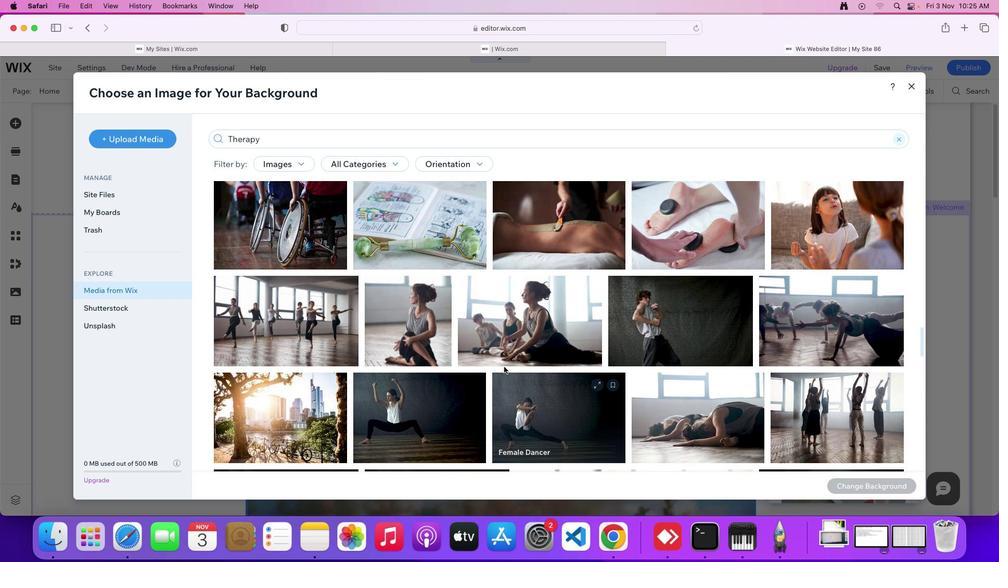 
Action: Mouse scrolled (504, 367) with delta (0, 0)
Screenshot: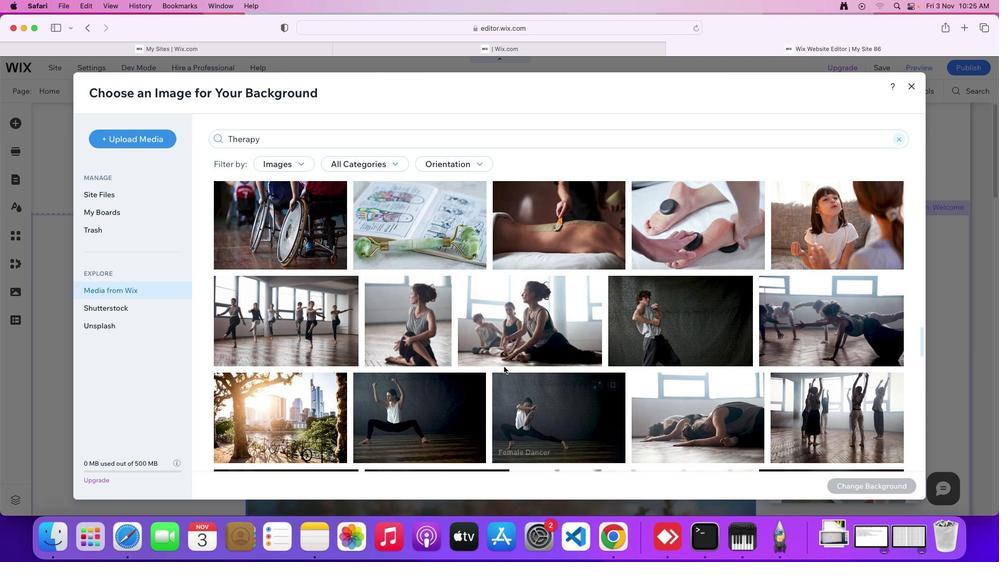 
Action: Mouse scrolled (504, 367) with delta (0, 0)
Screenshot: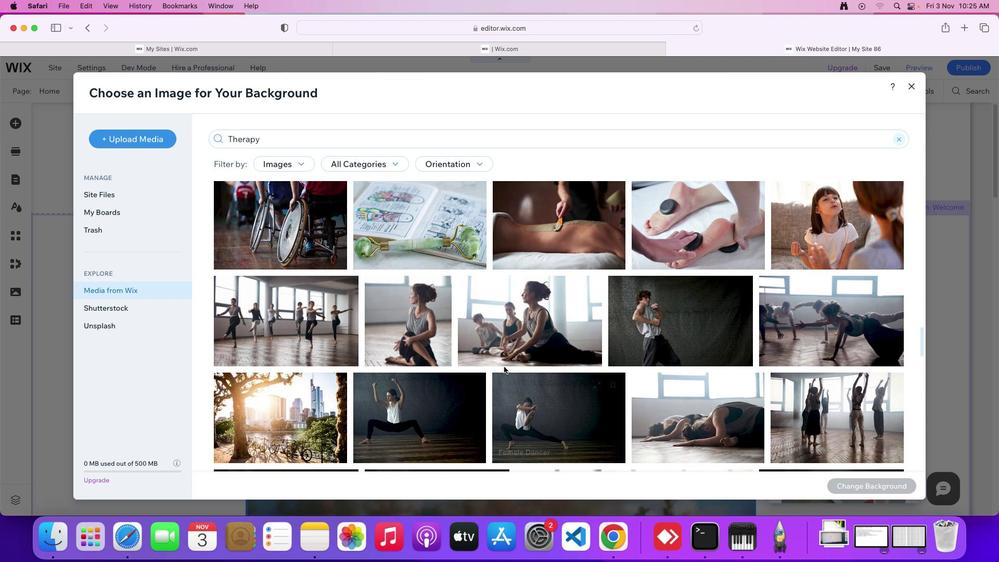 
Action: Mouse scrolled (504, 367) with delta (0, 1)
Screenshot: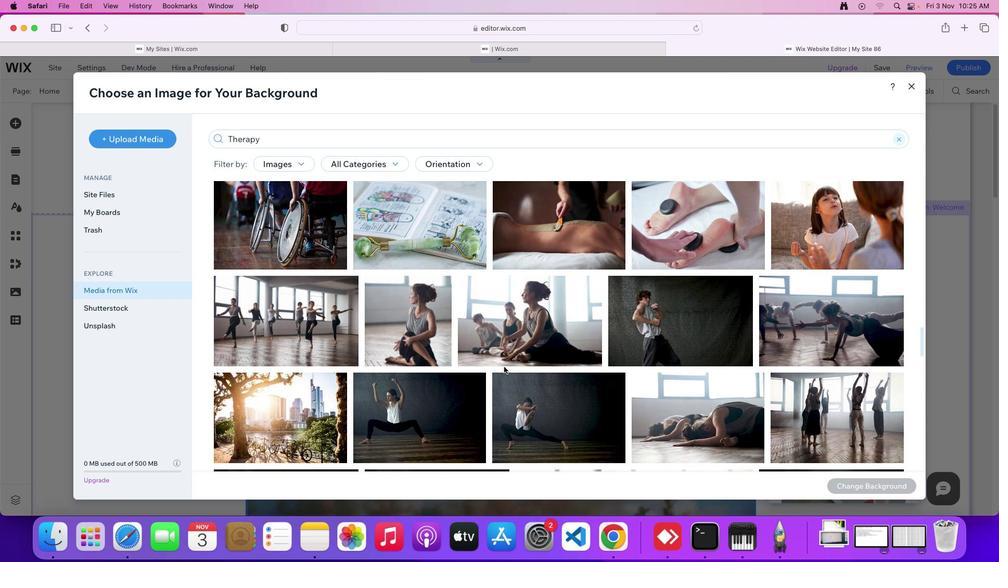 
Action: Mouse moved to (503, 367)
Screenshot: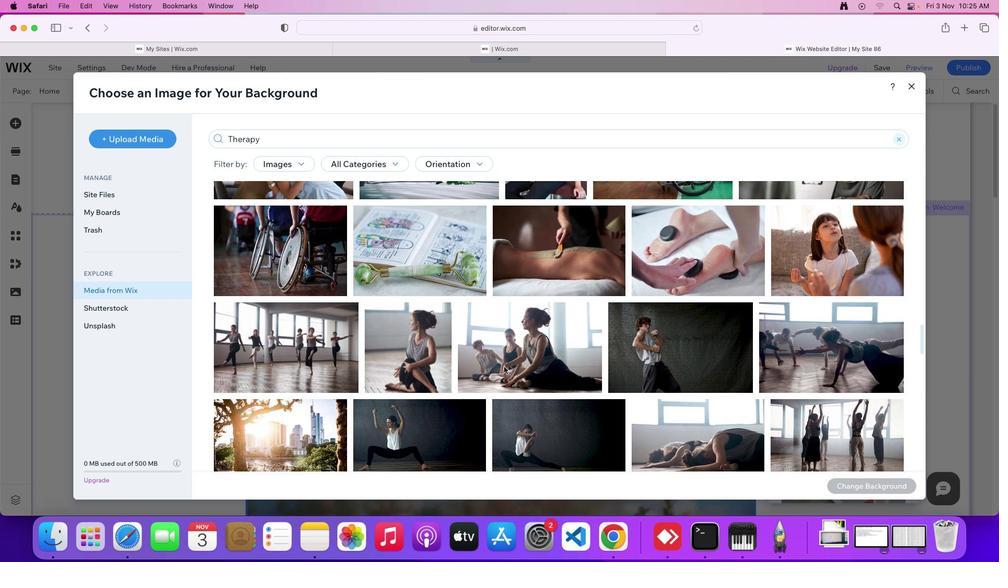 
Action: Mouse scrolled (503, 367) with delta (0, 0)
Screenshot: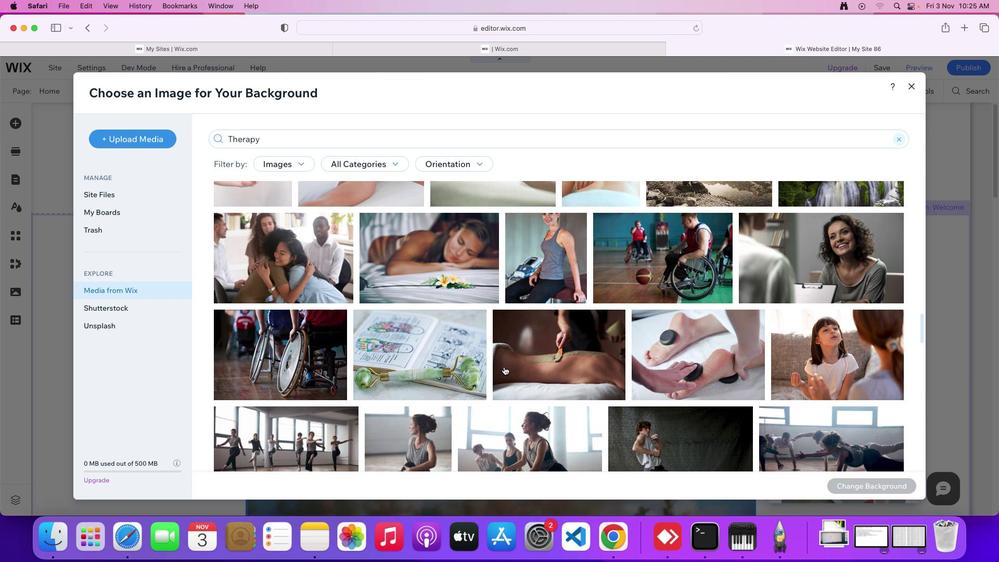 
Action: Mouse scrolled (503, 367) with delta (0, 0)
Screenshot: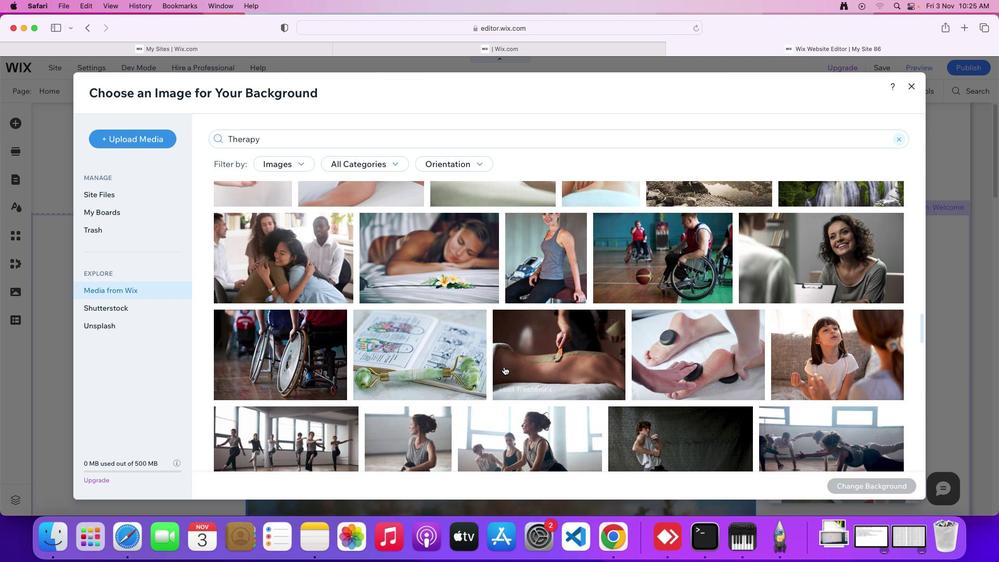 
Action: Mouse scrolled (503, 367) with delta (0, 2)
Screenshot: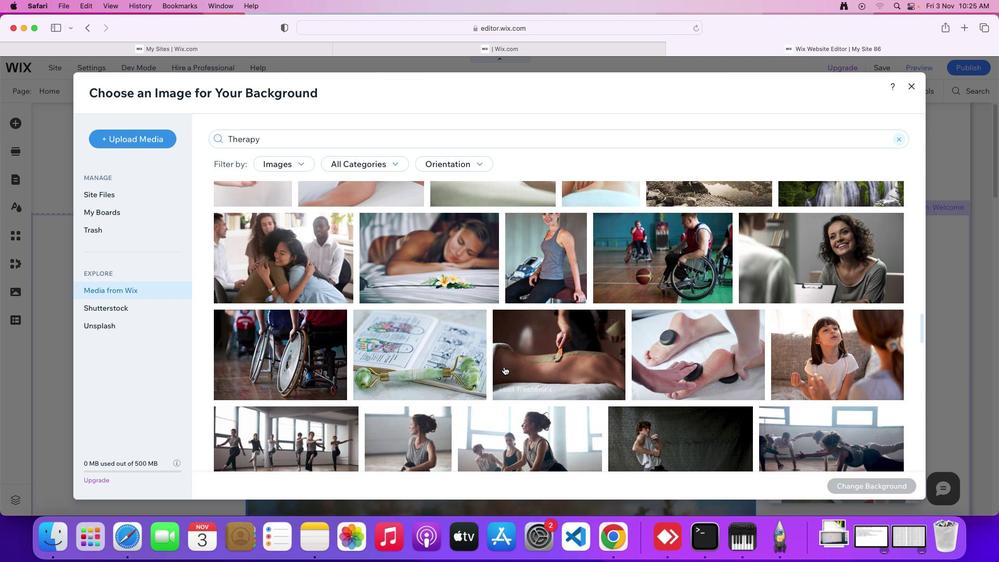 
Action: Mouse scrolled (503, 367) with delta (0, 0)
Screenshot: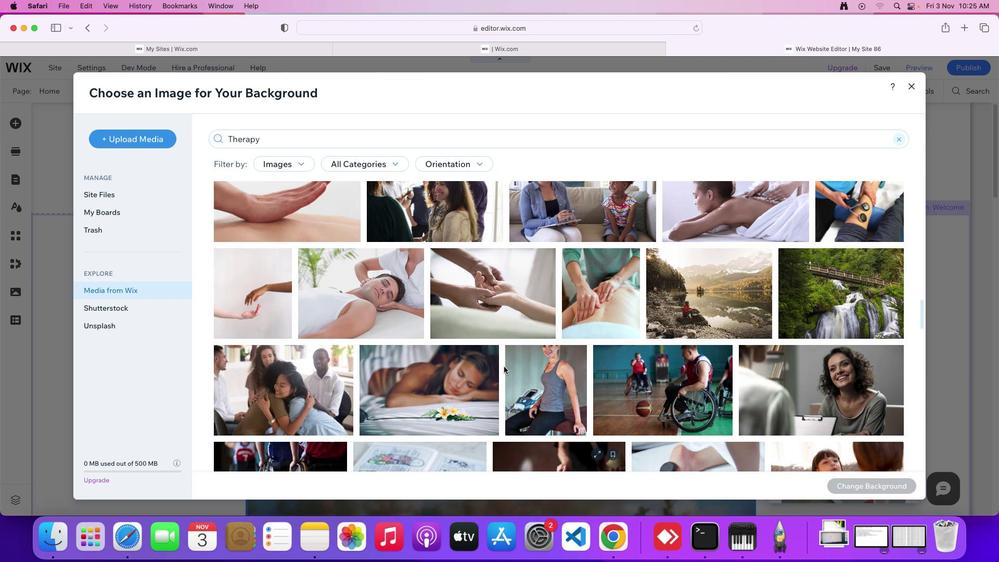 
Action: Mouse scrolled (503, 367) with delta (0, 0)
Screenshot: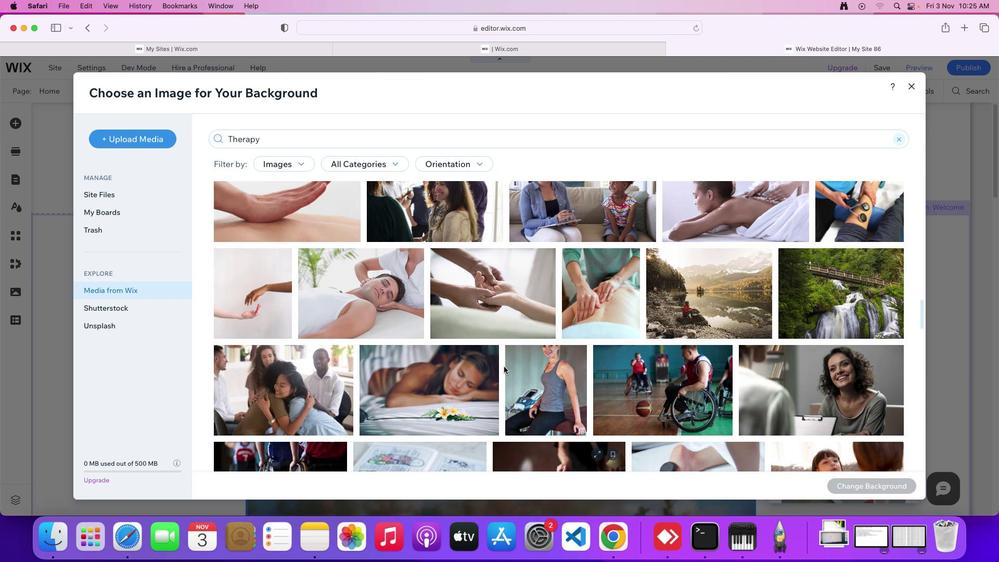 
Action: Mouse scrolled (503, 367) with delta (0, 2)
Screenshot: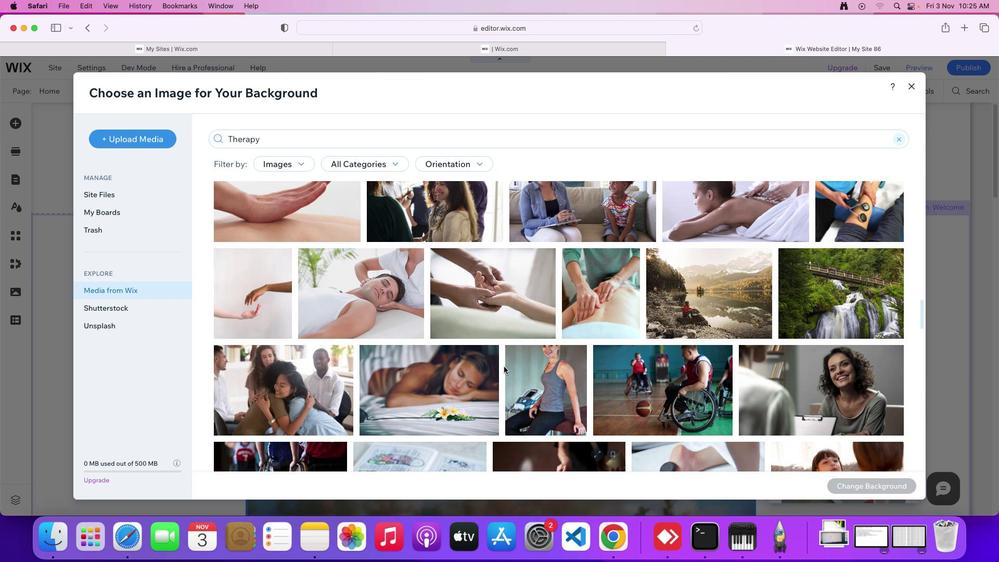 
Action: Mouse scrolled (503, 367) with delta (0, 0)
Screenshot: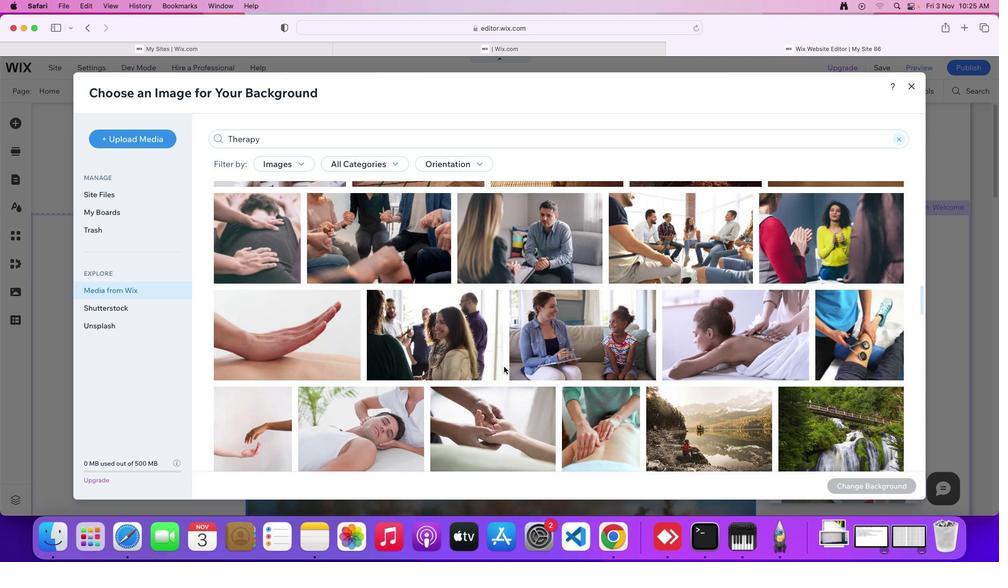 
Action: Mouse scrolled (503, 367) with delta (0, 0)
Screenshot: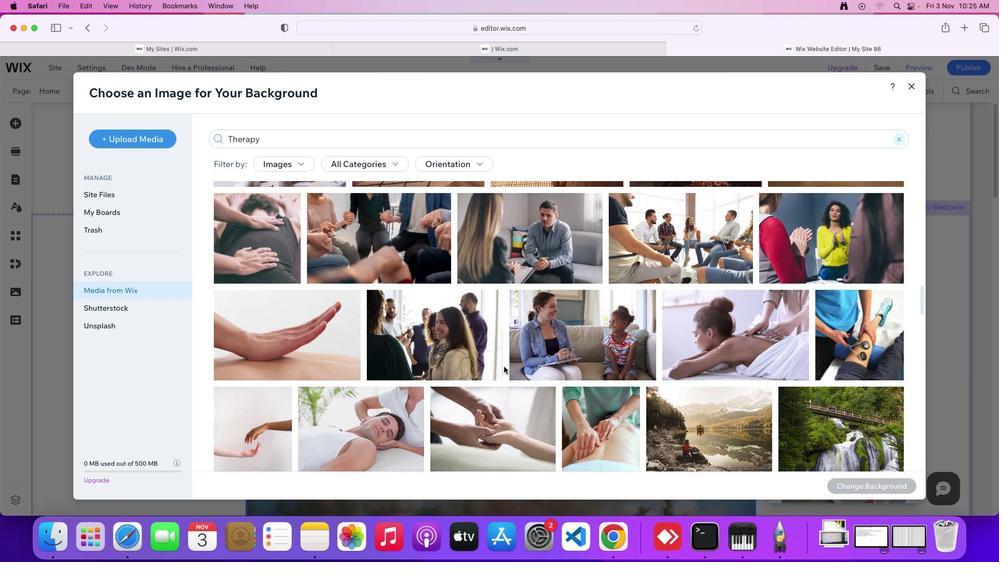 
Action: Mouse scrolled (503, 367) with delta (0, 2)
Screenshot: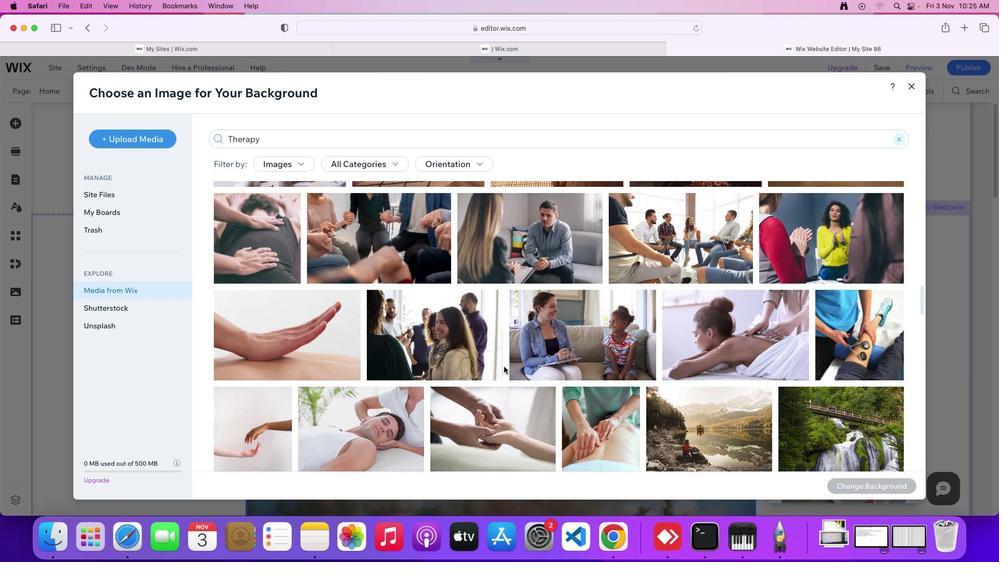
Action: Mouse scrolled (503, 367) with delta (0, 0)
Screenshot: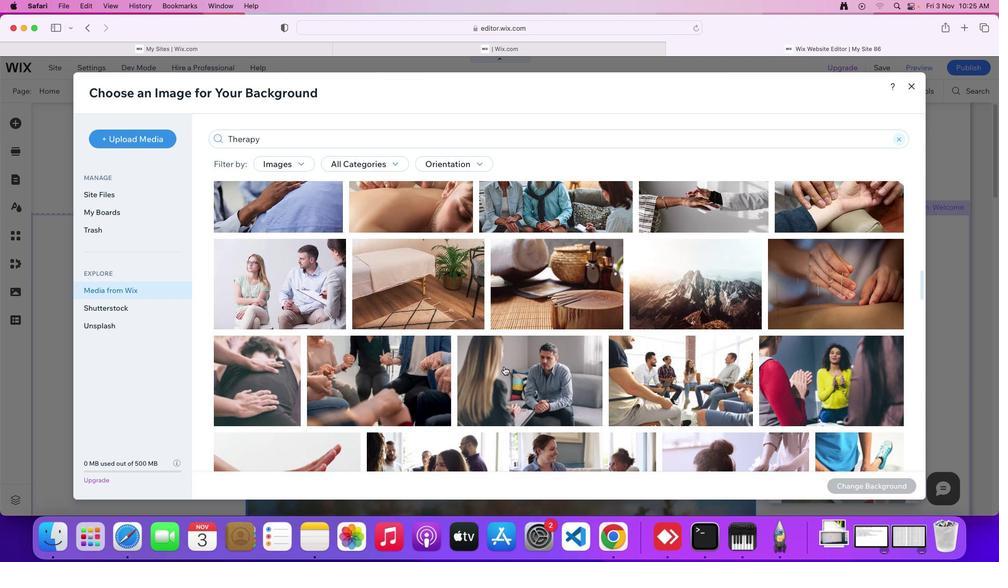 
Action: Mouse scrolled (503, 367) with delta (0, 0)
Screenshot: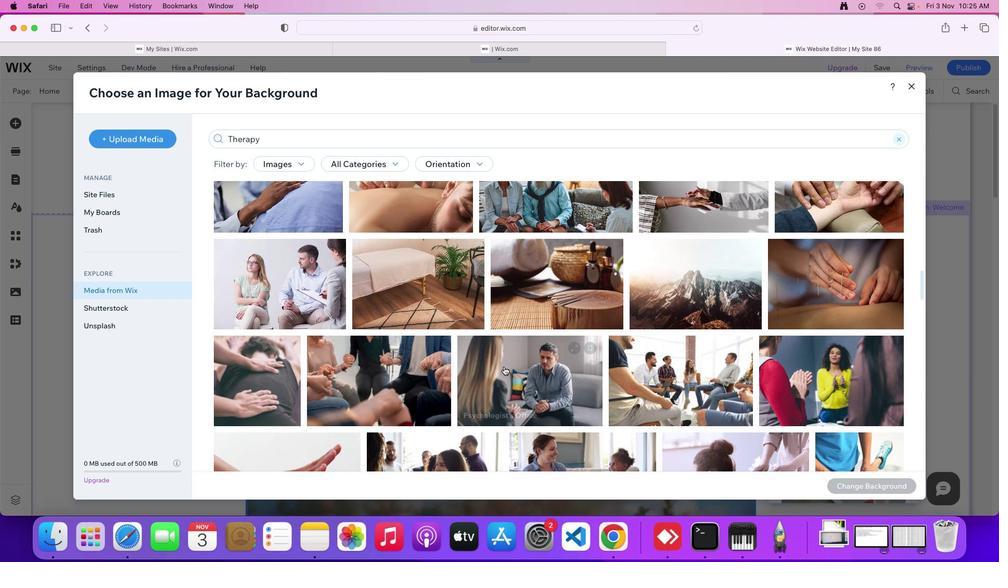 
Action: Mouse scrolled (503, 367) with delta (0, 2)
Screenshot: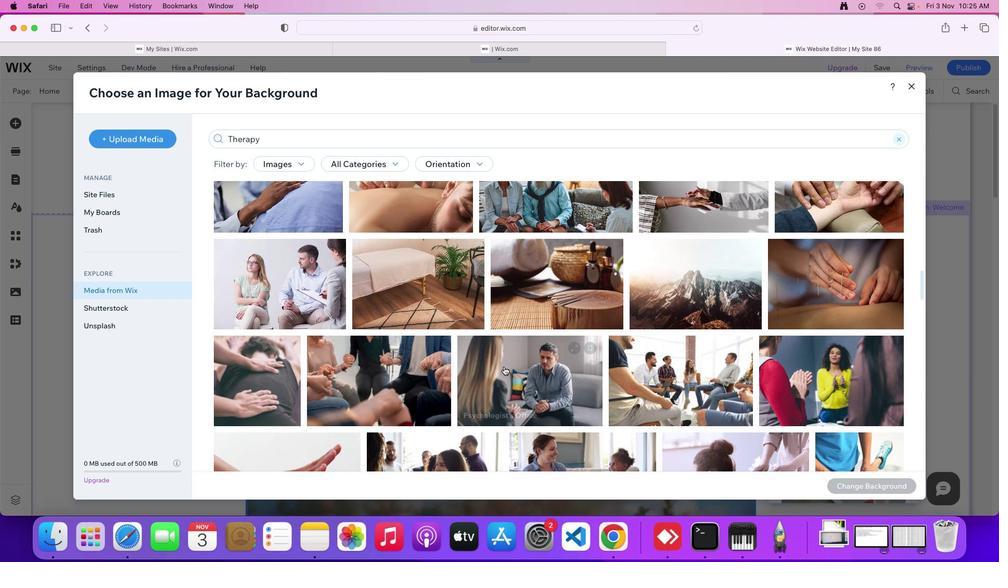 
Action: Mouse scrolled (503, 367) with delta (0, 0)
Screenshot: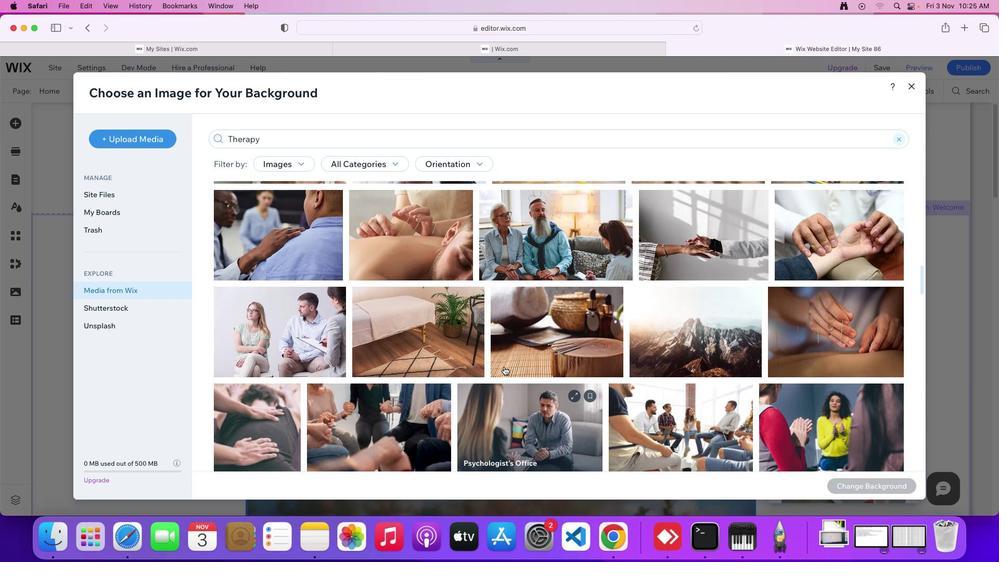 
Action: Mouse scrolled (503, 367) with delta (0, 0)
Screenshot: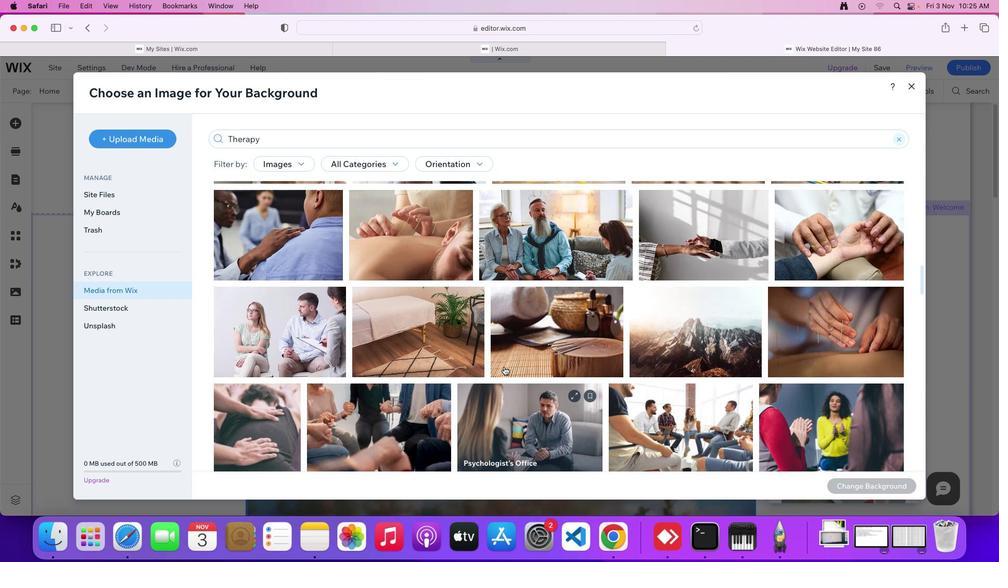 
Action: Mouse scrolled (503, 367) with delta (0, 0)
Screenshot: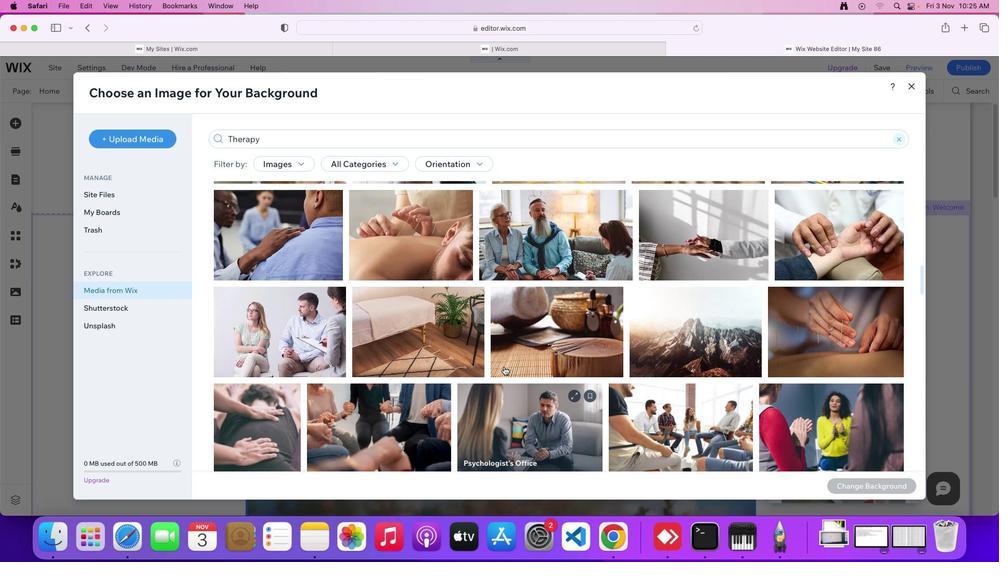 
Action: Mouse scrolled (503, 367) with delta (0, 0)
Screenshot: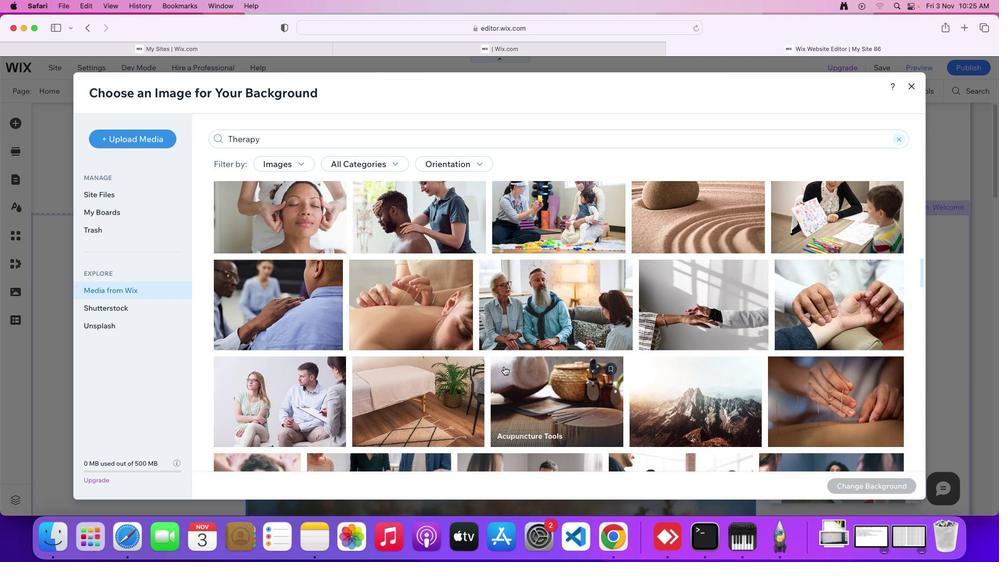 
Action: Mouse scrolled (503, 367) with delta (0, 0)
